 Task: Send an email with the signature Aiden Davis with the subject Reminder for a referral and the message I noticed that the project budget has been exceeded. Can you provide me with a breakdown of the additional expenses? from softage.10@softage.net to softage.2@softage.net and move the email from Sent Items to the folder Business continuity
Action: Mouse moved to (98, 107)
Screenshot: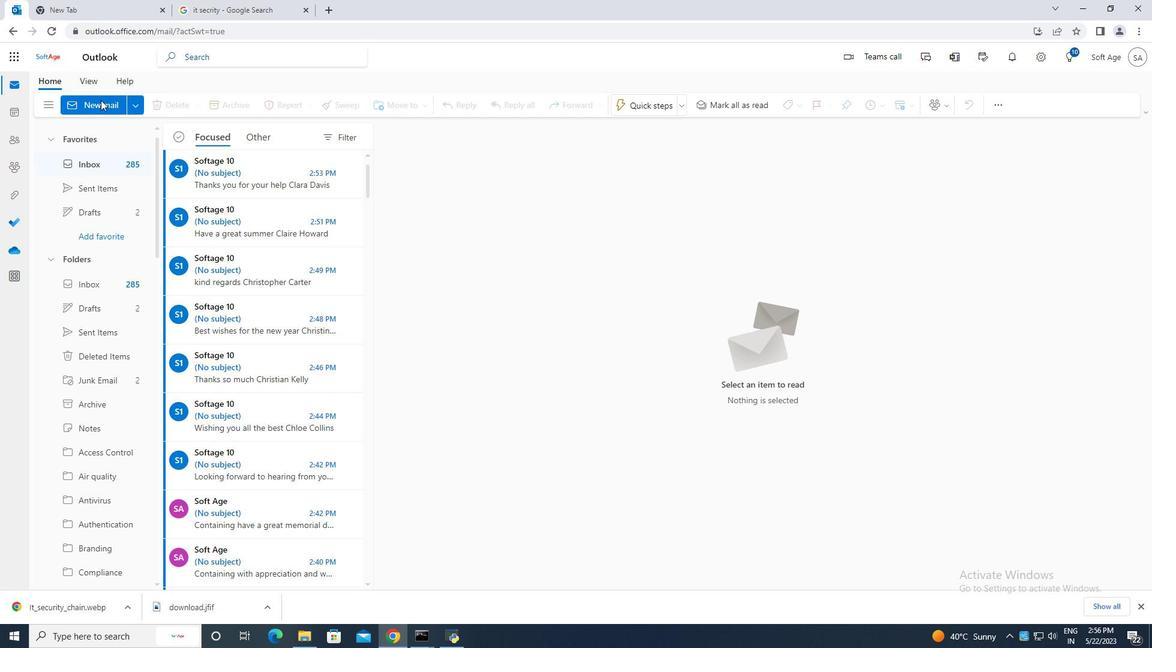 
Action: Mouse pressed left at (98, 107)
Screenshot: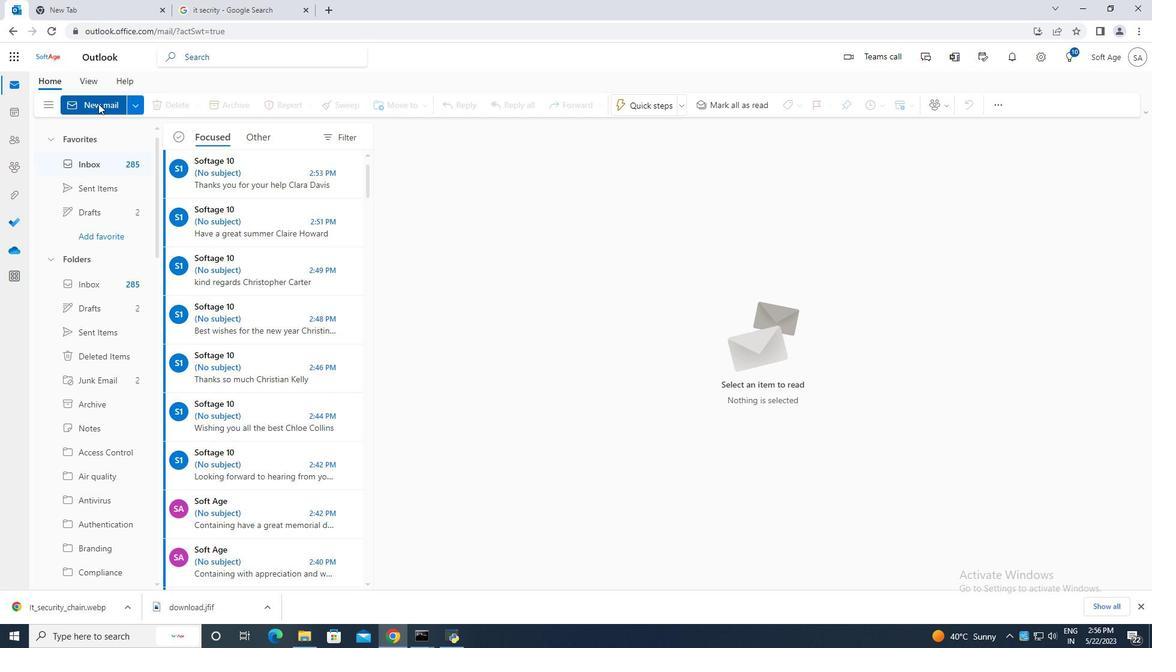 
Action: Mouse moved to (768, 107)
Screenshot: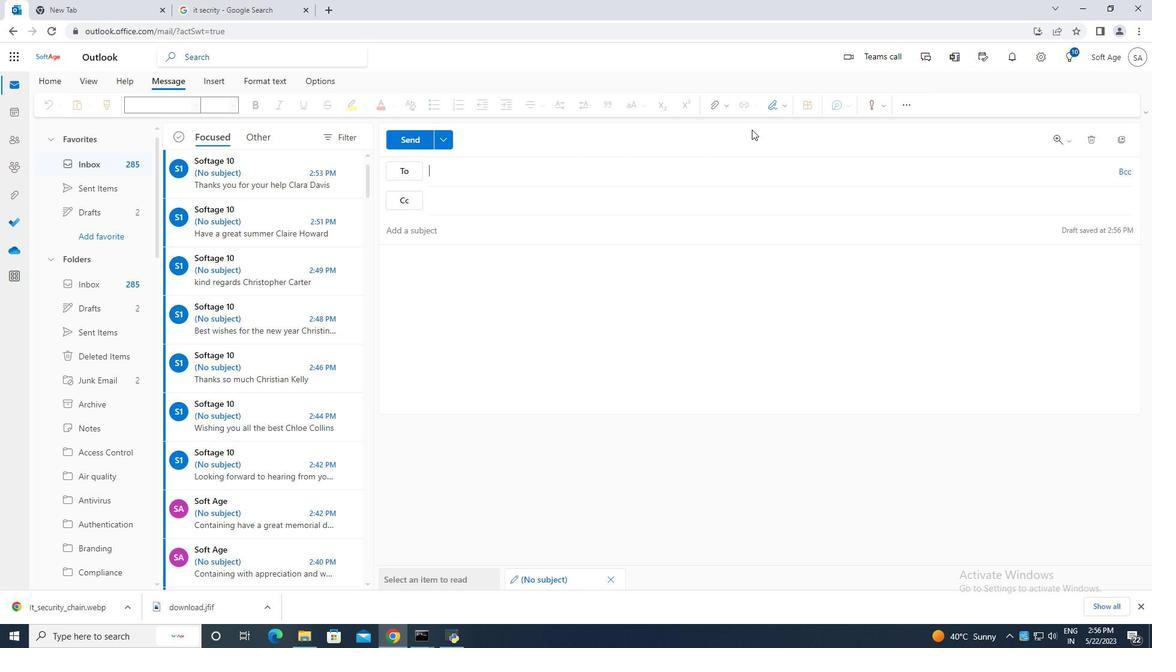 
Action: Mouse pressed left at (768, 107)
Screenshot: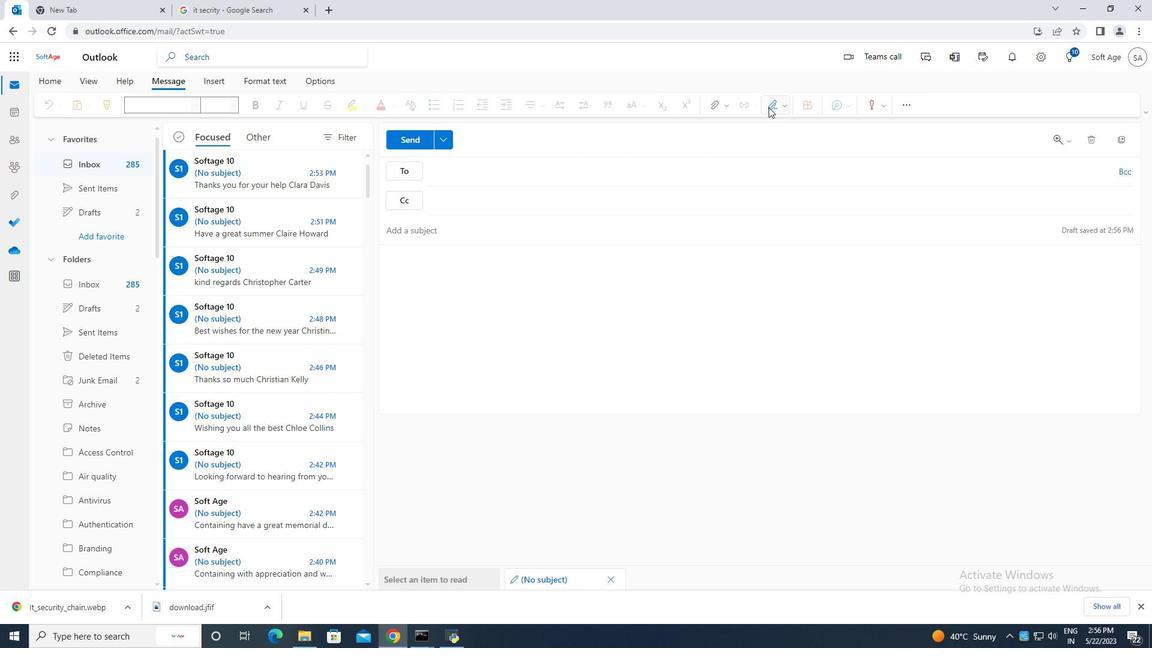 
Action: Mouse moved to (744, 154)
Screenshot: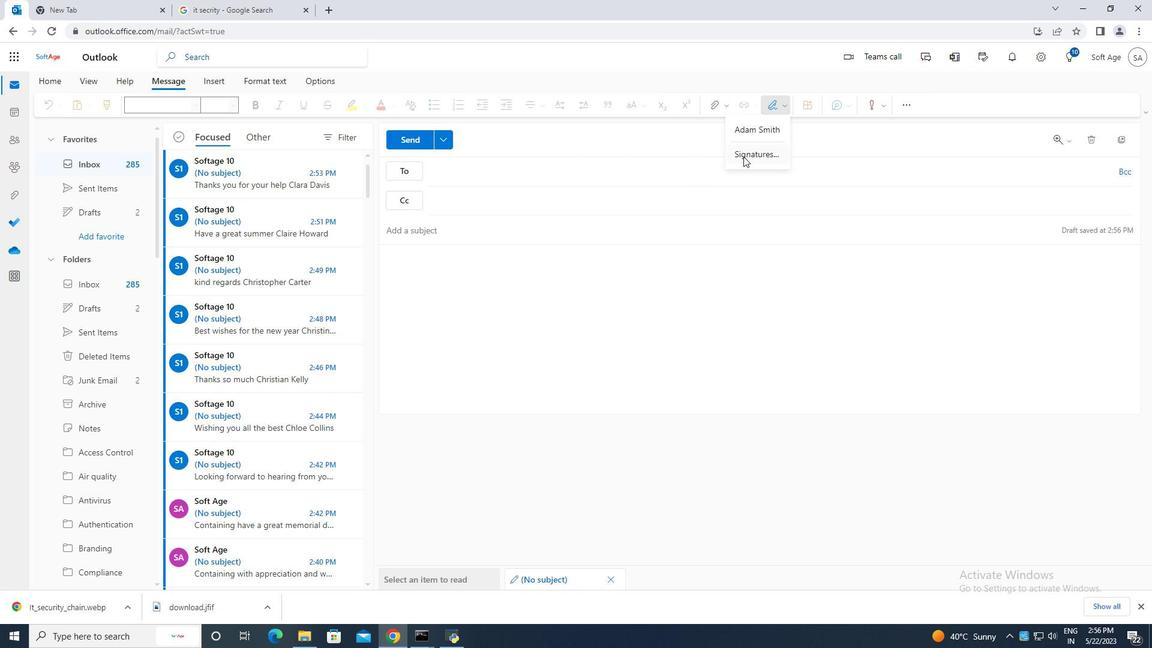 
Action: Mouse pressed left at (744, 154)
Screenshot: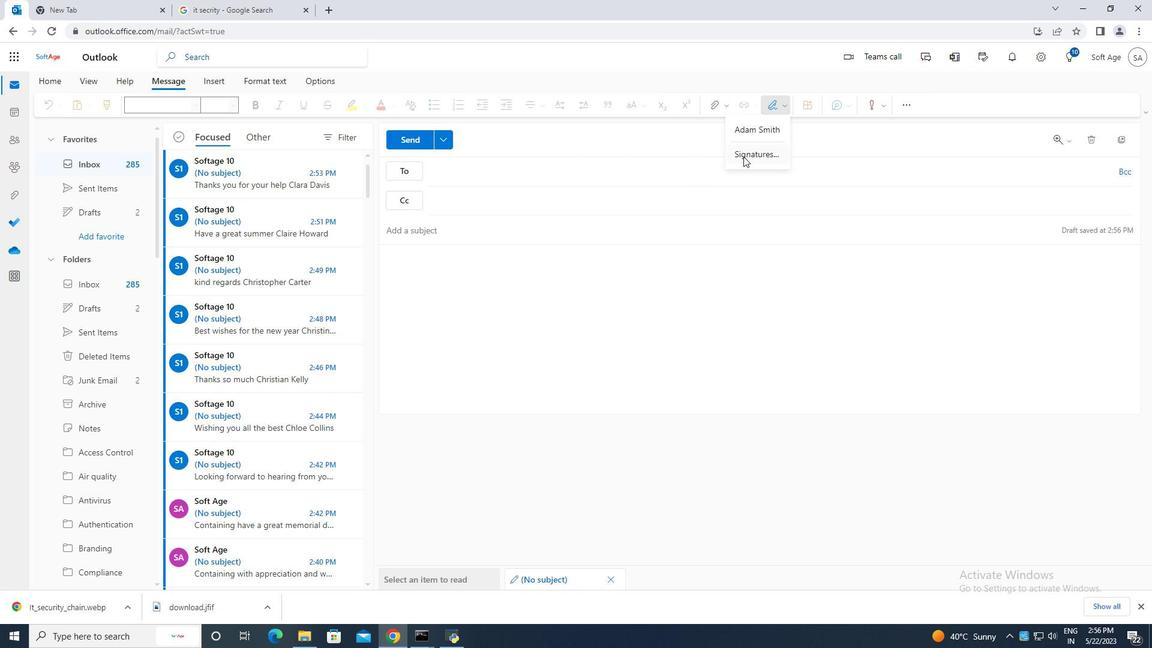 
Action: Mouse moved to (808, 196)
Screenshot: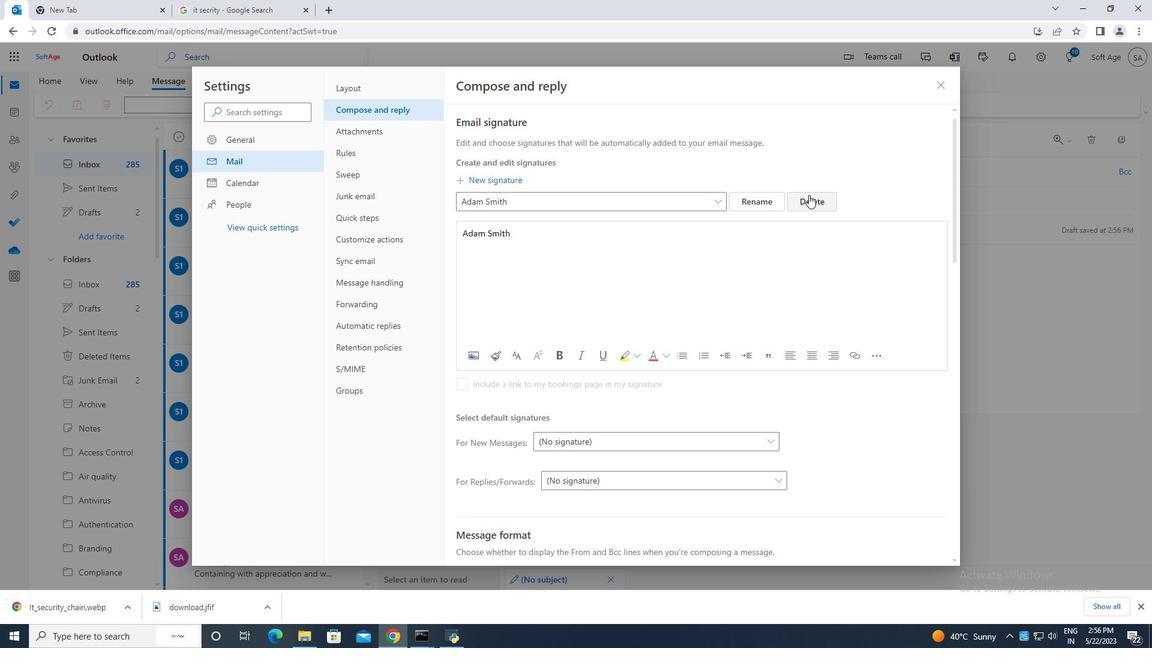 
Action: Mouse pressed left at (808, 196)
Screenshot: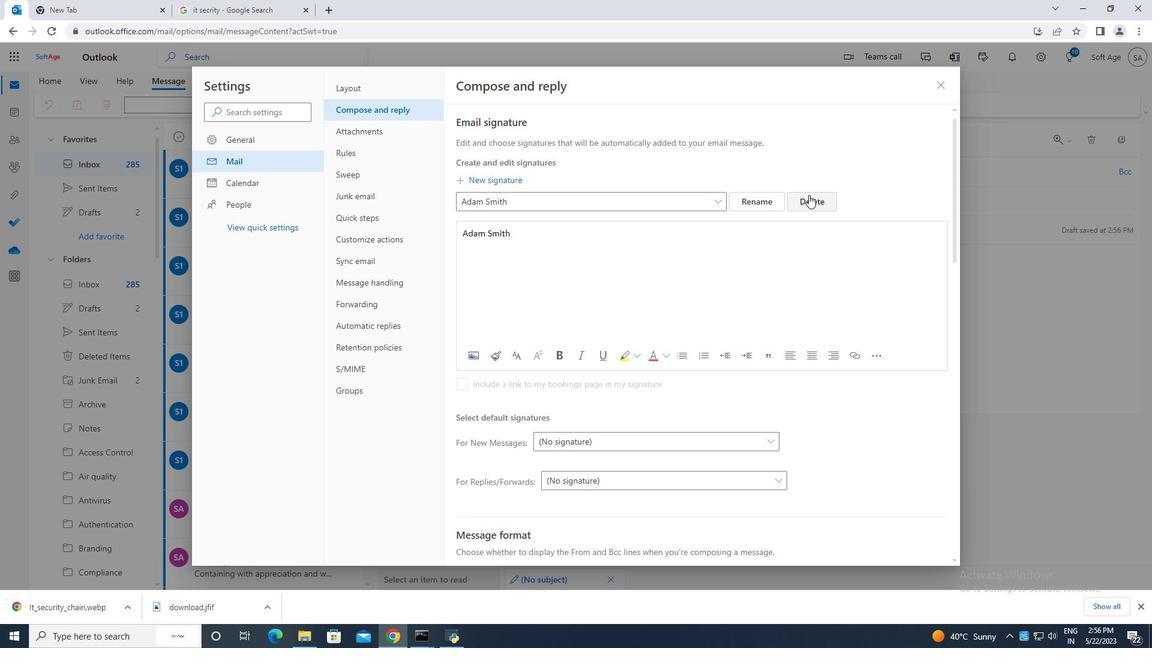 
Action: Mouse moved to (500, 205)
Screenshot: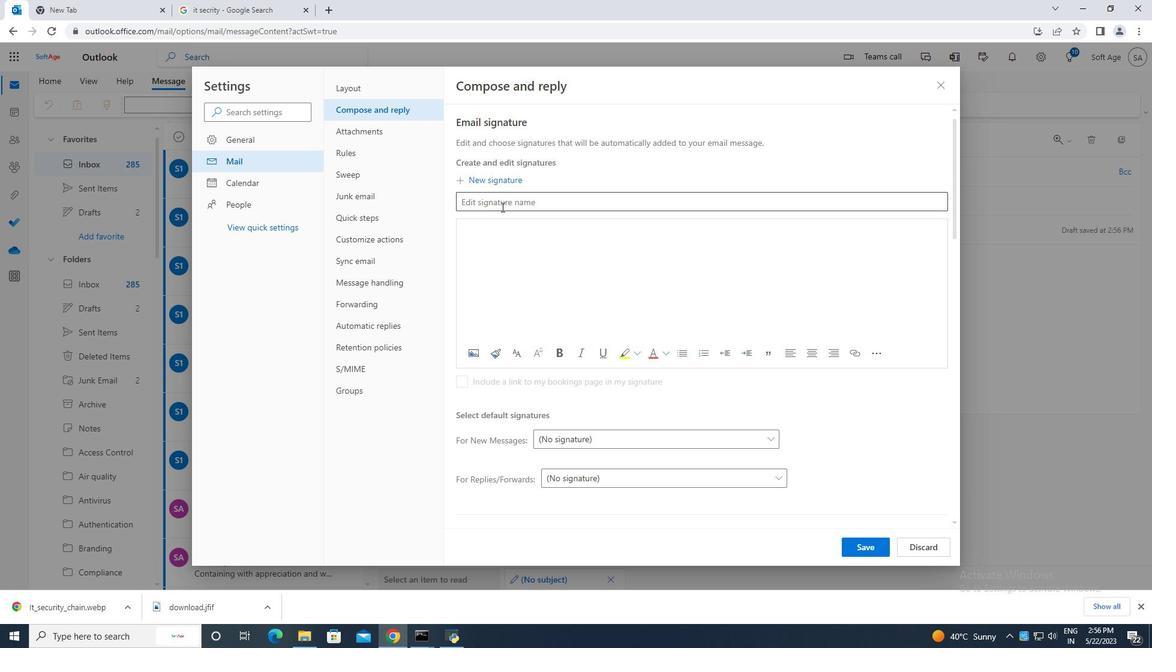 
Action: Mouse pressed left at (500, 205)
Screenshot: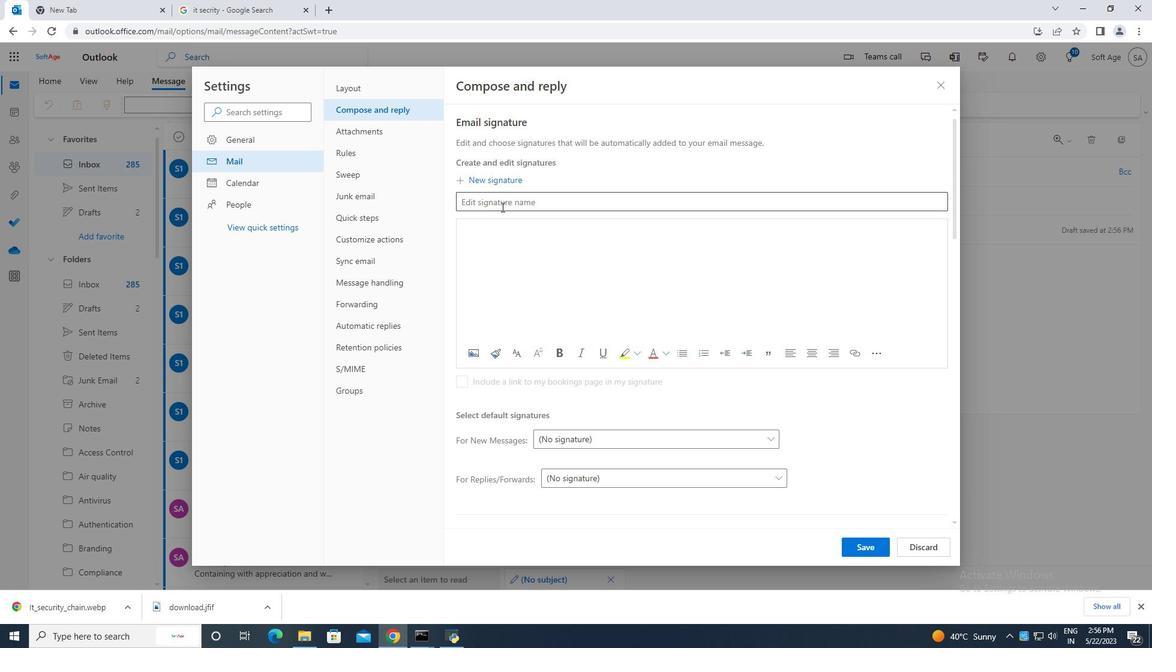 
Action: Mouse moved to (501, 202)
Screenshot: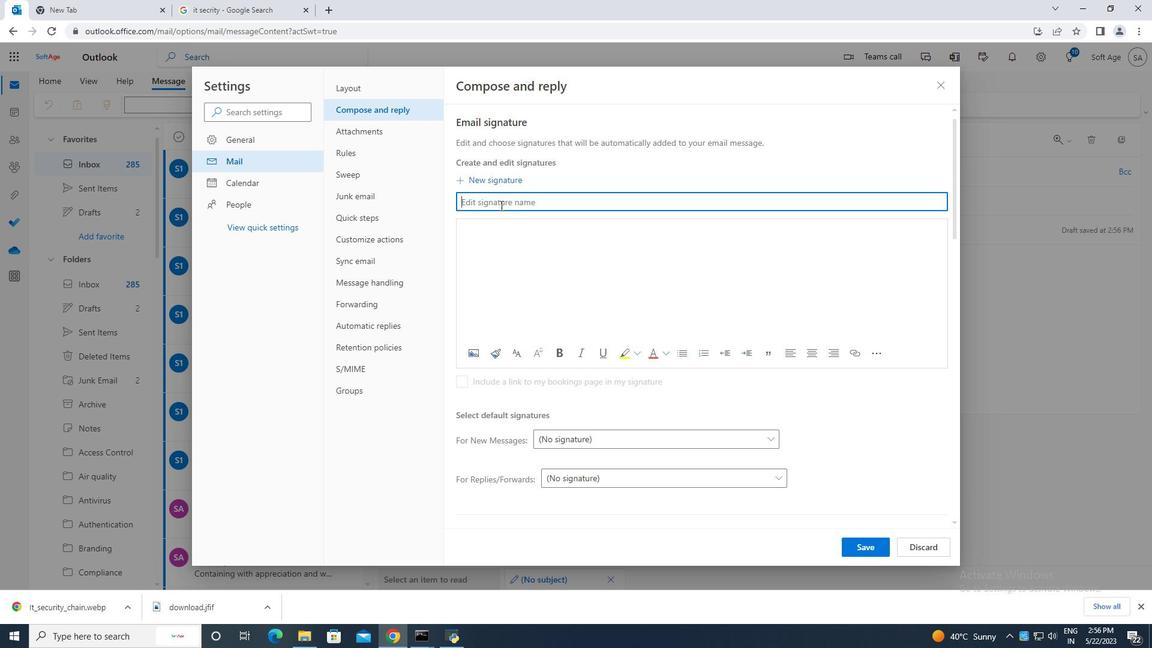 
Action: Key pressed <Key.caps_lock>A<Key.caps_lock>iden<Key.space><Key.caps_lock>D<Key.caps_lock>avis
Screenshot: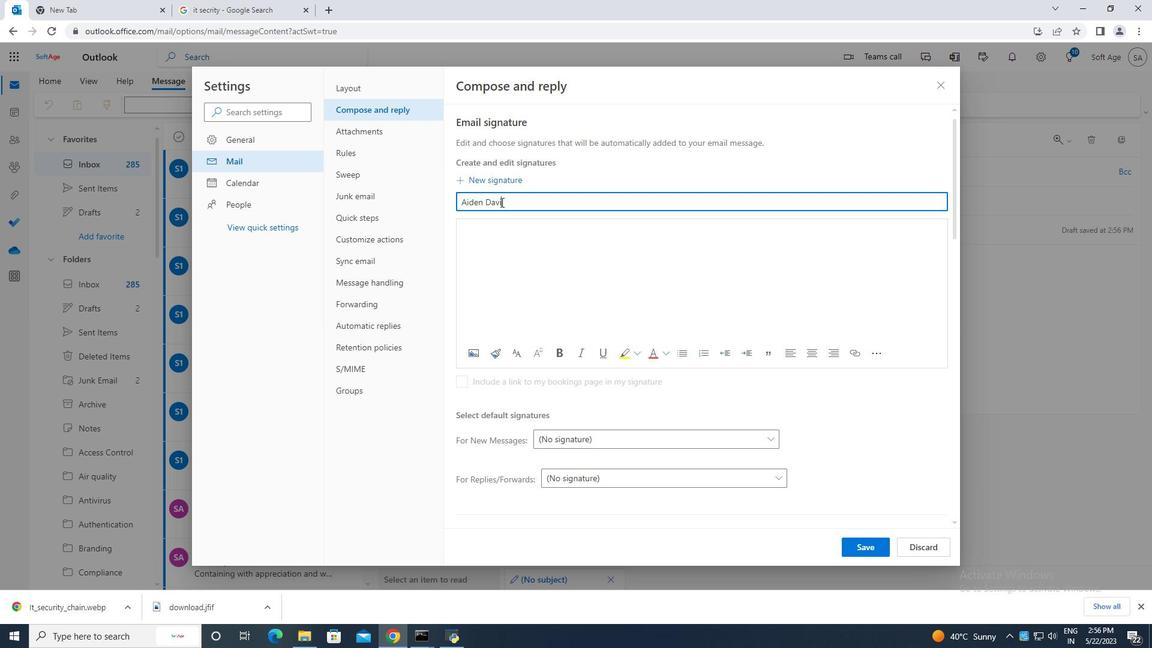 
Action: Mouse moved to (495, 232)
Screenshot: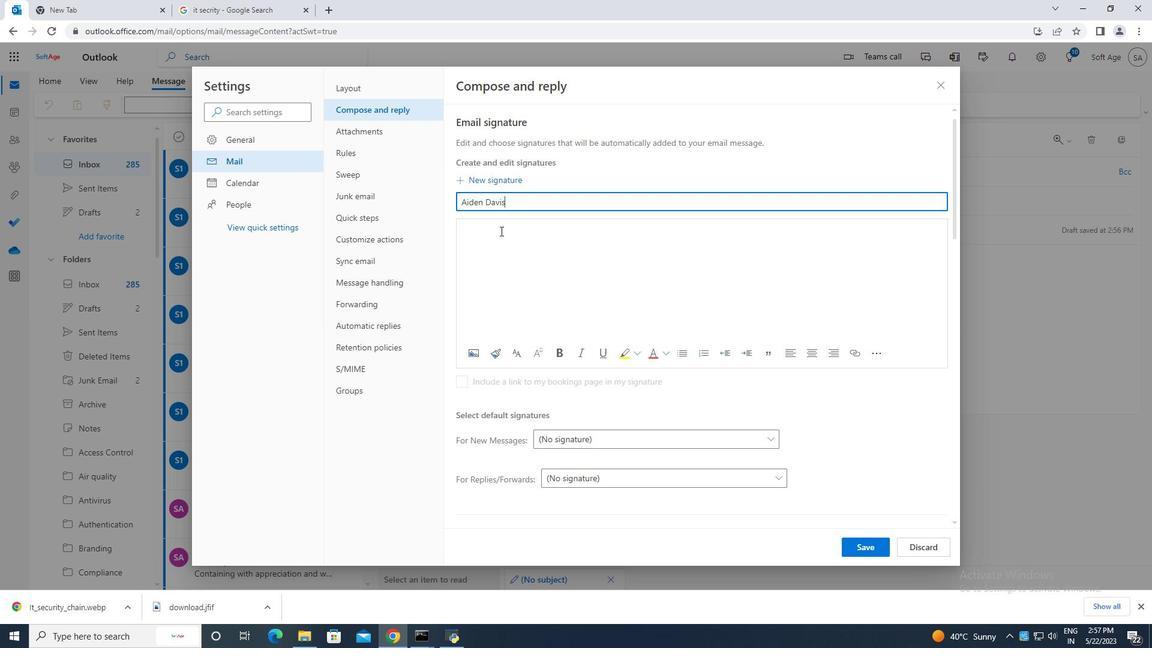 
Action: Mouse pressed left at (495, 232)
Screenshot: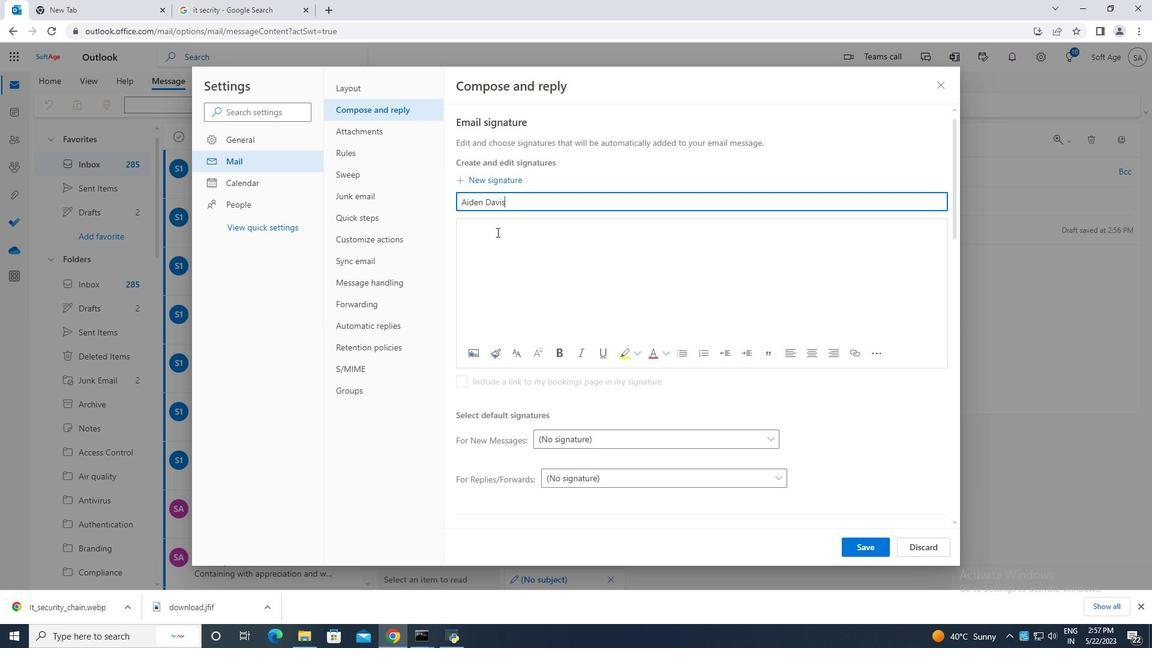 
Action: Mouse moved to (493, 230)
Screenshot: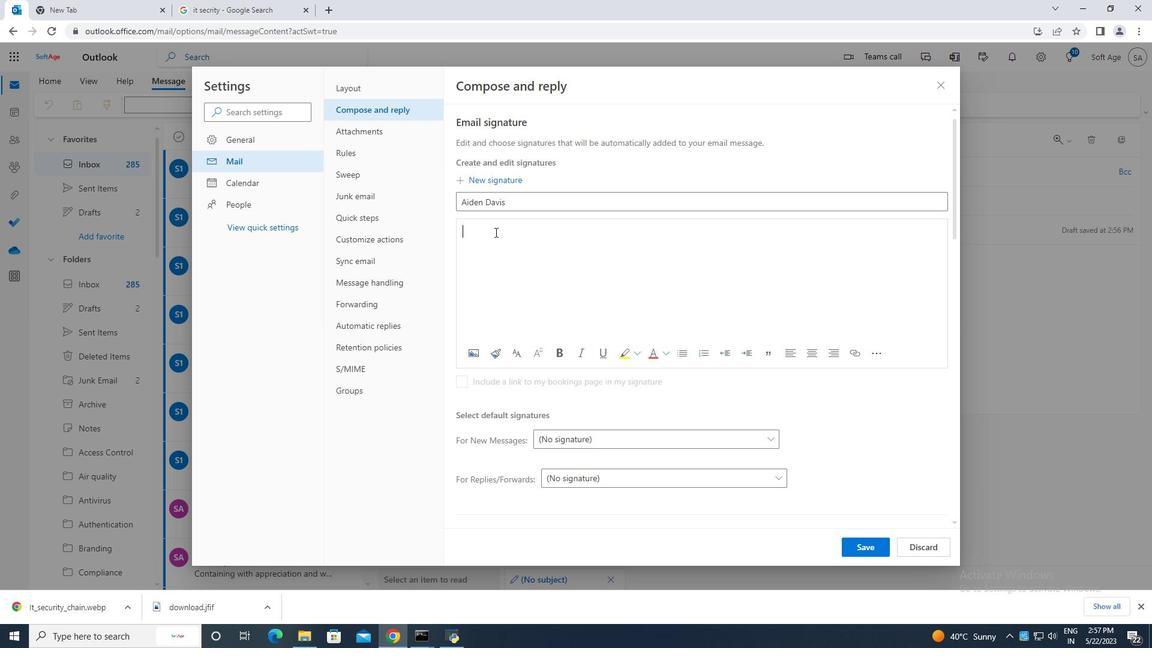 
Action: Key pressed <Key.caps_lock>A<Key.caps_lock>iden<Key.space><Key.caps_lock>D<Key.caps_lock>avis
Screenshot: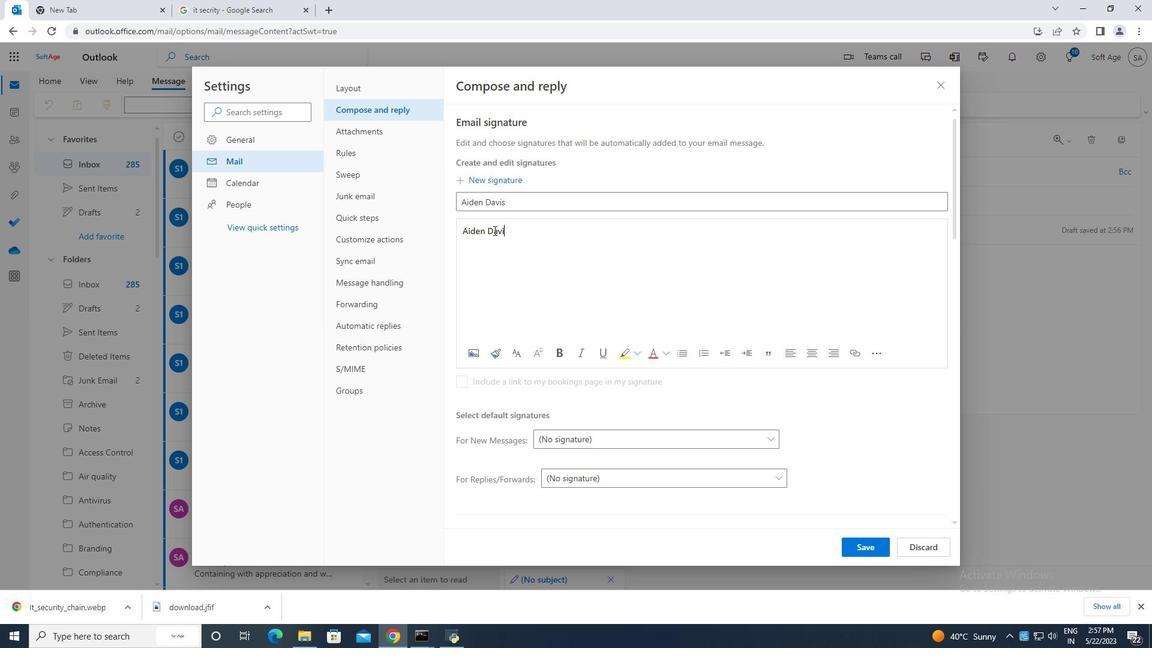 
Action: Mouse moved to (865, 544)
Screenshot: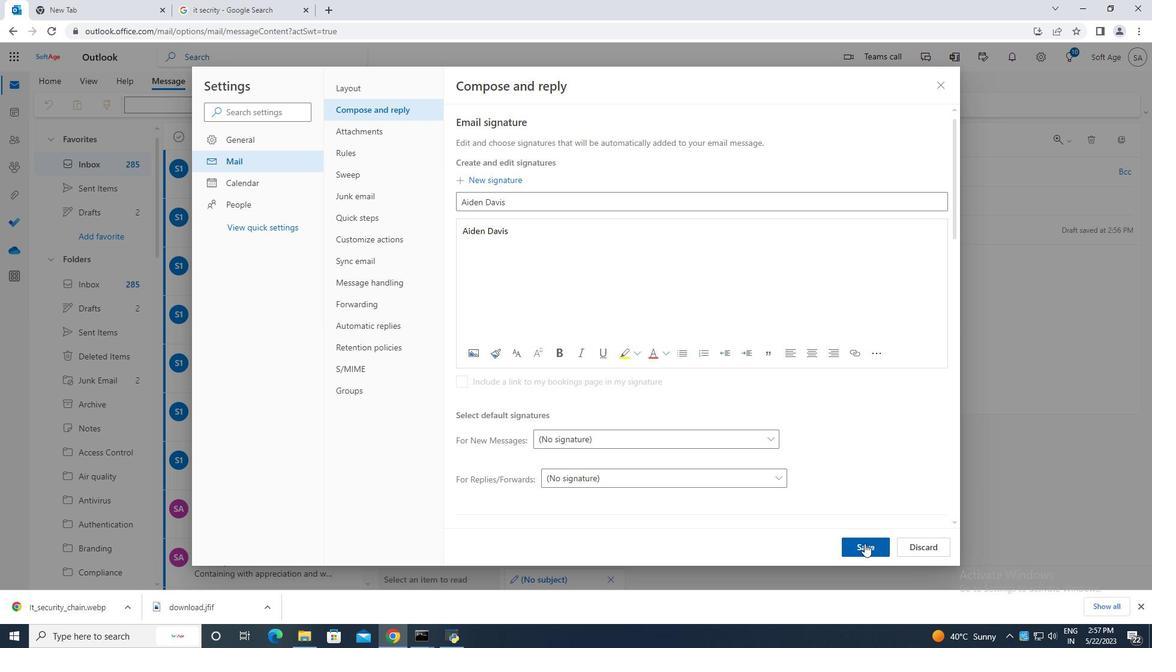 
Action: Mouse pressed left at (865, 544)
Screenshot: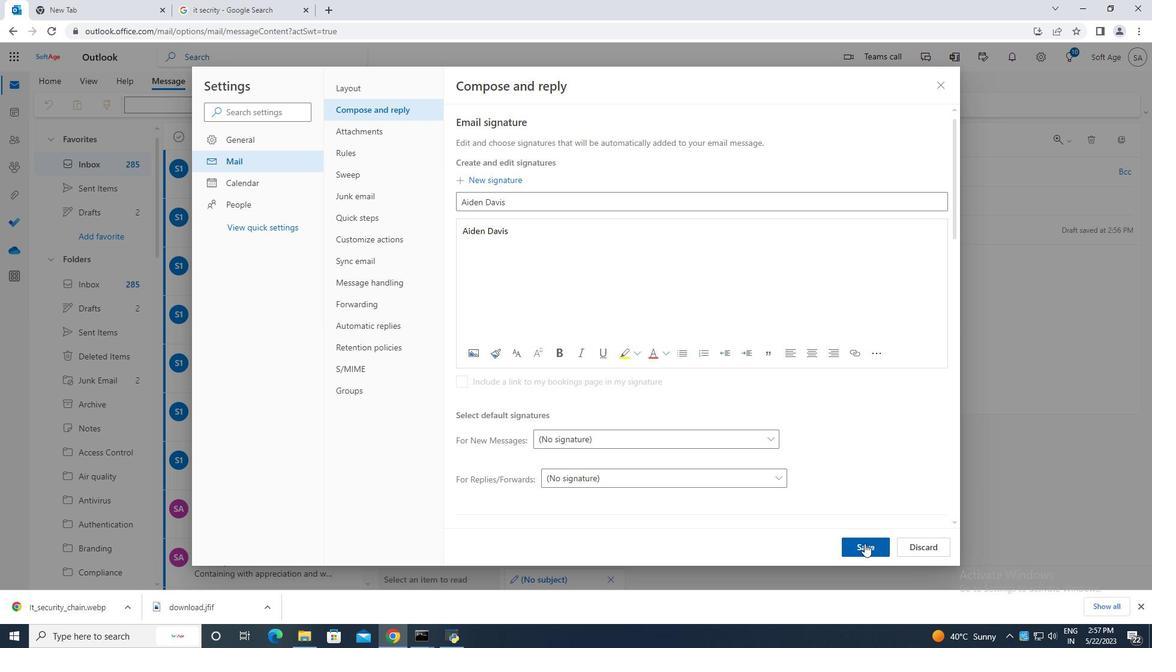 
Action: Mouse moved to (942, 83)
Screenshot: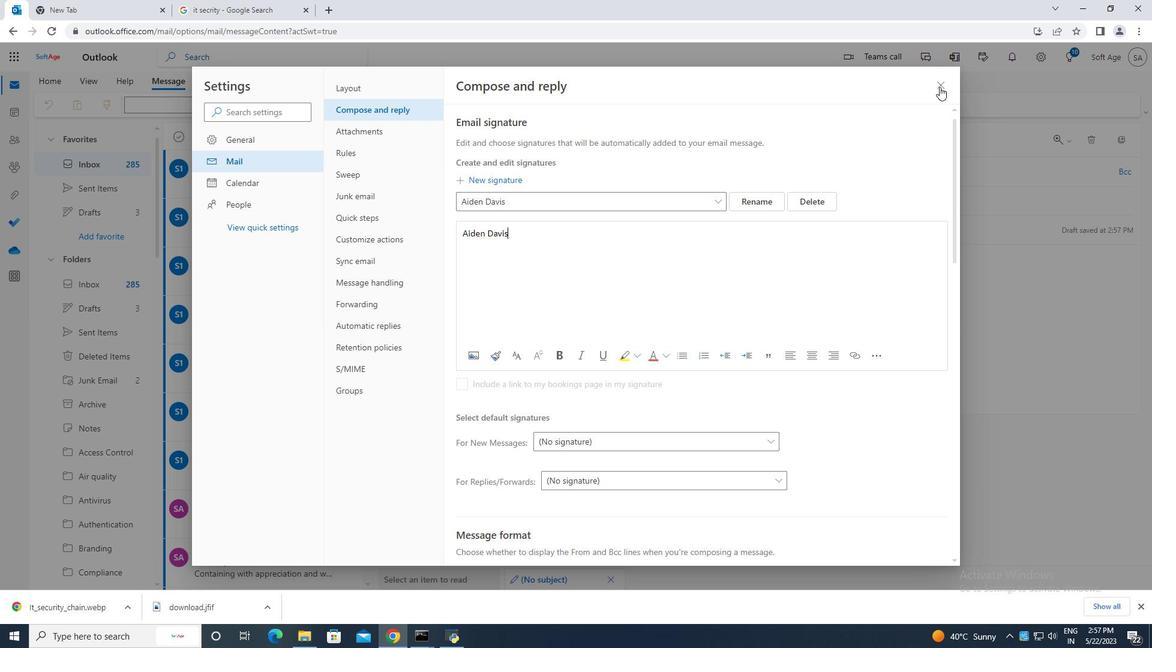 
Action: Mouse pressed left at (942, 83)
Screenshot: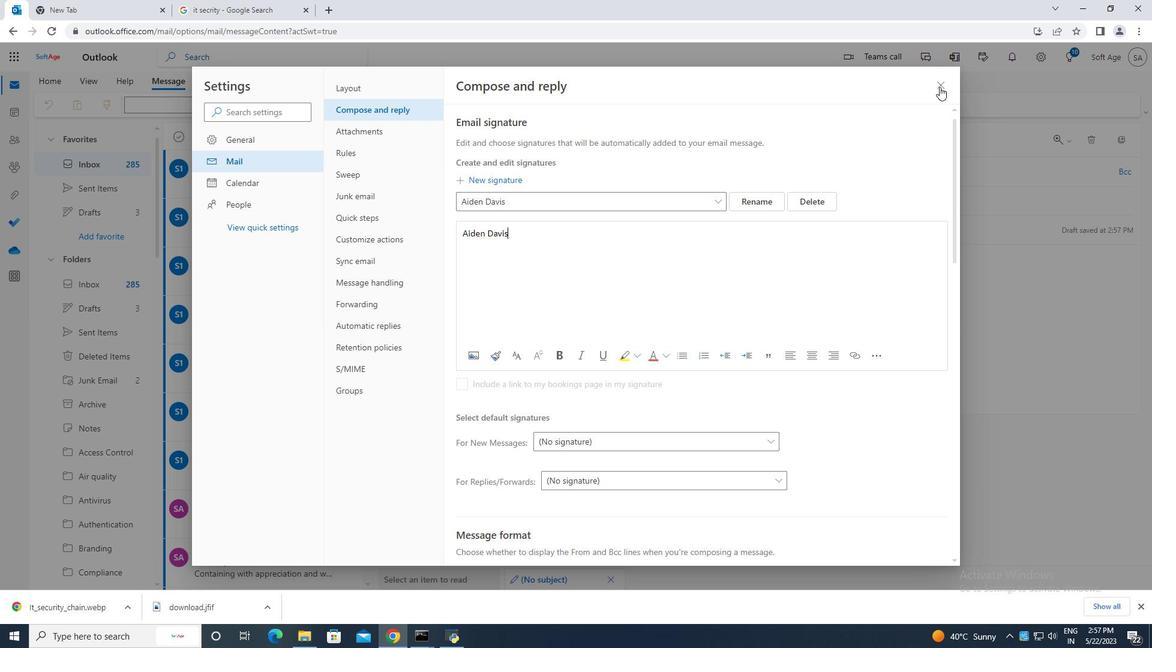 
Action: Mouse moved to (786, 105)
Screenshot: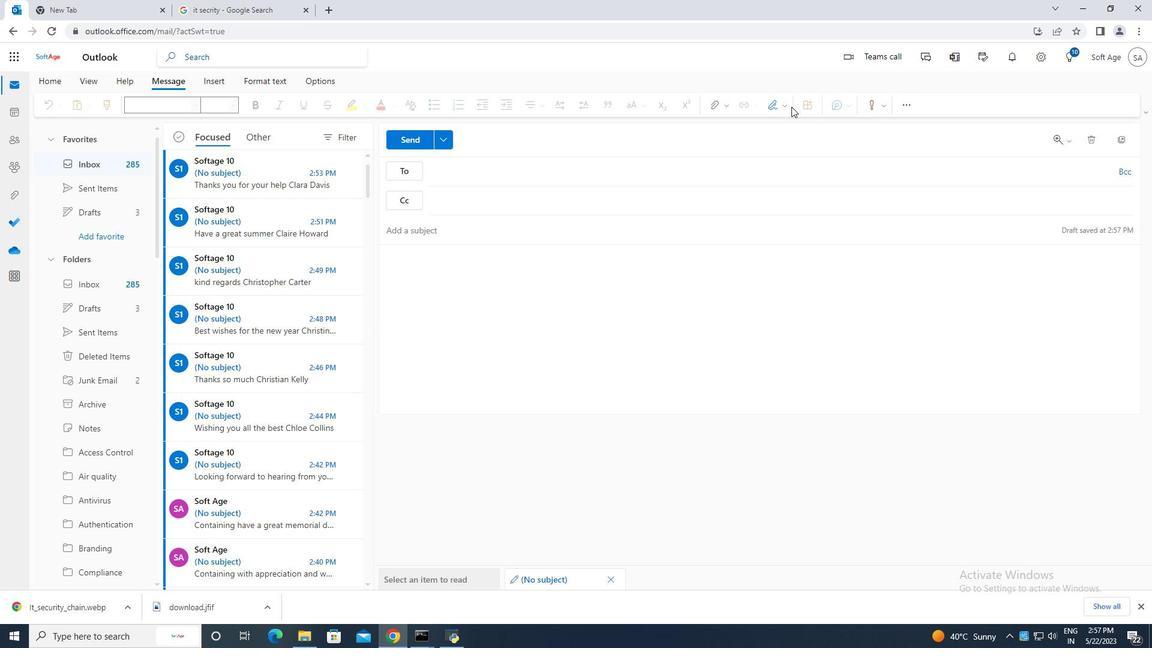 
Action: Mouse pressed left at (786, 105)
Screenshot: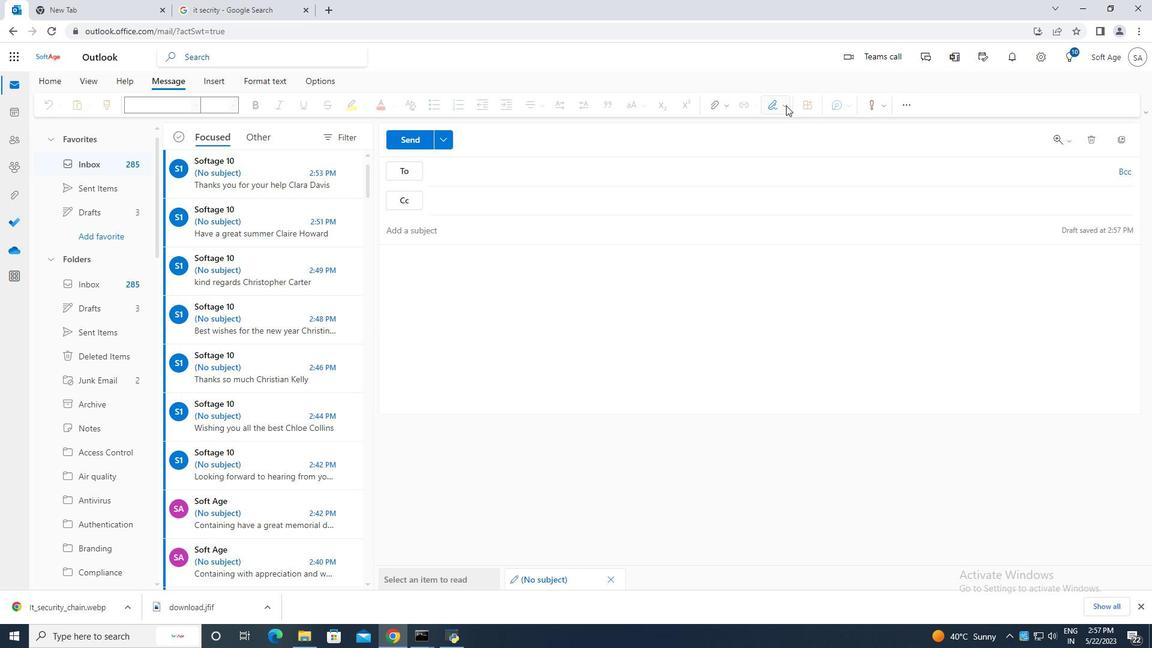 
Action: Mouse moved to (757, 131)
Screenshot: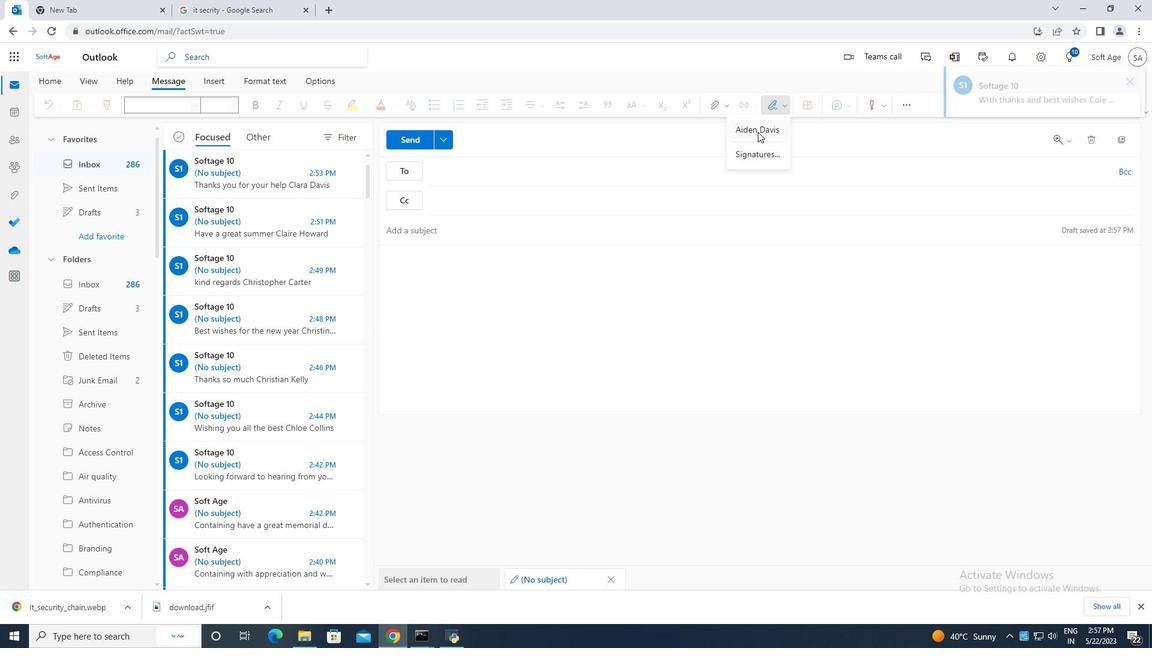 
Action: Mouse pressed left at (757, 131)
Screenshot: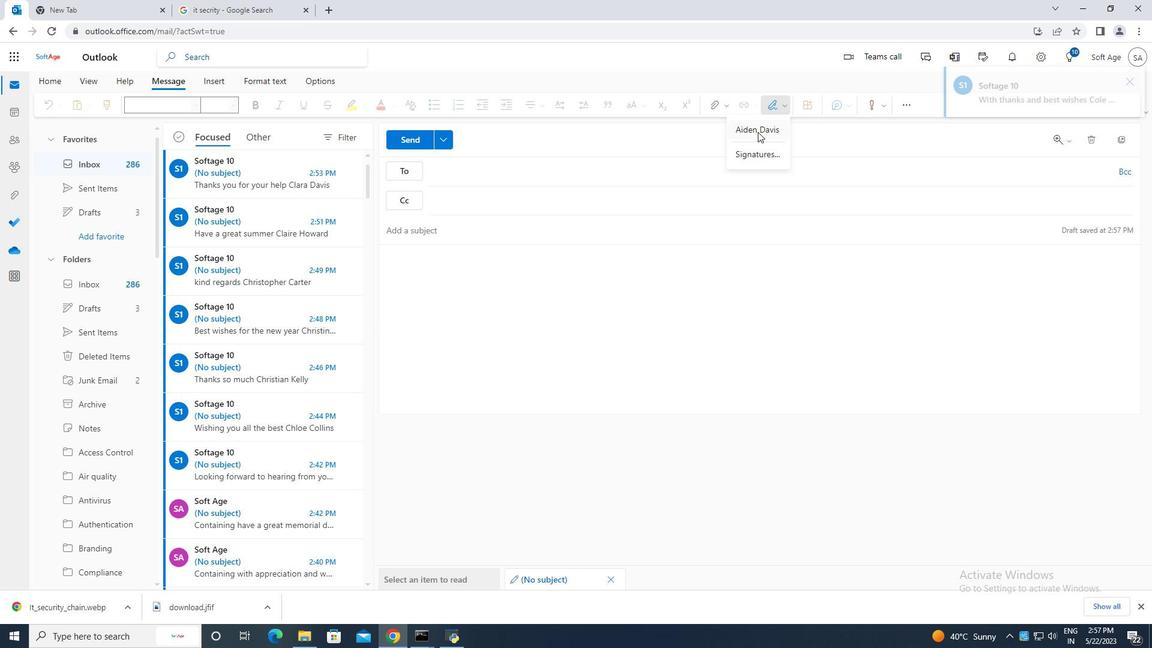 
Action: Mouse moved to (451, 228)
Screenshot: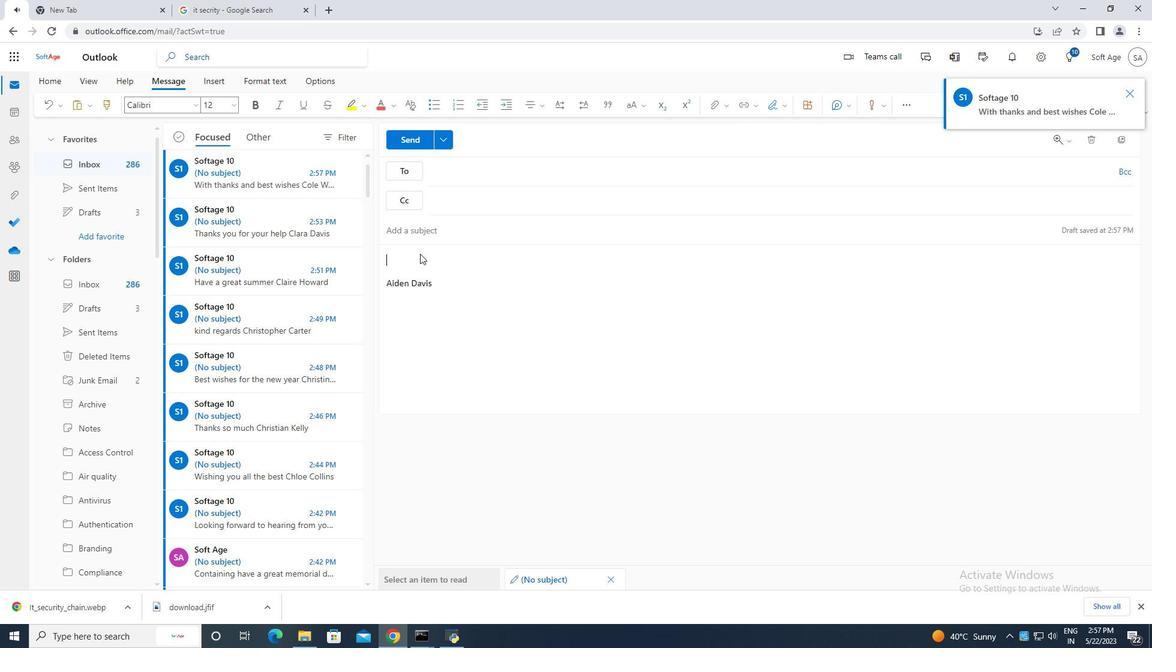 
Action: Mouse pressed left at (451, 228)
Screenshot: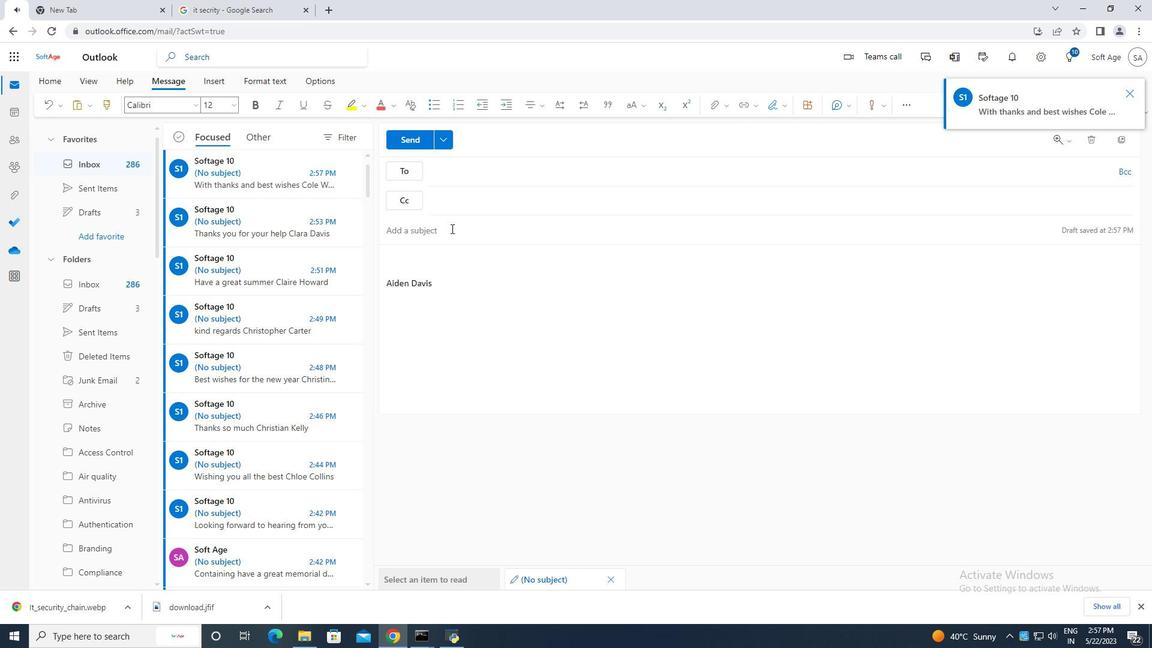 
Action: Mouse moved to (430, 232)
Screenshot: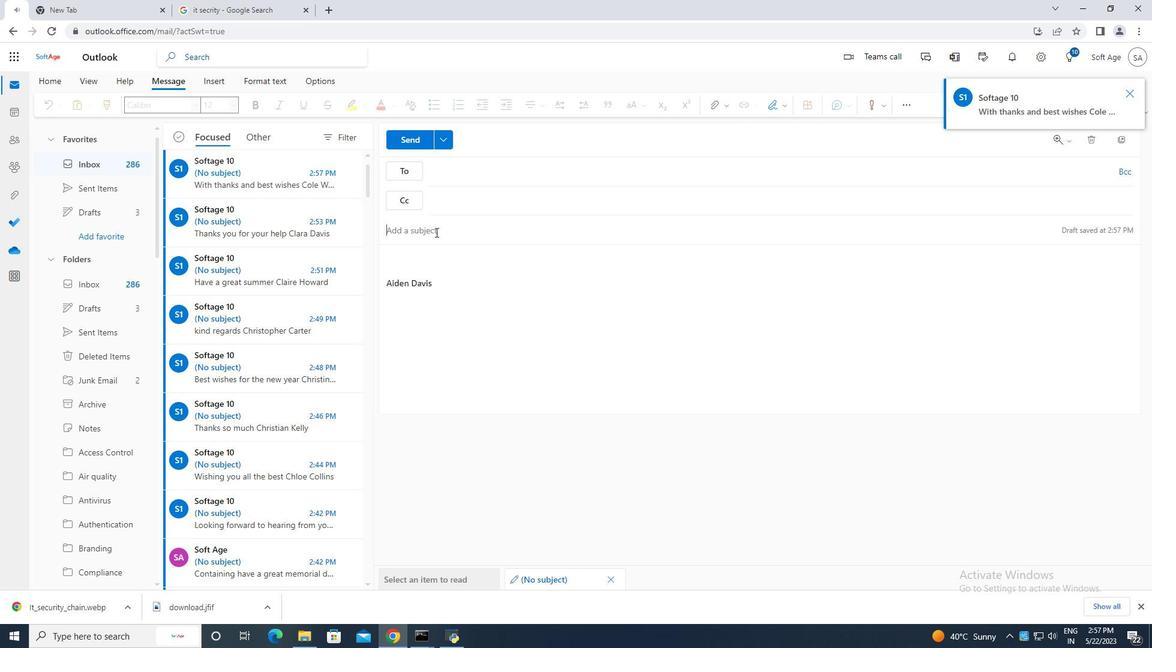 
Action: Key pressed <Key.caps_lock>R<Key.caps_lock>eminder<Key.space>for<Key.space>a<Key.space>referral<Key.space>
Screenshot: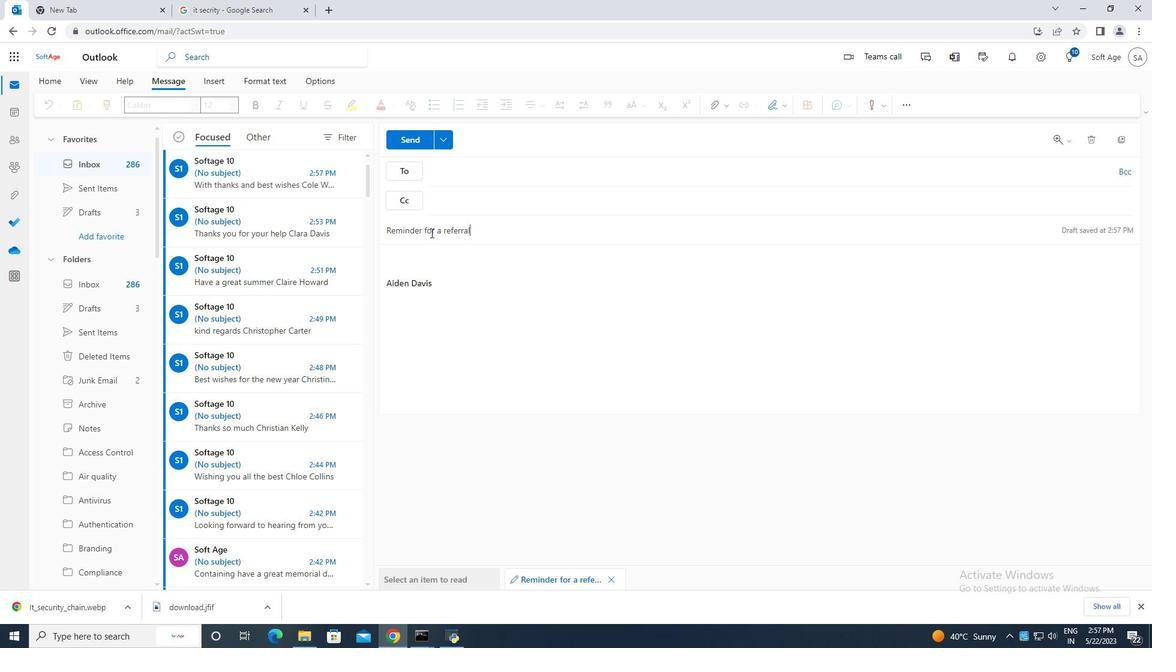 
Action: Mouse moved to (418, 250)
Screenshot: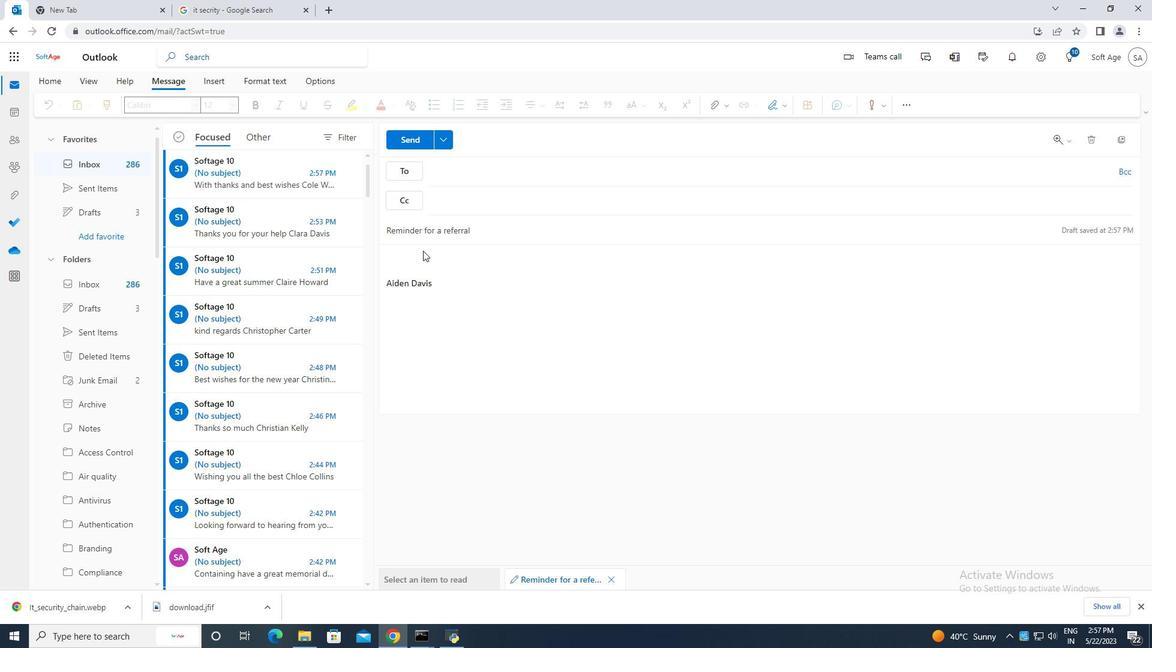 
Action: Mouse pressed left at (418, 250)
Screenshot: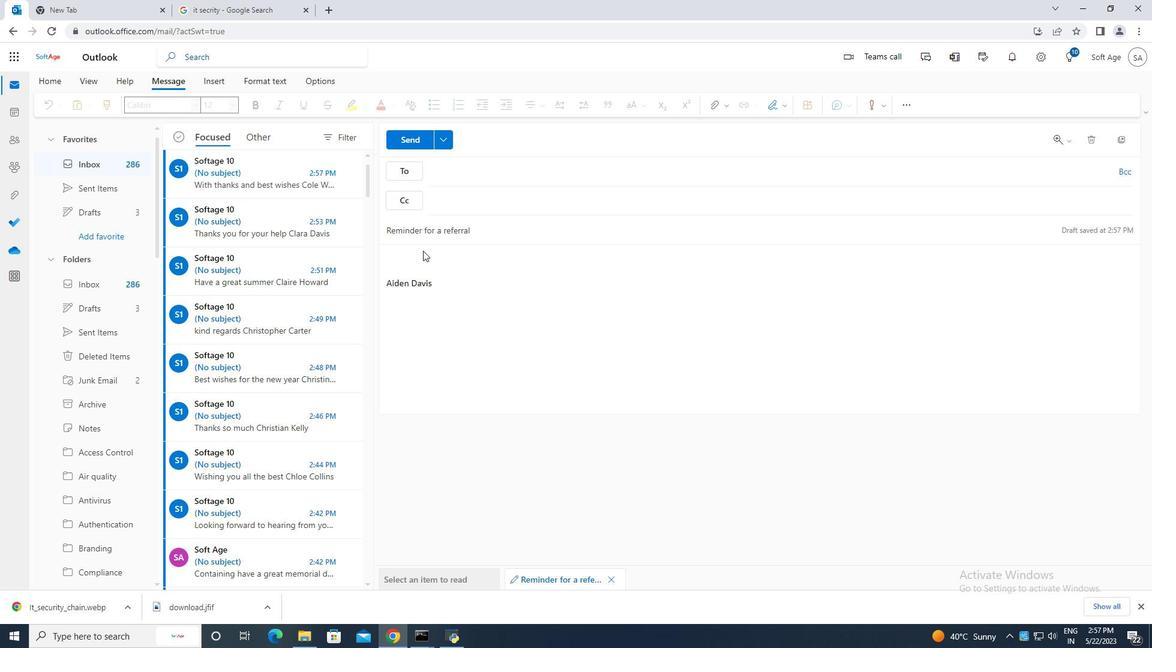 
Action: Mouse moved to (402, 259)
Screenshot: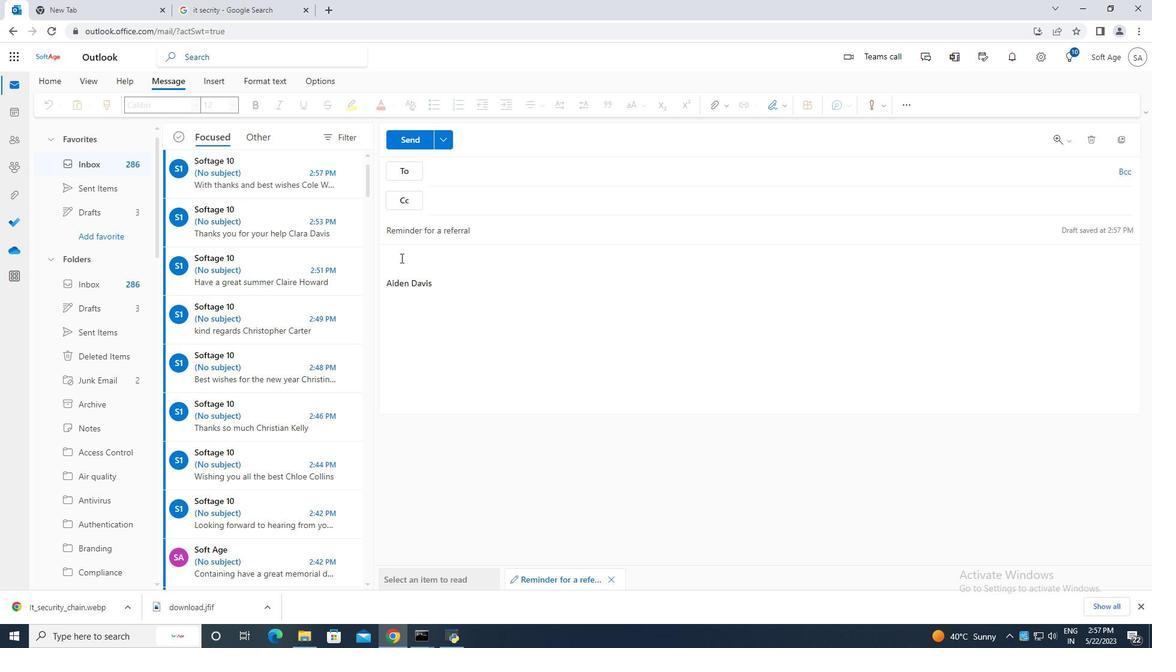 
Action: Mouse pressed left at (402, 259)
Screenshot: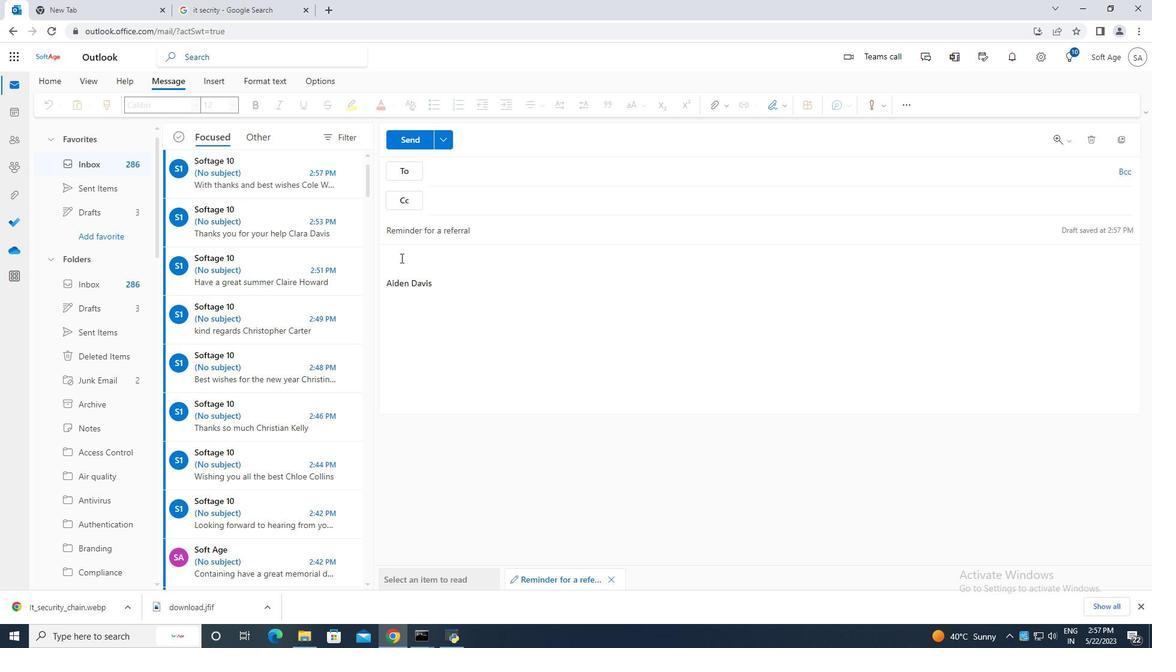 
Action: Key pressed <Key.caps_lock>I<Key.caps_lock><Key.space>noticed<Key.space>that<Key.space>the<Key.space>project<Key.space>budget<Key.space>has<Key.space>been<Key.space>exceeded.<Key.space><Key.caps_lock>C<Key.caps_lock>an<Key.space>you<Key.space>provis<Key.backspace>de<Key.space>mw<Key.backspace>e<Key.space>with<Key.space>a<Key.space>breakdown<Key.space>of<Key.space>the<Key.space>additional<Key.space>expenses.
Screenshot: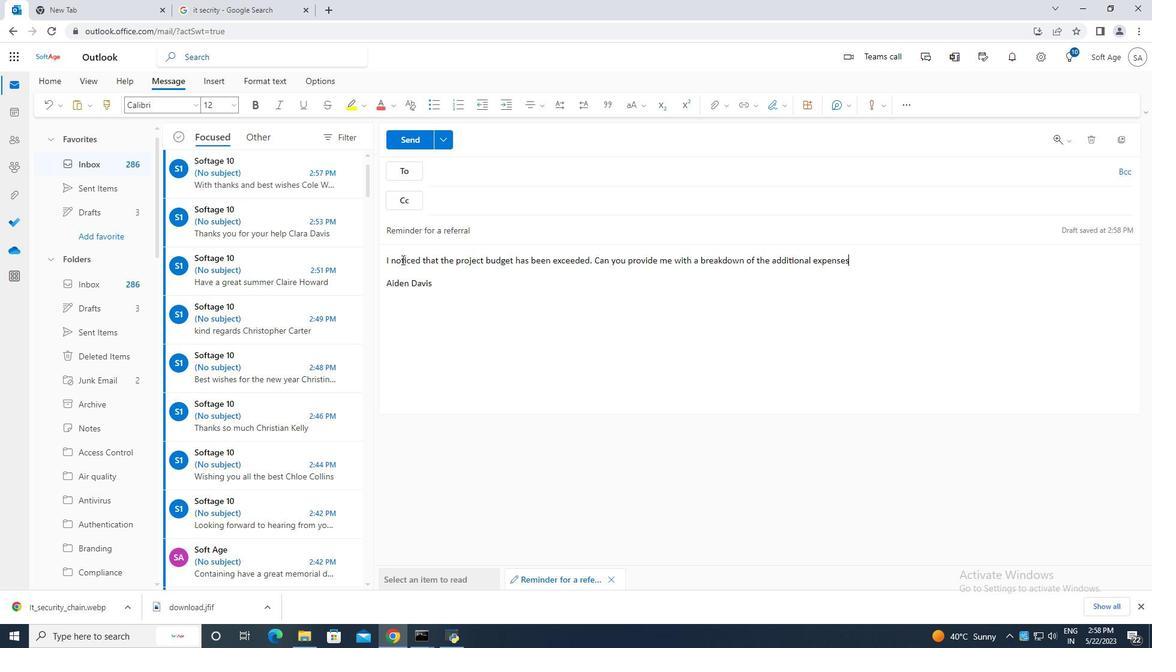 
Action: Mouse moved to (1134, 59)
Screenshot: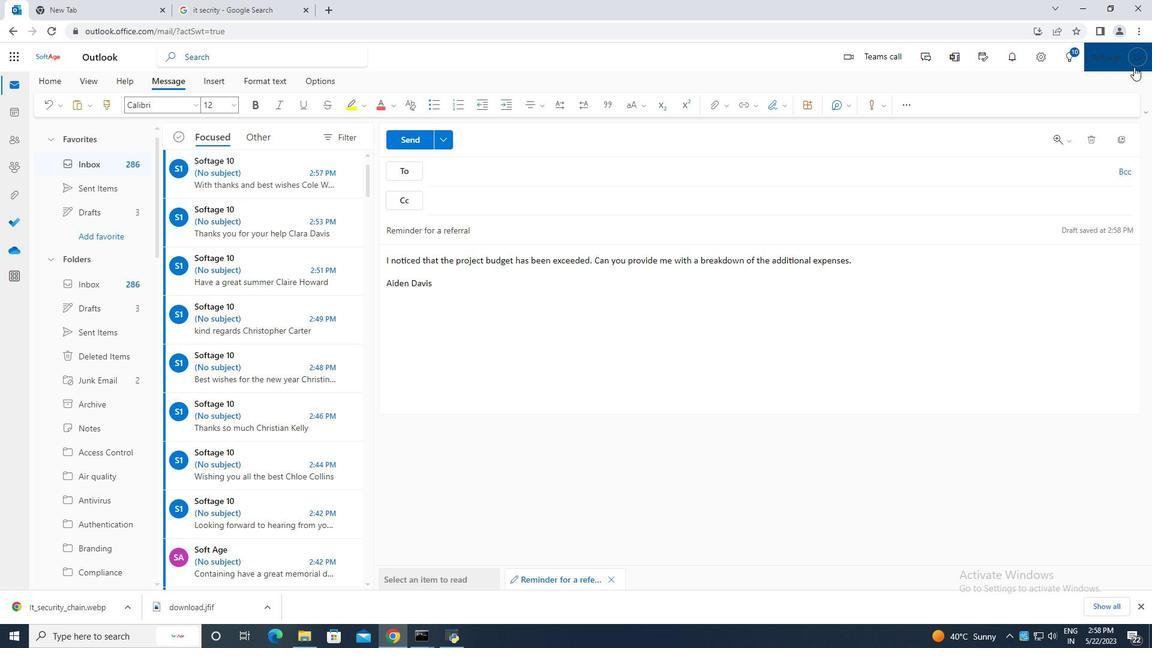 
Action: Mouse pressed left at (1134, 59)
Screenshot: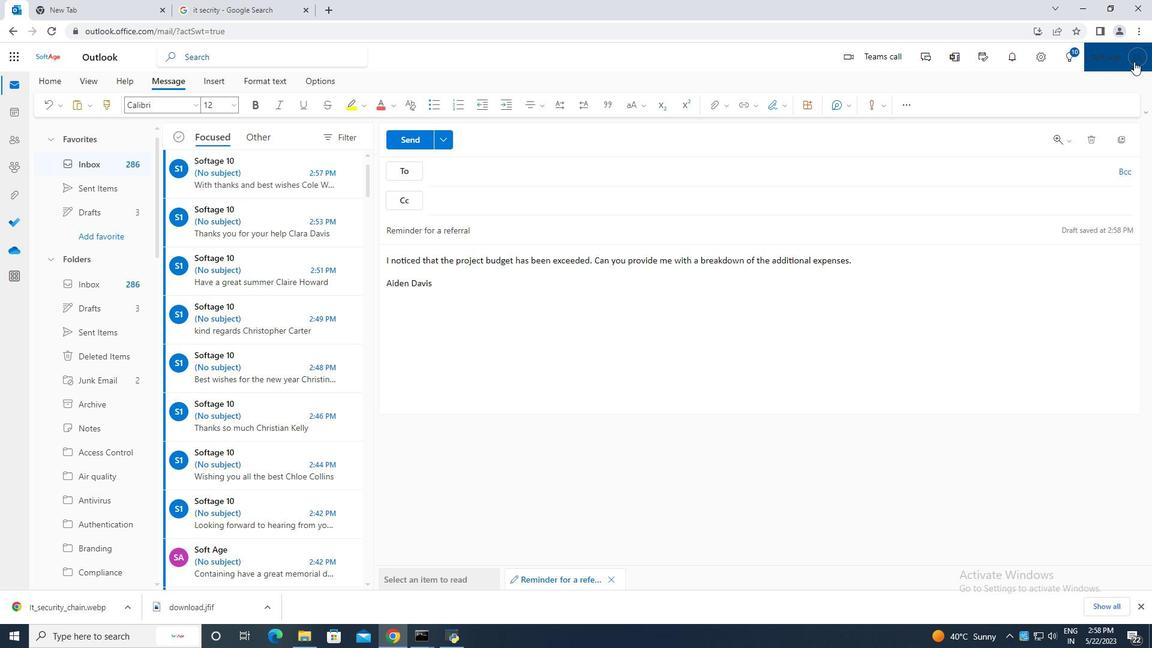 
Action: Mouse moved to (516, 356)
Screenshot: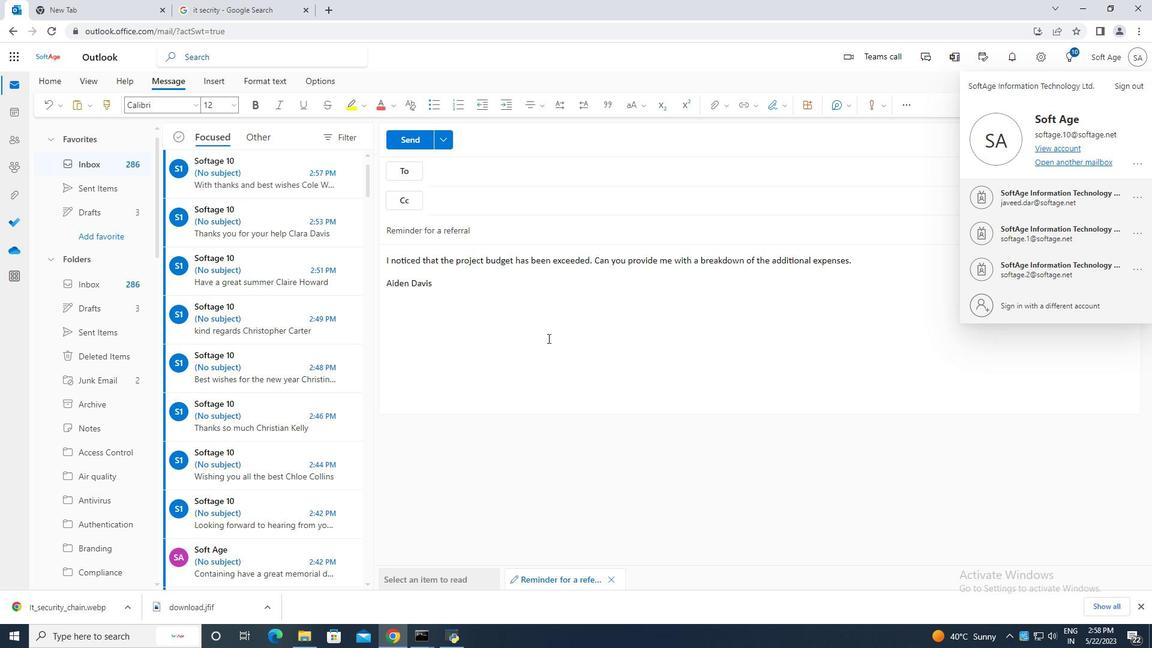 
Action: Mouse pressed left at (516, 356)
Screenshot: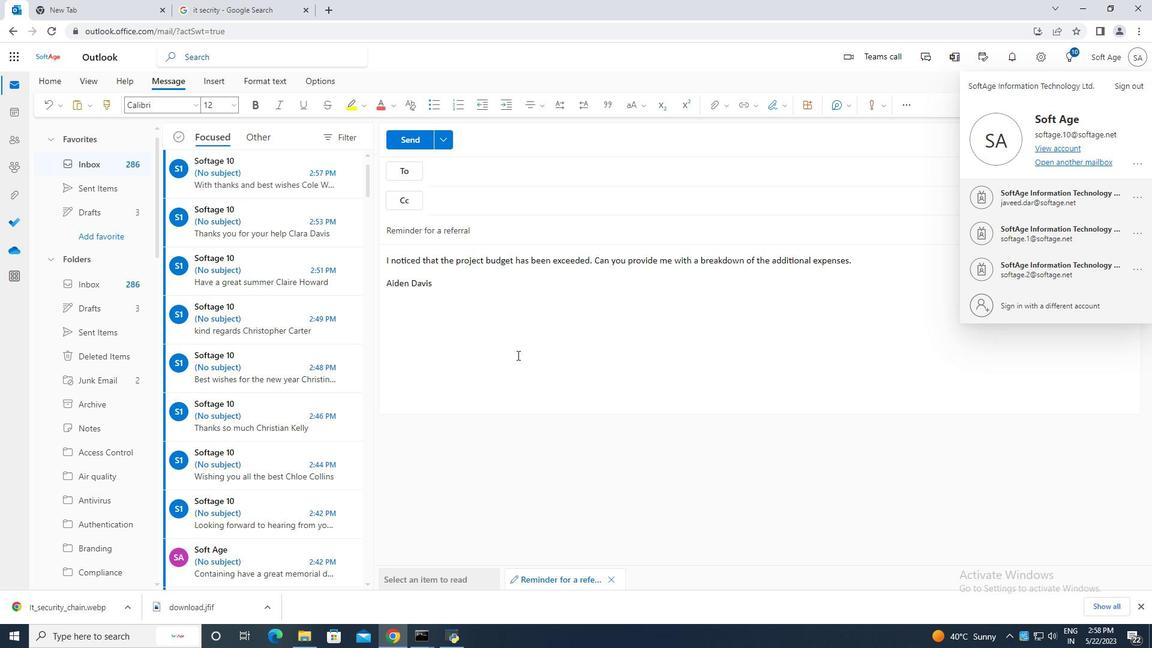 
Action: Mouse moved to (40, 526)
Screenshot: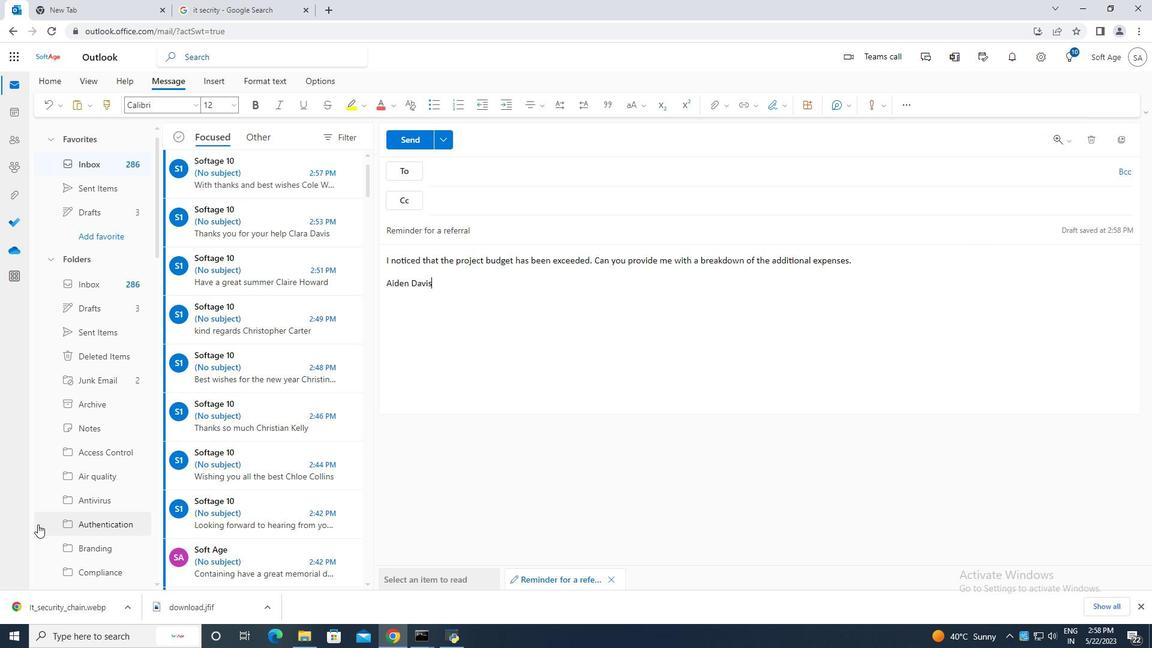 
Action: Mouse scrolled (40, 526) with delta (0, 0)
Screenshot: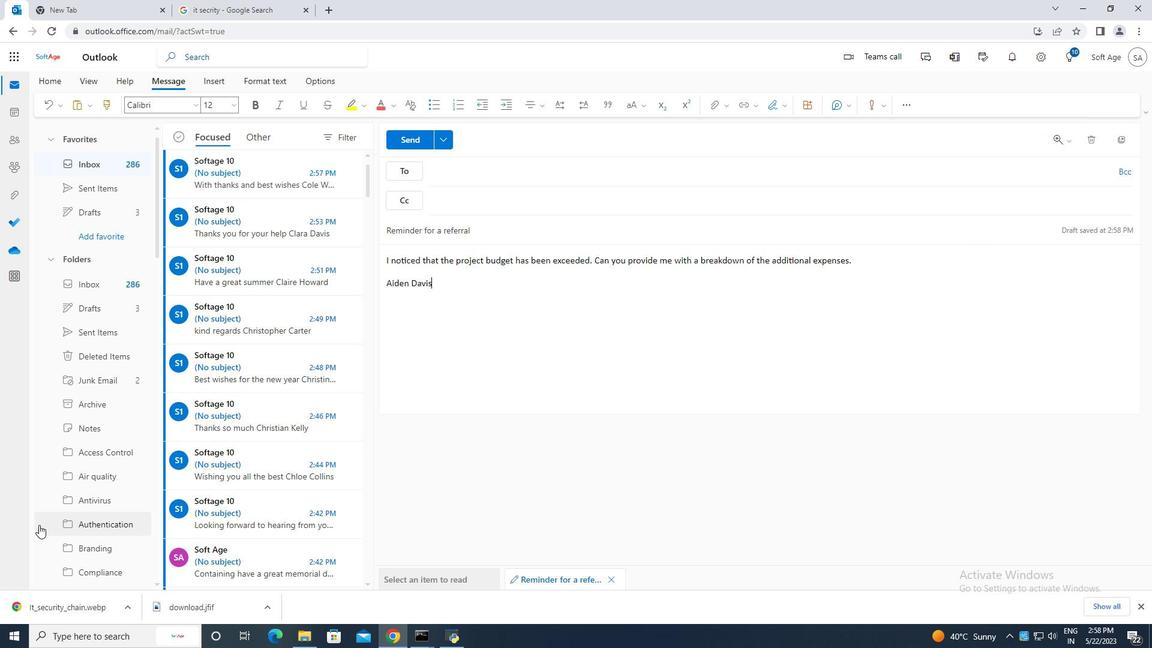 
Action: Mouse scrolled (40, 526) with delta (0, 0)
Screenshot: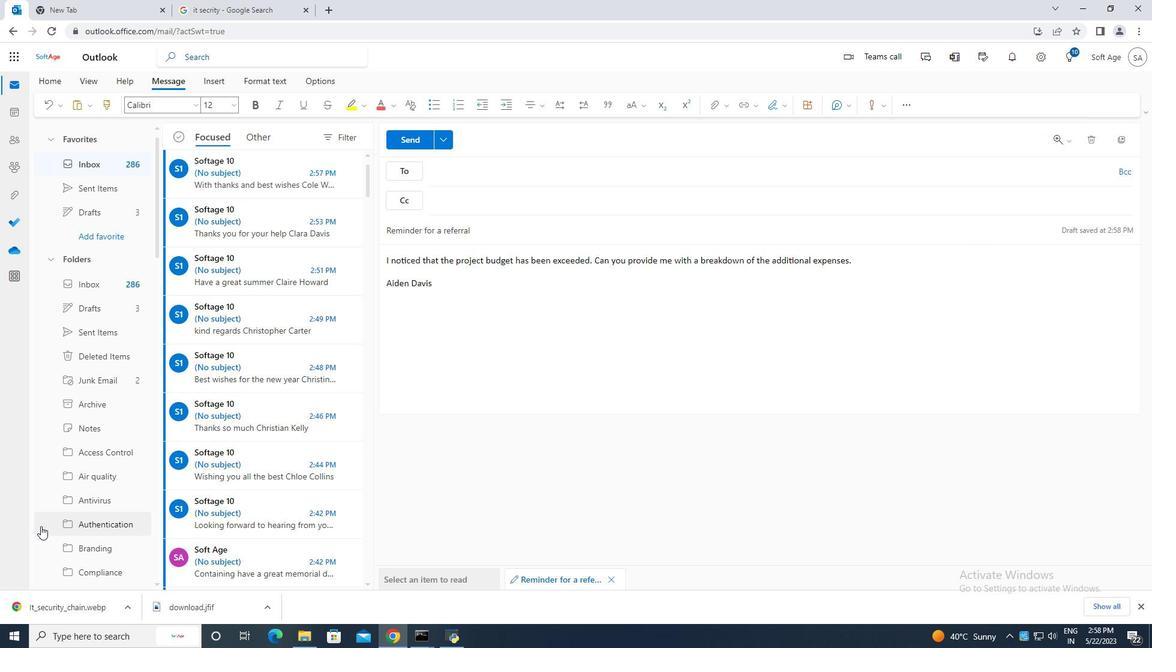 
Action: Mouse moved to (84, 543)
Screenshot: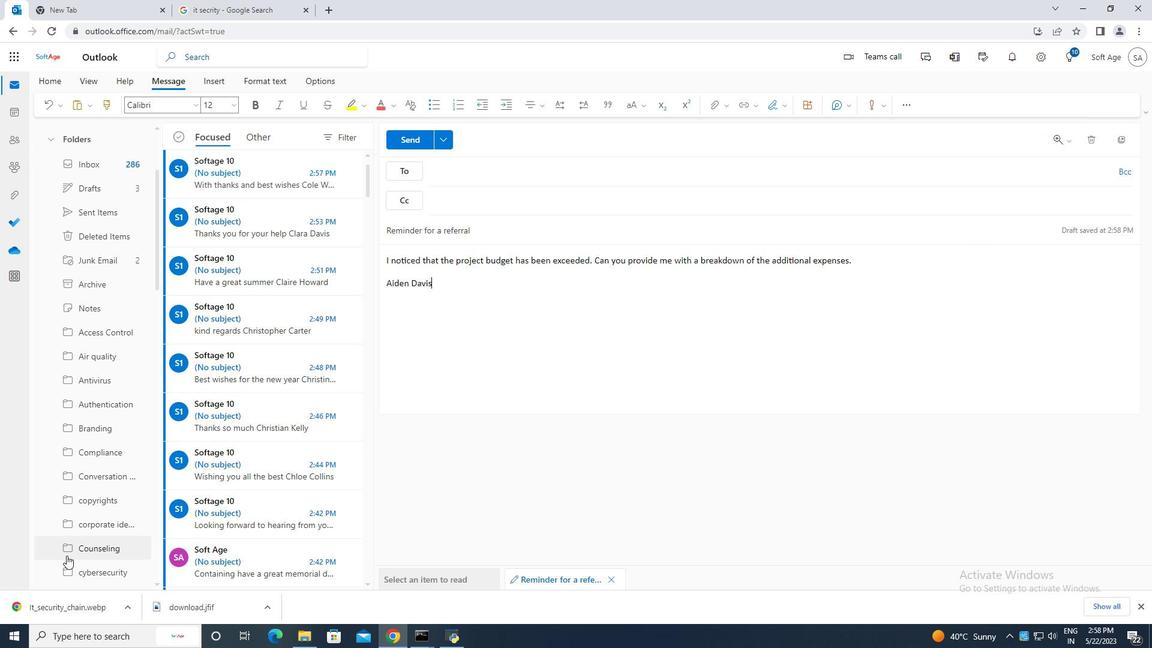 
Action: Mouse scrolled (84, 542) with delta (0, 0)
Screenshot: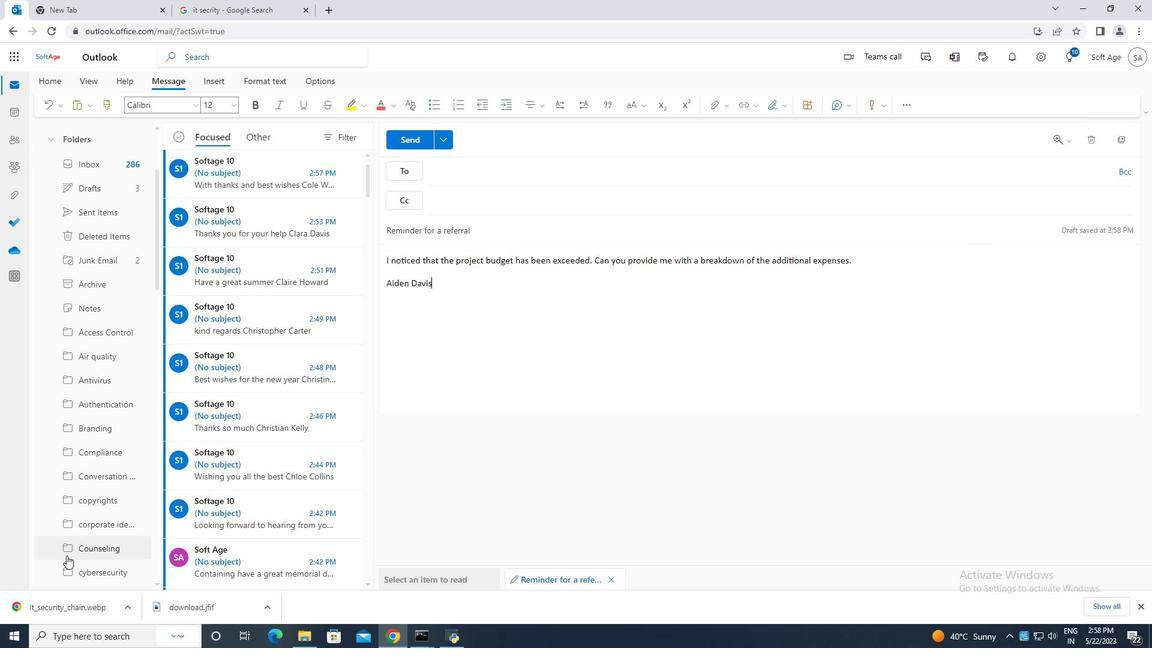 
Action: Mouse scrolled (84, 542) with delta (0, 0)
Screenshot: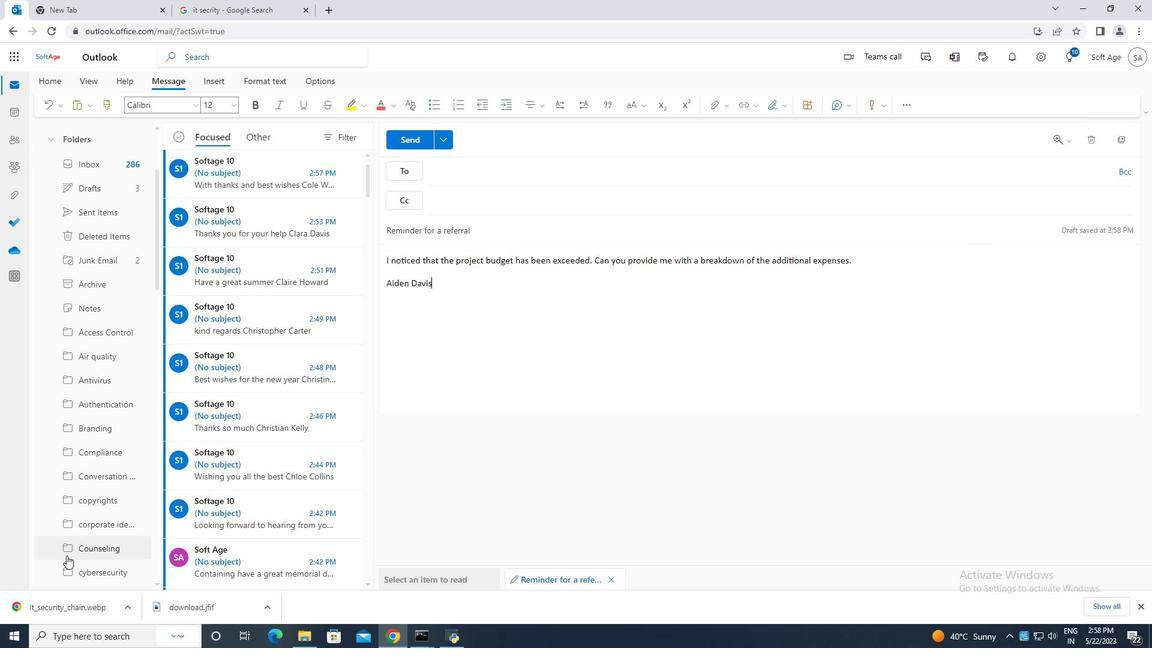 
Action: Mouse scrolled (84, 542) with delta (0, 0)
Screenshot: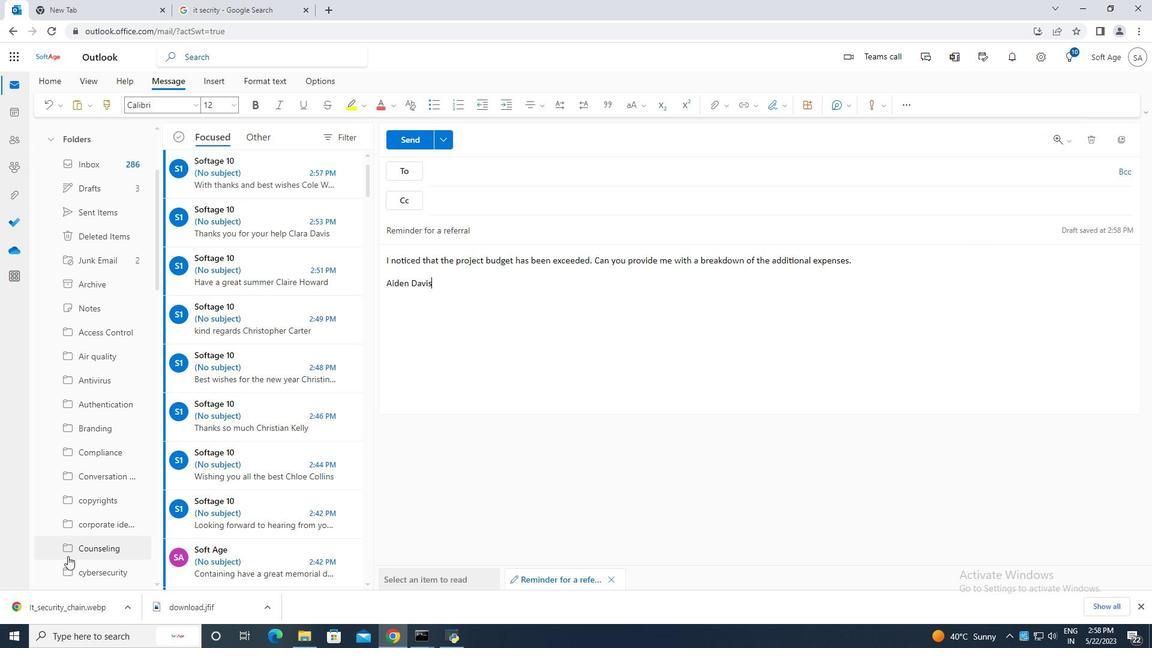
Action: Mouse moved to (84, 540)
Screenshot: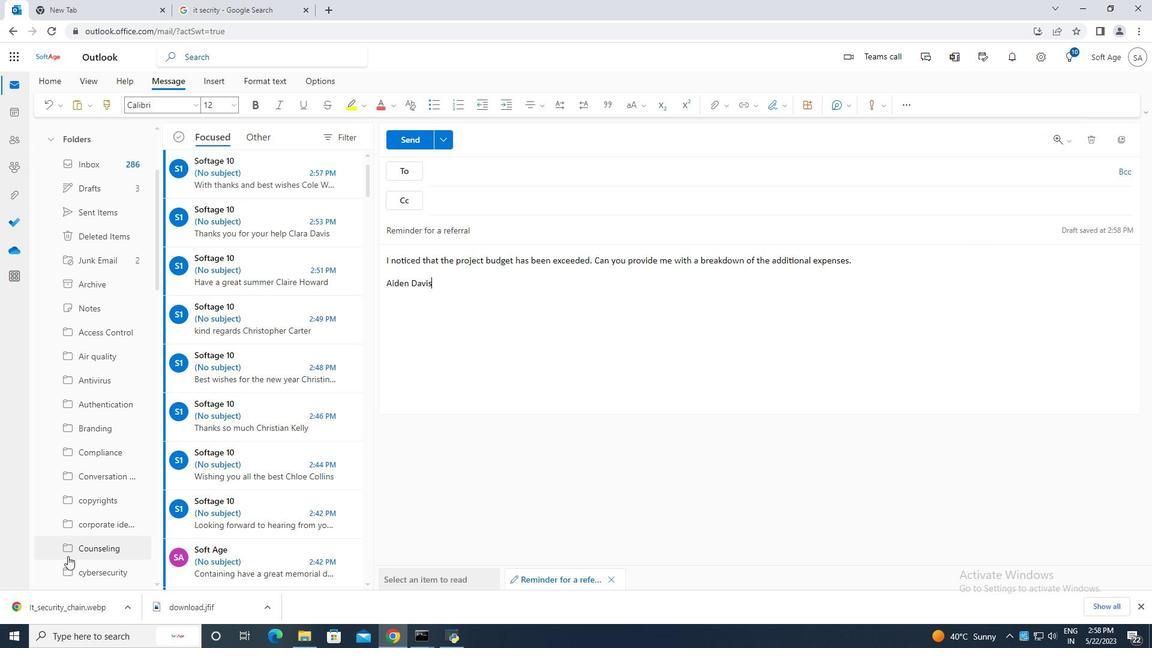 
Action: Mouse scrolled (84, 540) with delta (0, 0)
Screenshot: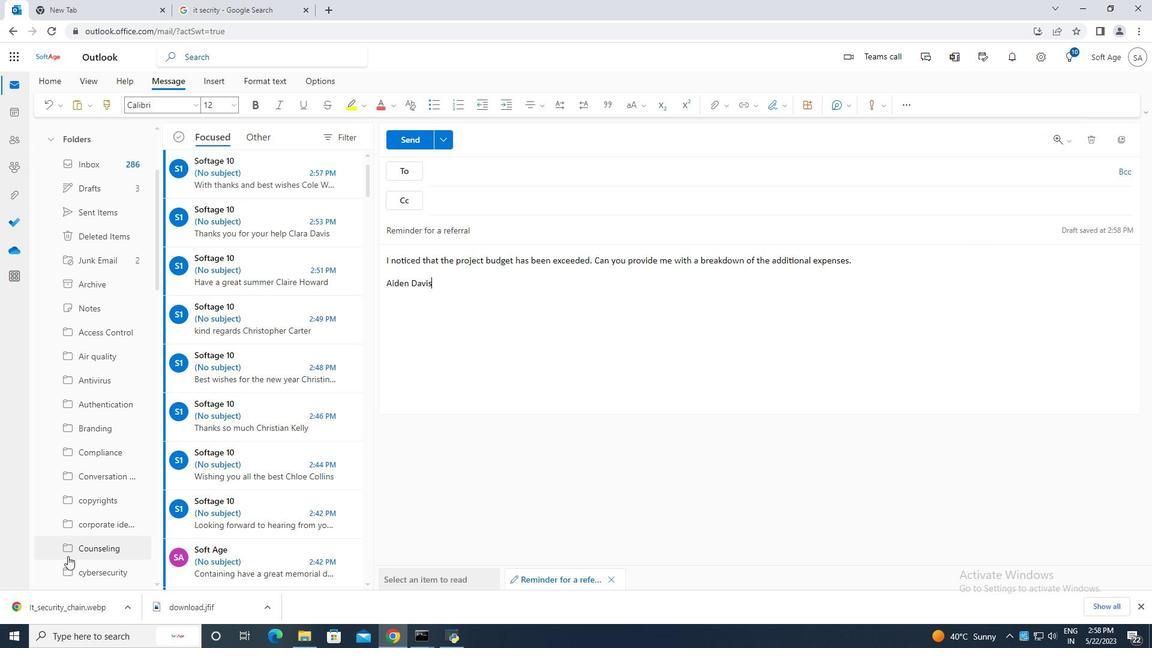 
Action: Mouse moved to (84, 538)
Screenshot: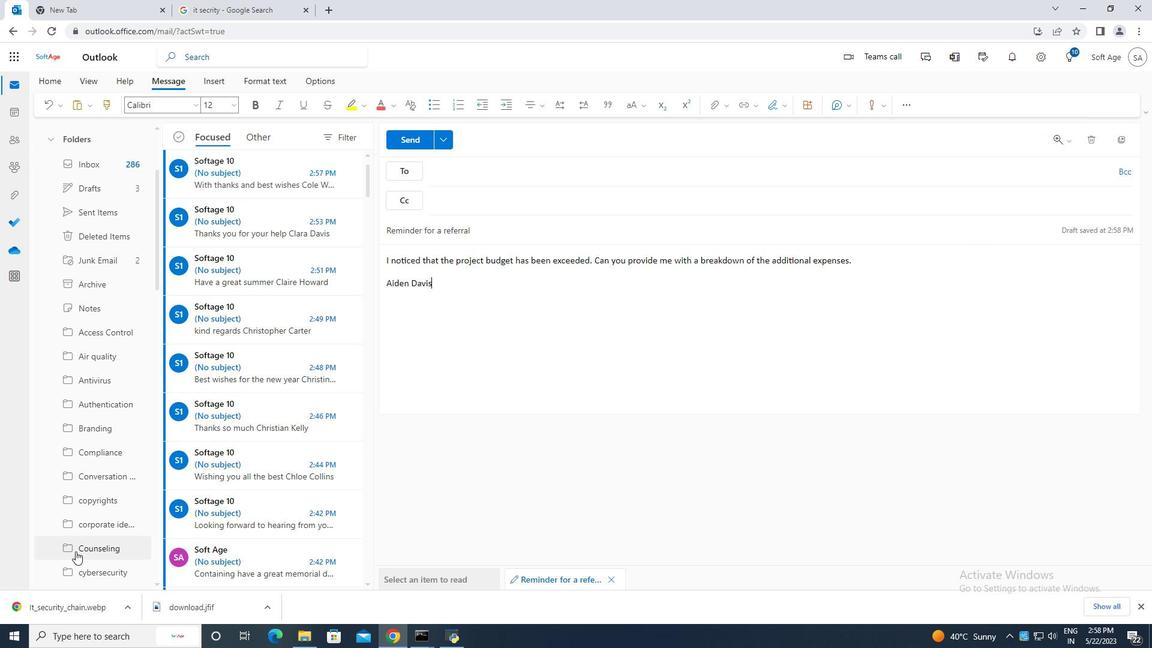 
Action: Mouse scrolled (84, 538) with delta (0, 0)
Screenshot: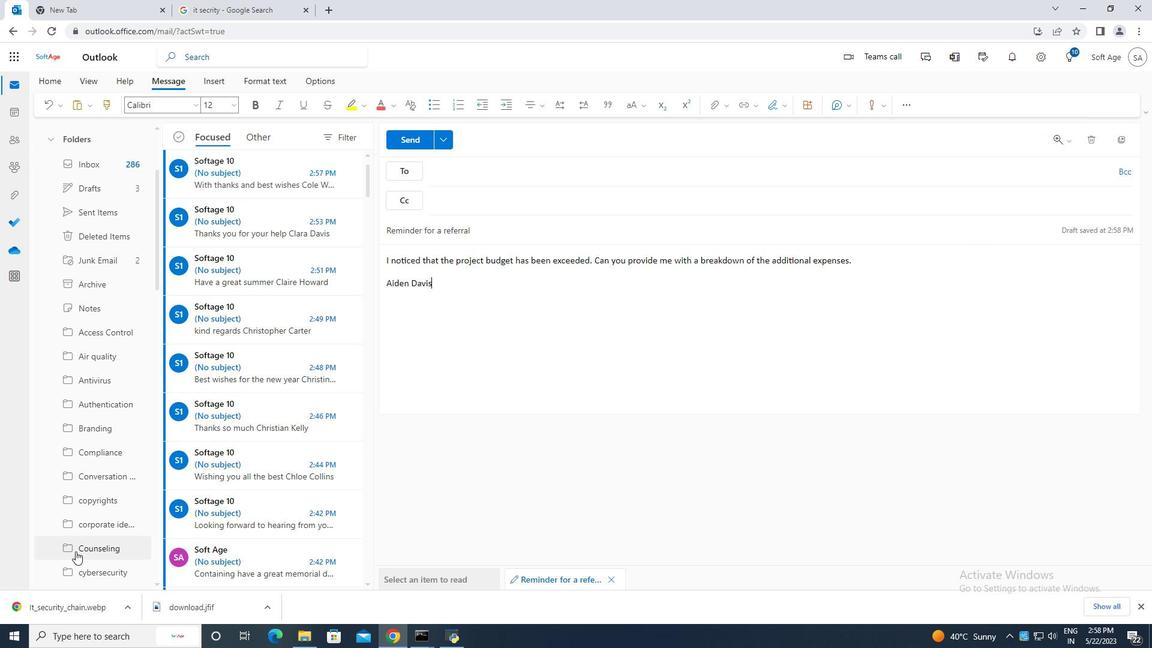 
Action: Mouse moved to (83, 534)
Screenshot: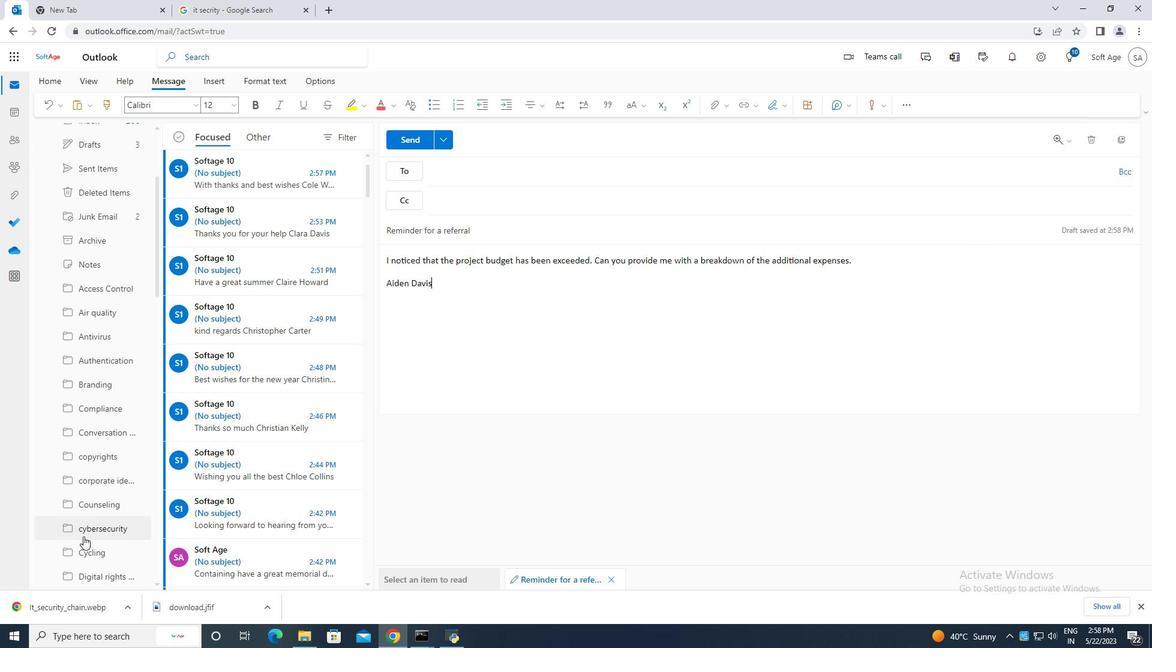
Action: Mouse scrolled (83, 533) with delta (0, 0)
Screenshot: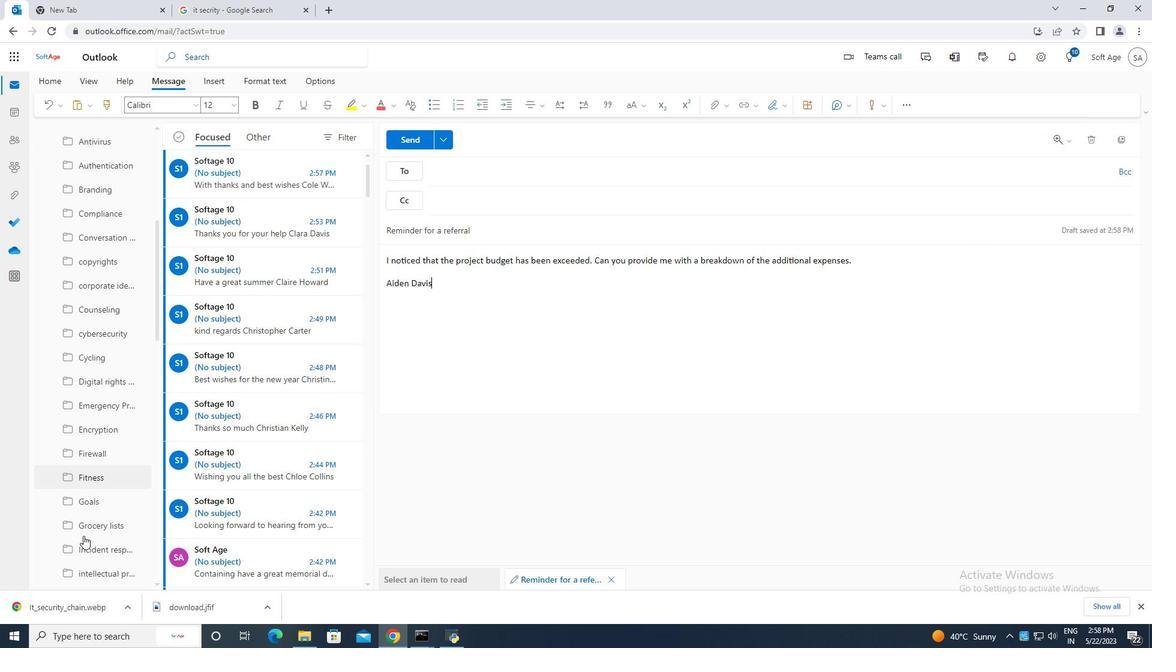 
Action: Mouse scrolled (83, 533) with delta (0, 0)
Screenshot: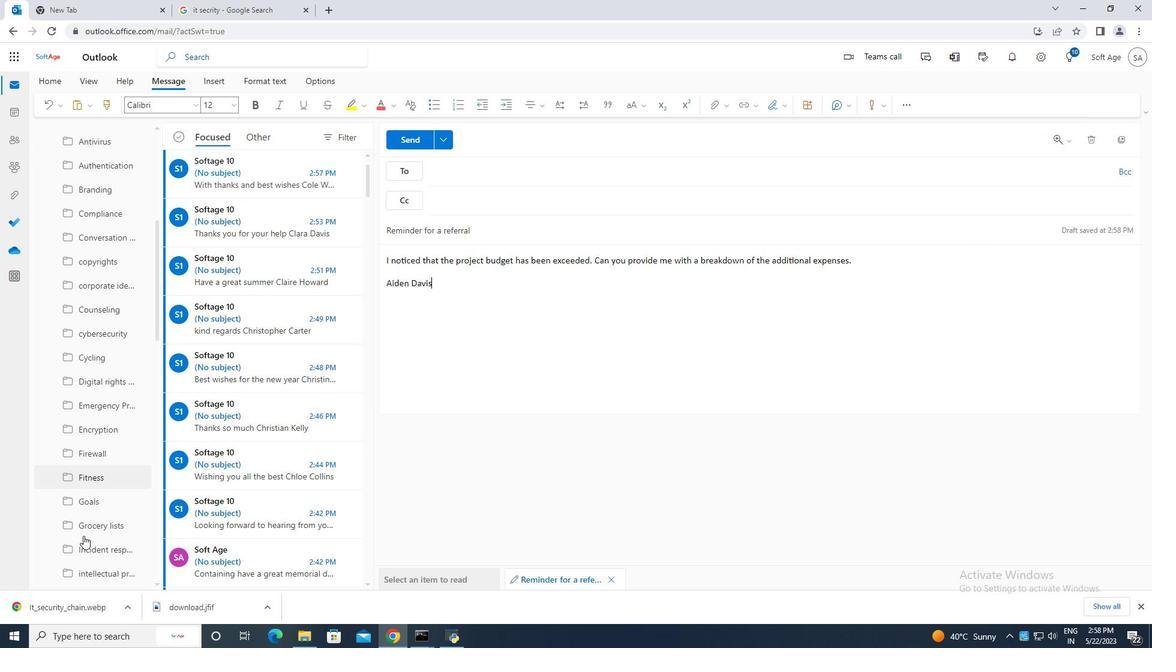 
Action: Mouse scrolled (83, 533) with delta (0, 0)
Screenshot: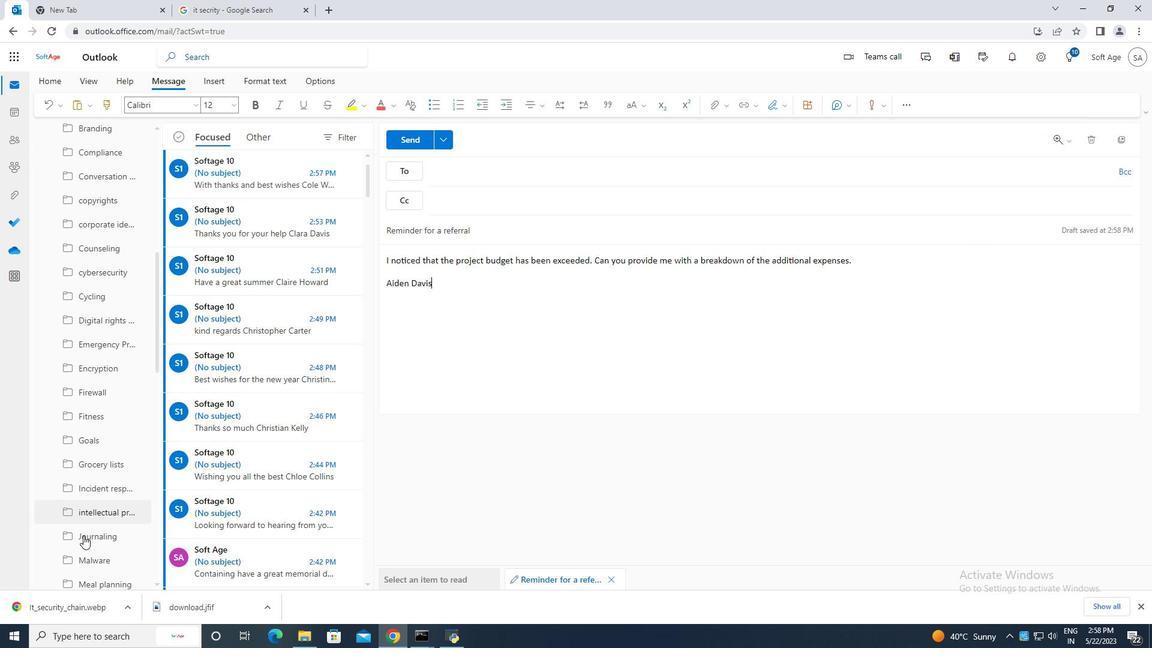 
Action: Mouse scrolled (83, 533) with delta (0, 0)
Screenshot: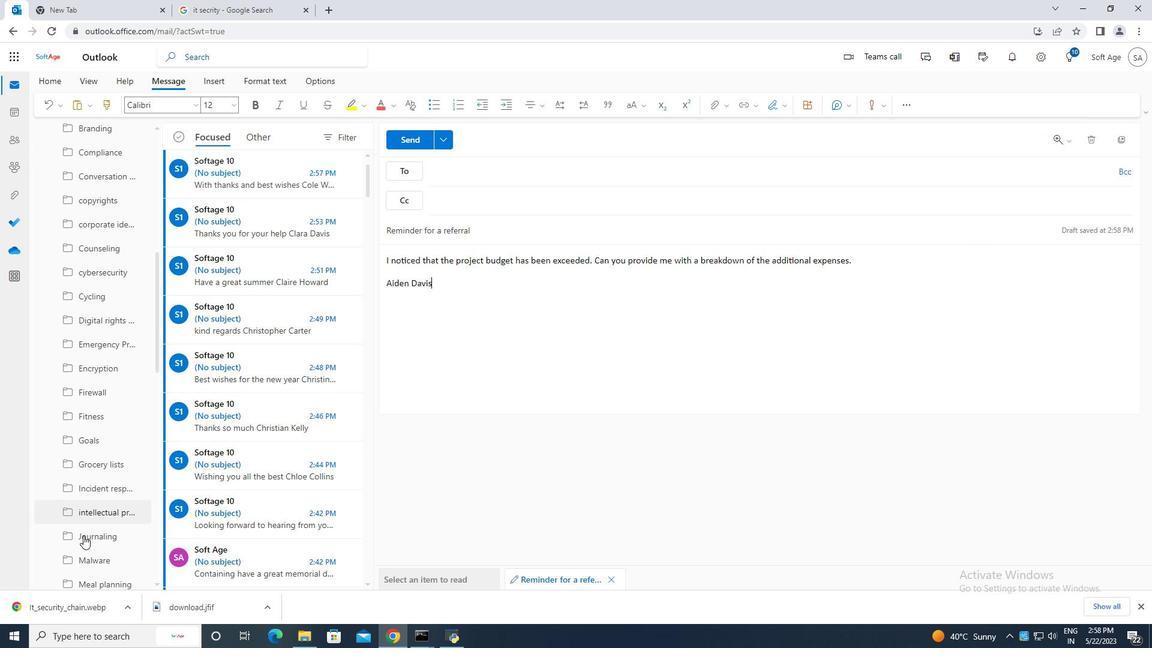 
Action: Mouse scrolled (83, 533) with delta (0, 0)
Screenshot: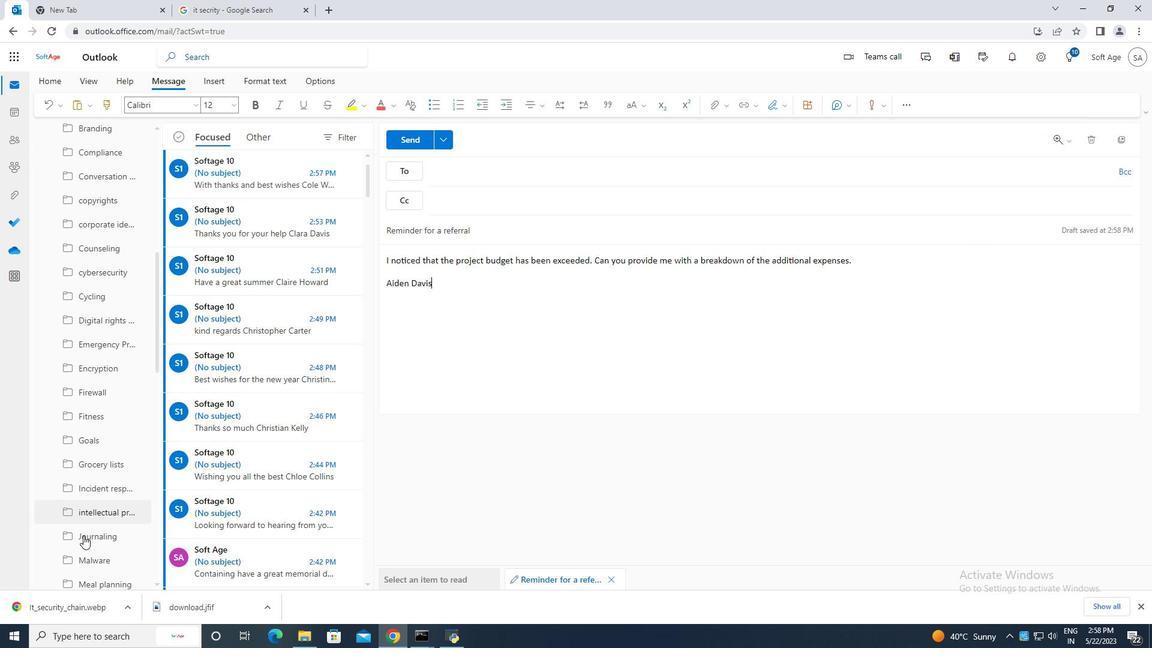 
Action: Mouse scrolled (83, 533) with delta (0, 0)
Screenshot: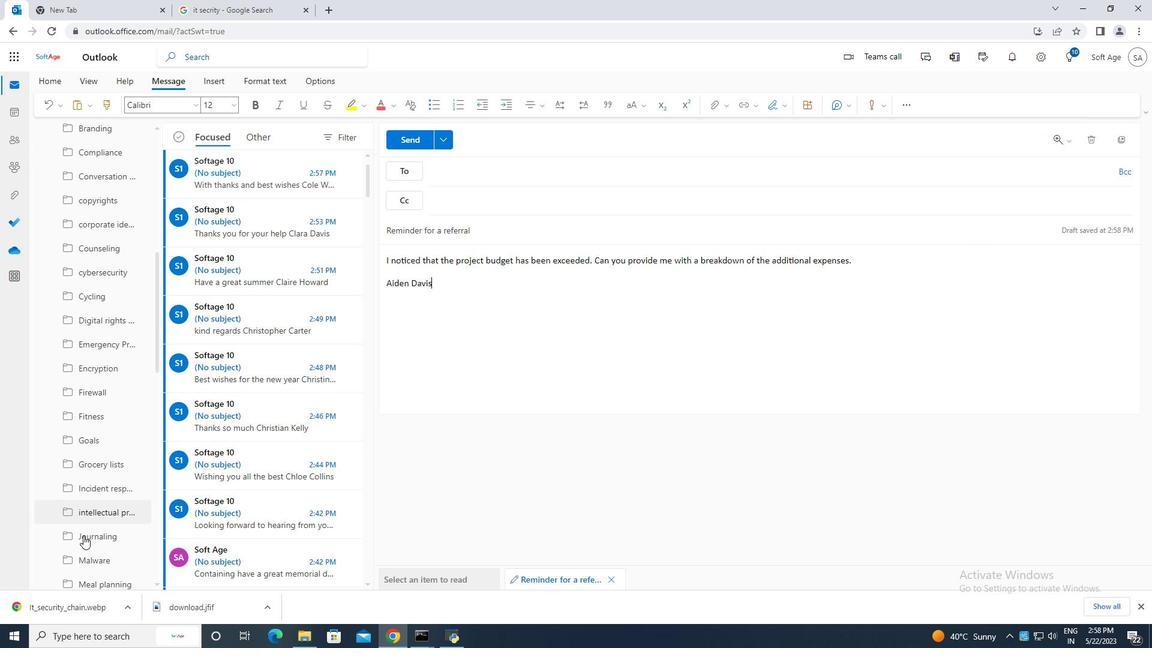 
Action: Mouse moved to (86, 535)
Screenshot: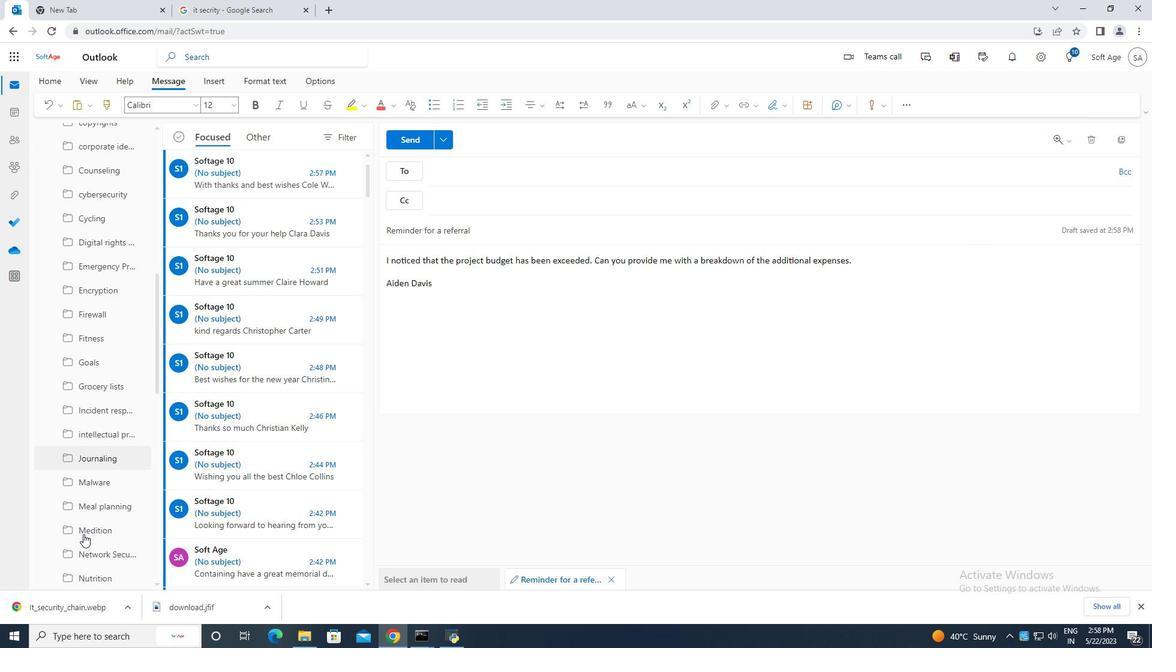 
Action: Mouse scrolled (86, 534) with delta (0, 0)
Screenshot: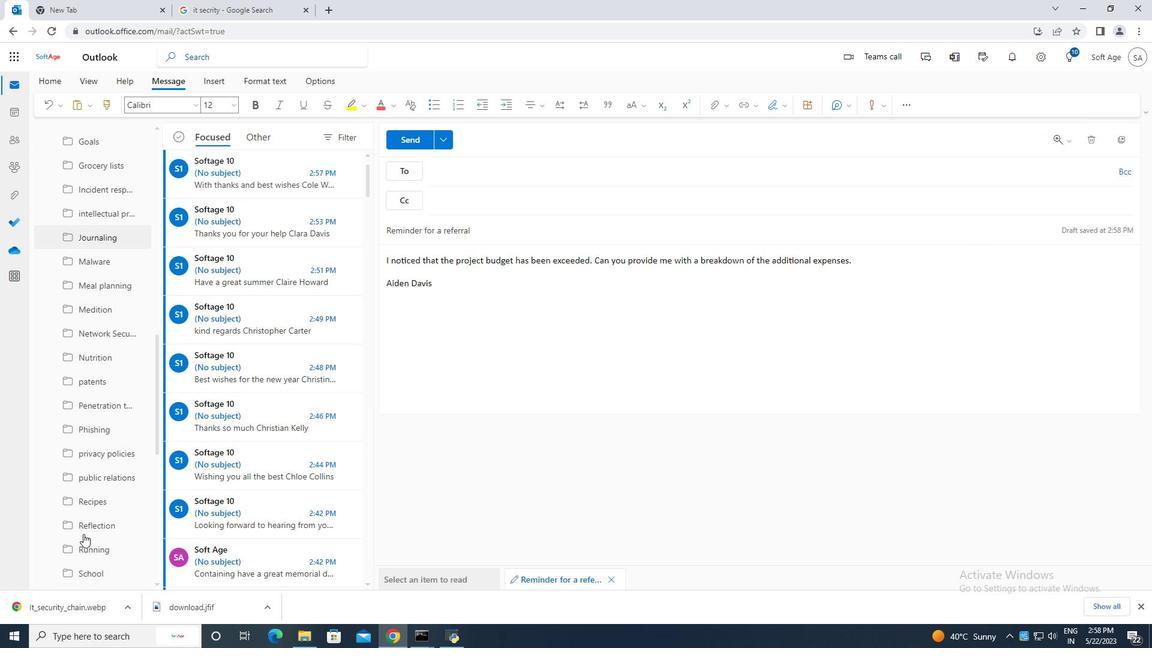 
Action: Mouse scrolled (86, 534) with delta (0, 0)
Screenshot: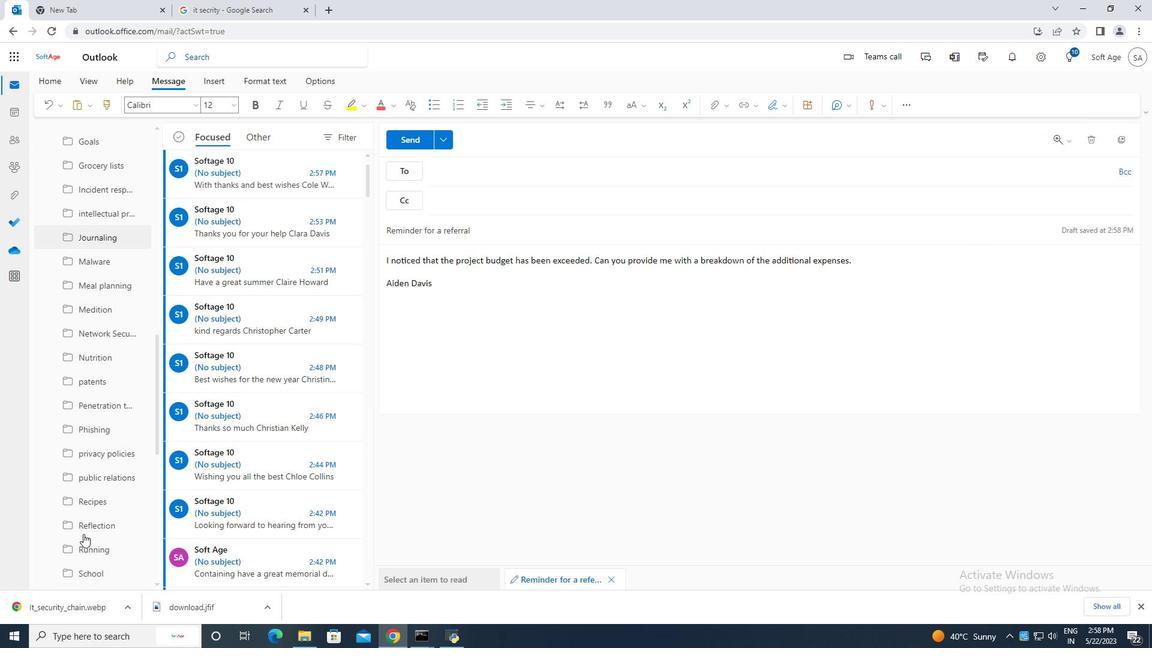 
Action: Mouse scrolled (86, 534) with delta (0, 0)
Screenshot: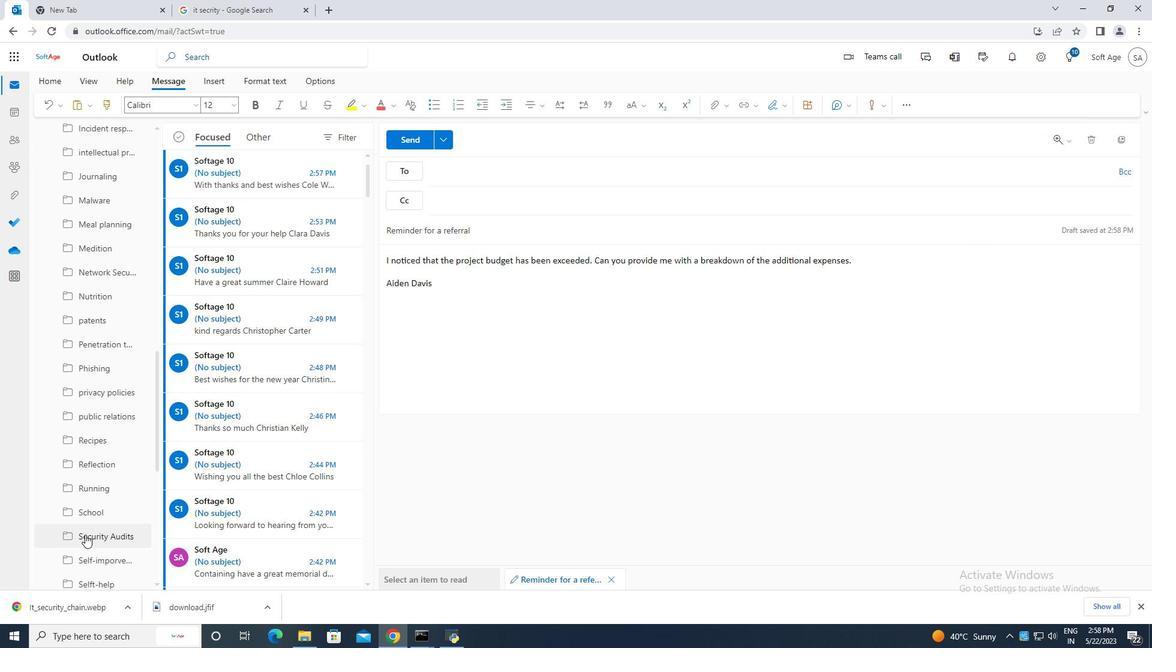 
Action: Mouse scrolled (86, 534) with delta (0, 0)
Screenshot: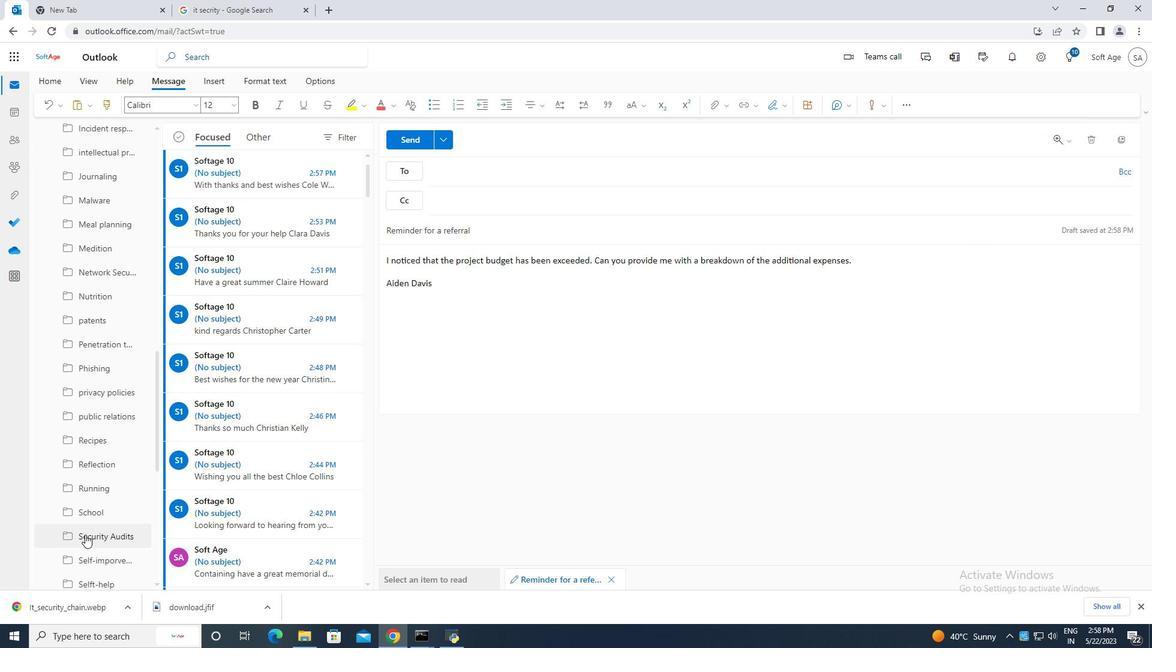 
Action: Mouse moved to (88, 535)
Screenshot: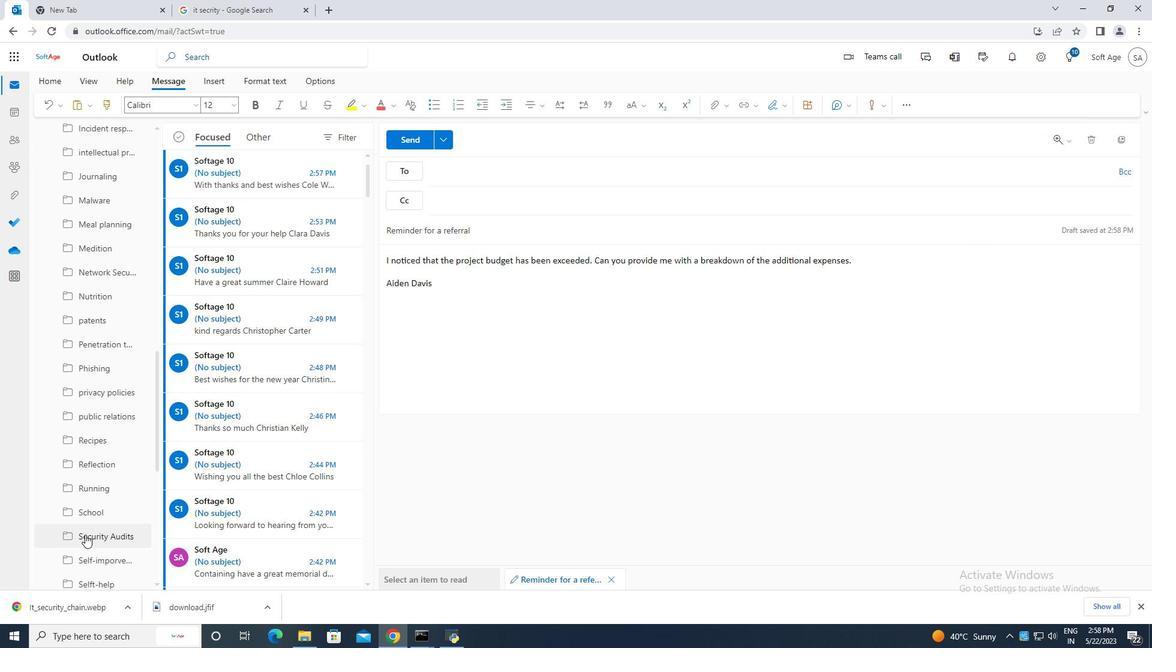 
Action: Mouse scrolled (88, 535) with delta (0, 0)
Screenshot: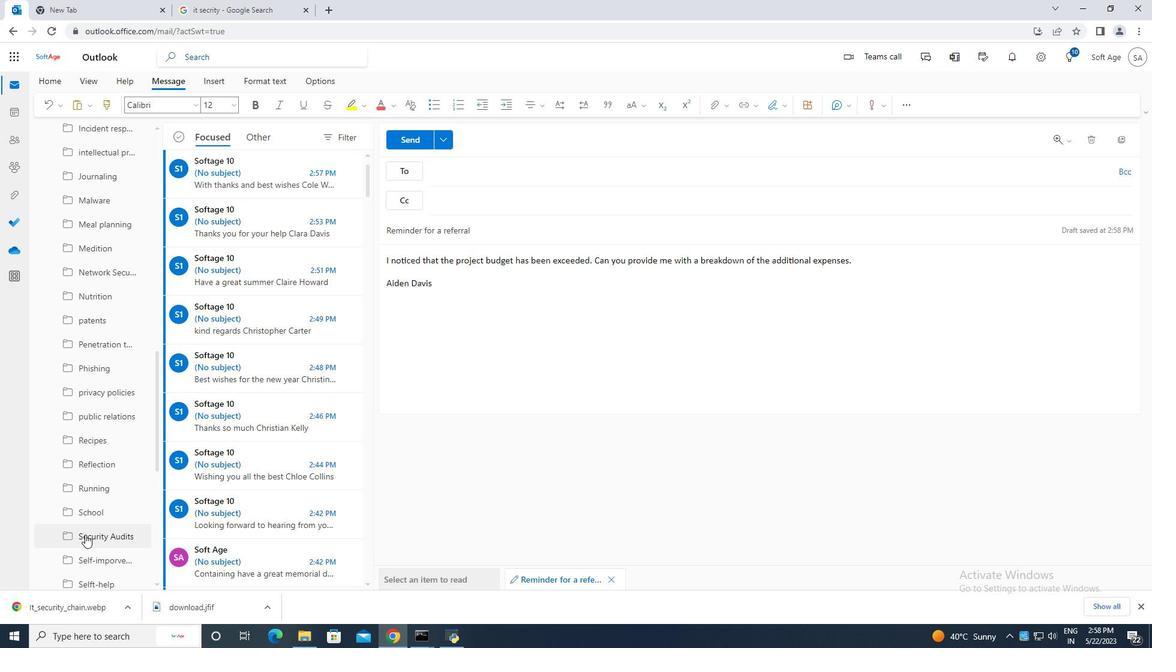 
Action: Mouse moved to (90, 537)
Screenshot: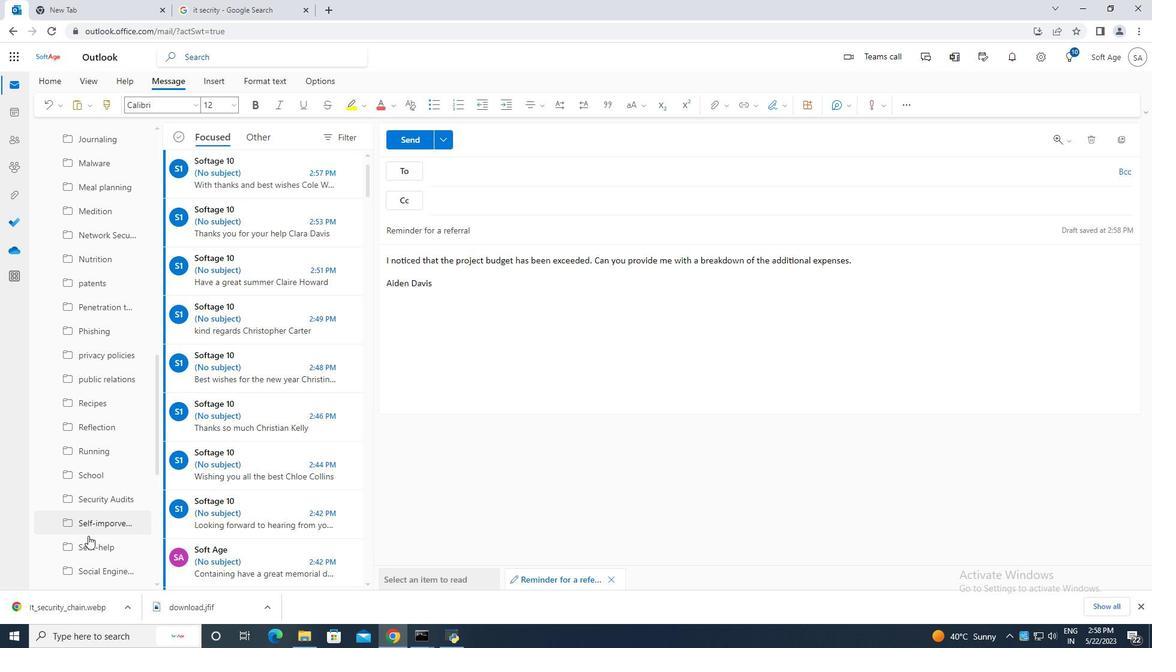 
Action: Mouse scrolled (90, 536) with delta (0, 0)
Screenshot: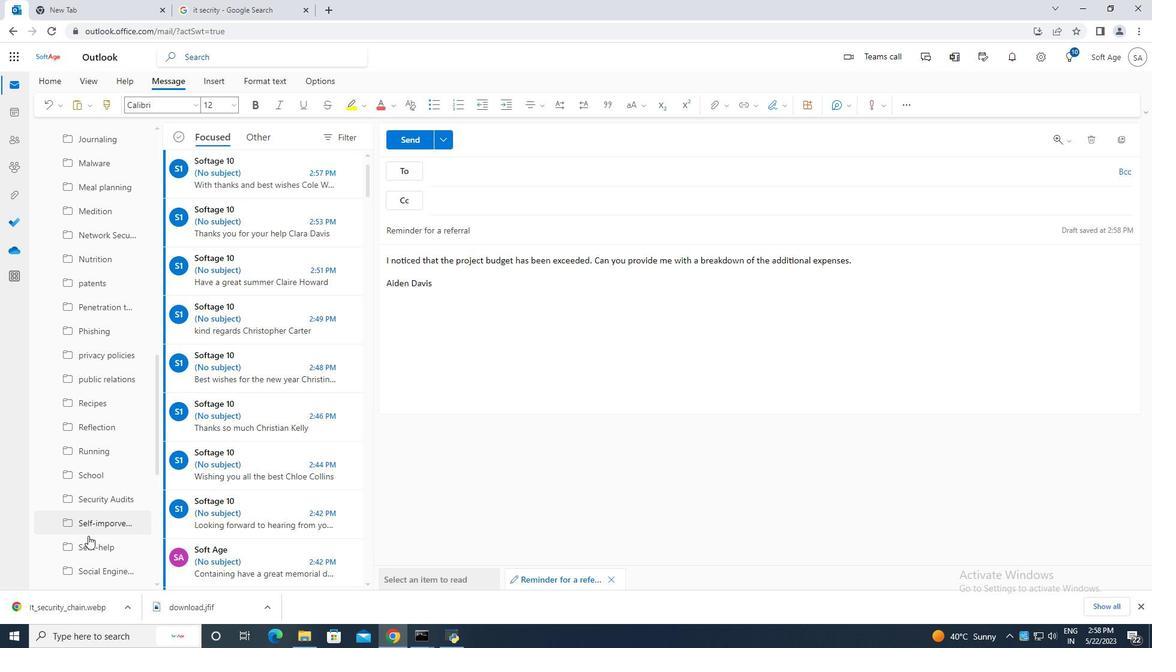 
Action: Mouse scrolled (90, 536) with delta (0, 0)
Screenshot: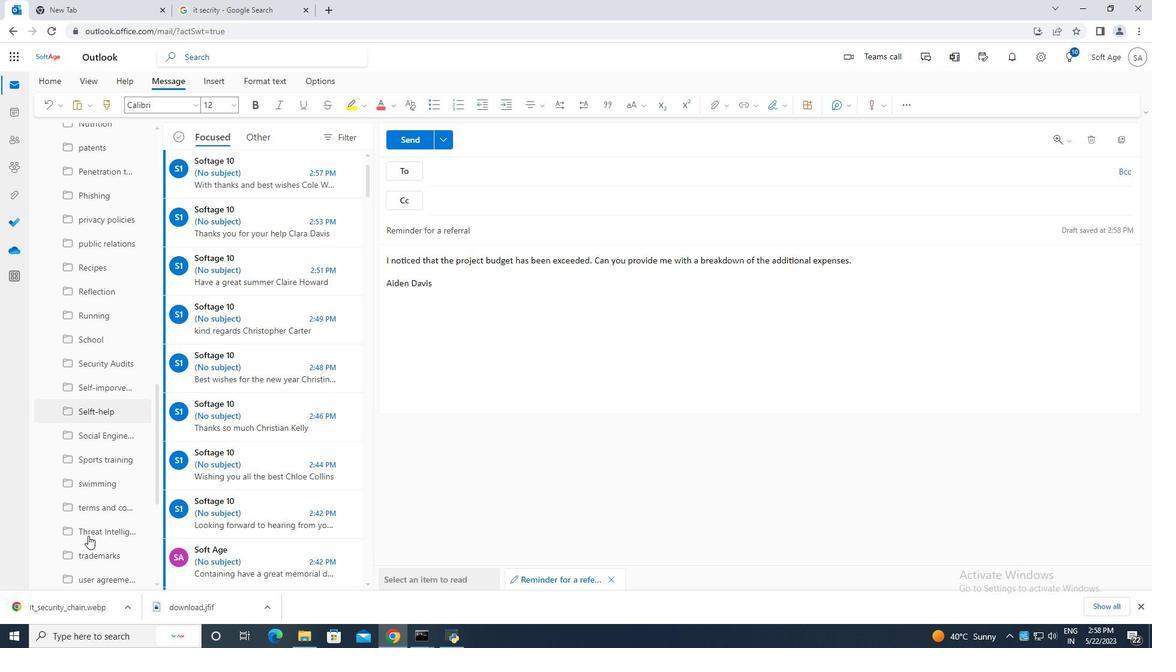 
Action: Mouse scrolled (90, 536) with delta (0, 0)
Screenshot: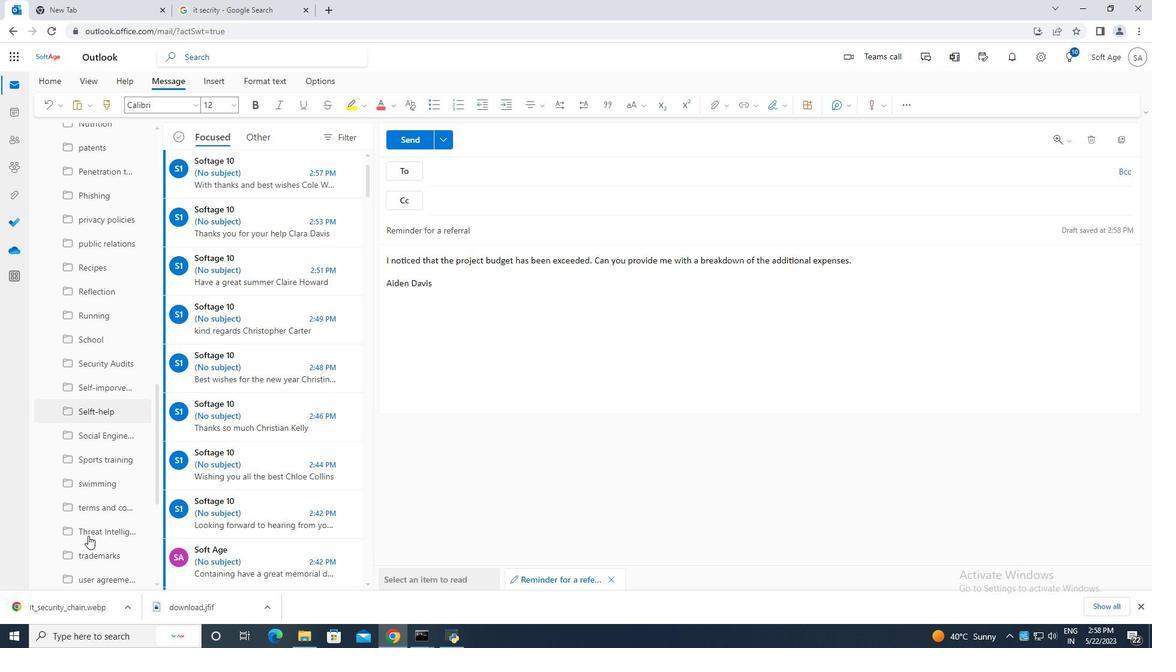 
Action: Mouse scrolled (90, 536) with delta (0, 0)
Screenshot: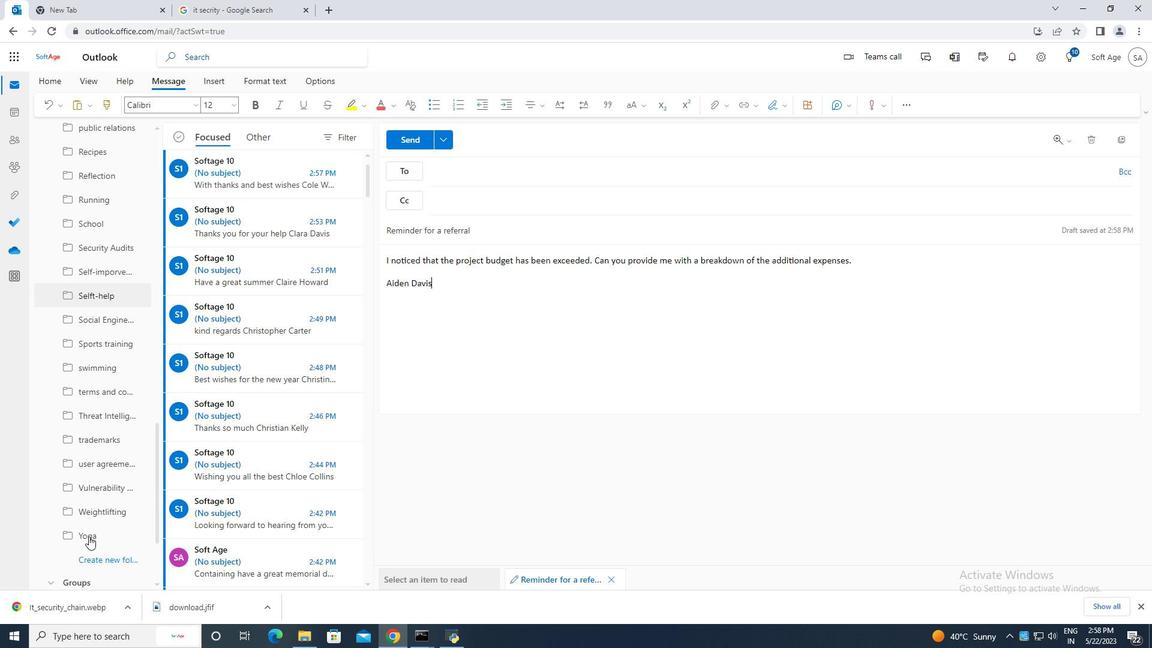 
Action: Mouse scrolled (90, 536) with delta (0, 0)
Screenshot: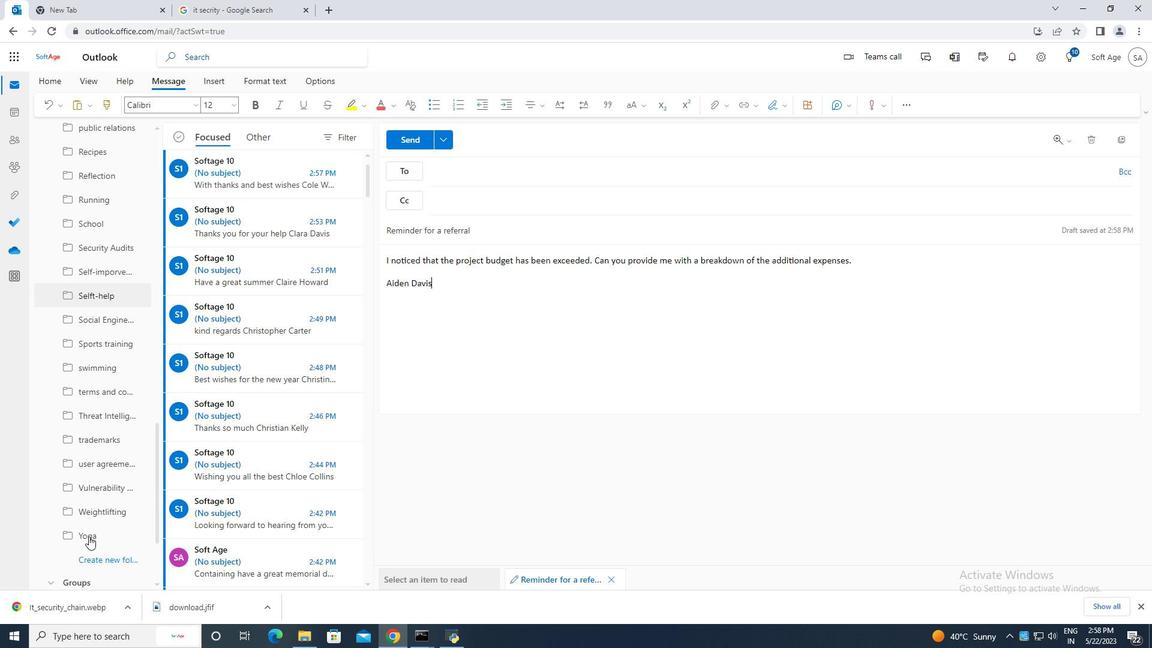 
Action: Mouse moved to (90, 537)
Screenshot: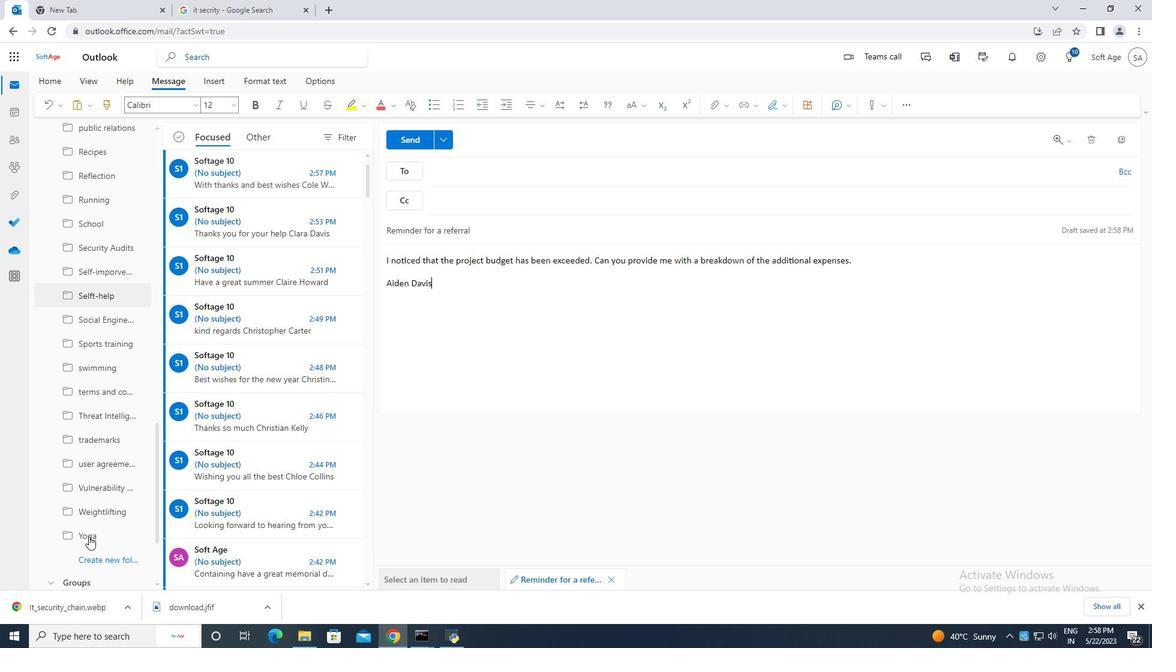 
Action: Mouse scrolled (90, 537) with delta (0, 0)
Screenshot: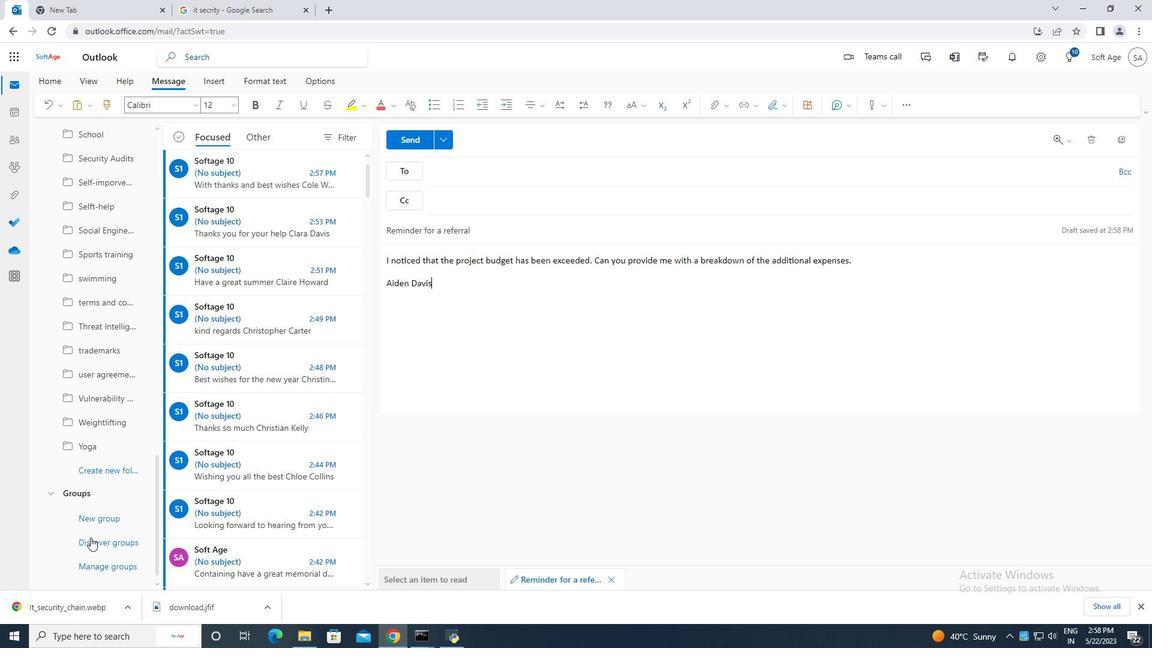
Action: Mouse scrolled (90, 537) with delta (0, 0)
Screenshot: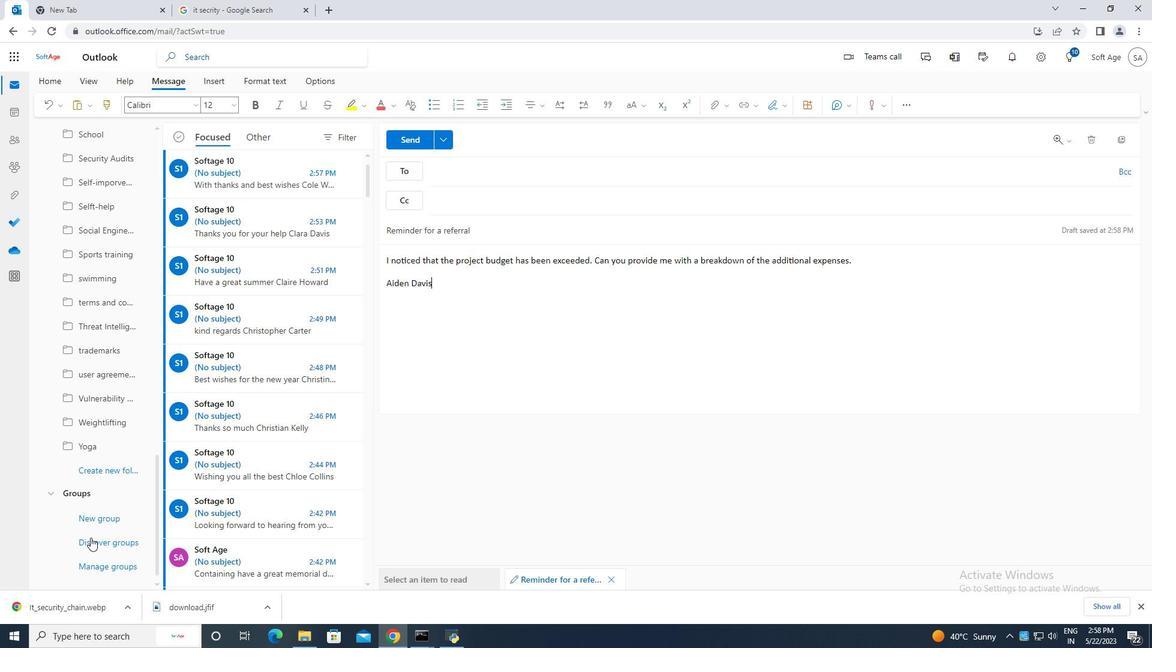 
Action: Mouse scrolled (90, 537) with delta (0, 0)
Screenshot: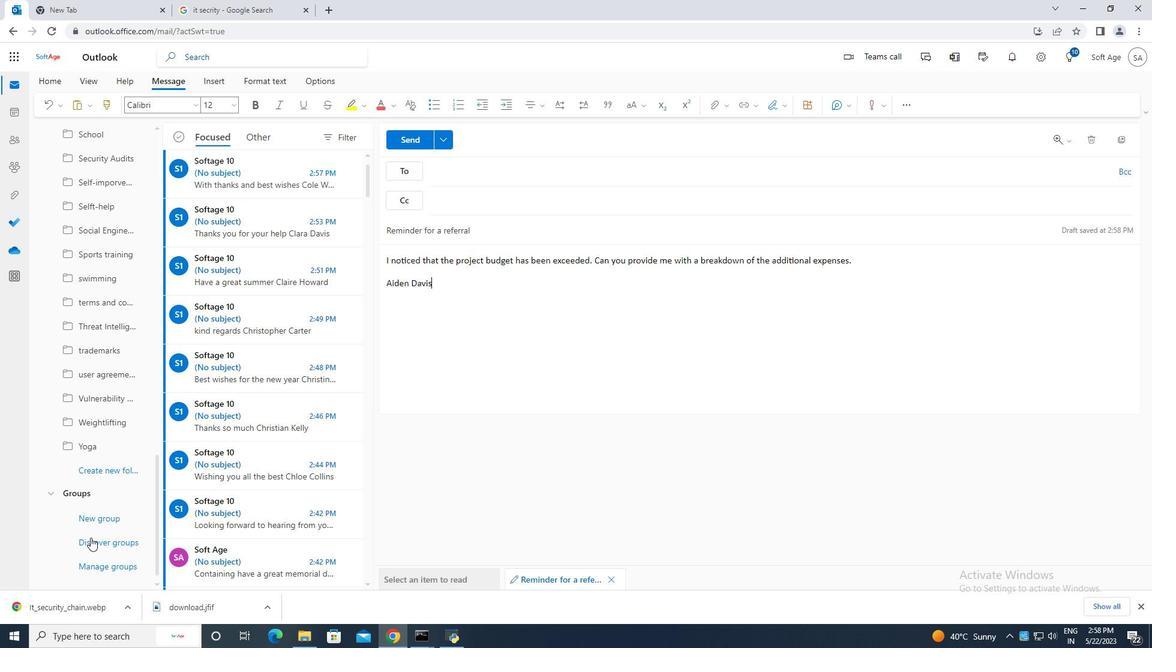 
Action: Mouse scrolled (90, 537) with delta (0, 0)
Screenshot: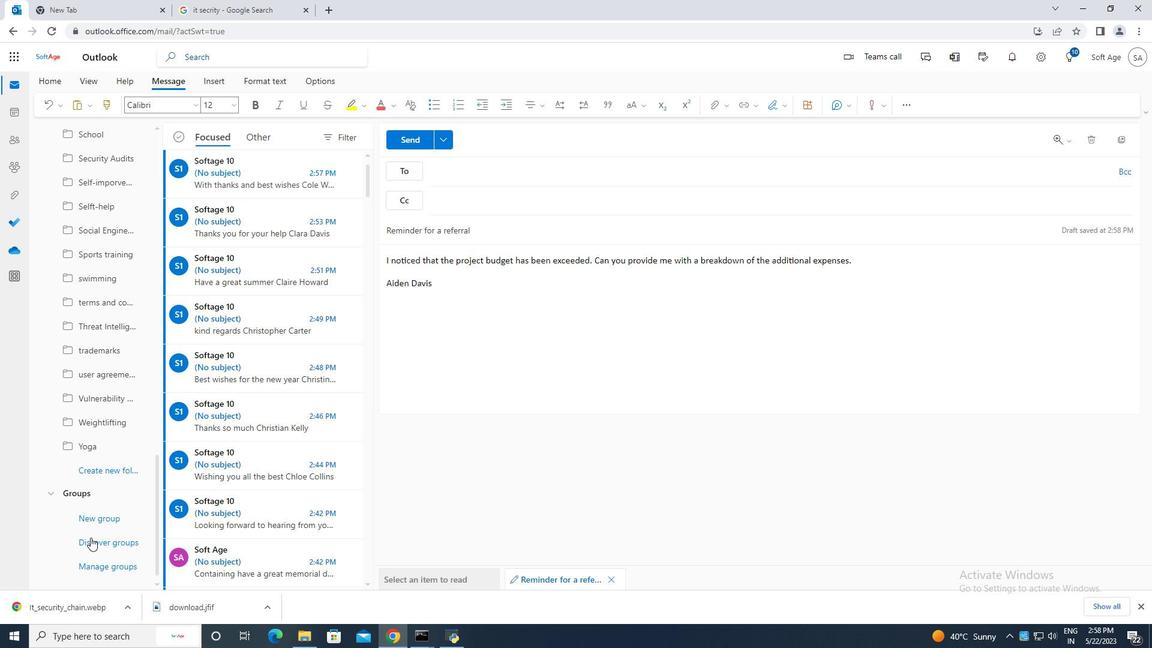 
Action: Mouse scrolled (90, 537) with delta (0, 0)
Screenshot: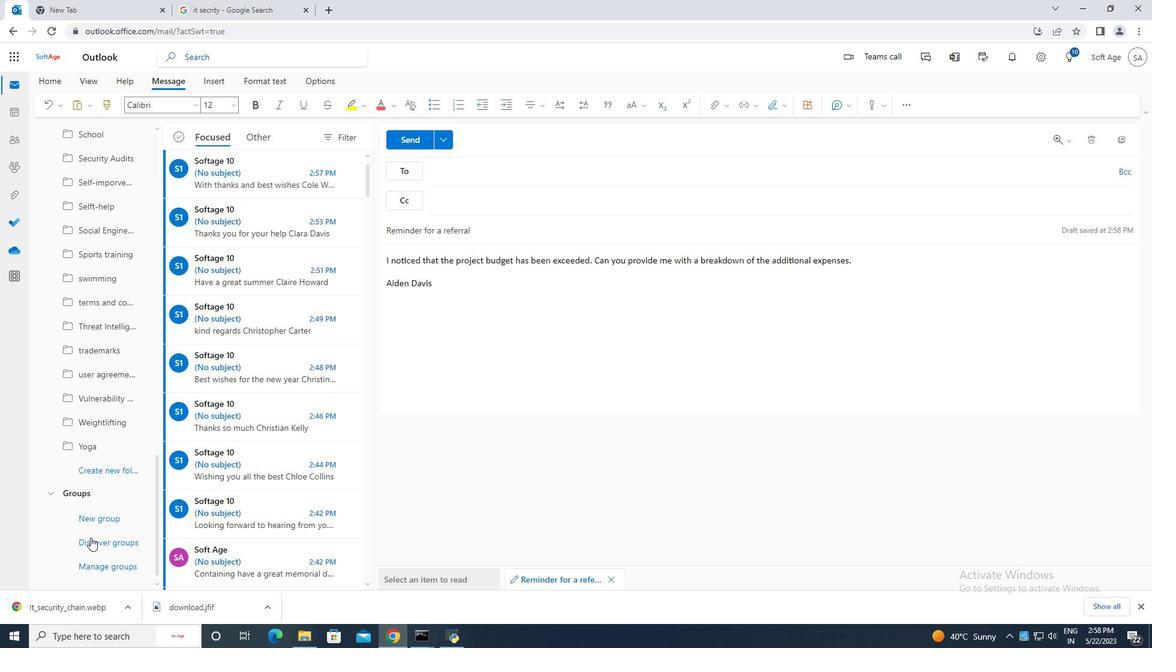 
Action: Mouse moved to (105, 469)
Screenshot: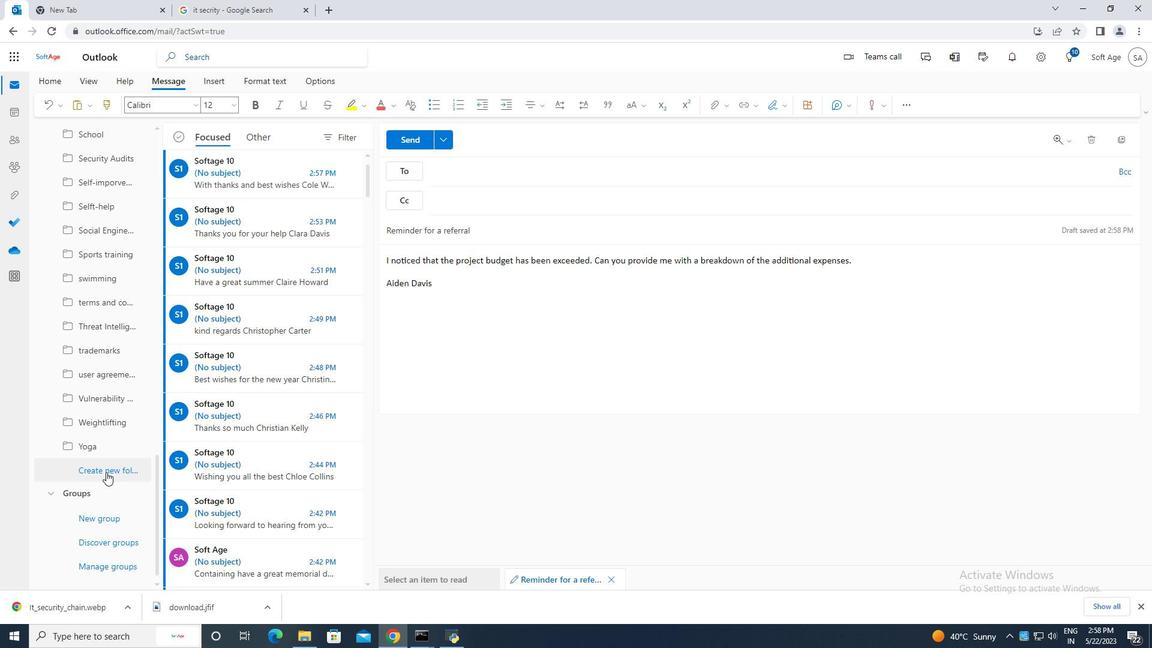 
Action: Mouse pressed left at (105, 469)
Screenshot: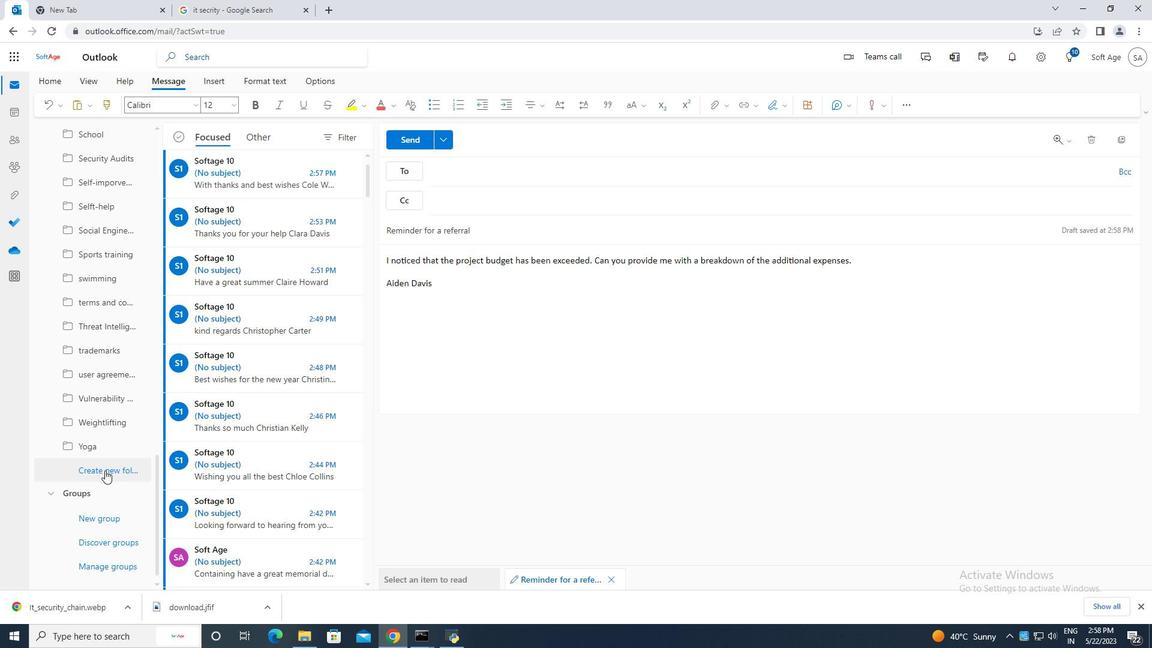 
Action: Mouse moved to (81, 475)
Screenshot: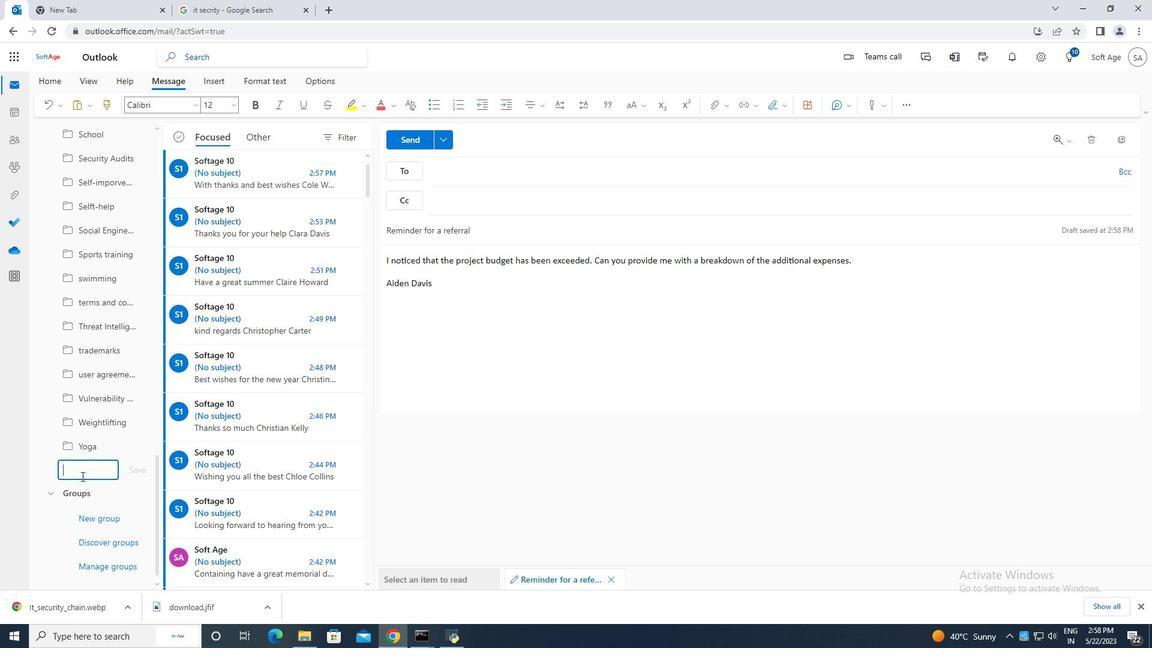 
Action: Key pressed <Key.caps_lock>B<Key.caps_lock>usiness<Key.space><Key.caps_lock>C<Key.caps_lock>ontinuity
Screenshot: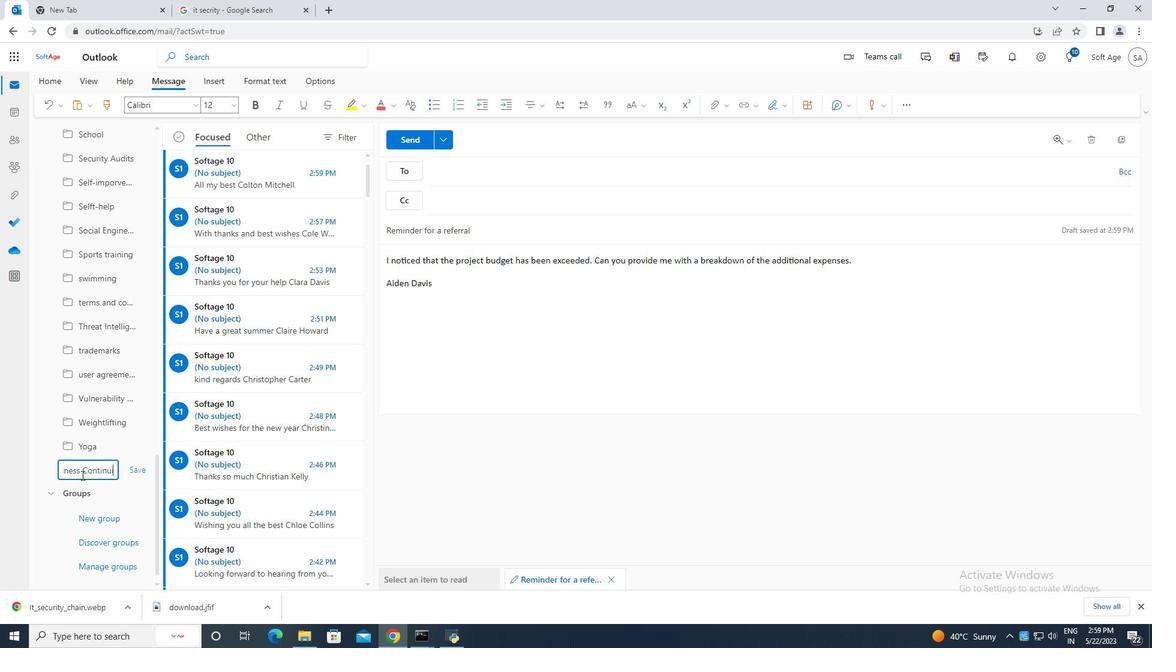 
Action: Mouse moved to (143, 467)
Screenshot: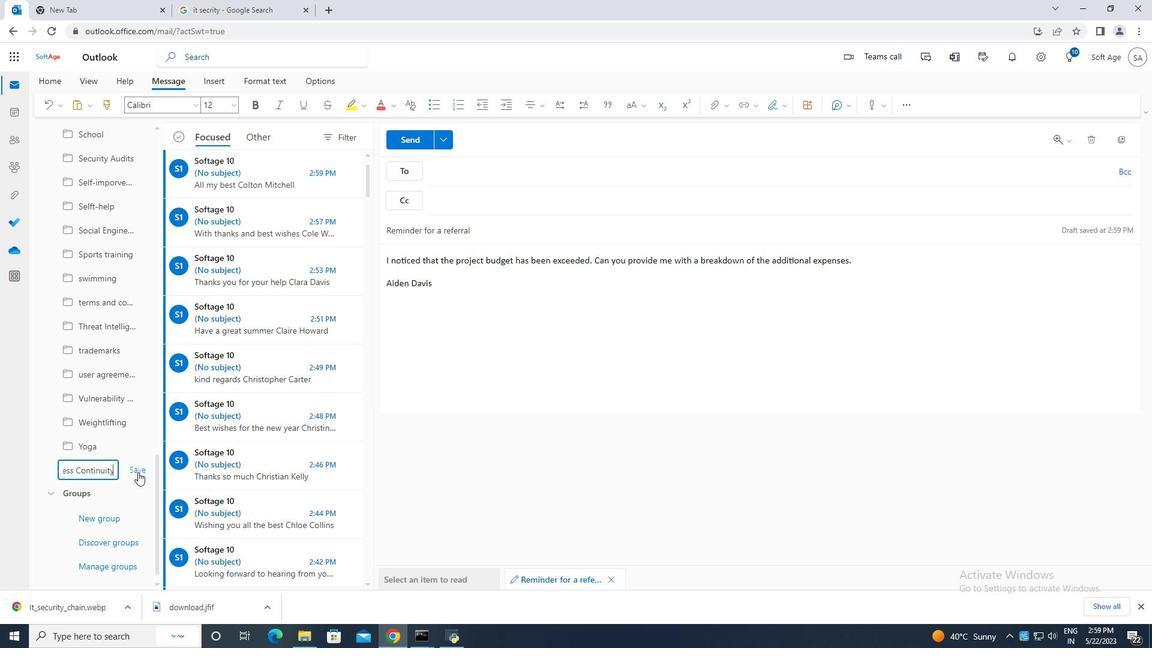 
Action: Mouse pressed left at (143, 467)
Screenshot: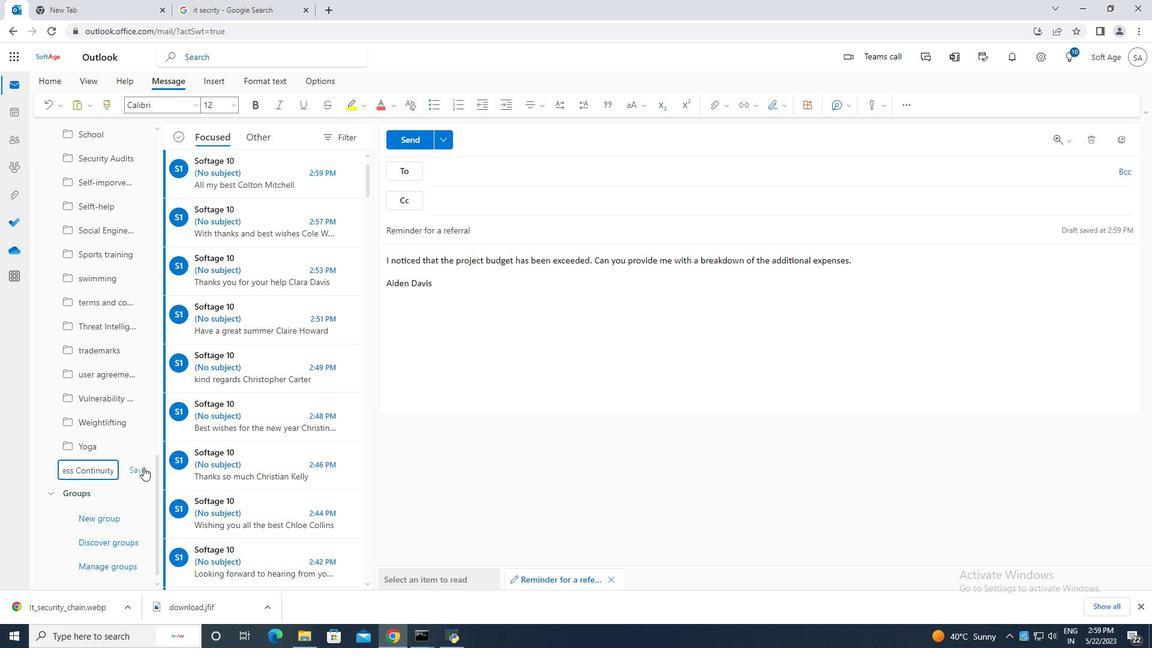 
Action: Mouse moved to (620, 348)
Screenshot: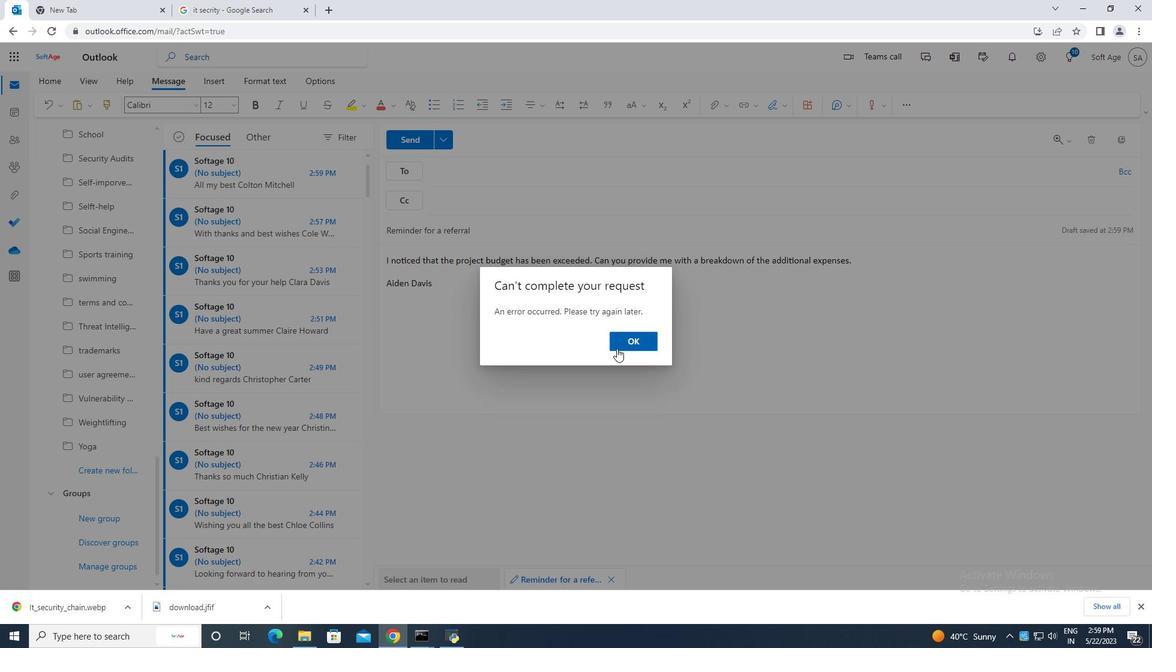 
Action: Mouse pressed left at (620, 348)
Screenshot: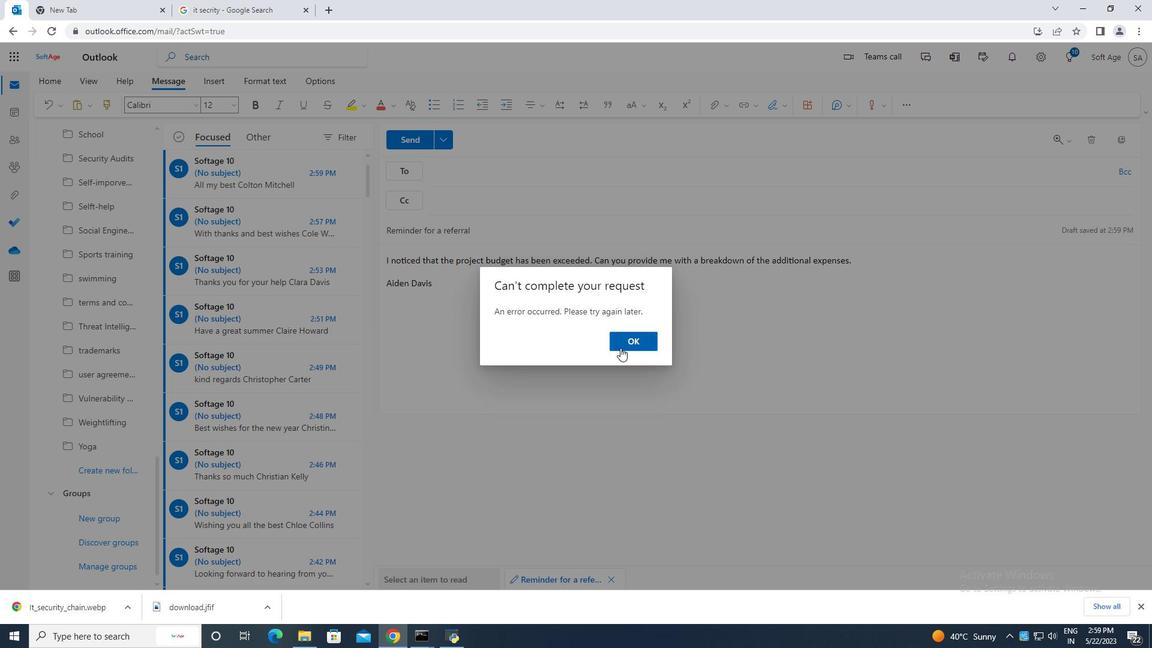 
Action: Mouse moved to (91, 498)
Screenshot: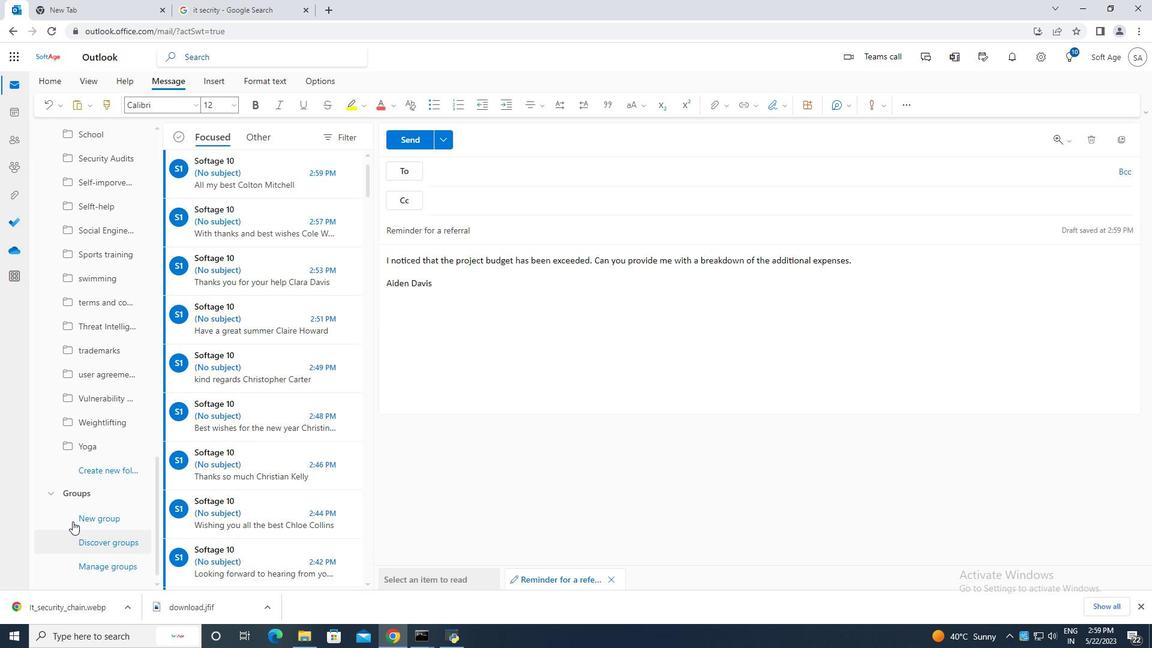 
Action: Mouse scrolled (91, 497) with delta (0, 0)
Screenshot: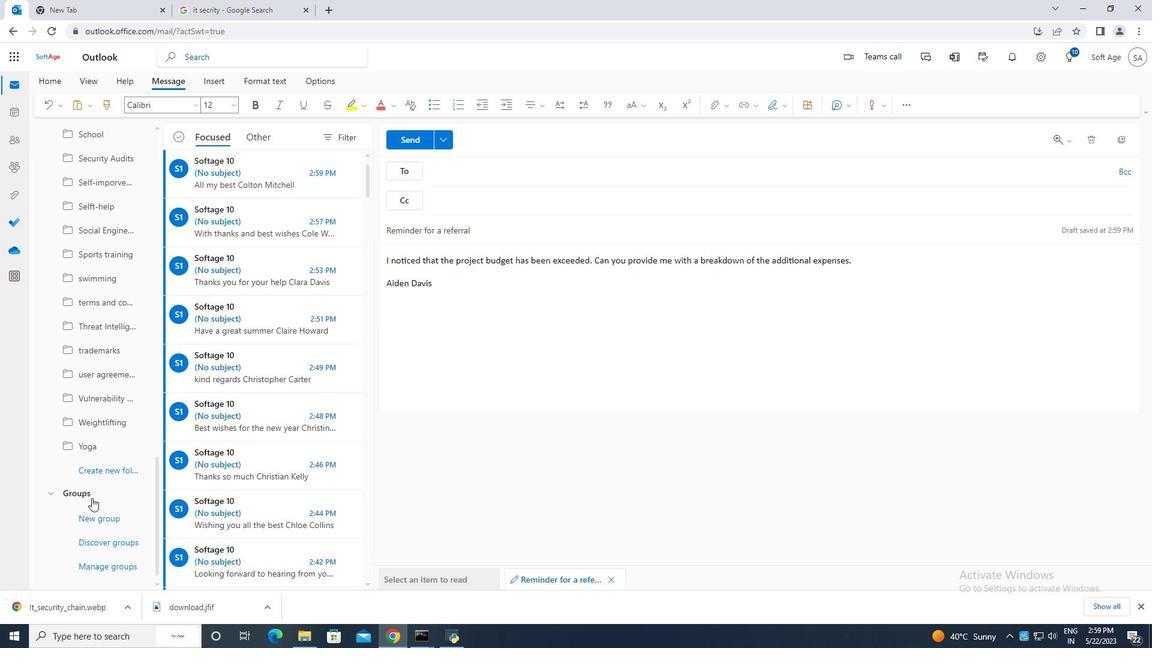 
Action: Mouse scrolled (91, 497) with delta (0, 0)
Screenshot: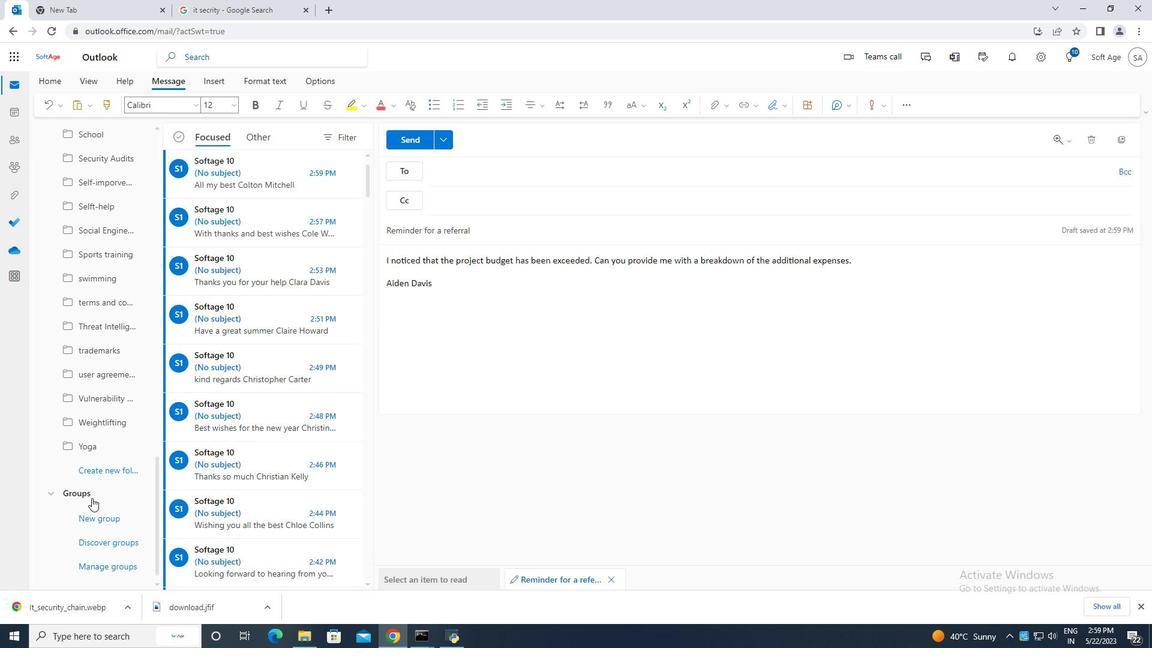 
Action: Mouse moved to (115, 469)
Screenshot: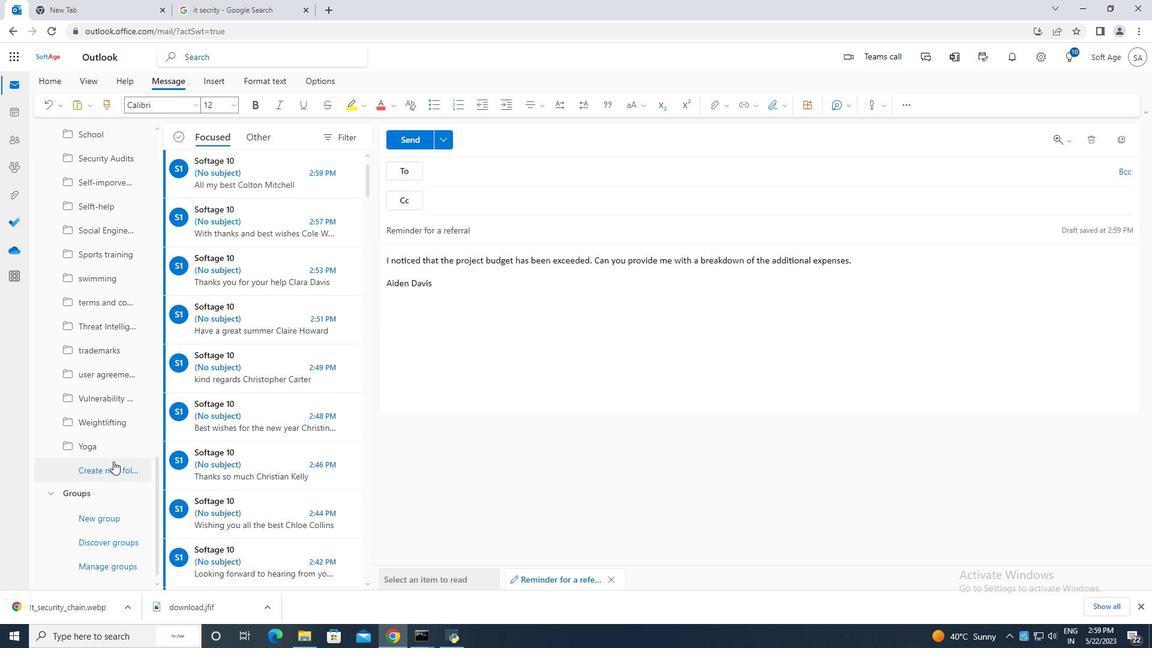 
Action: Mouse pressed left at (115, 469)
Screenshot: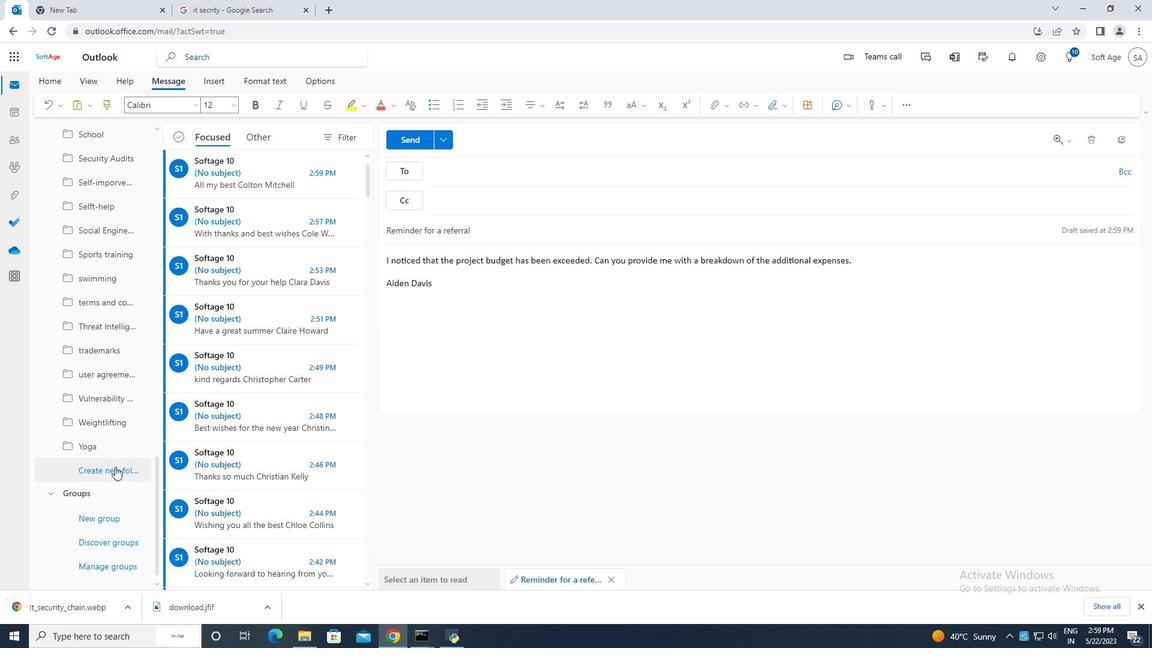 
Action: Mouse moved to (96, 471)
Screenshot: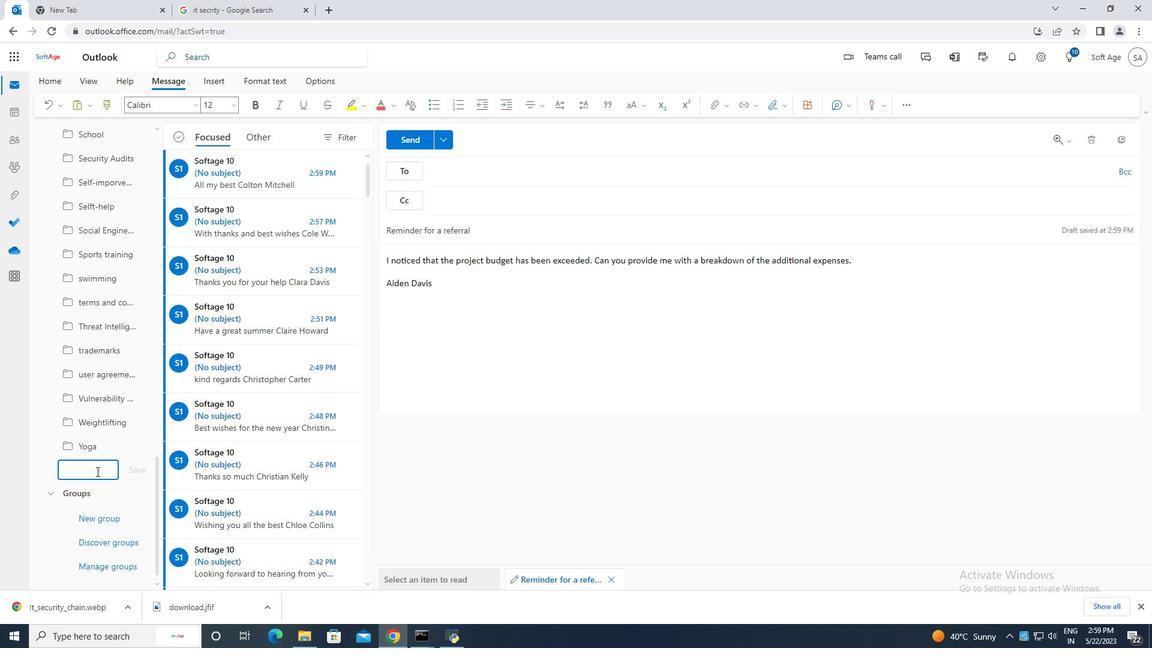 
Action: Key pressed <Key.caps_lock>B<Key.caps_lock>usiness<Key.space><Key.caps_lock>C<Key.caps_lock>ontinuity
Screenshot: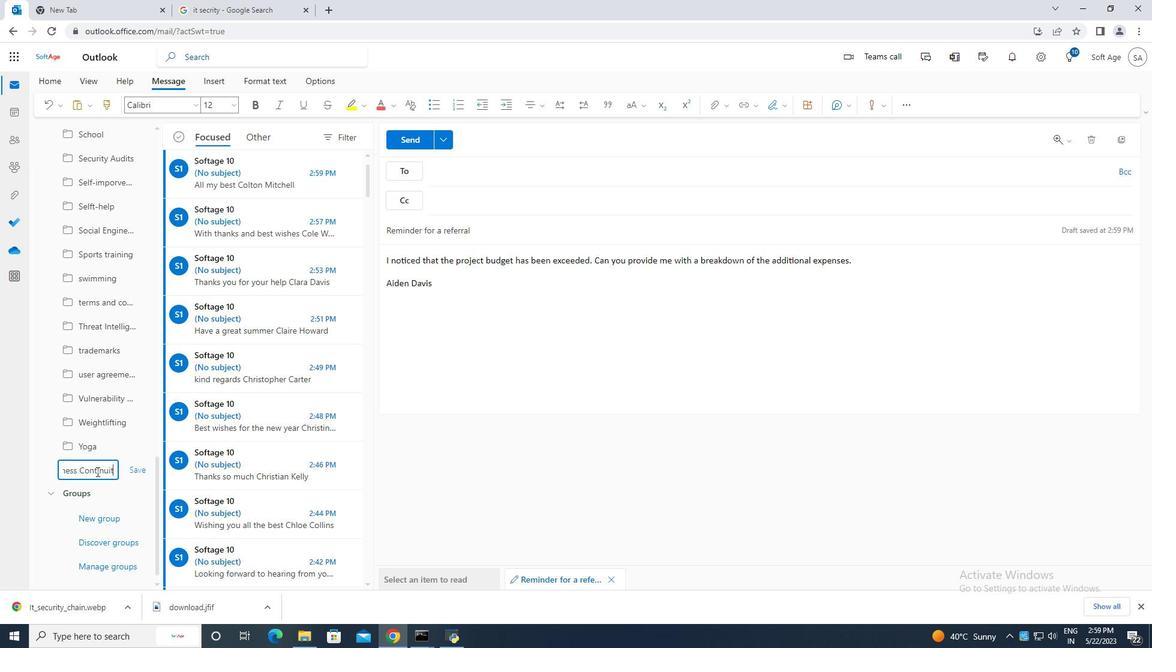 
Action: Mouse moved to (138, 467)
Screenshot: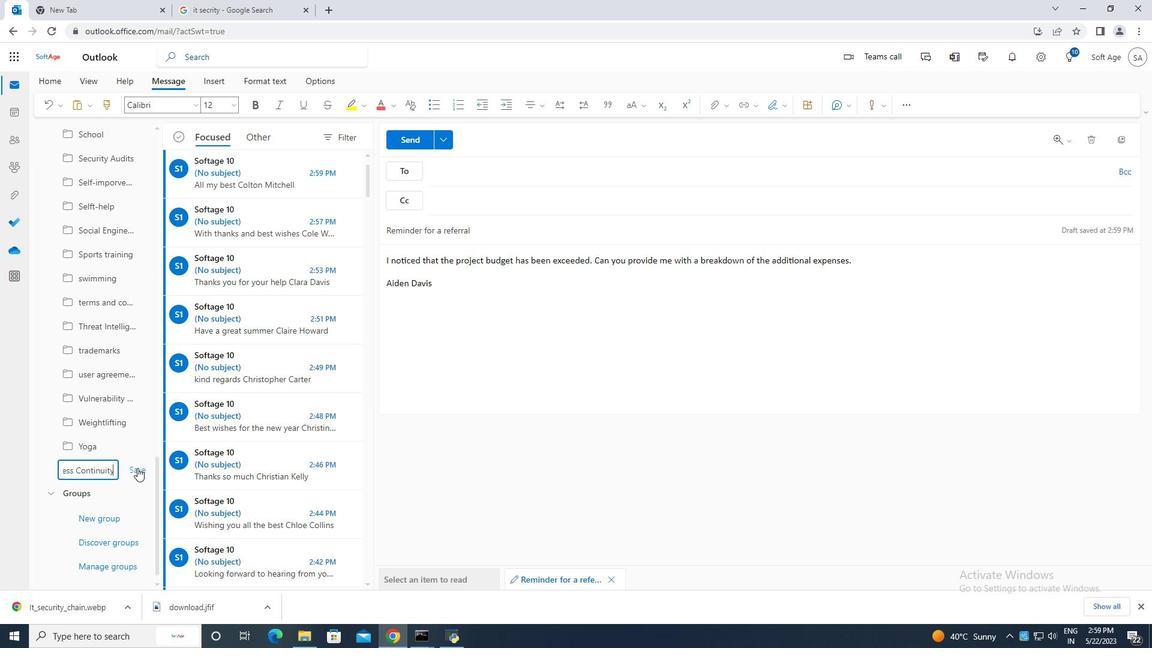
Action: Mouse pressed left at (138, 467)
Screenshot: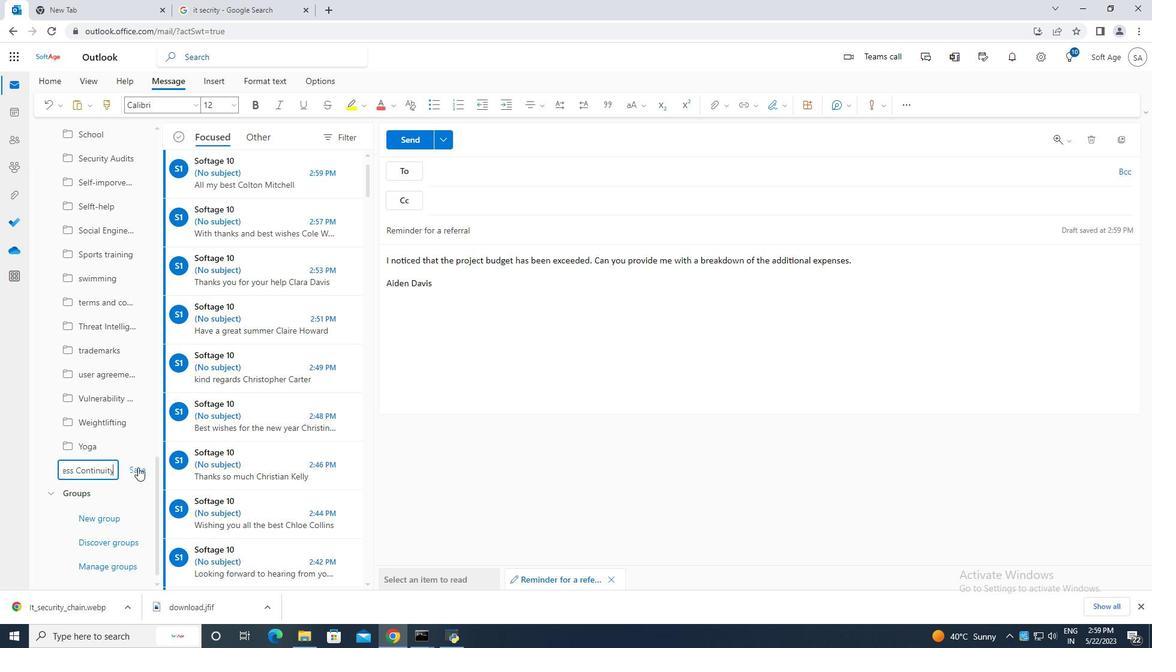 
Action: Mouse moved to (649, 349)
Screenshot: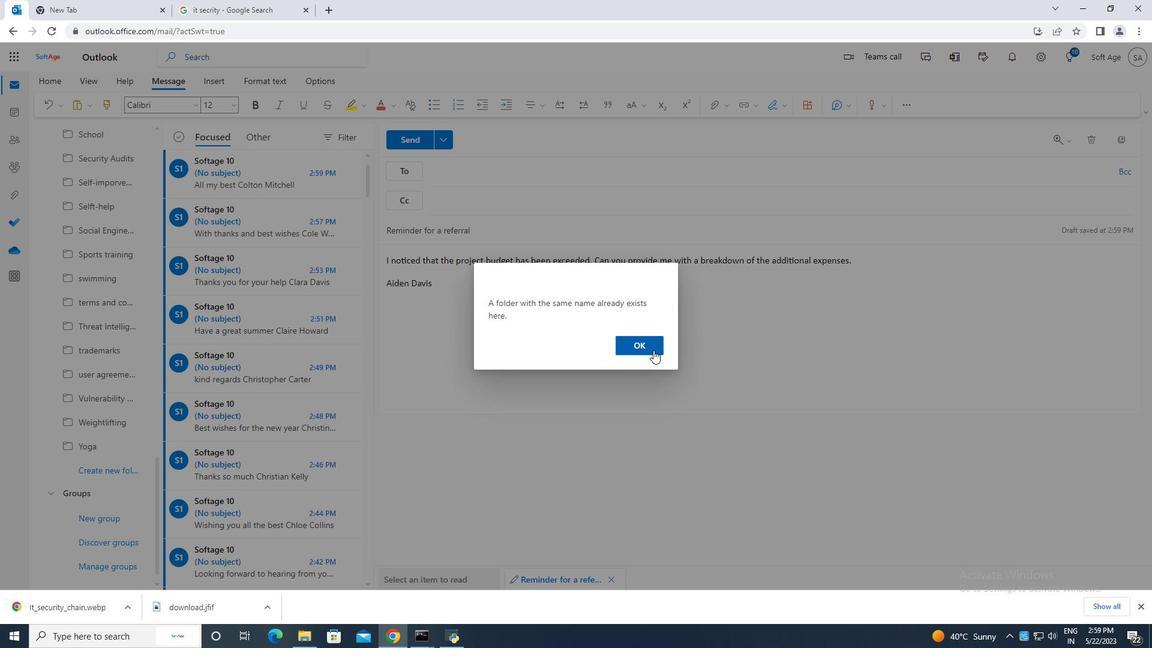 
Action: Mouse pressed left at (649, 349)
Screenshot: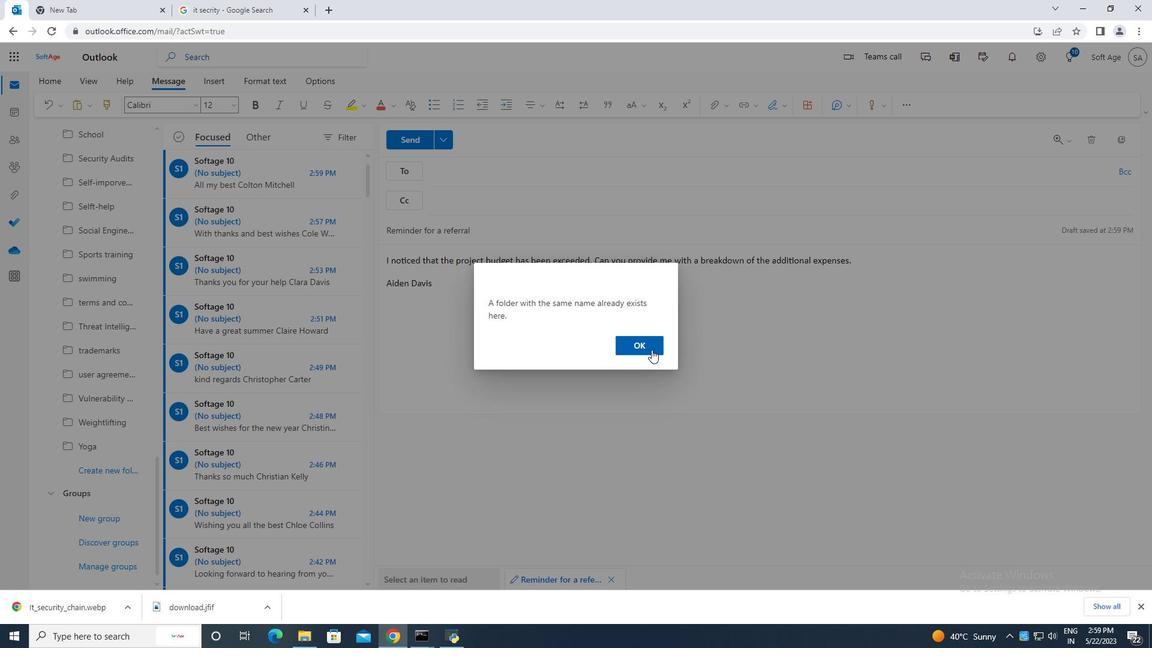 
Action: Mouse moved to (484, 177)
Screenshot: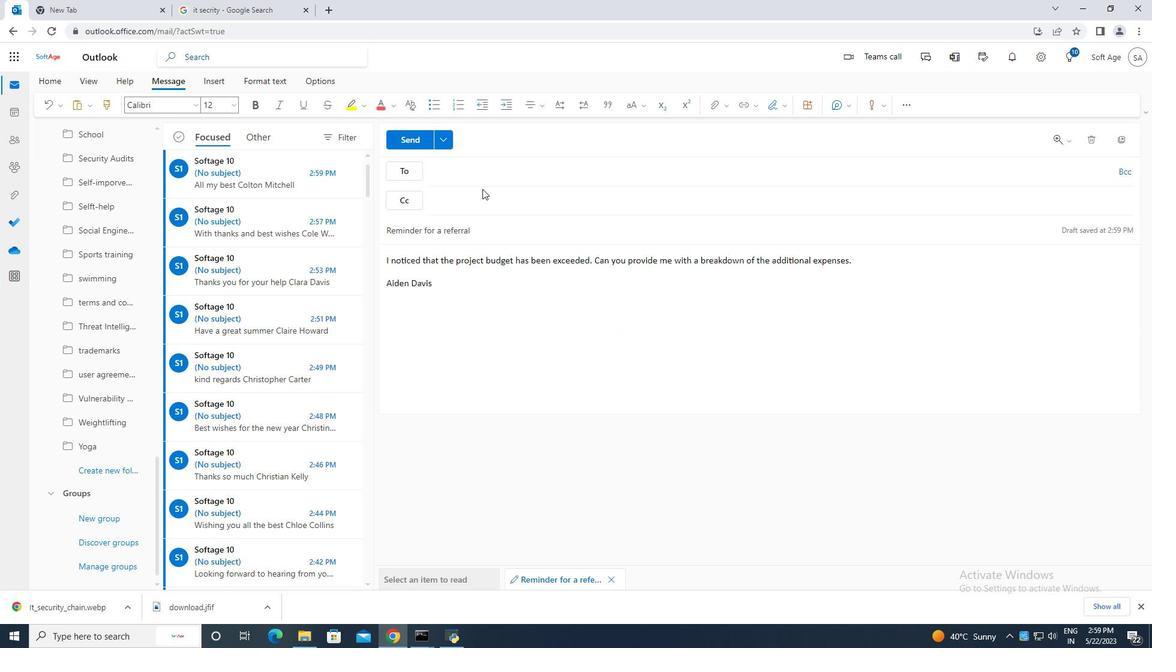 
Action: Mouse pressed left at (484, 177)
Screenshot: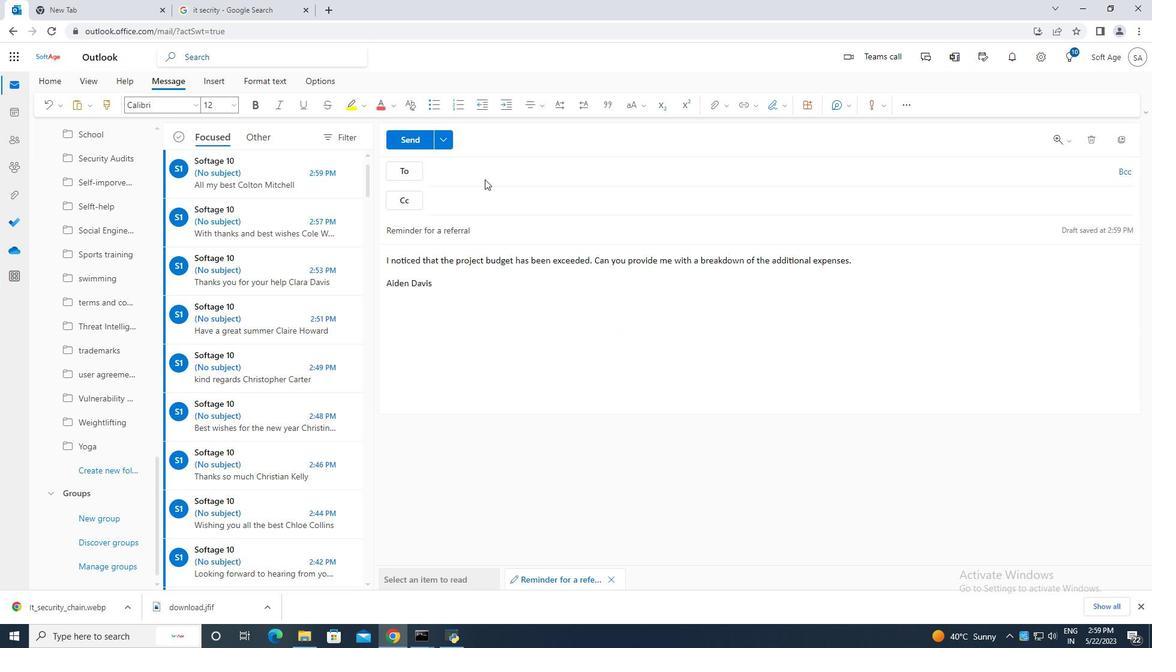 
Action: Mouse moved to (485, 177)
Screenshot: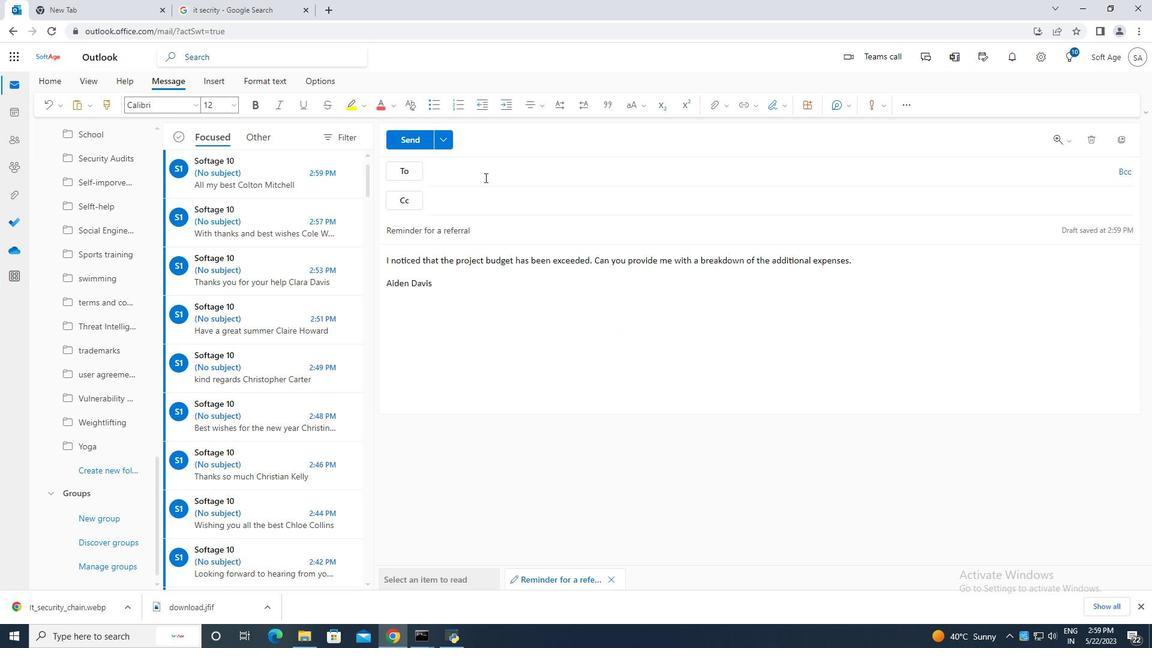 
Action: Key pressed softage.2
Screenshot: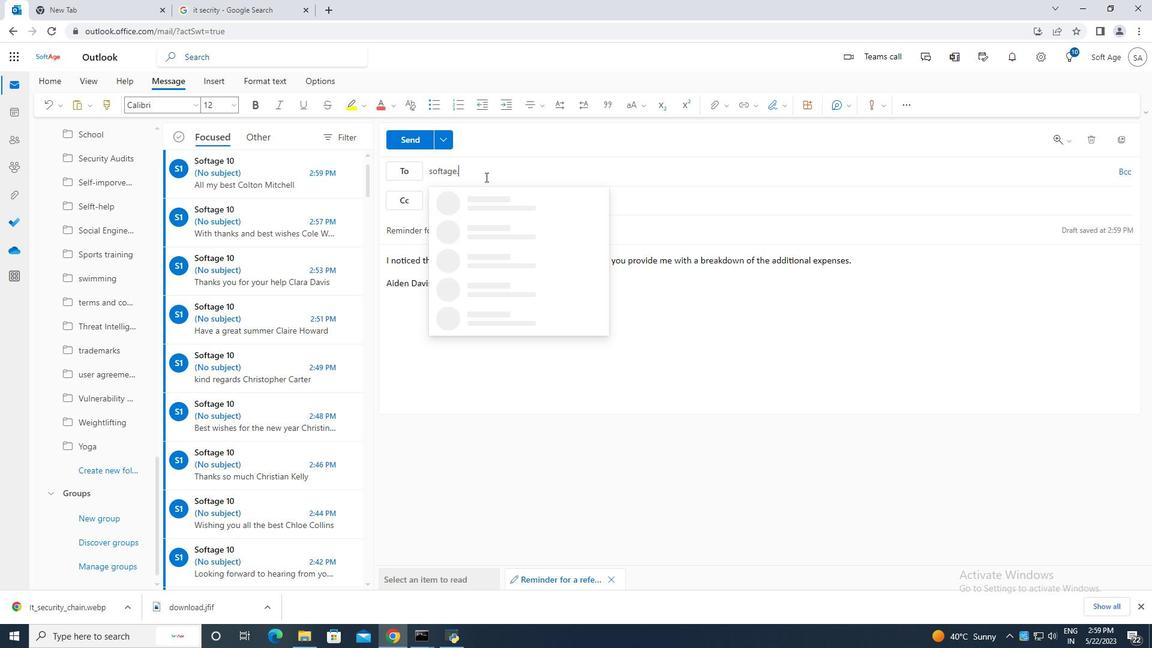 
Action: Mouse moved to (560, 207)
Screenshot: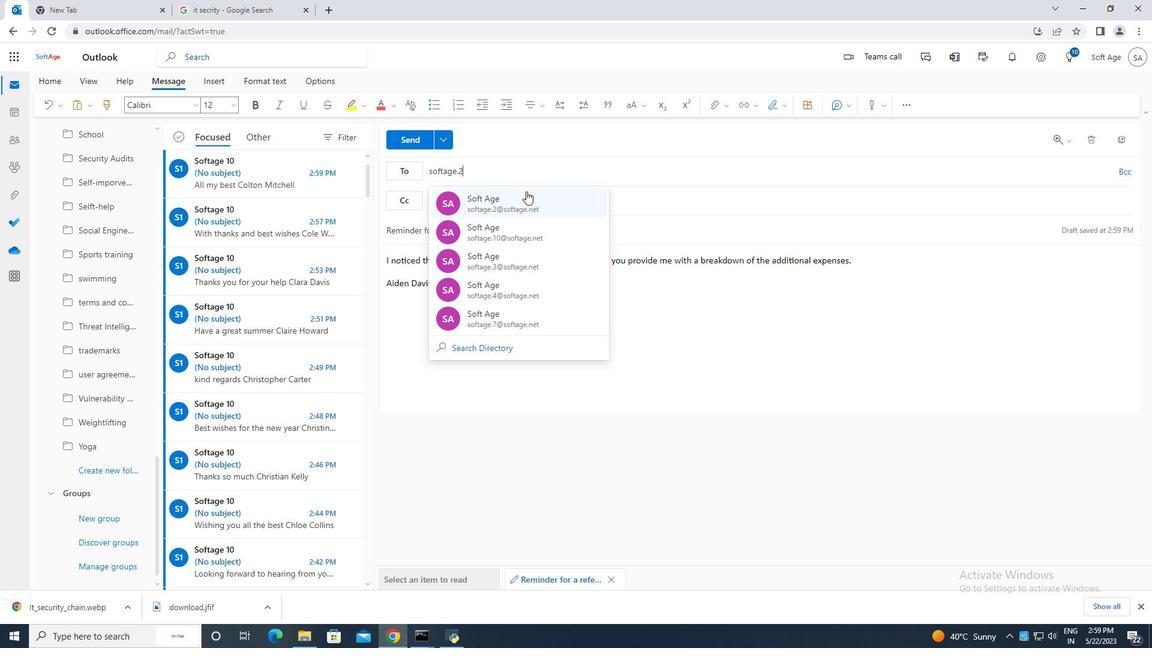 
Action: Mouse pressed left at (560, 207)
Screenshot: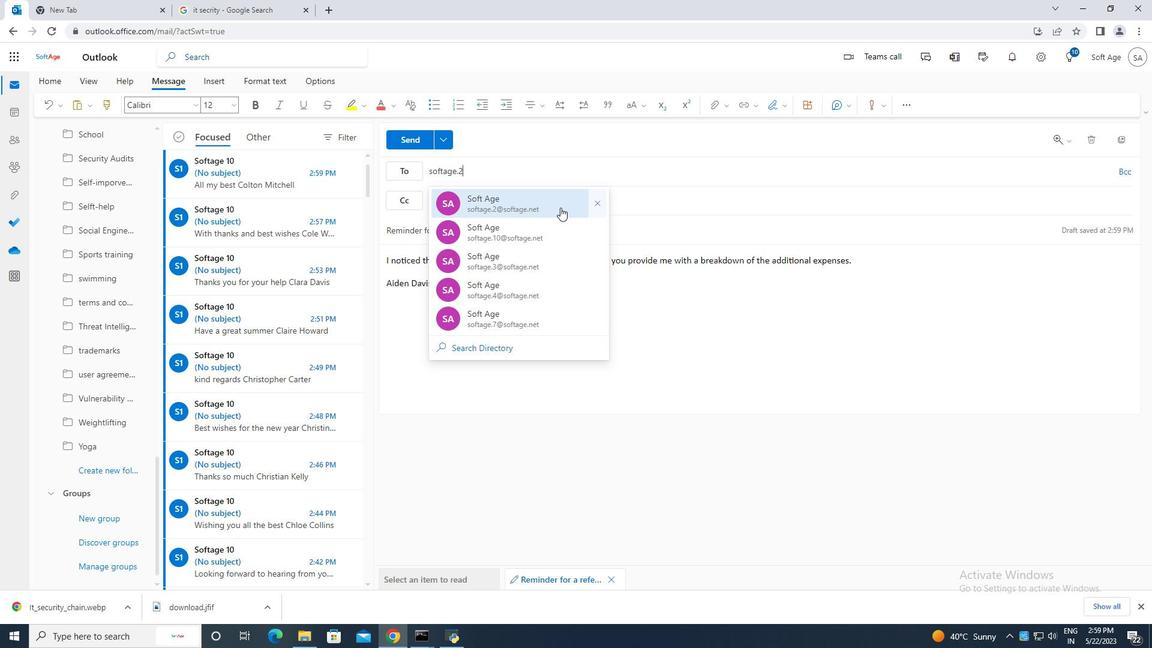 
Action: Mouse moved to (416, 138)
Screenshot: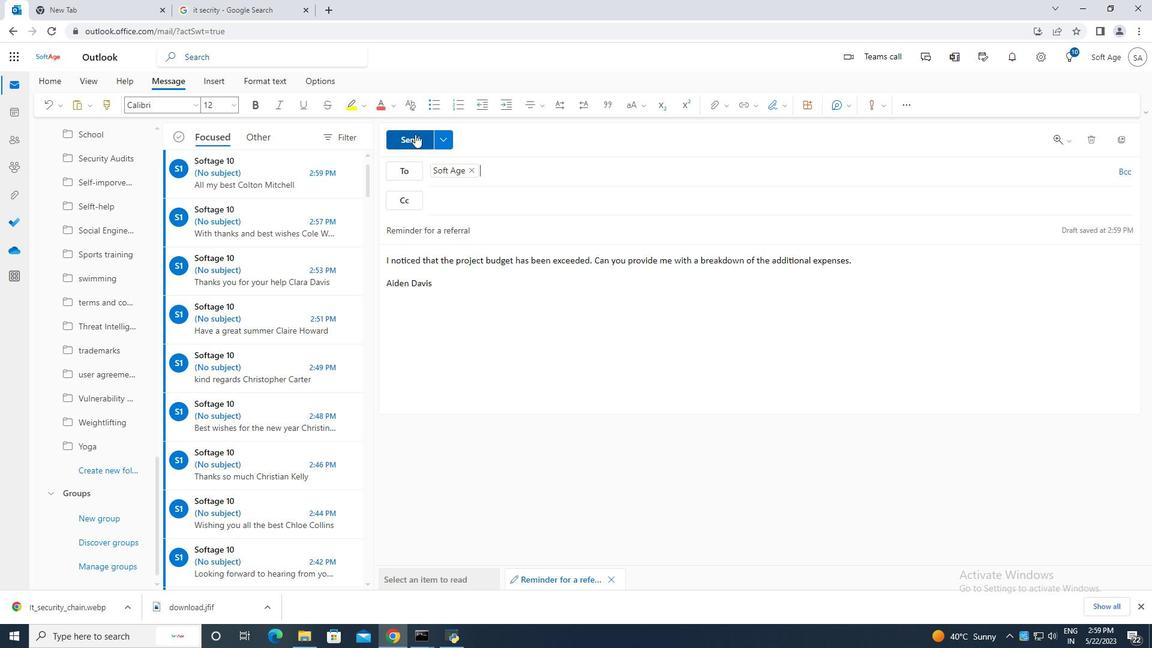 
Action: Mouse pressed left at (416, 138)
Screenshot: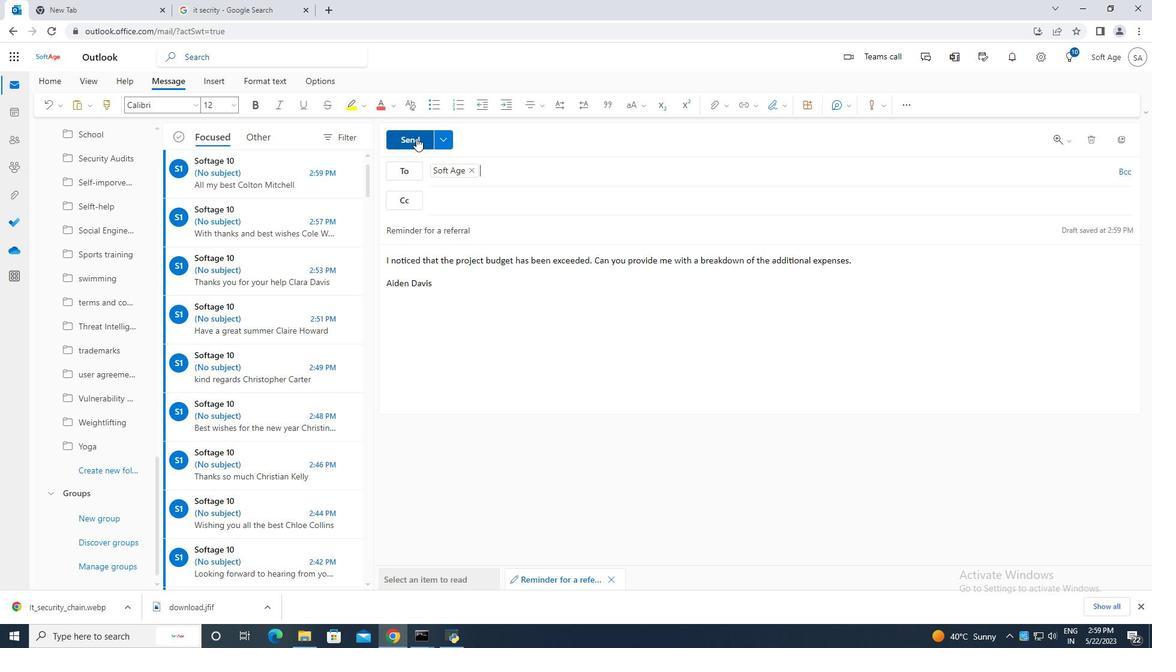 
Action: Mouse moved to (106, 204)
Screenshot: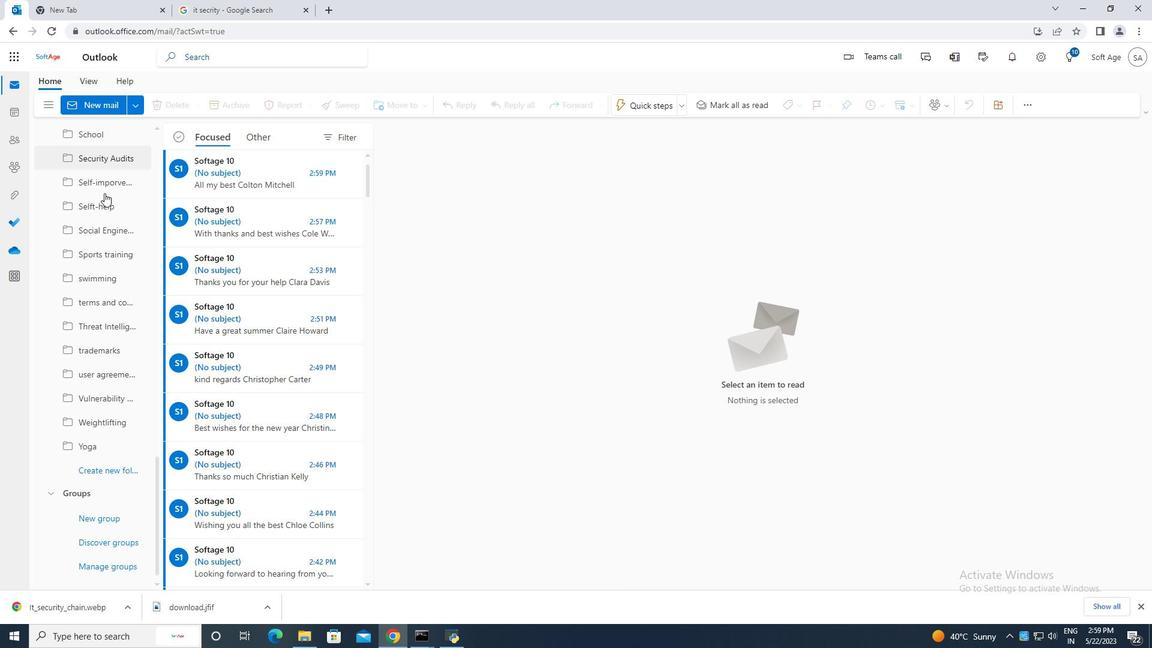 
Action: Mouse scrolled (106, 204) with delta (0, 0)
Screenshot: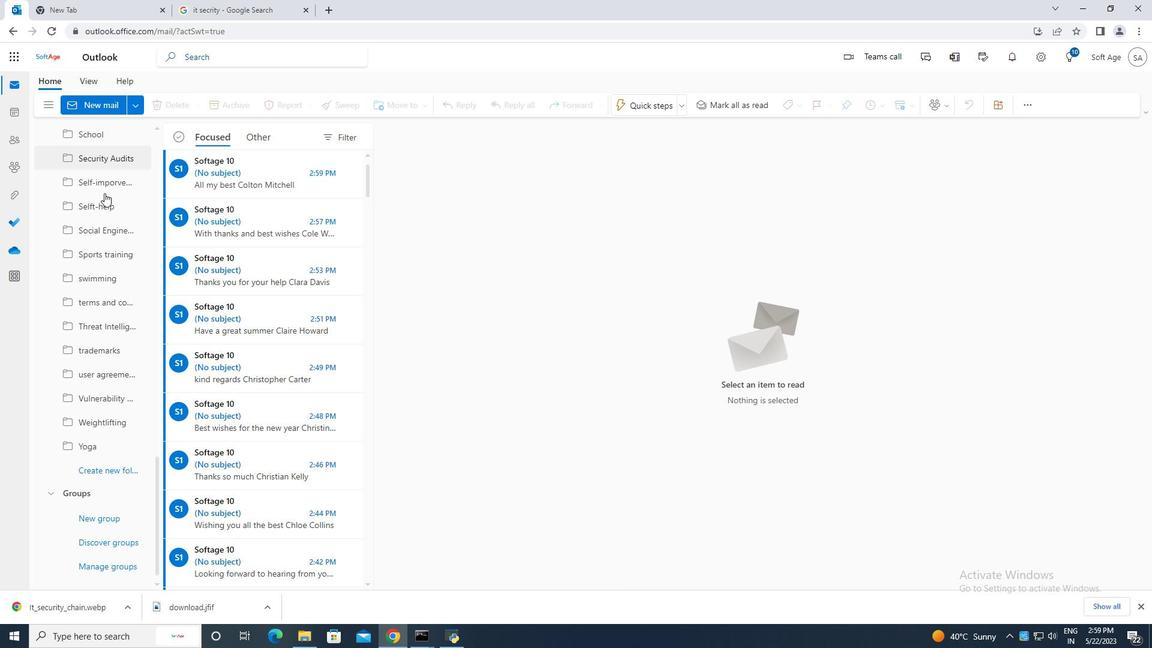 
Action: Mouse moved to (105, 203)
Screenshot: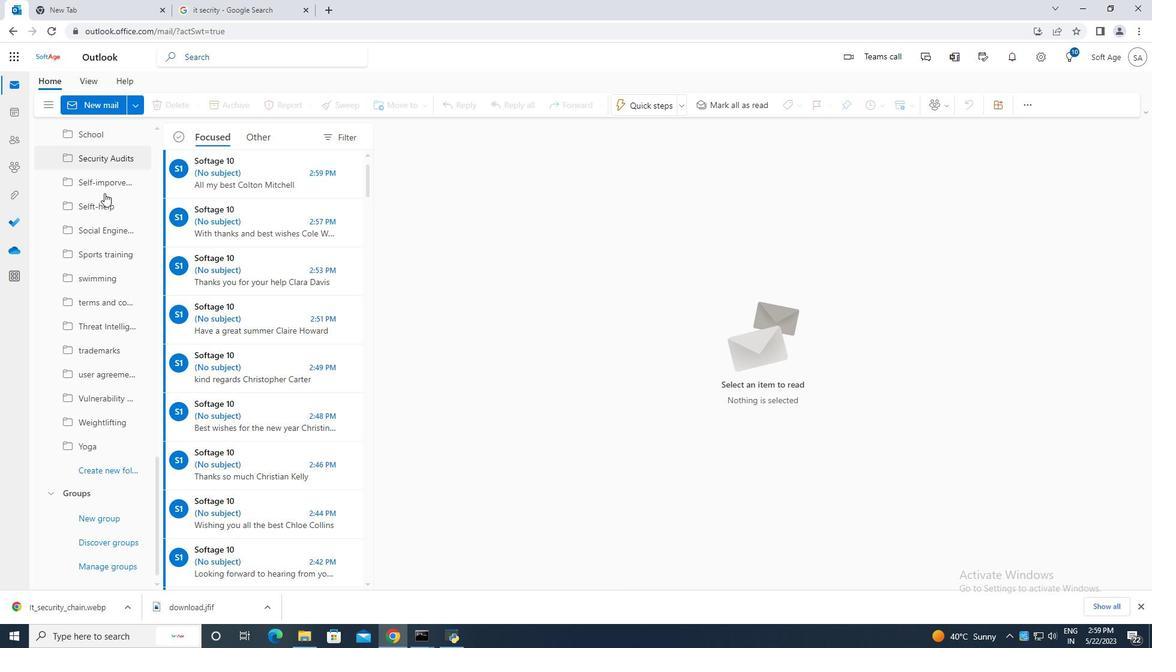 
Action: Mouse scrolled (105, 204) with delta (0, 0)
Screenshot: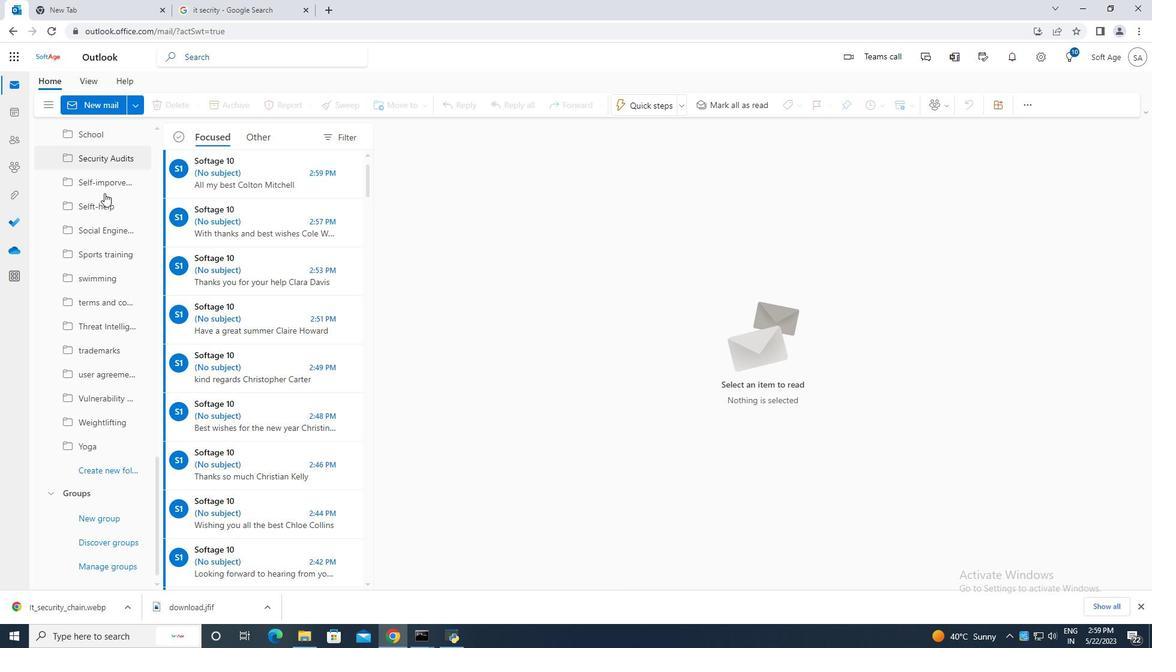 
Action: Mouse moved to (105, 203)
Screenshot: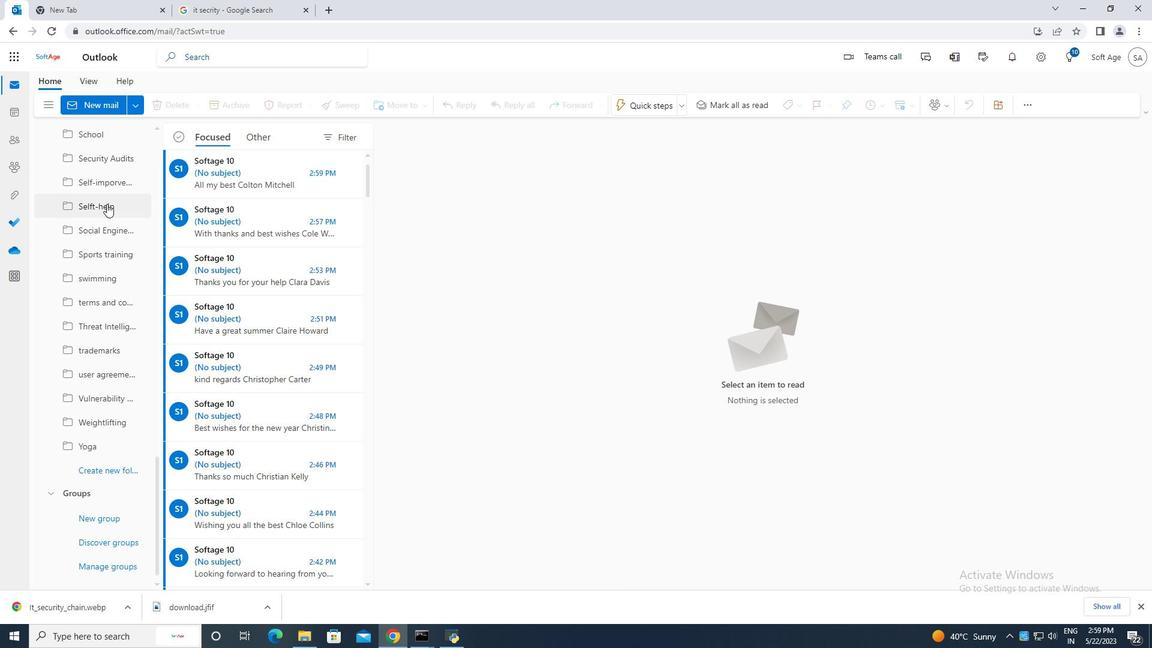 
Action: Mouse scrolled (105, 204) with delta (0, 0)
Screenshot: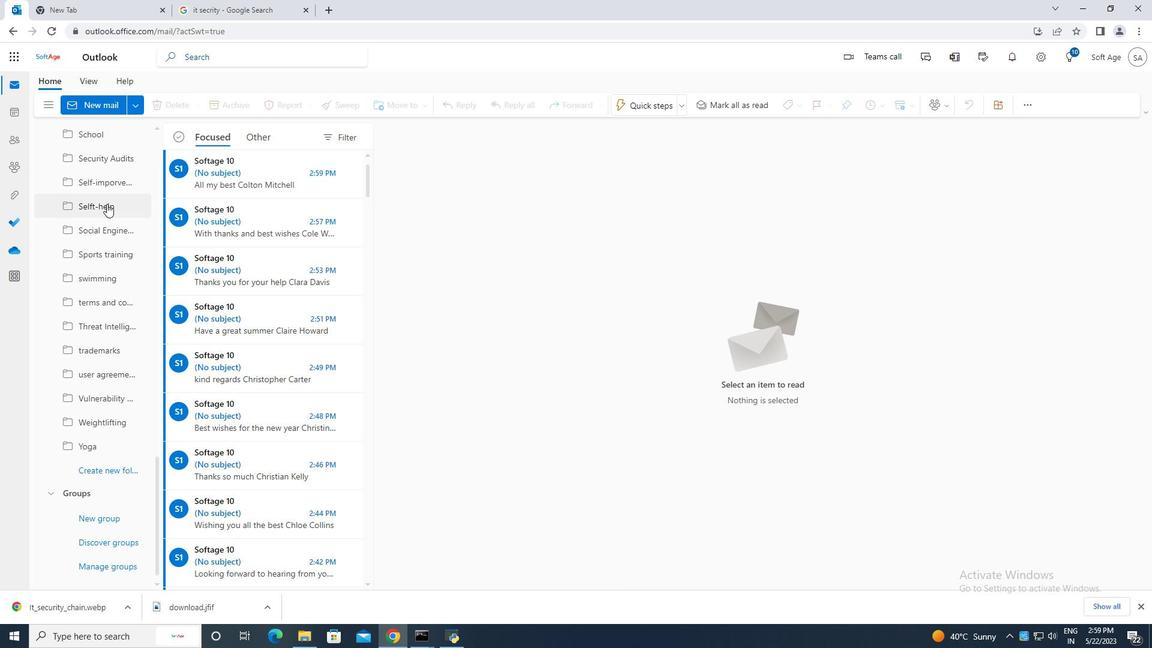 
Action: Mouse moved to (104, 203)
Screenshot: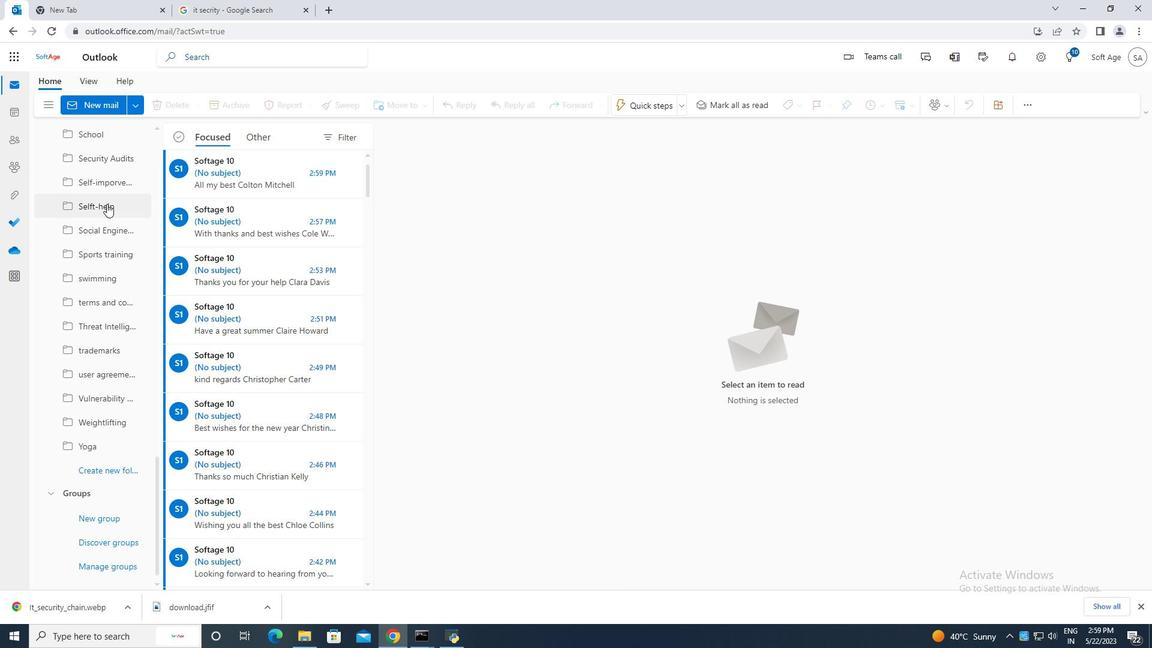 
Action: Mouse scrolled (104, 204) with delta (0, 0)
Screenshot: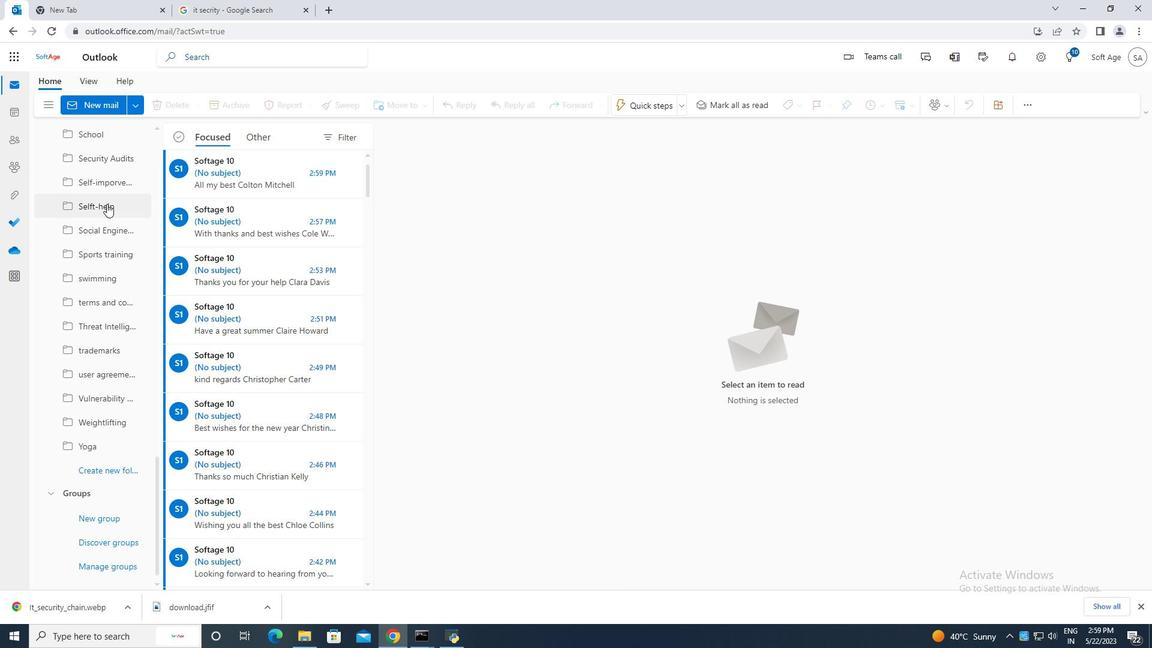 
Action: Mouse moved to (104, 202)
Screenshot: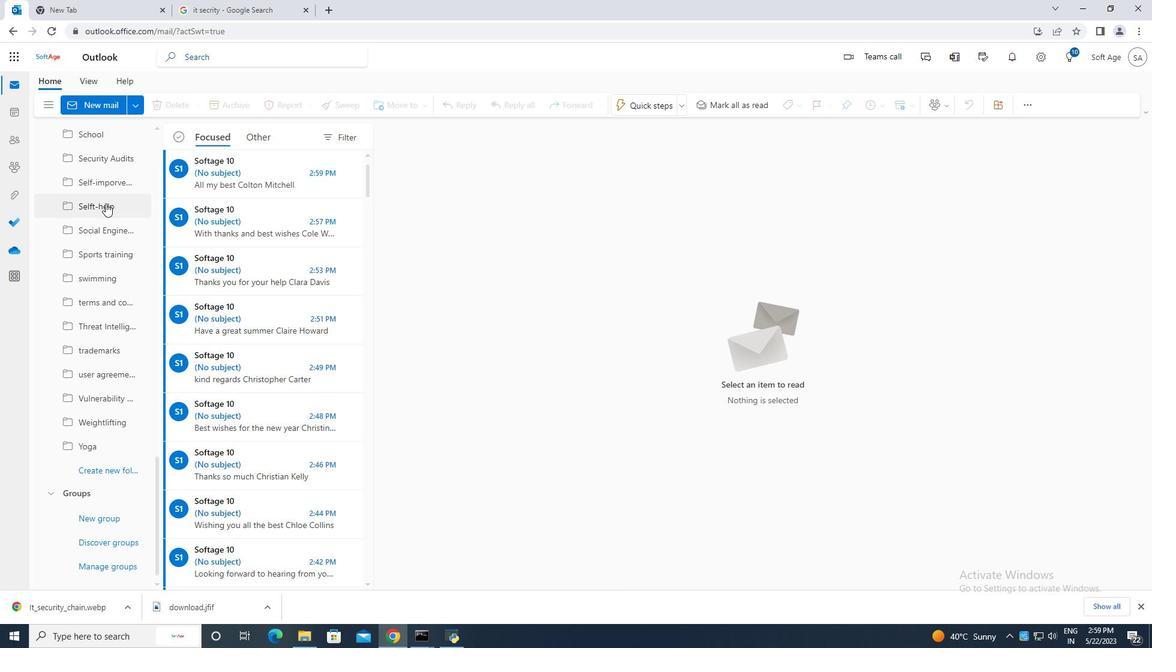 
Action: Mouse scrolled (104, 203) with delta (0, 0)
Screenshot: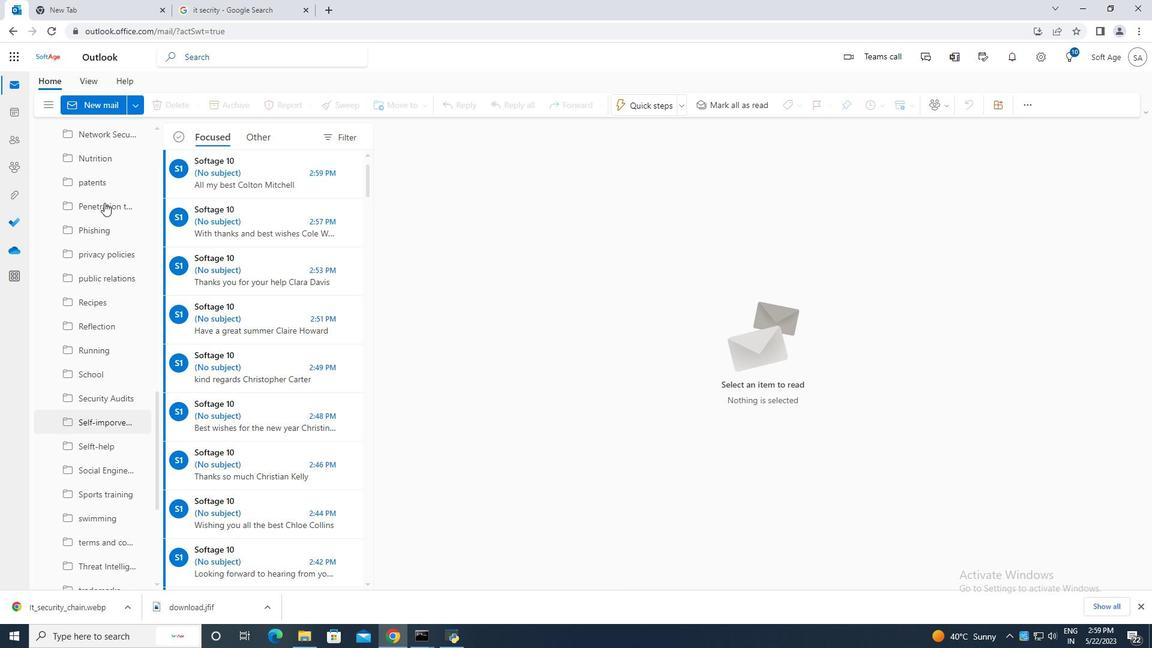 
Action: Mouse scrolled (104, 203) with delta (0, 0)
Screenshot: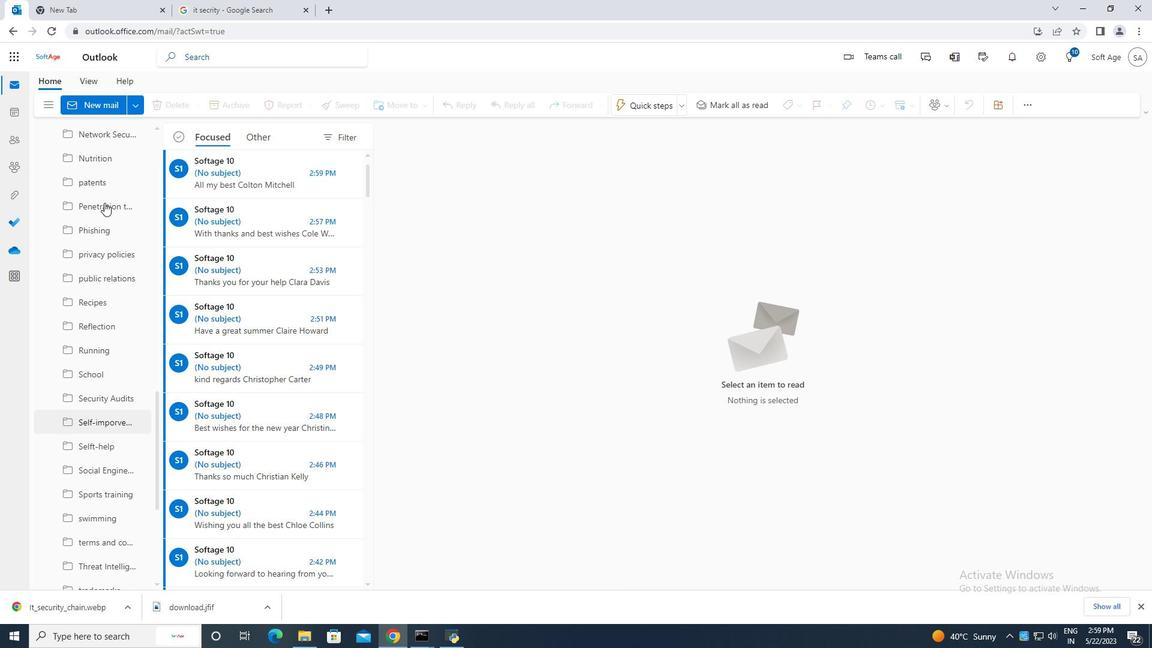
Action: Mouse scrolled (104, 203) with delta (0, 0)
Screenshot: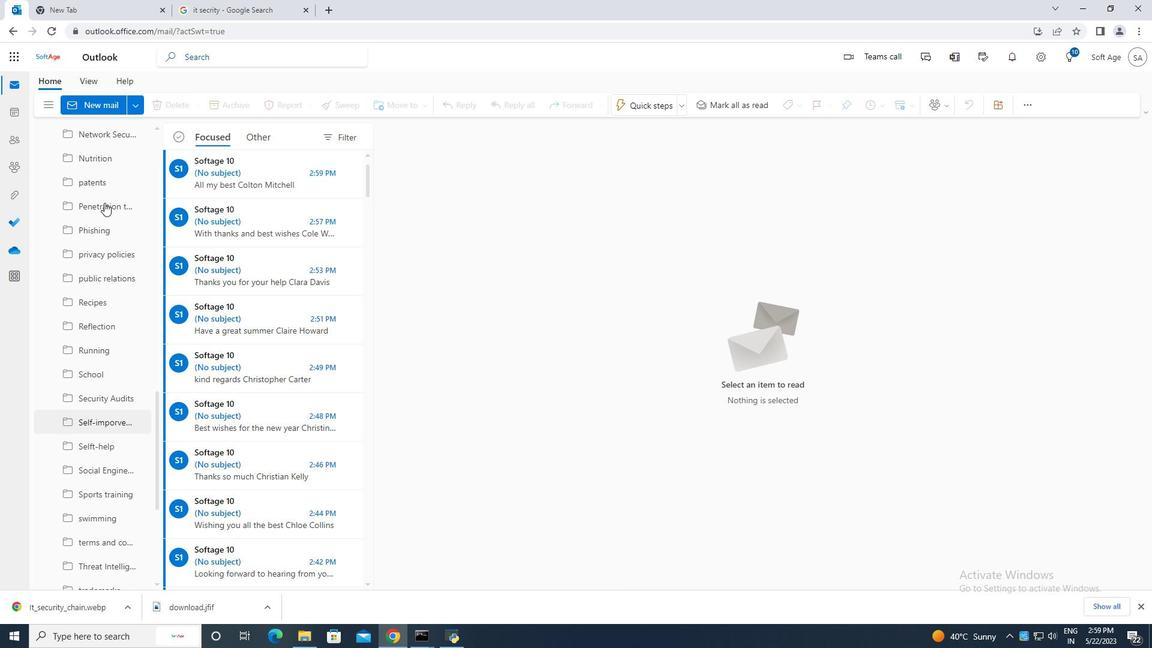 
Action: Mouse scrolled (104, 203) with delta (0, 0)
Screenshot: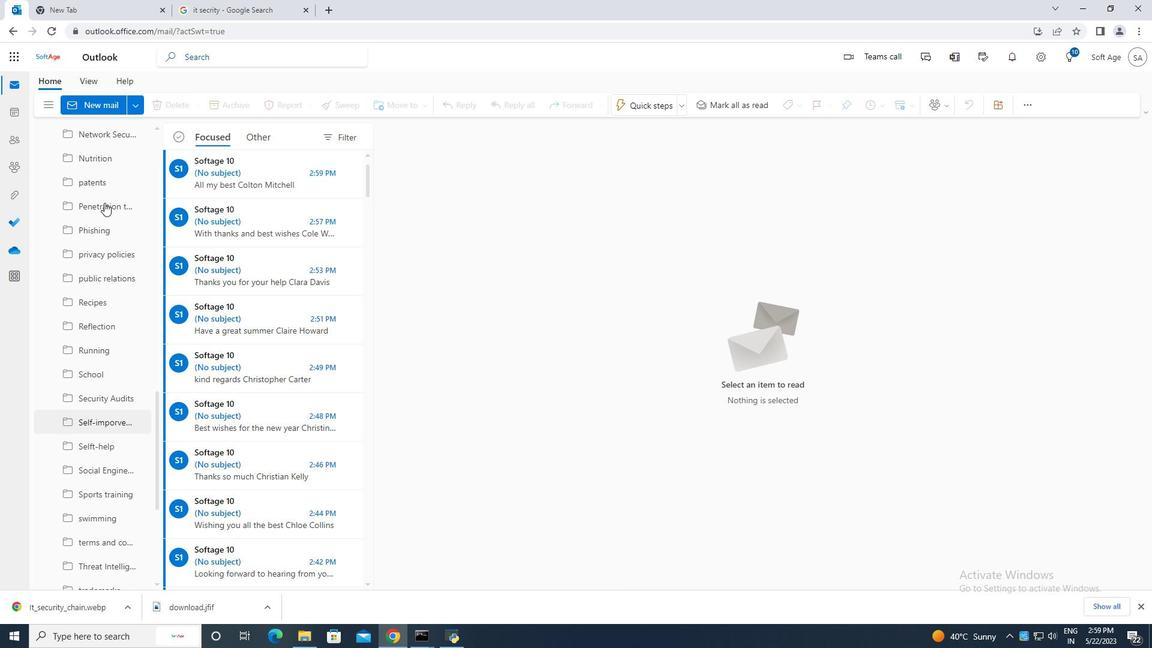 
Action: Mouse scrolled (104, 203) with delta (0, 0)
Screenshot: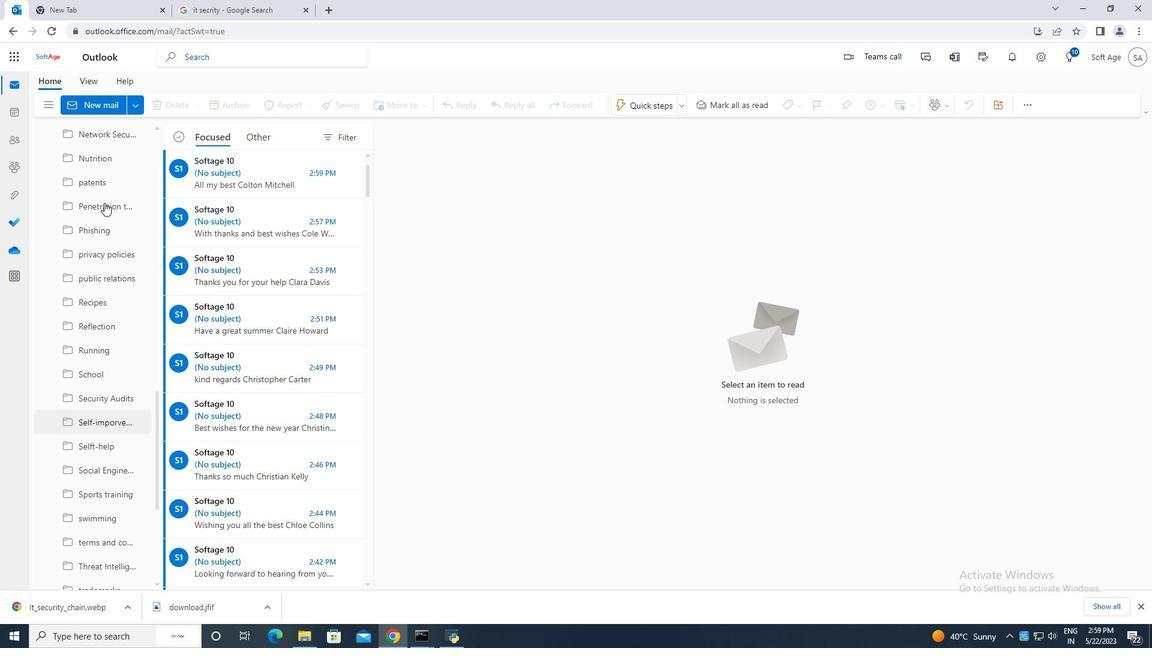 
Action: Mouse scrolled (104, 203) with delta (0, 0)
Screenshot: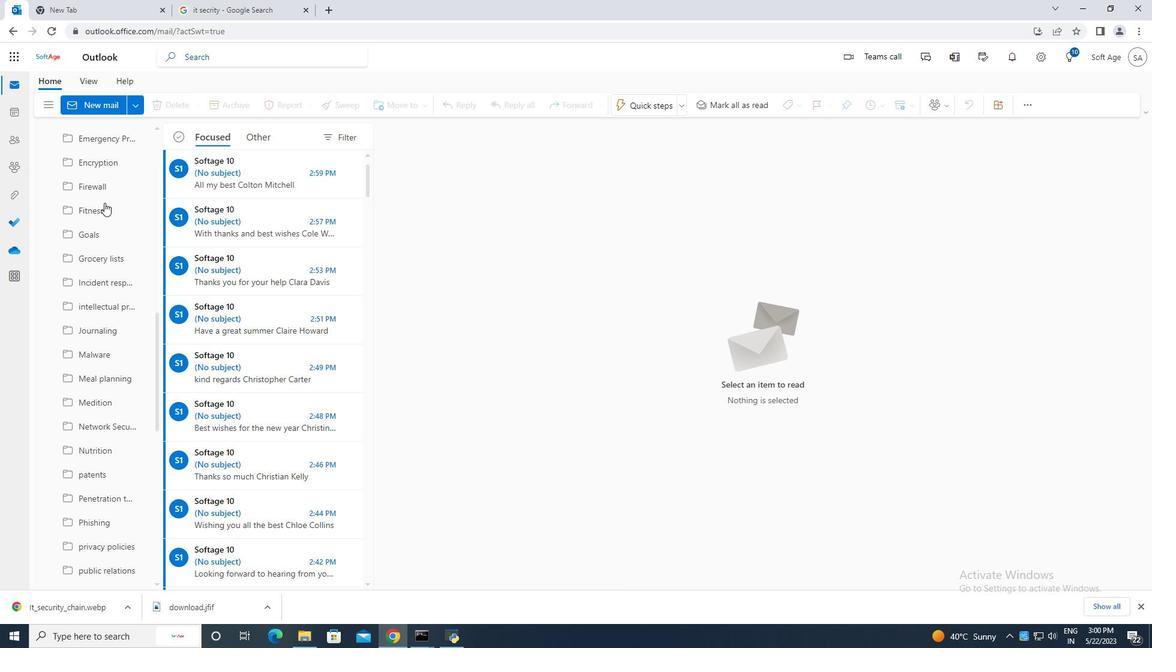 
Action: Mouse scrolled (104, 203) with delta (0, 0)
Screenshot: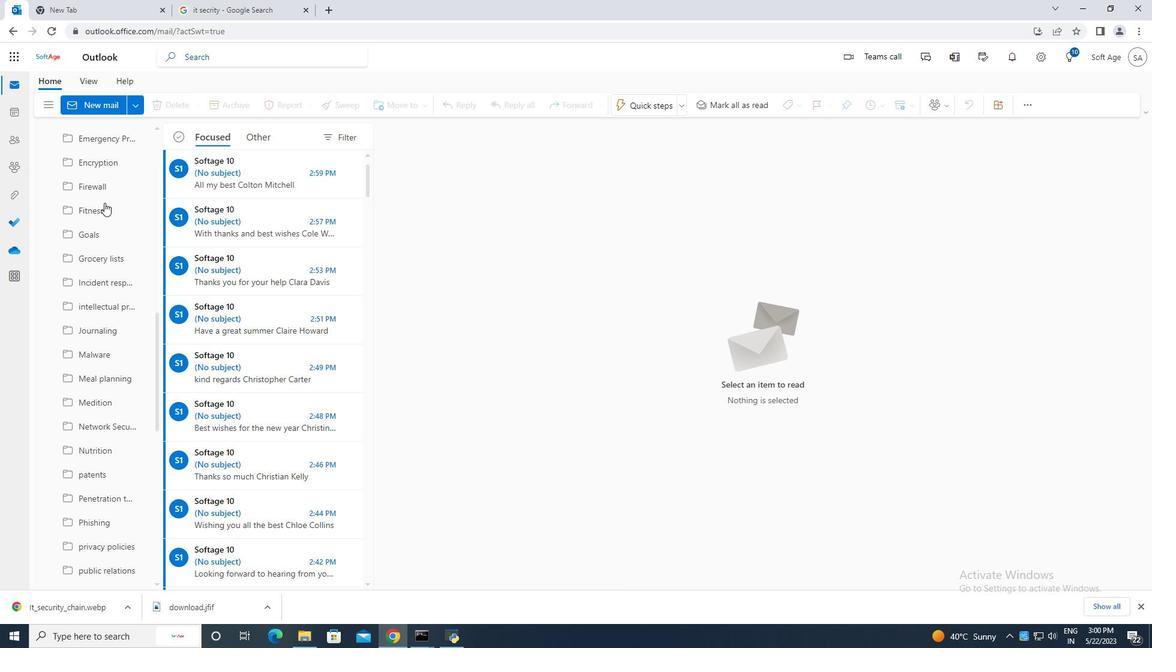 
Action: Mouse scrolled (104, 203) with delta (0, 0)
Screenshot: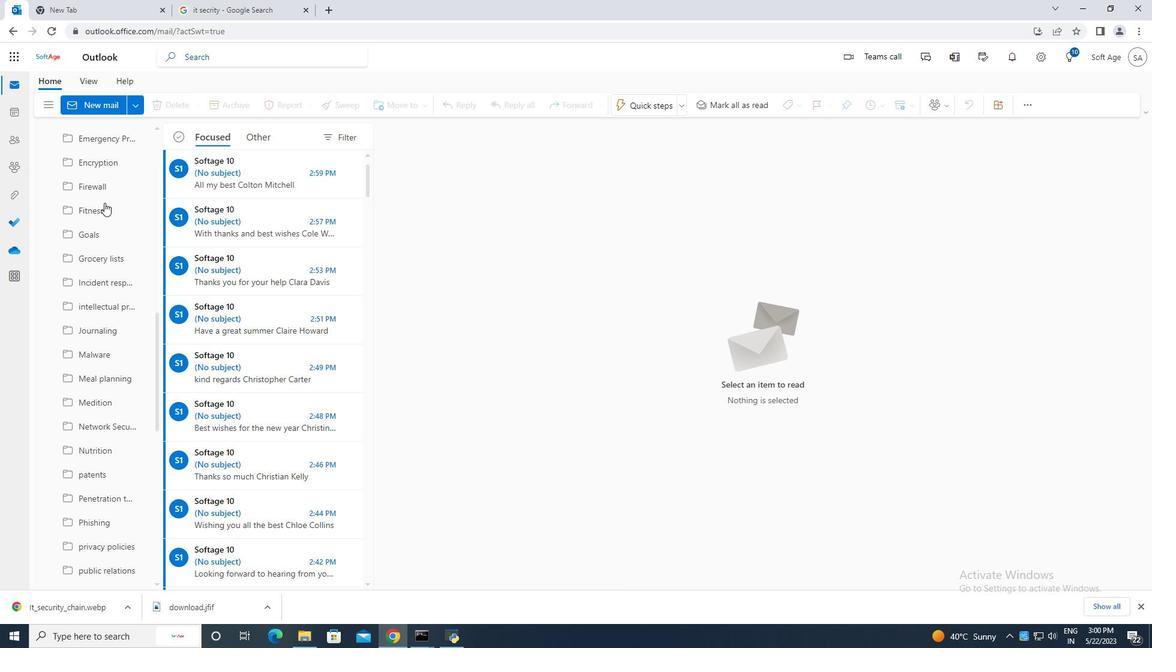 
Action: Mouse scrolled (104, 203) with delta (0, 0)
Screenshot: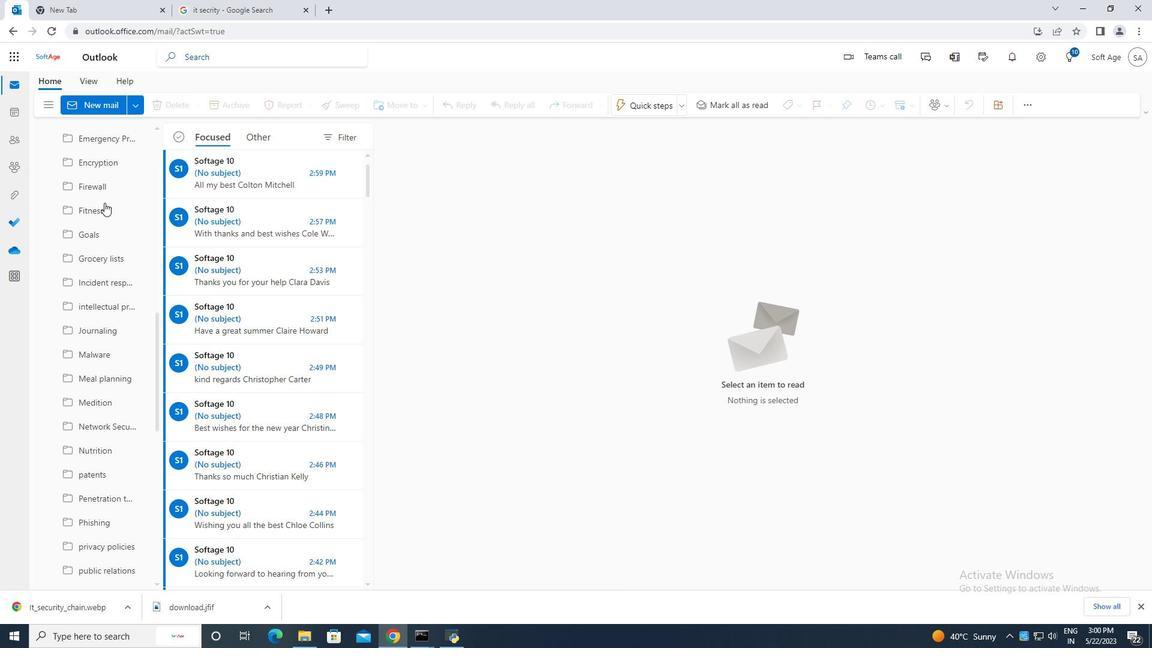 
Action: Mouse scrolled (104, 203) with delta (0, 0)
Screenshot: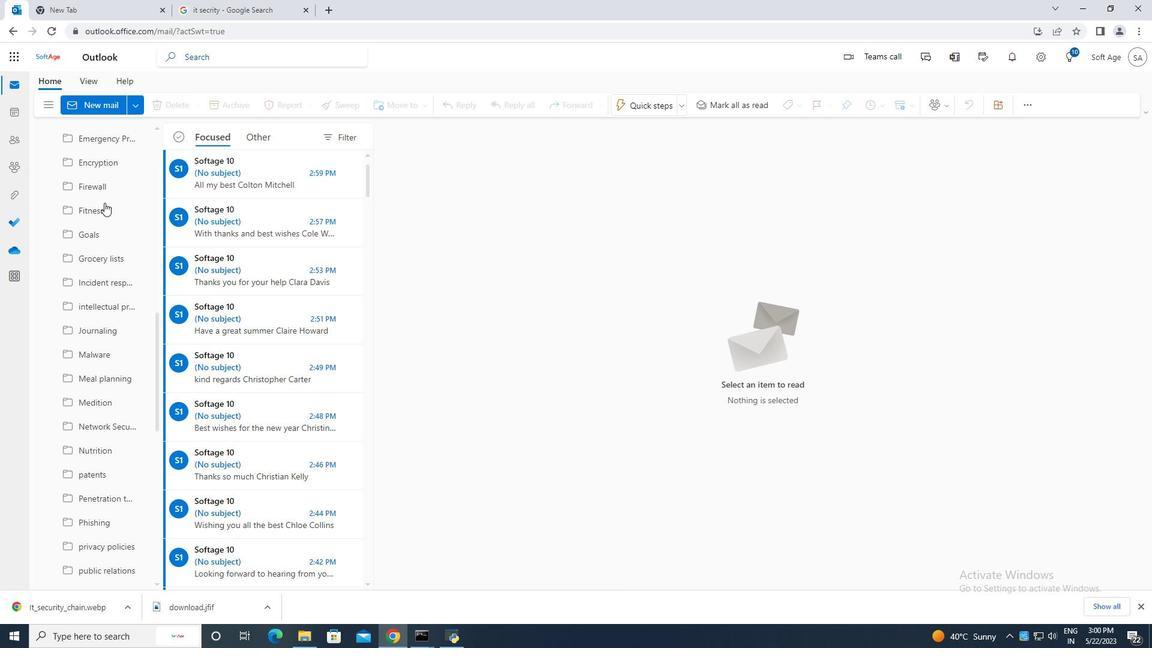 
Action: Mouse scrolled (104, 203) with delta (0, 0)
Screenshot: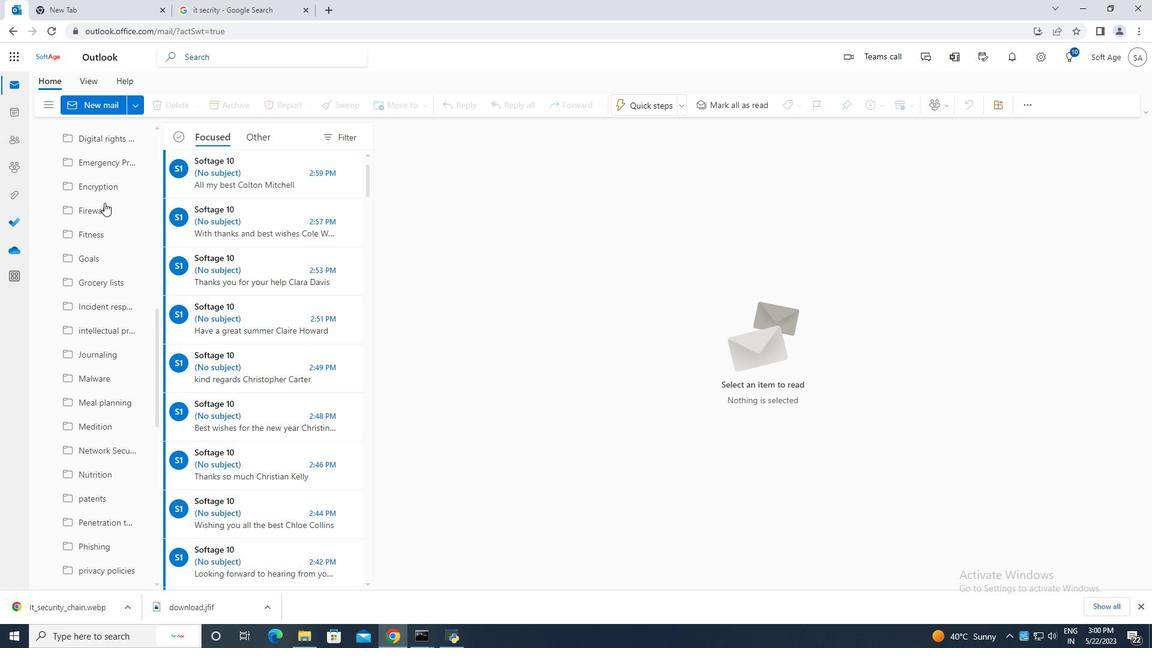 
Action: Mouse scrolled (104, 203) with delta (0, 0)
Screenshot: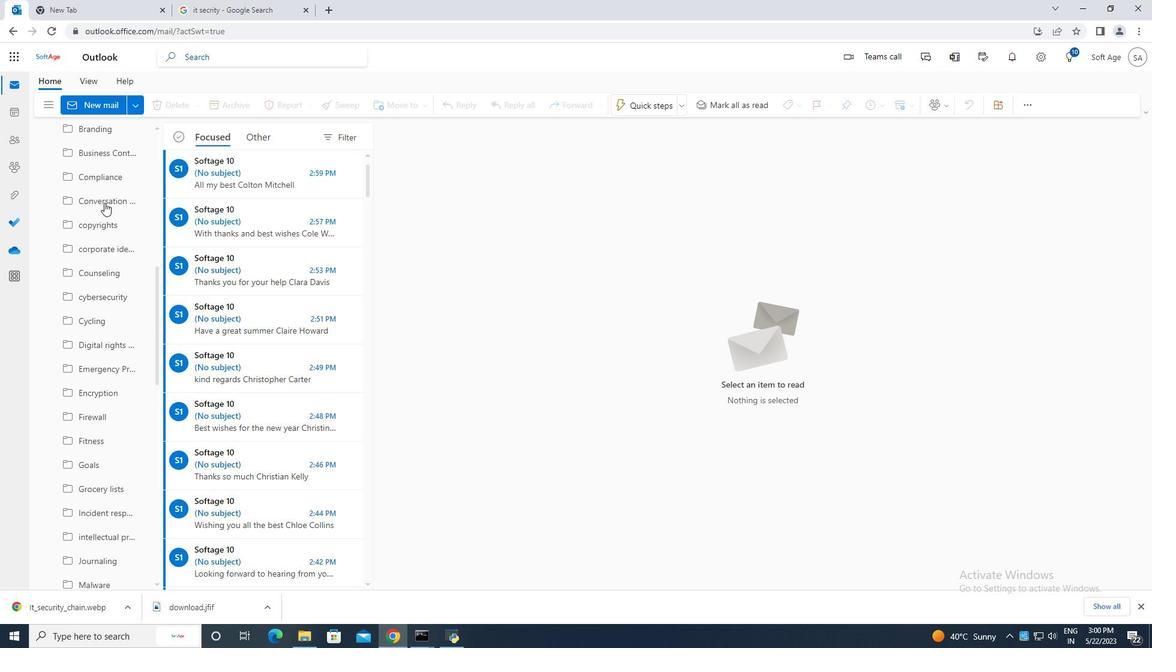 
Action: Mouse scrolled (104, 203) with delta (0, 0)
Screenshot: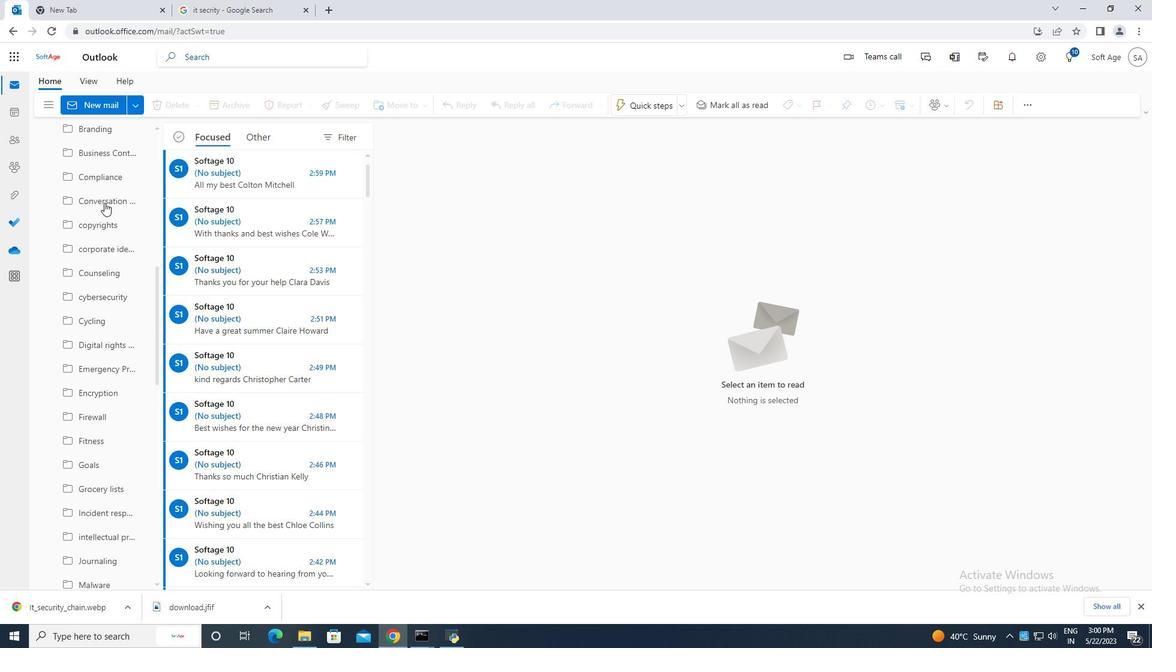 
Action: Mouse scrolled (104, 203) with delta (0, 0)
Screenshot: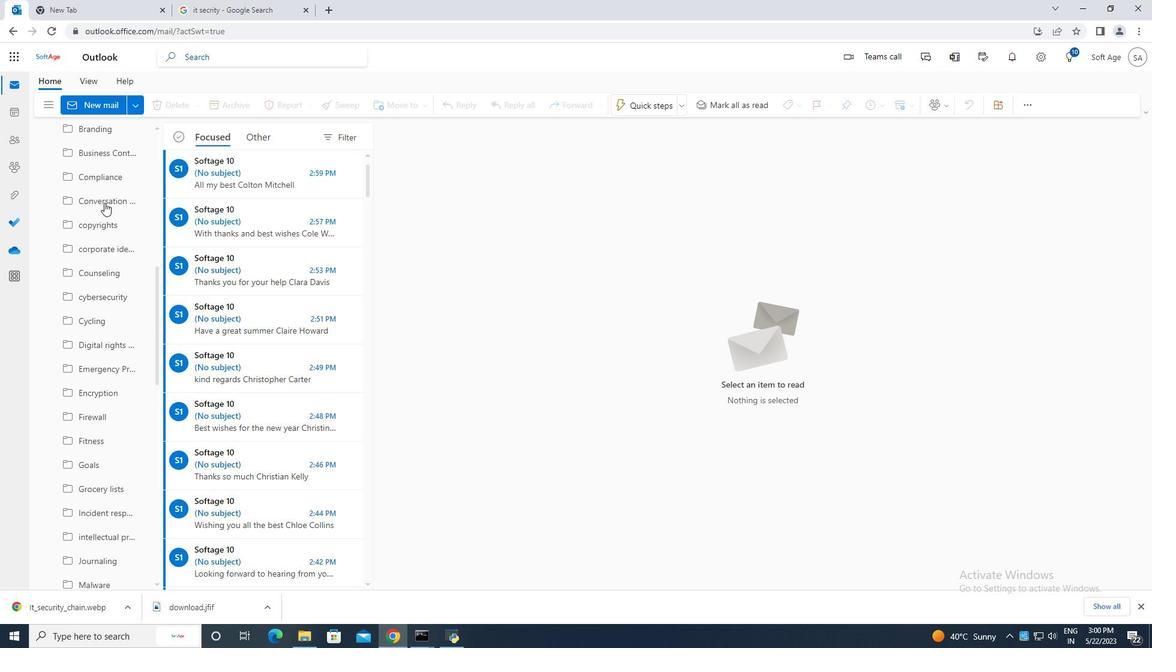 
Action: Mouse scrolled (104, 203) with delta (0, 0)
Screenshot: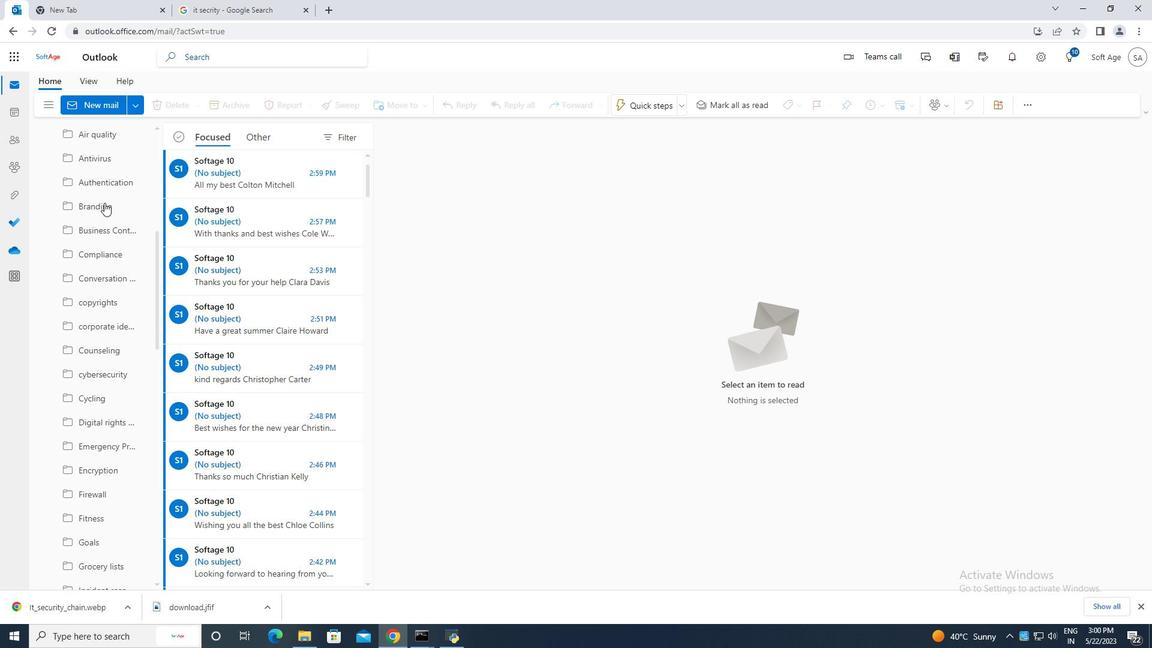 
Action: Mouse scrolled (104, 203) with delta (0, 0)
Screenshot: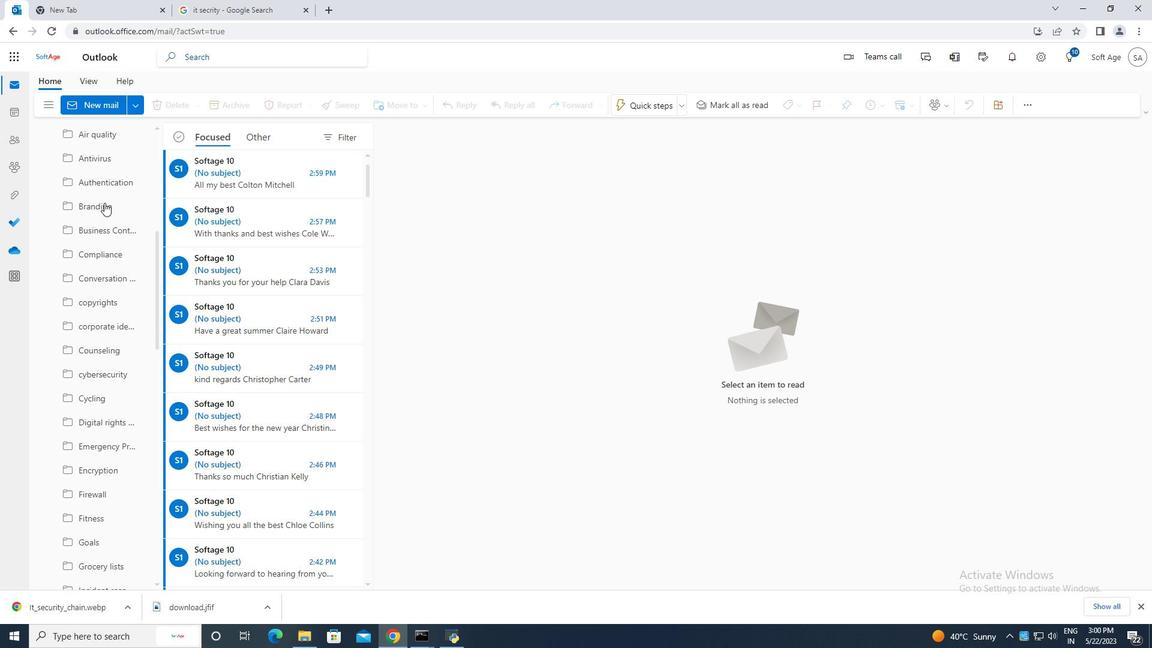 
Action: Mouse scrolled (104, 203) with delta (0, 0)
Screenshot: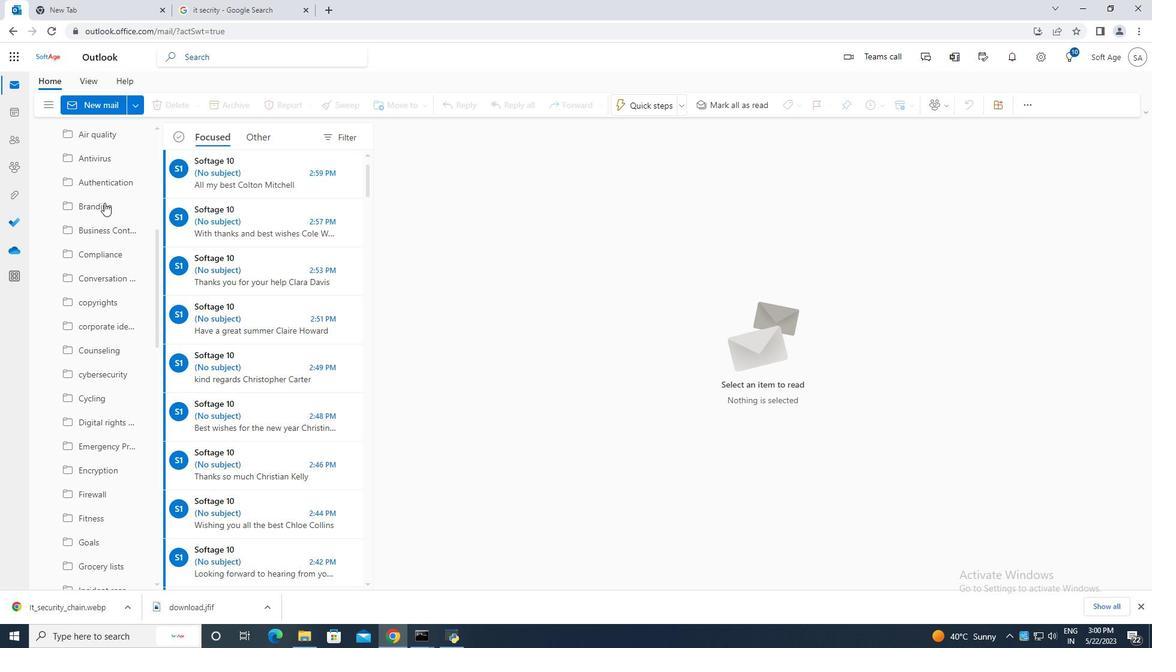 
Action: Mouse scrolled (104, 203) with delta (0, 0)
Screenshot: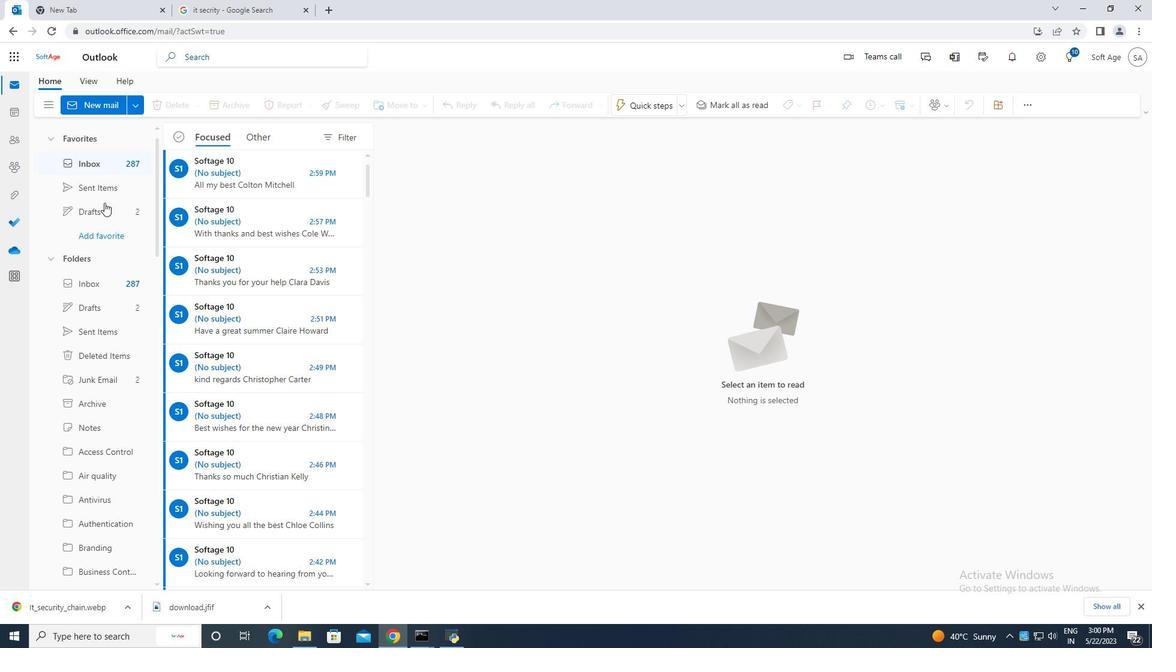 
Action: Mouse scrolled (104, 203) with delta (0, 0)
Screenshot: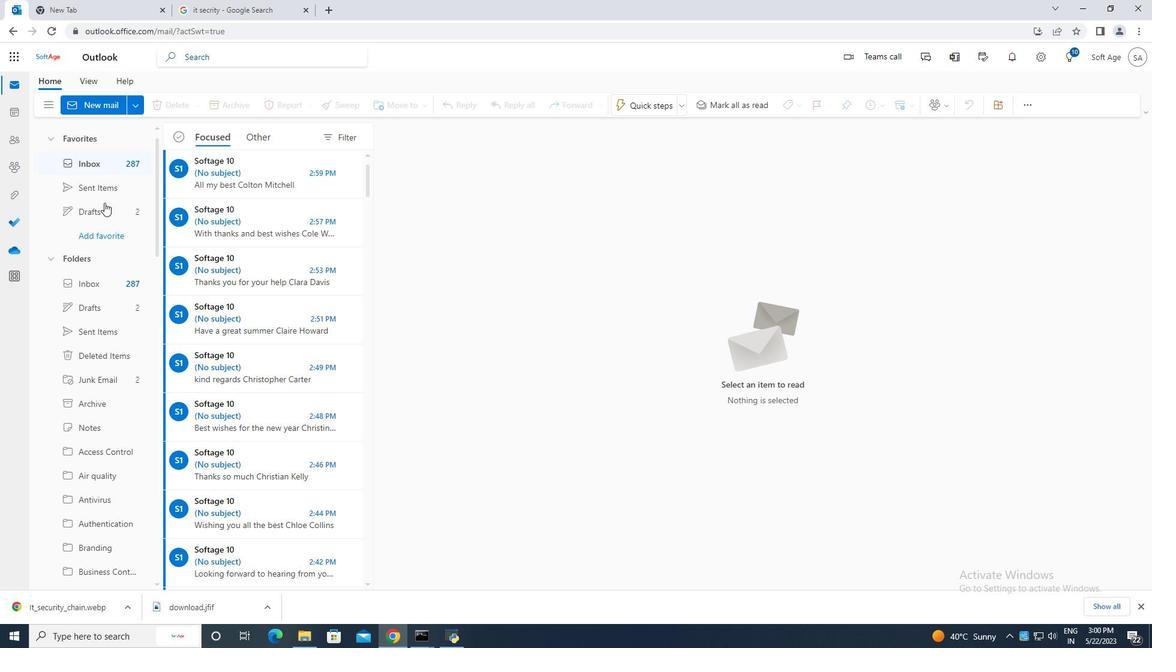 
Action: Mouse scrolled (104, 203) with delta (0, 0)
Screenshot: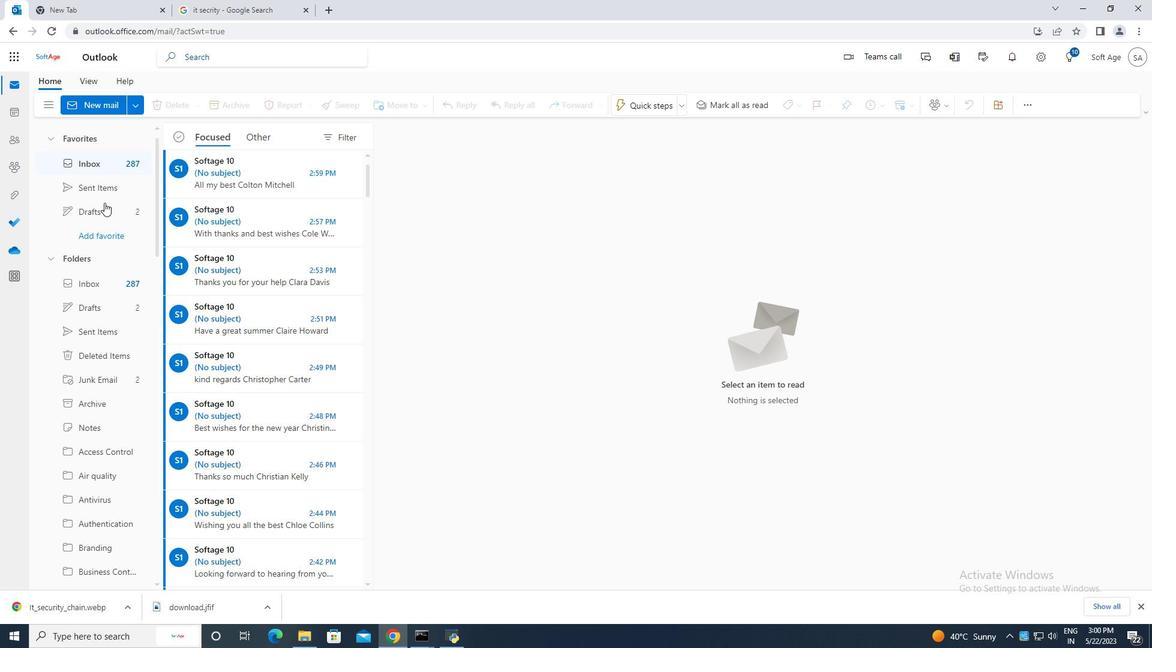 
Action: Mouse scrolled (104, 203) with delta (0, 0)
Screenshot: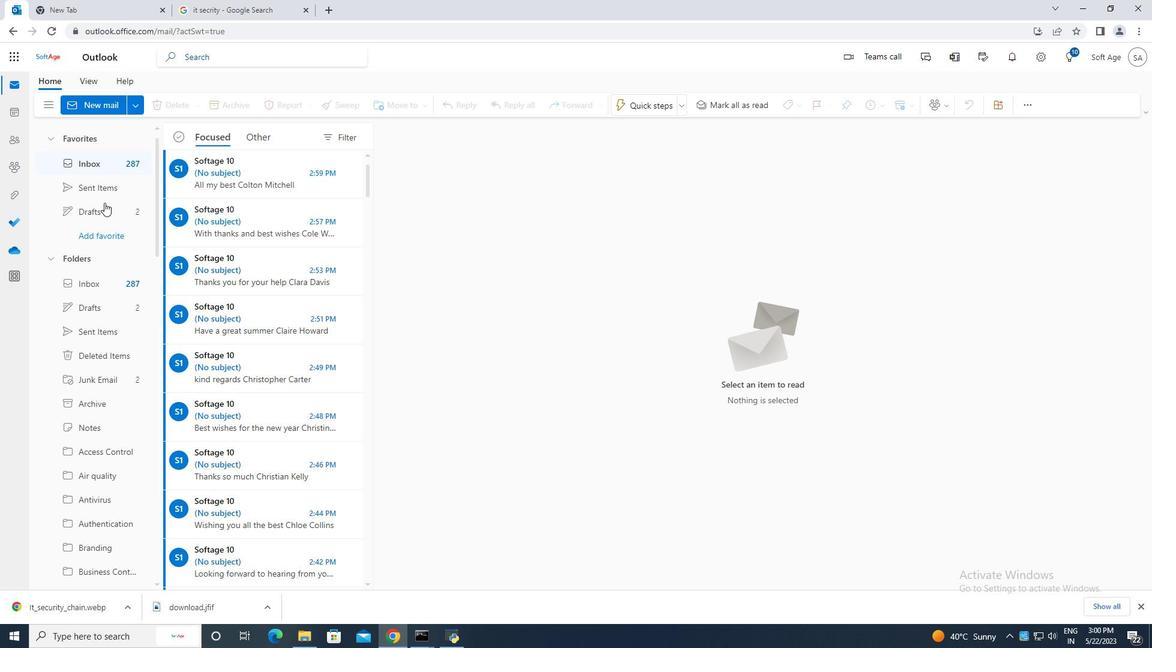 
Action: Mouse scrolled (104, 203) with delta (0, 0)
Screenshot: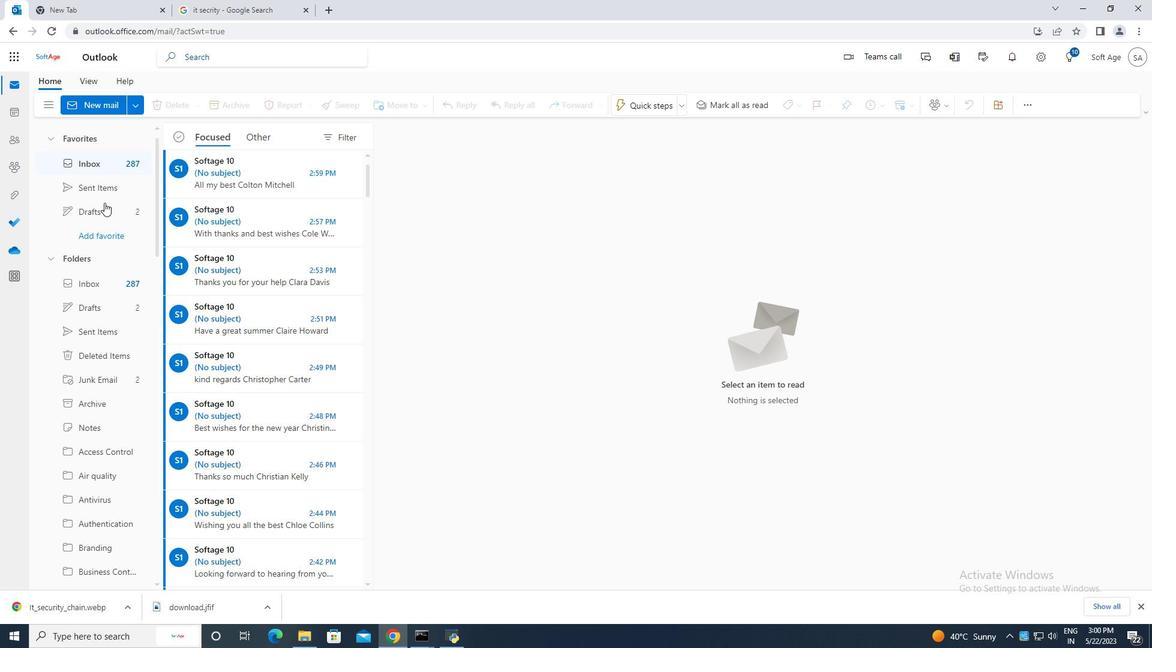 
Action: Mouse scrolled (104, 203) with delta (0, 0)
Screenshot: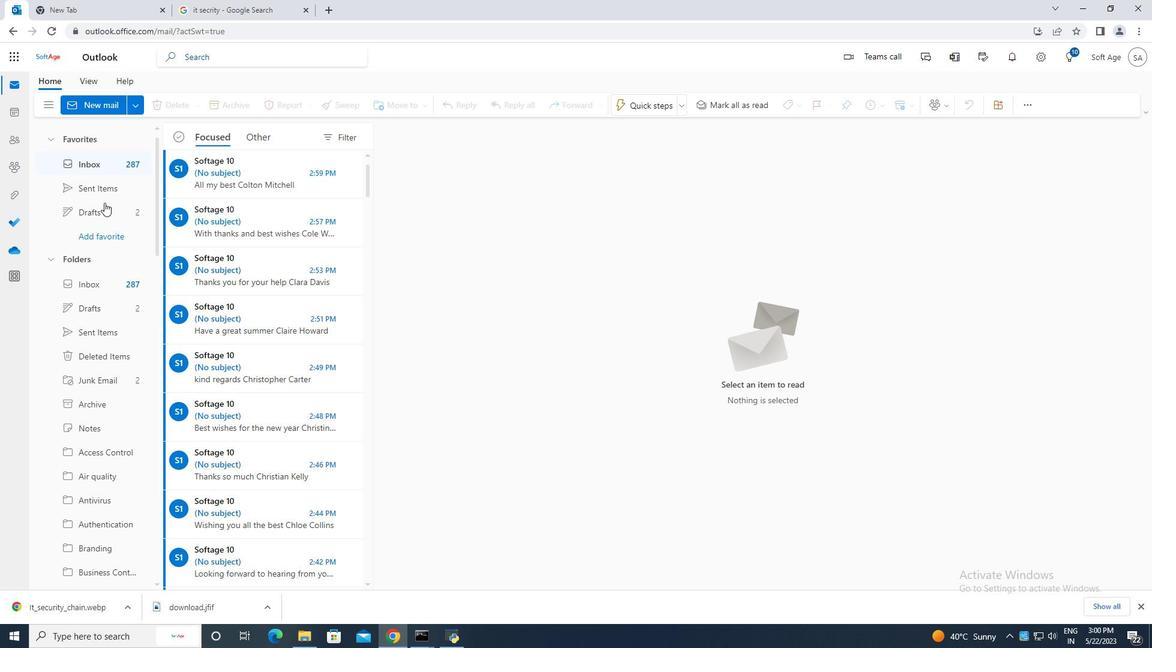 
Action: Mouse moved to (115, 162)
Screenshot: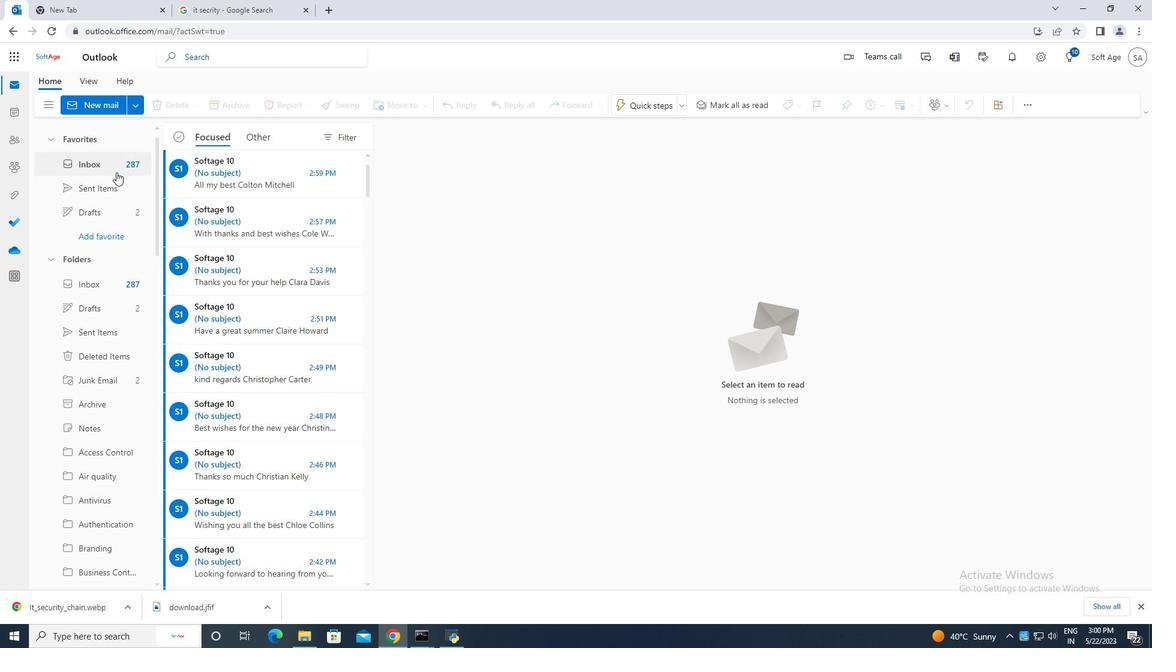
Action: Mouse pressed left at (115, 162)
Screenshot: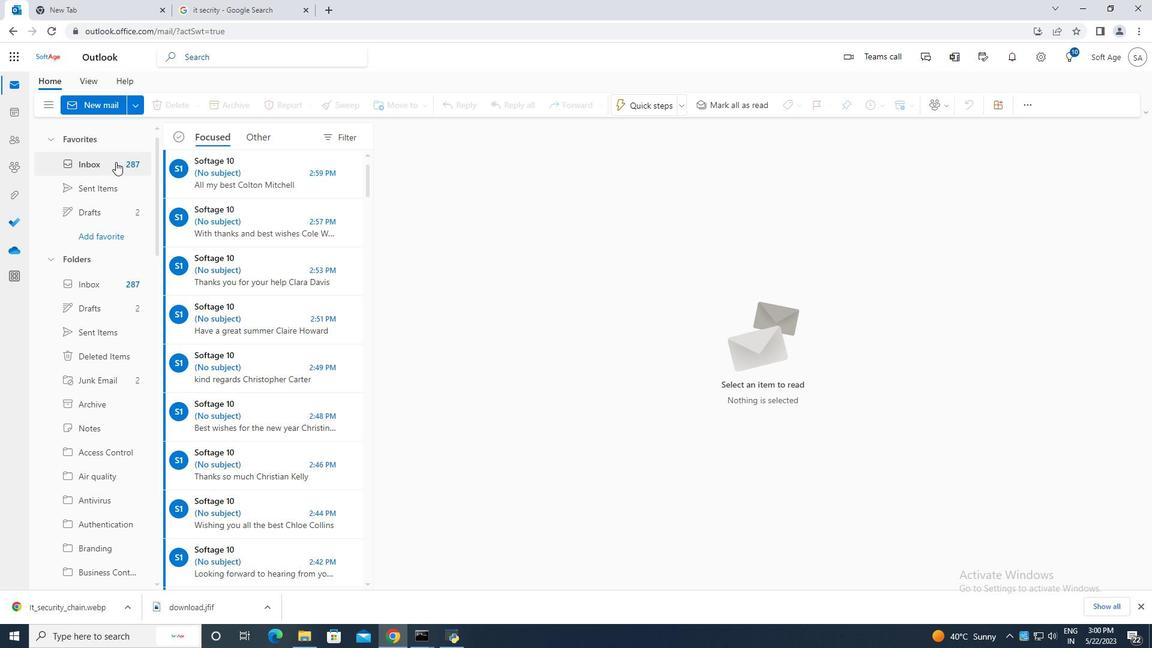 
Action: Mouse moved to (106, 168)
Screenshot: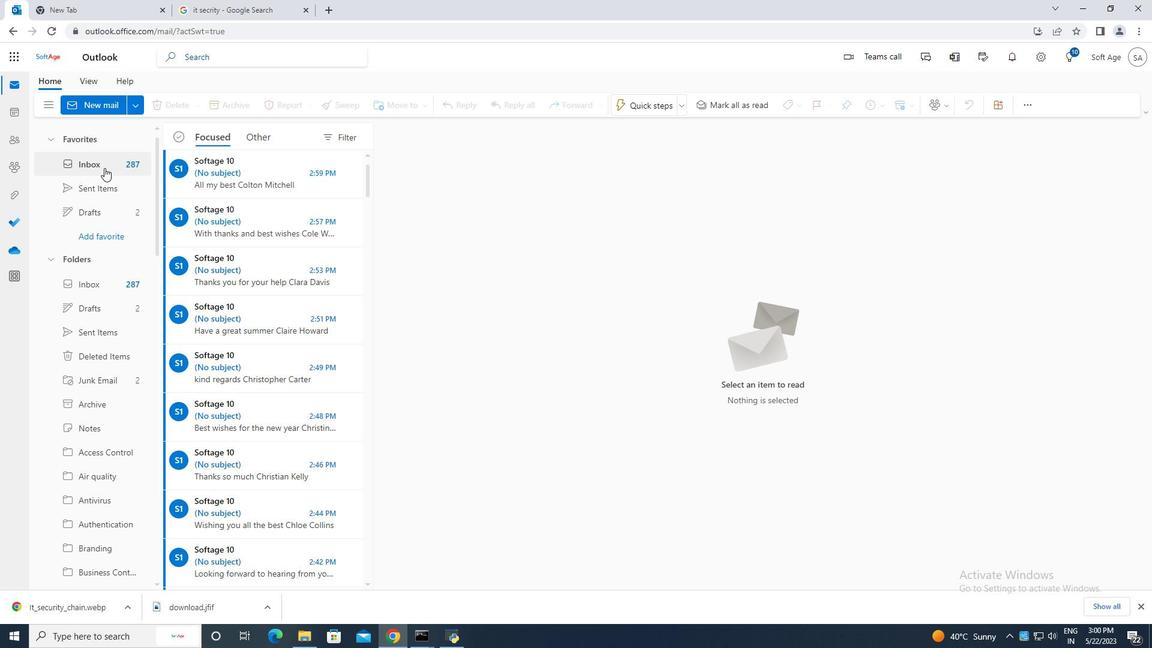 
Action: Mouse pressed left at (106, 168)
Screenshot: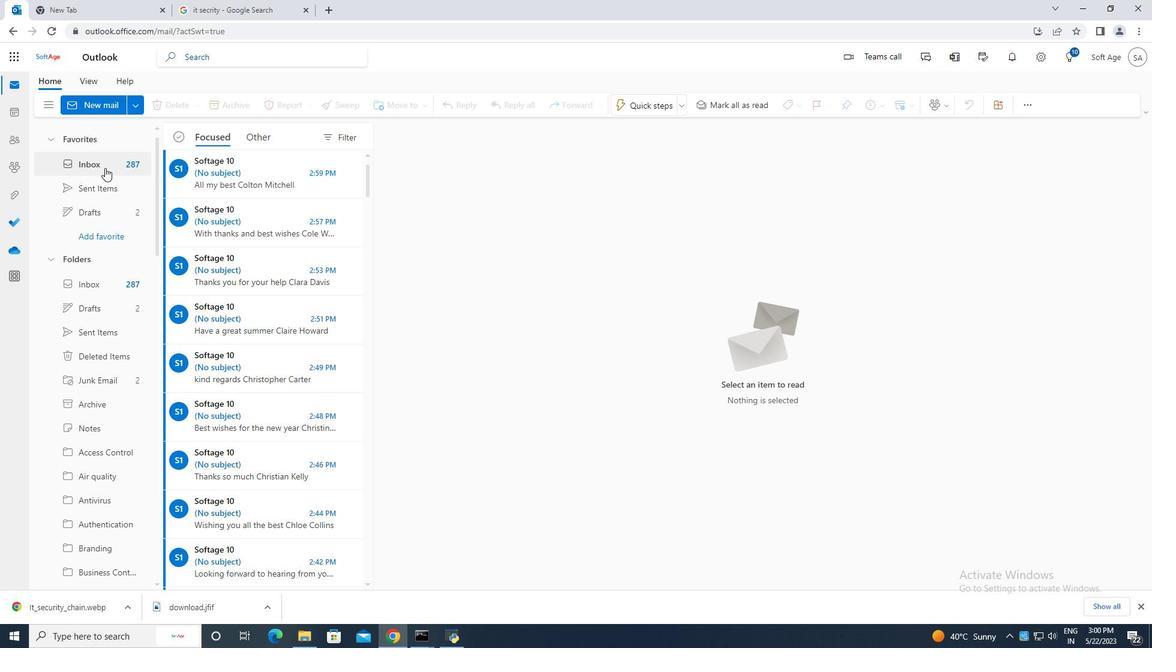 
Action: Mouse moved to (112, 166)
Screenshot: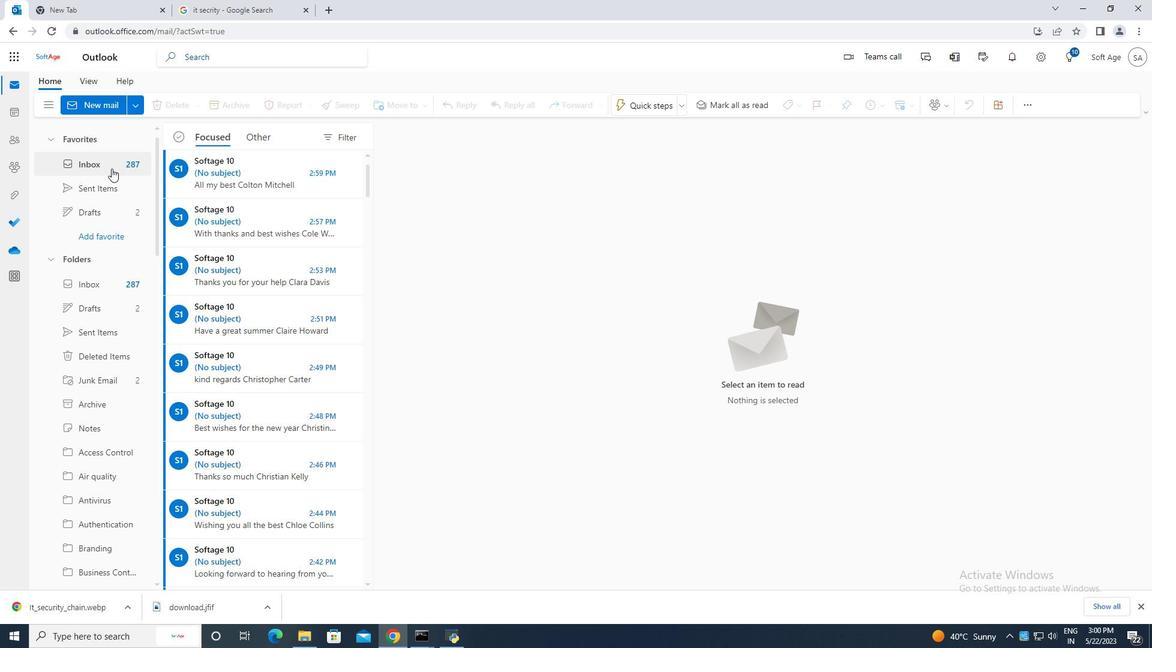 
Action: Mouse pressed left at (112, 166)
Screenshot: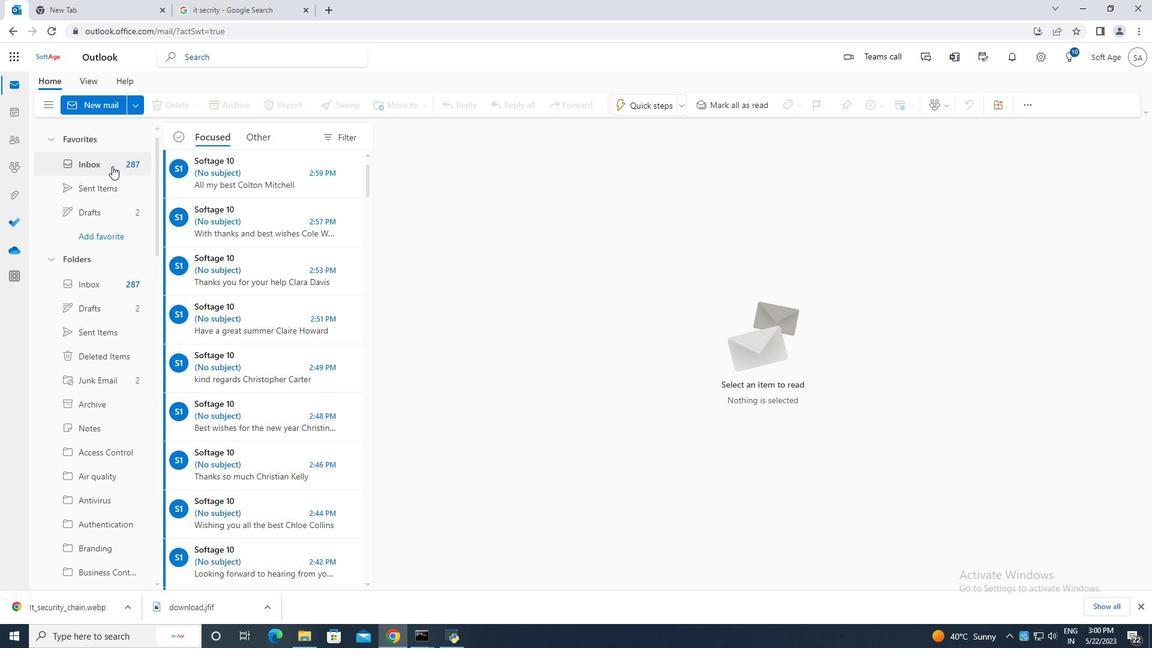 
Action: Mouse pressed left at (112, 166)
Screenshot: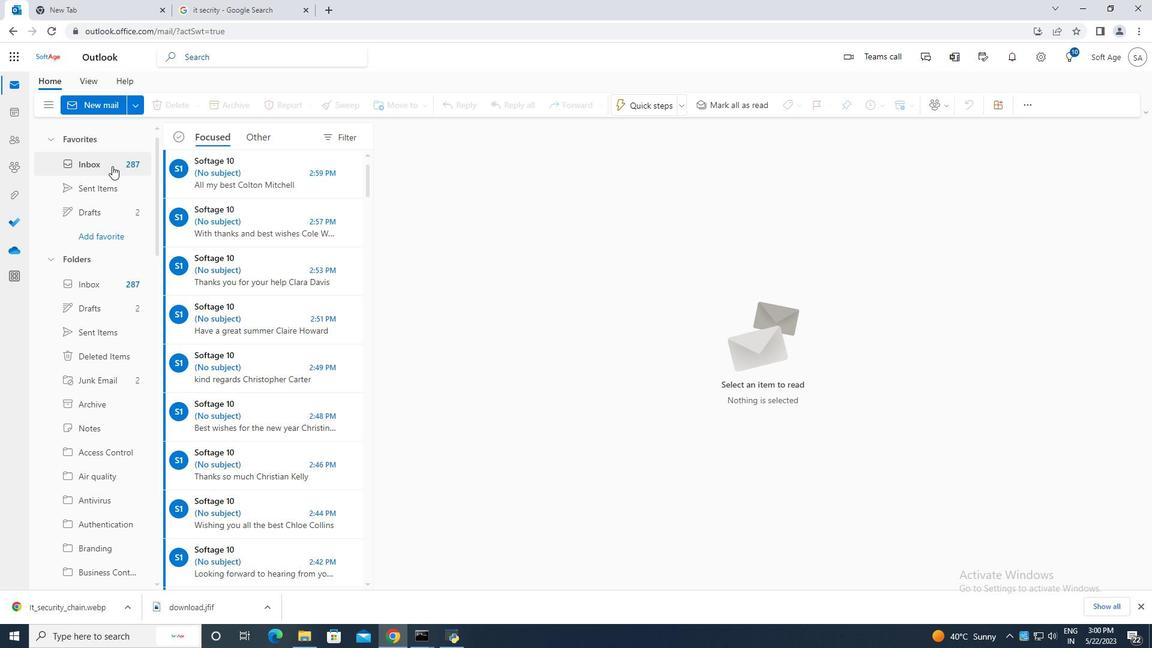 
Action: Mouse pressed left at (112, 166)
Screenshot: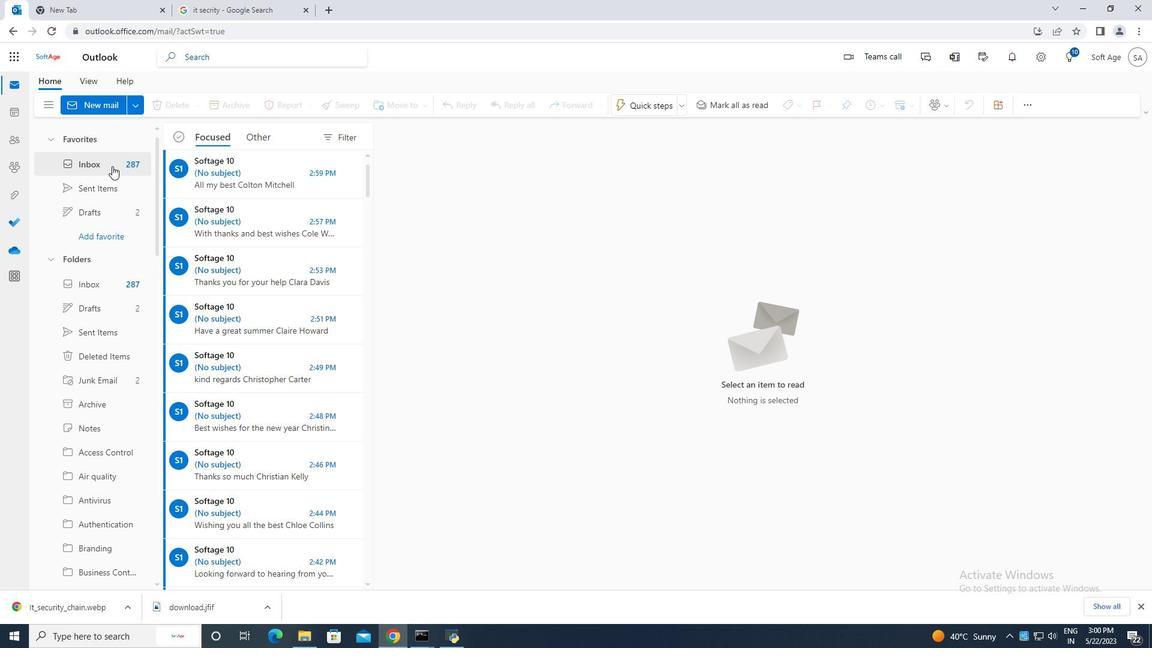 
Action: Mouse moved to (213, 207)
Screenshot: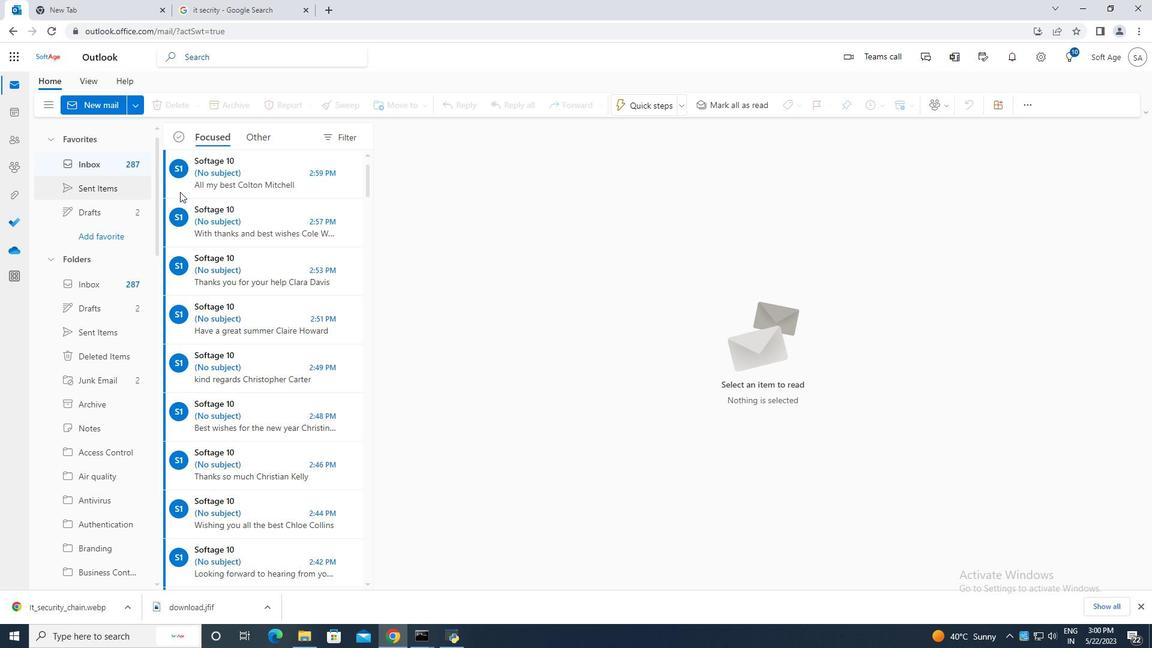 
Action: Mouse scrolled (213, 208) with delta (0, 0)
Screenshot: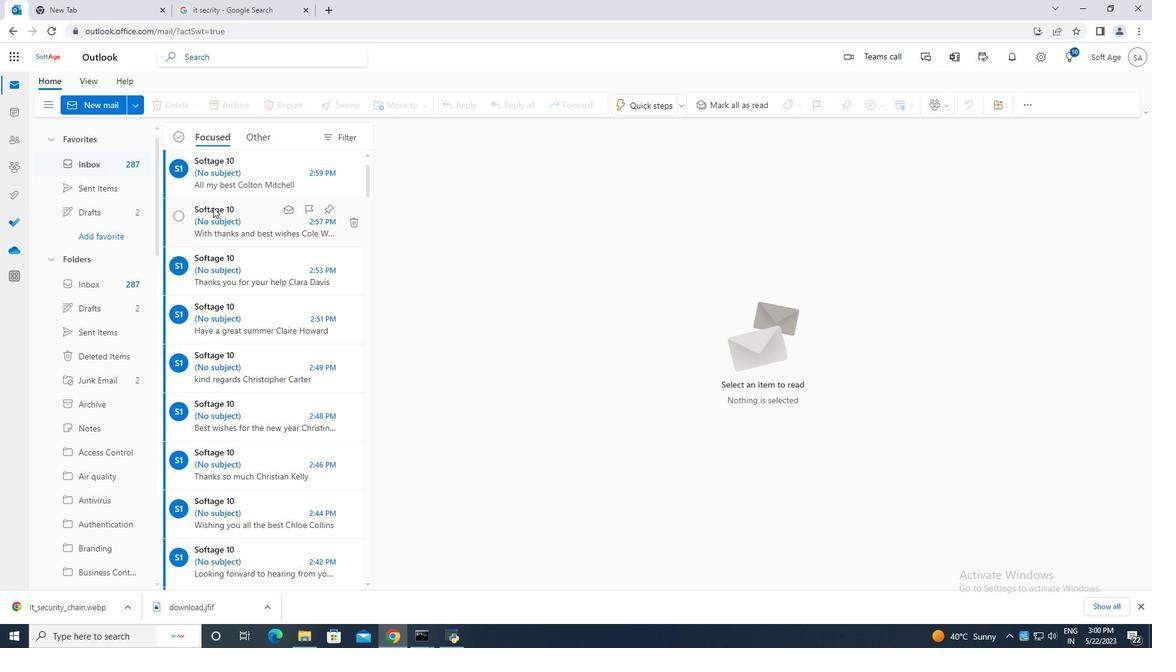 
Action: Mouse moved to (213, 207)
Screenshot: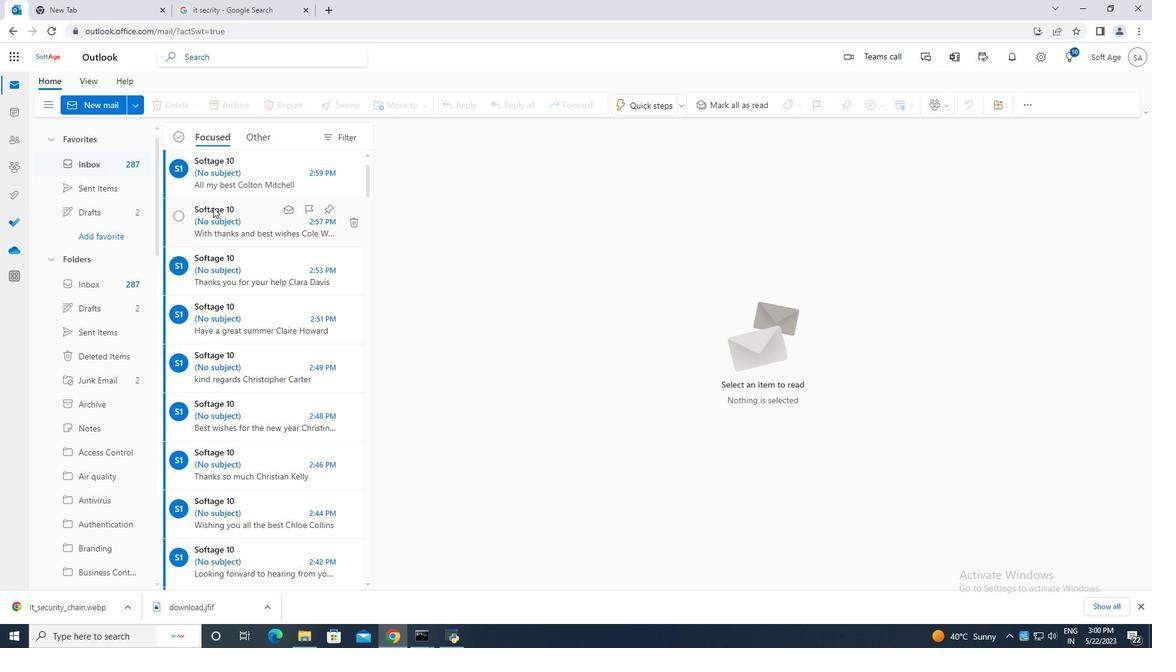 
Action: Mouse scrolled (213, 208) with delta (0, 0)
Screenshot: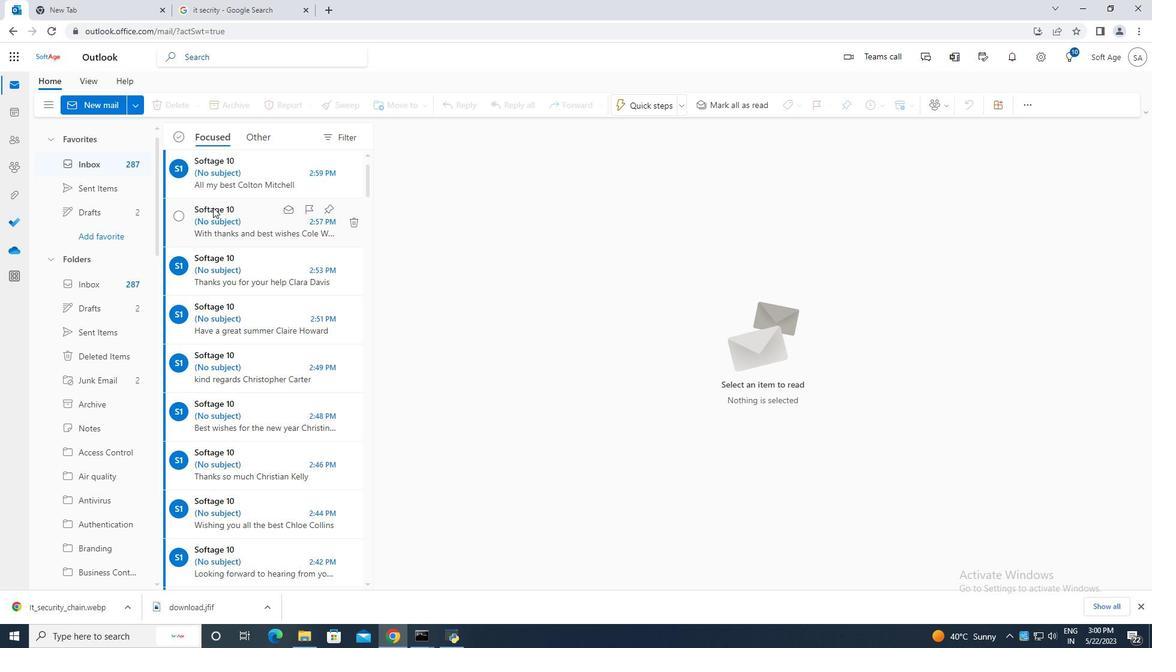 
Action: Mouse moved to (110, 169)
Screenshot: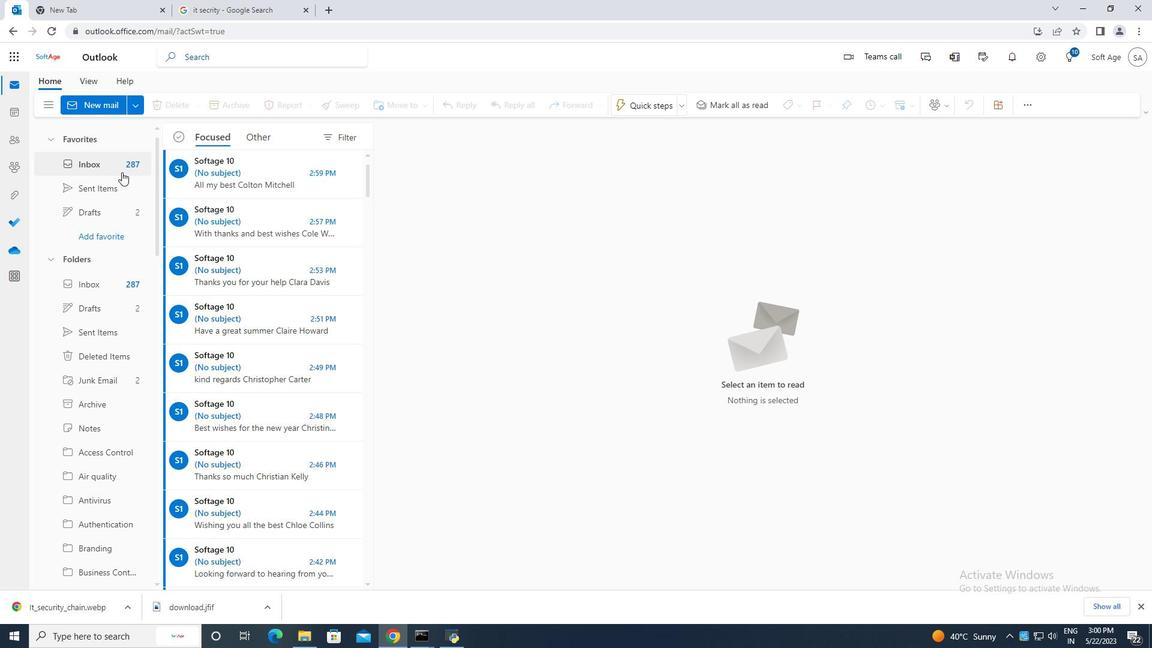 
Action: Mouse pressed left at (110, 169)
Screenshot: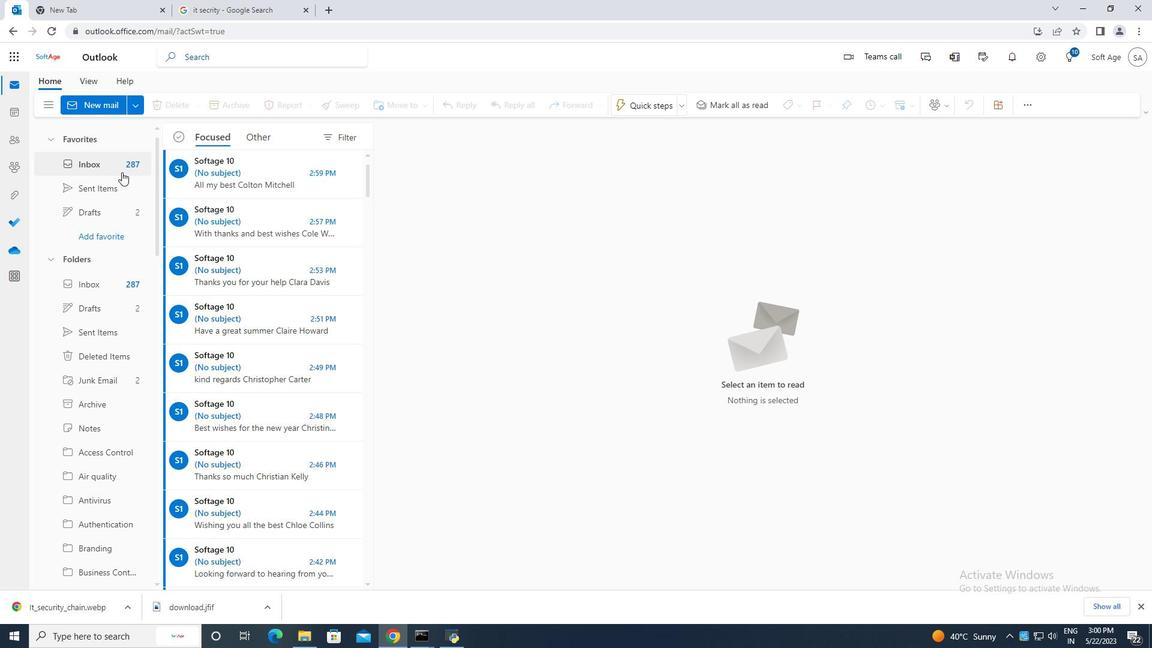 
Action: Mouse moved to (108, 168)
Screenshot: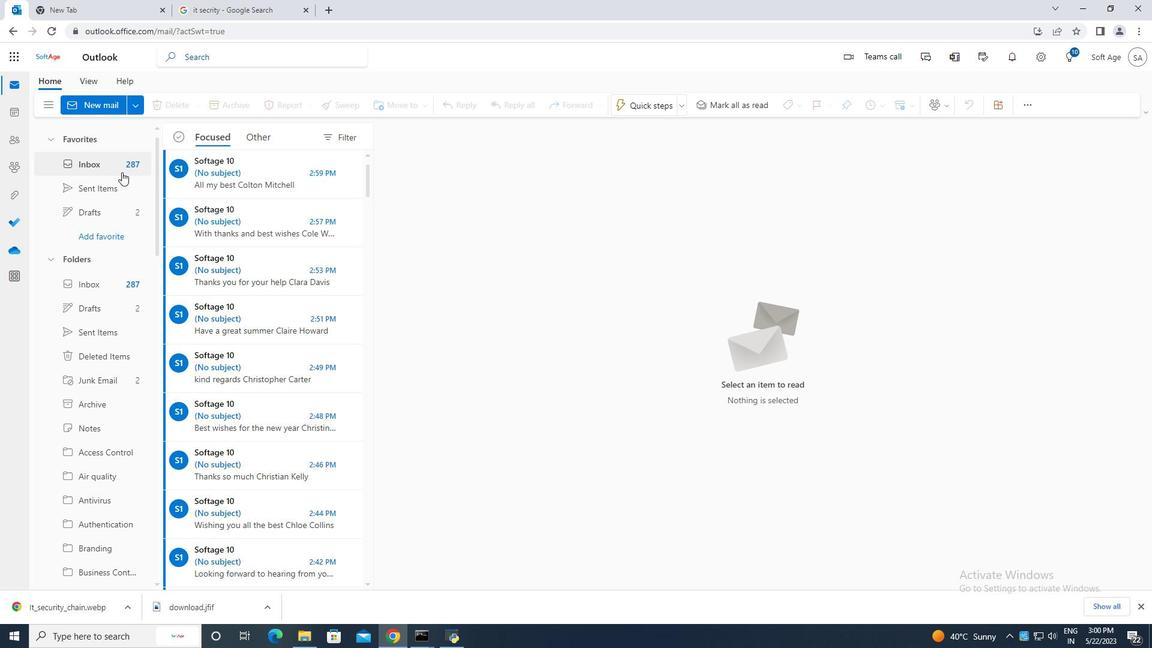 
Action: Mouse pressed left at (108, 168)
Screenshot: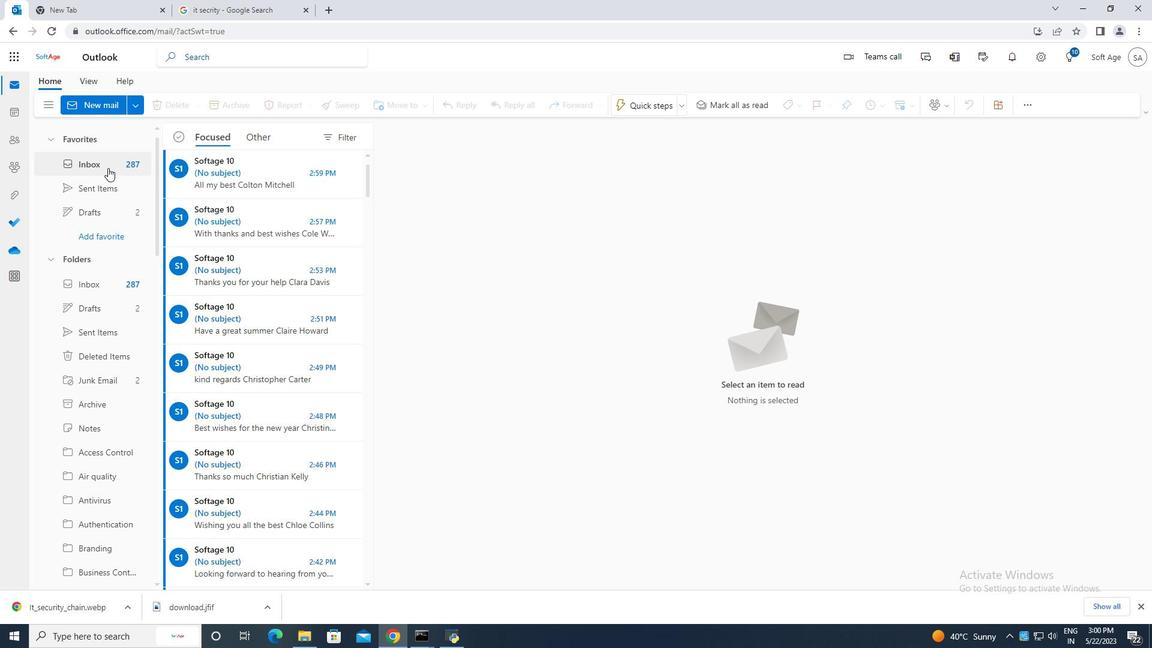 
Action: Mouse moved to (122, 237)
Screenshot: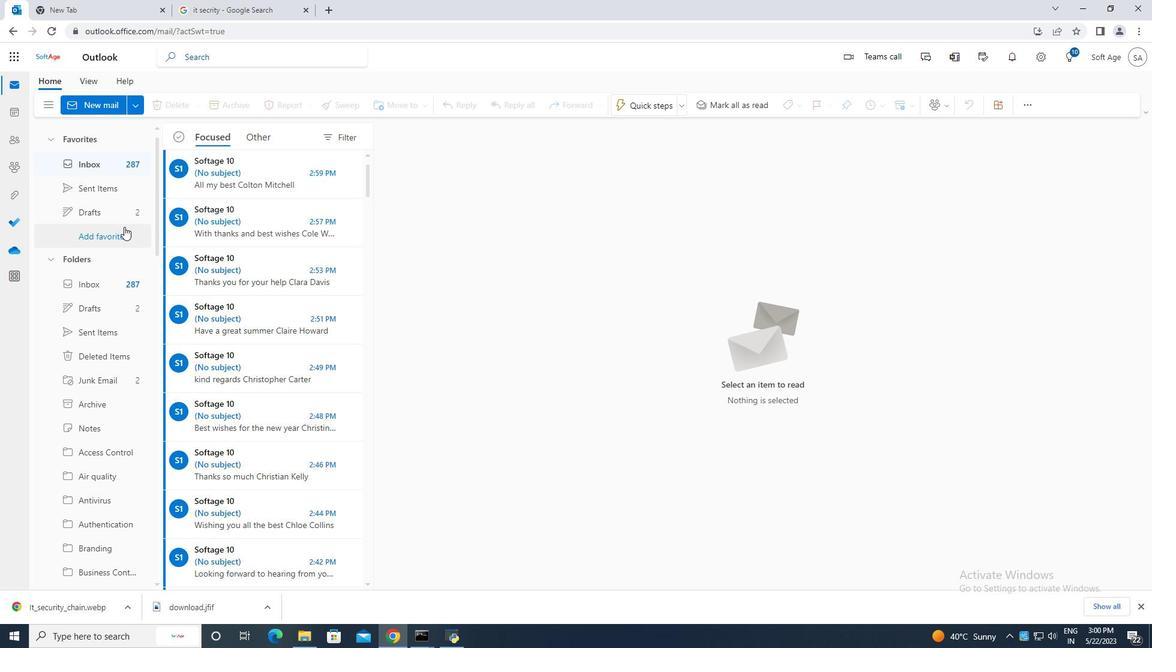 
Action: Mouse scrolled (122, 237) with delta (0, 0)
Screenshot: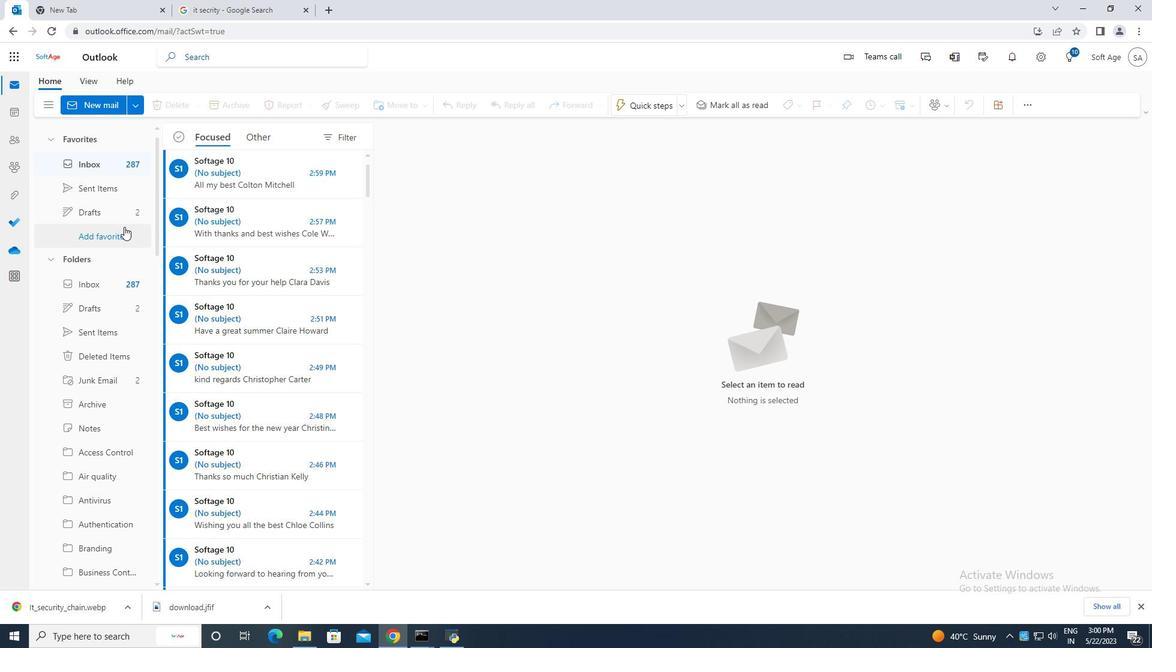 
Action: Mouse moved to (103, 227)
Screenshot: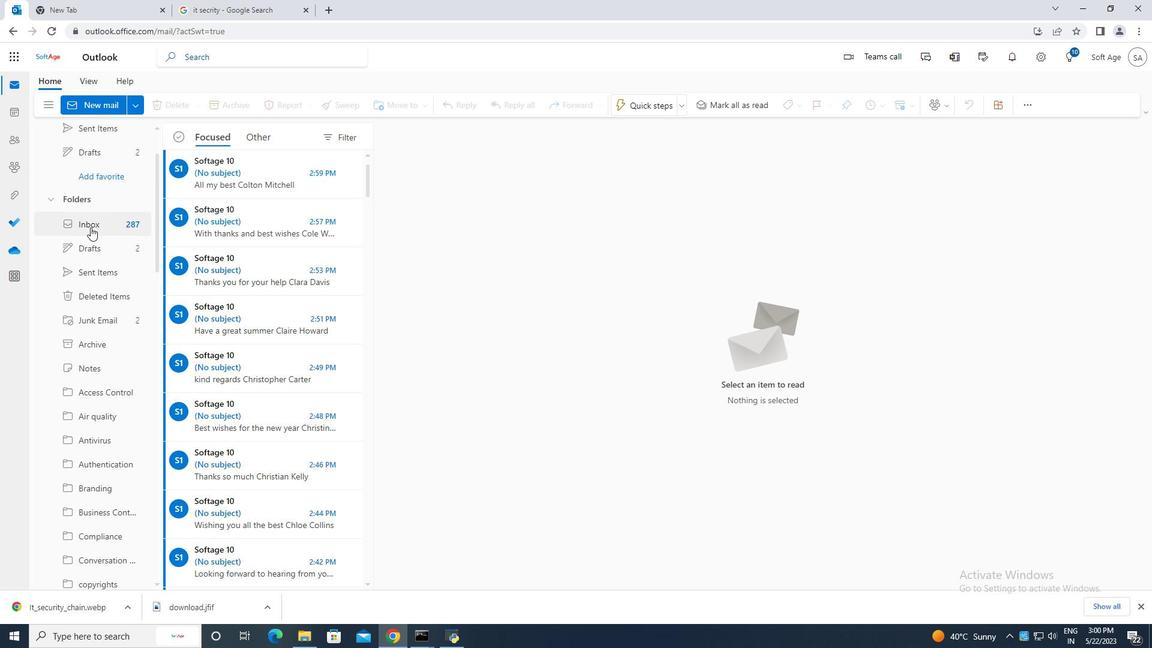 
Action: Mouse pressed left at (103, 227)
Screenshot: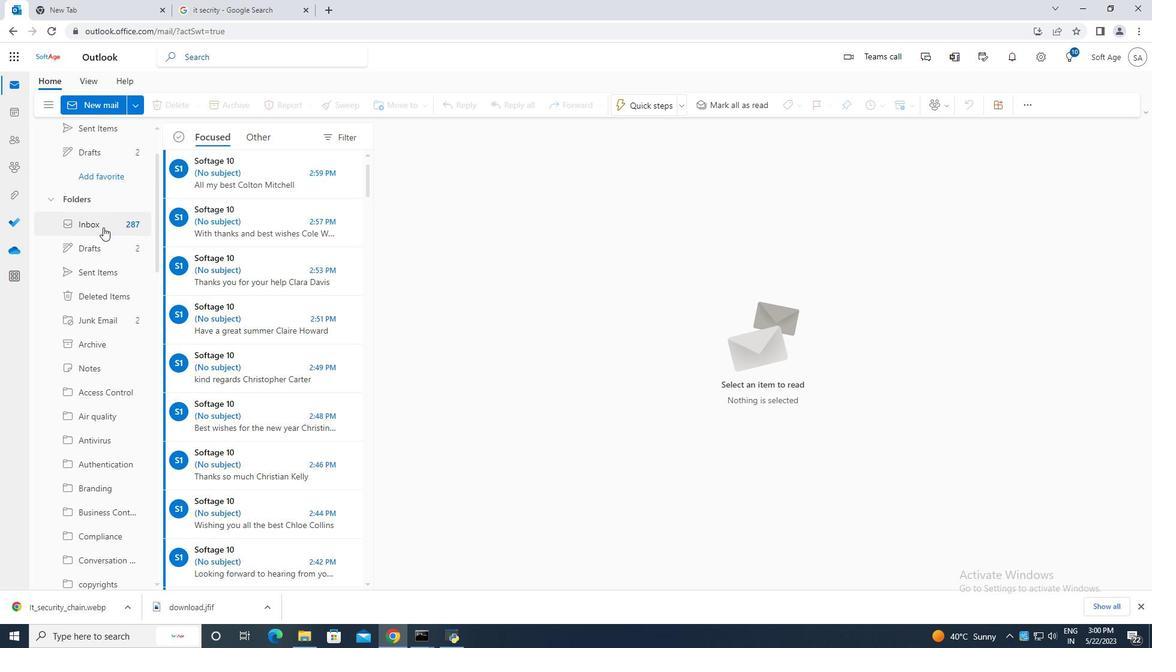 
Action: Mouse moved to (127, 297)
Screenshot: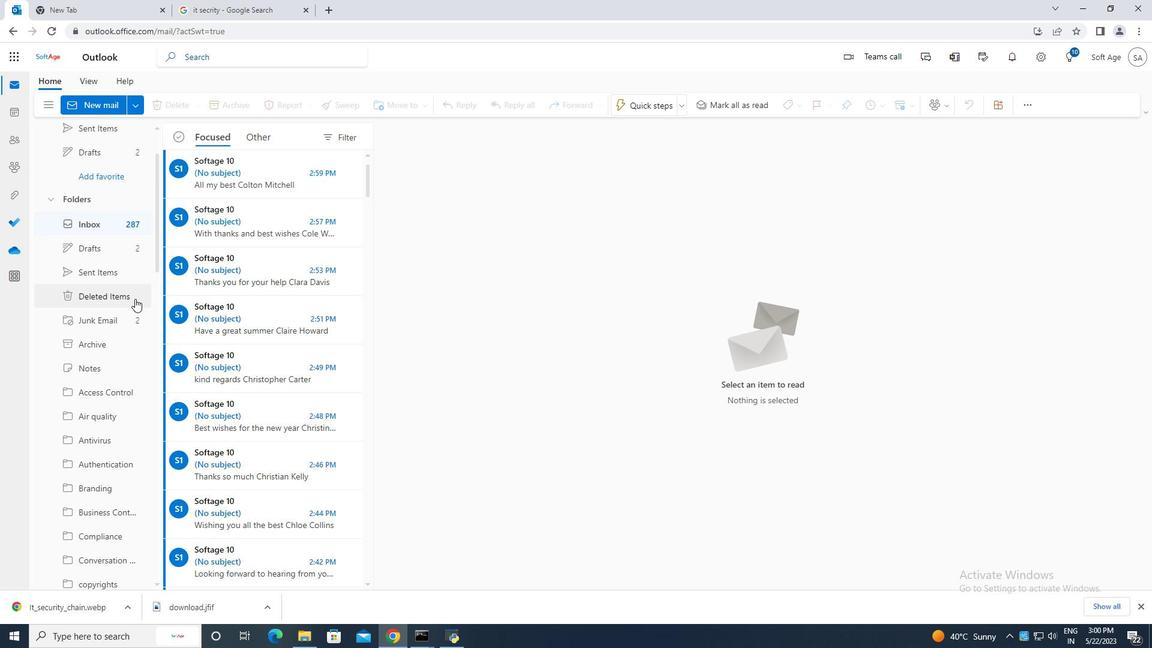 
Action: Mouse scrolled (127, 297) with delta (0, 0)
Screenshot: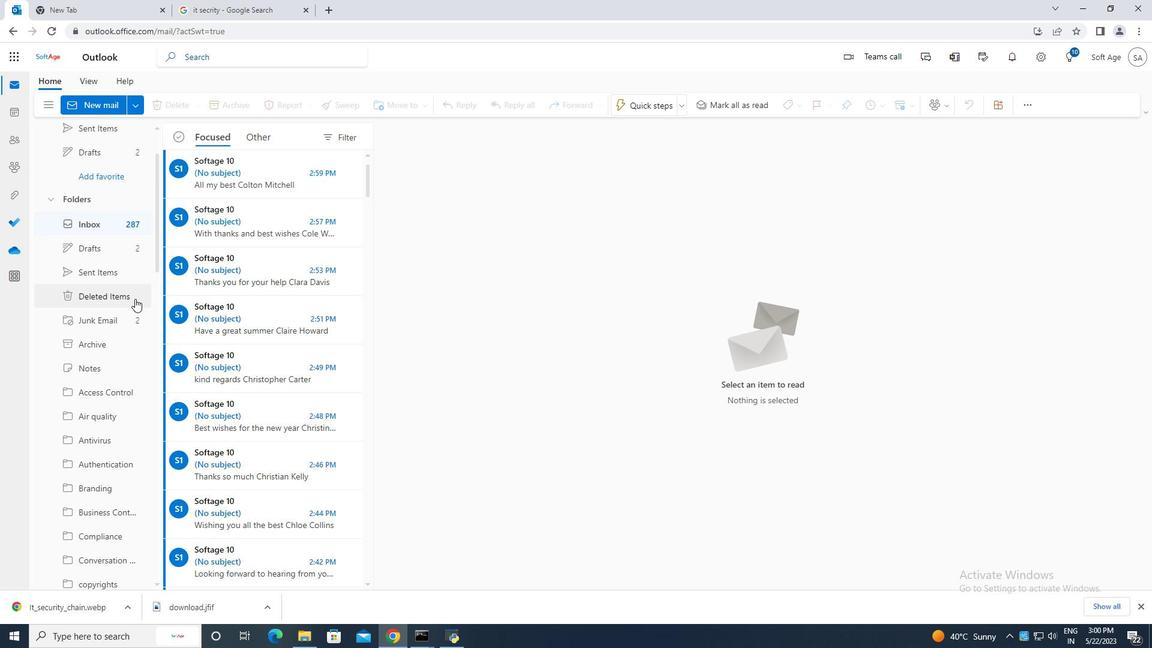 
Action: Mouse moved to (126, 297)
Screenshot: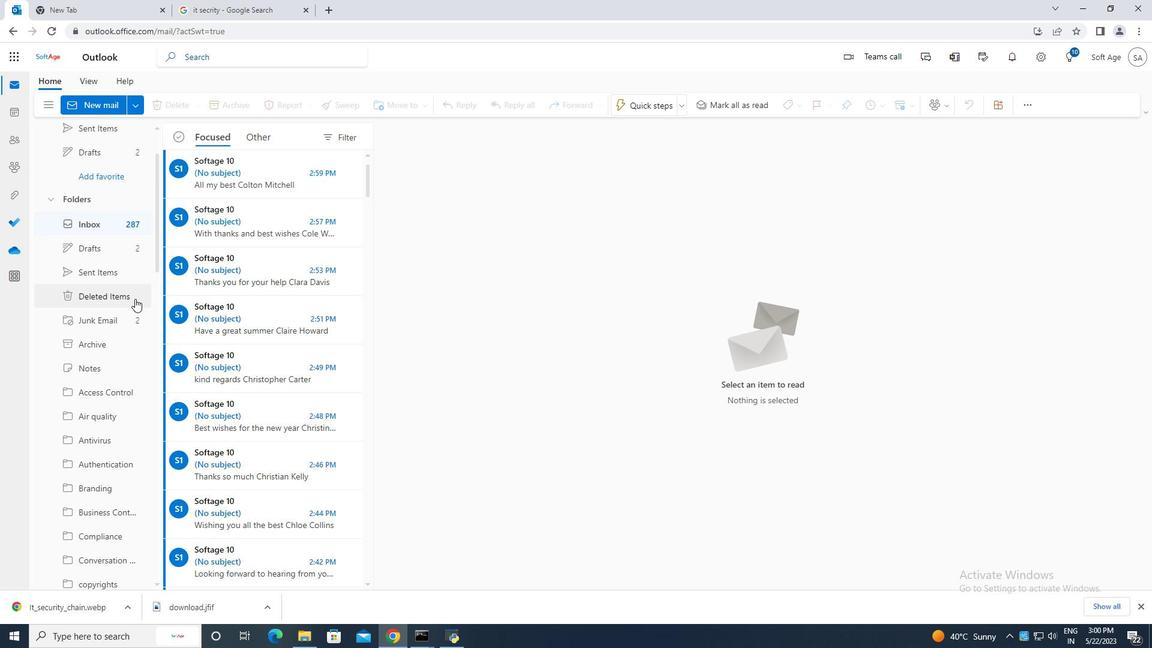 
Action: Mouse scrolled (126, 297) with delta (0, 0)
Screenshot: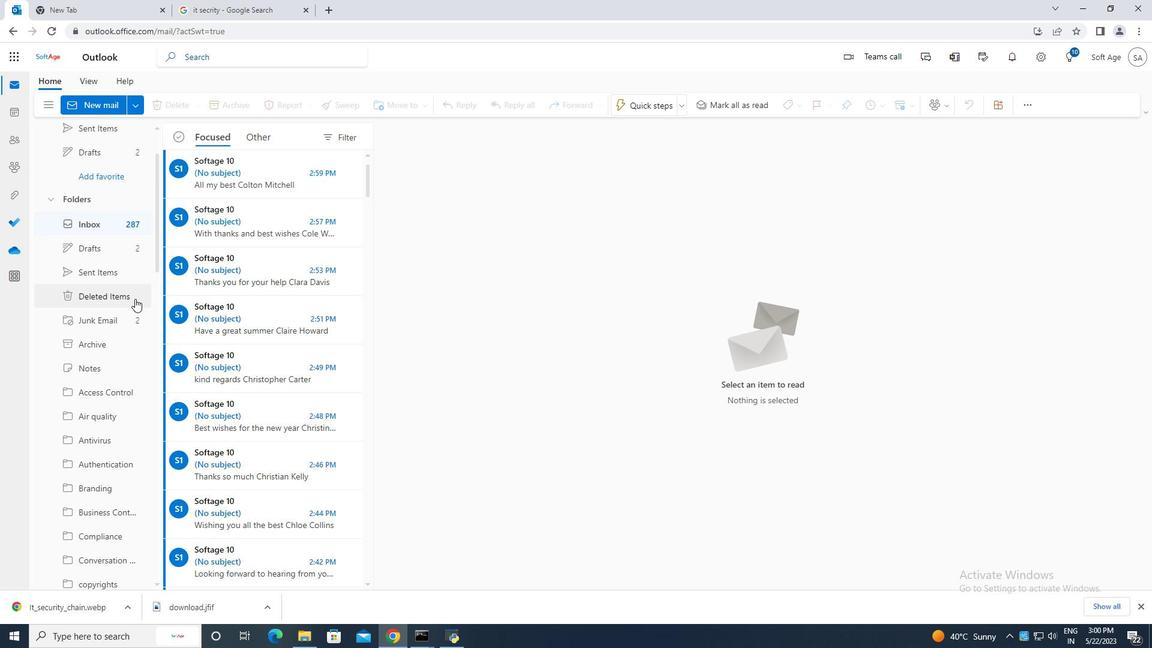 
Action: Mouse scrolled (126, 297) with delta (0, 0)
Screenshot: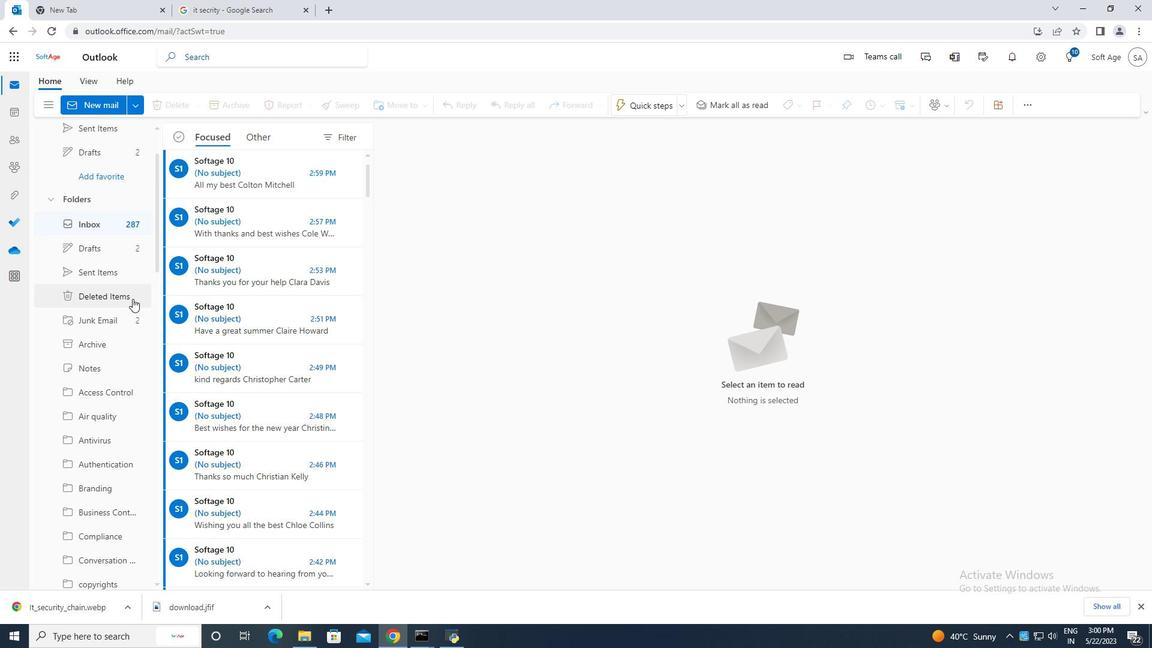 
Action: Mouse moved to (122, 294)
Screenshot: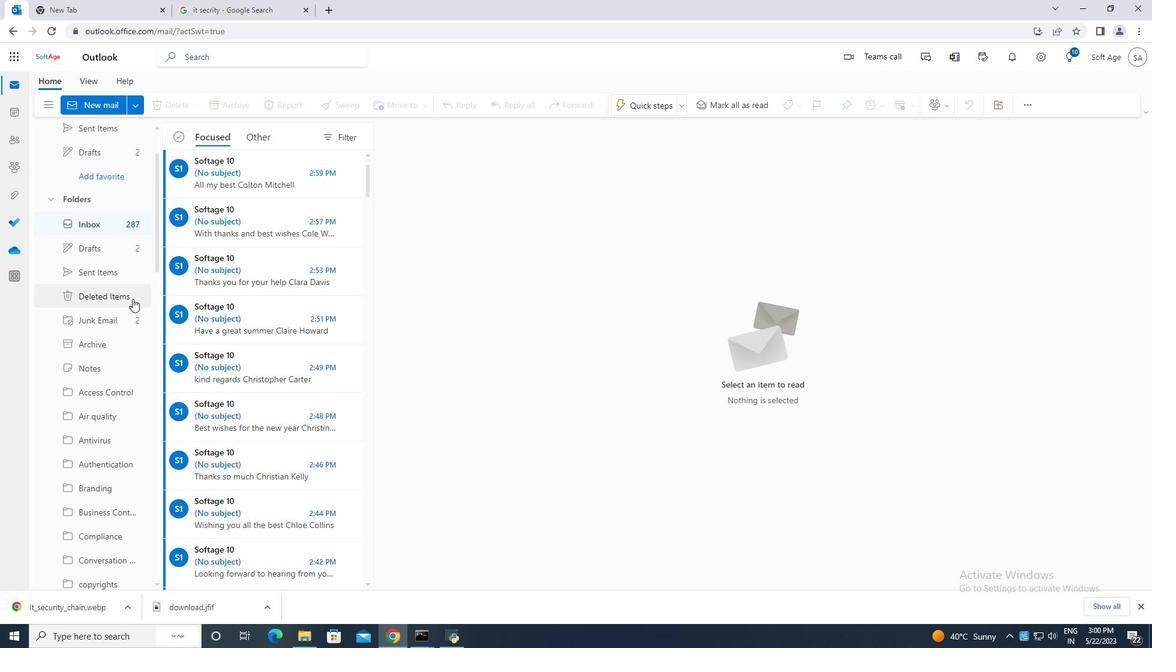 
Action: Mouse scrolled (122, 295) with delta (0, 0)
Screenshot: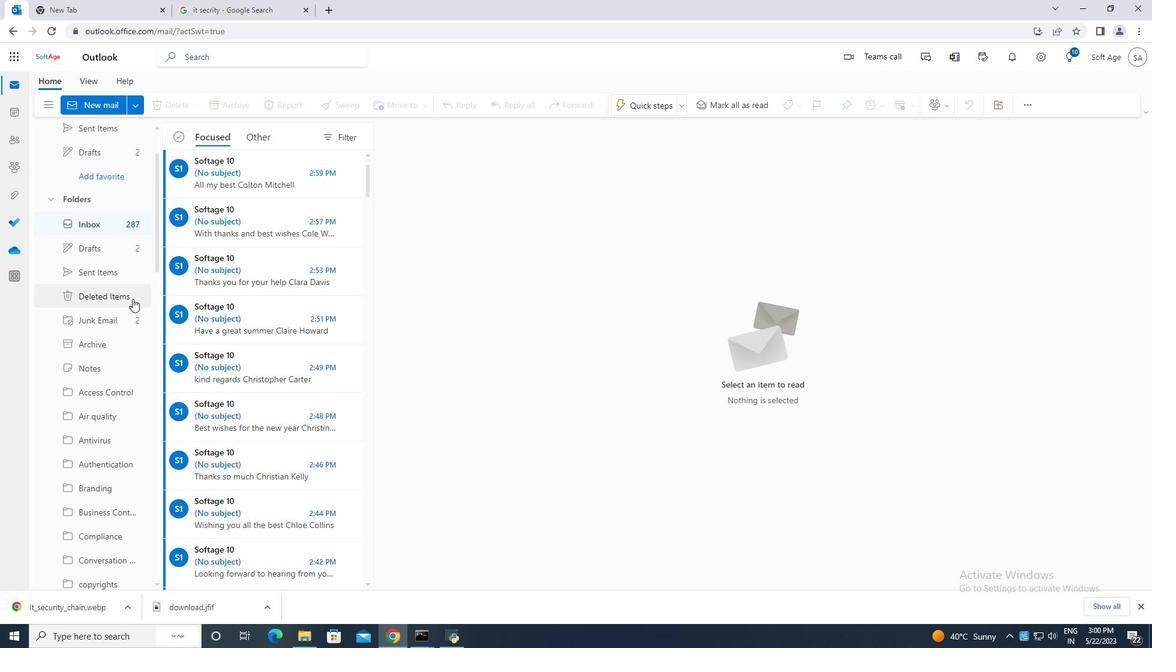 
Action: Mouse moved to (111, 289)
Screenshot: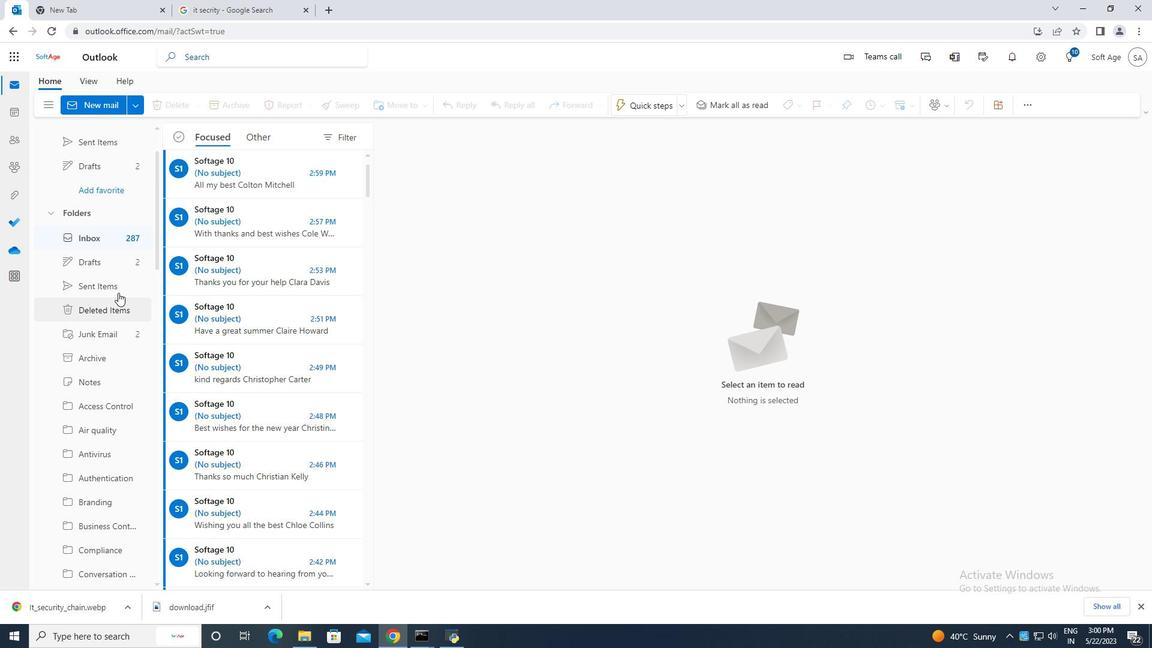 
Action: Mouse scrolled (111, 289) with delta (0, 0)
Screenshot: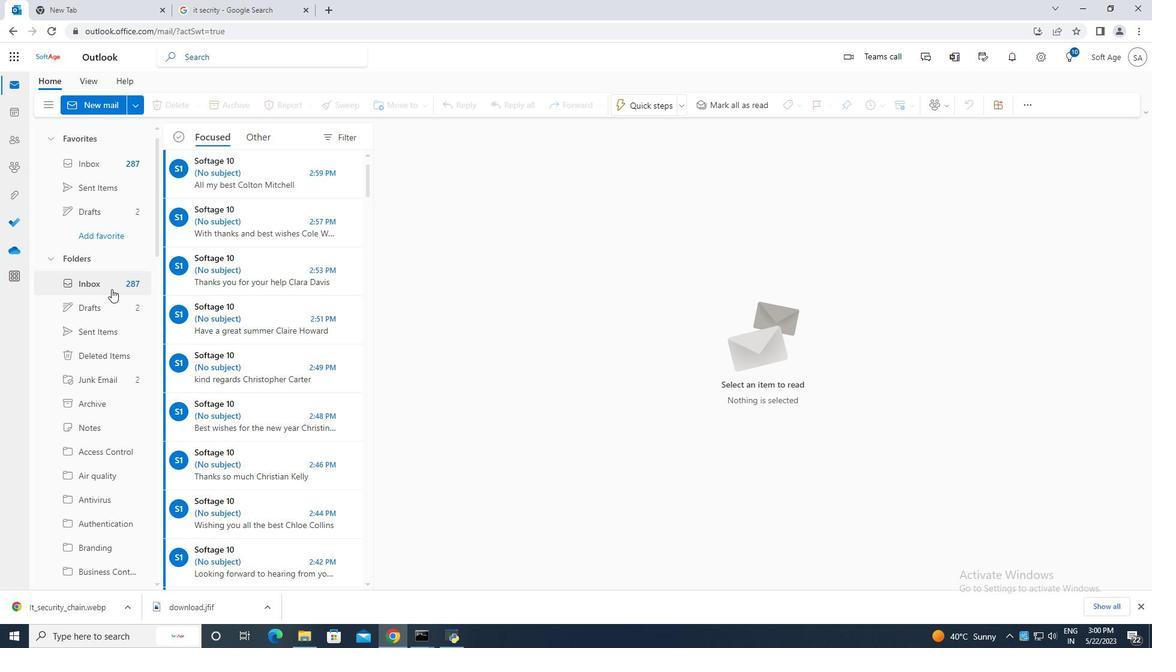 
Action: Mouse scrolled (111, 289) with delta (0, 0)
Screenshot: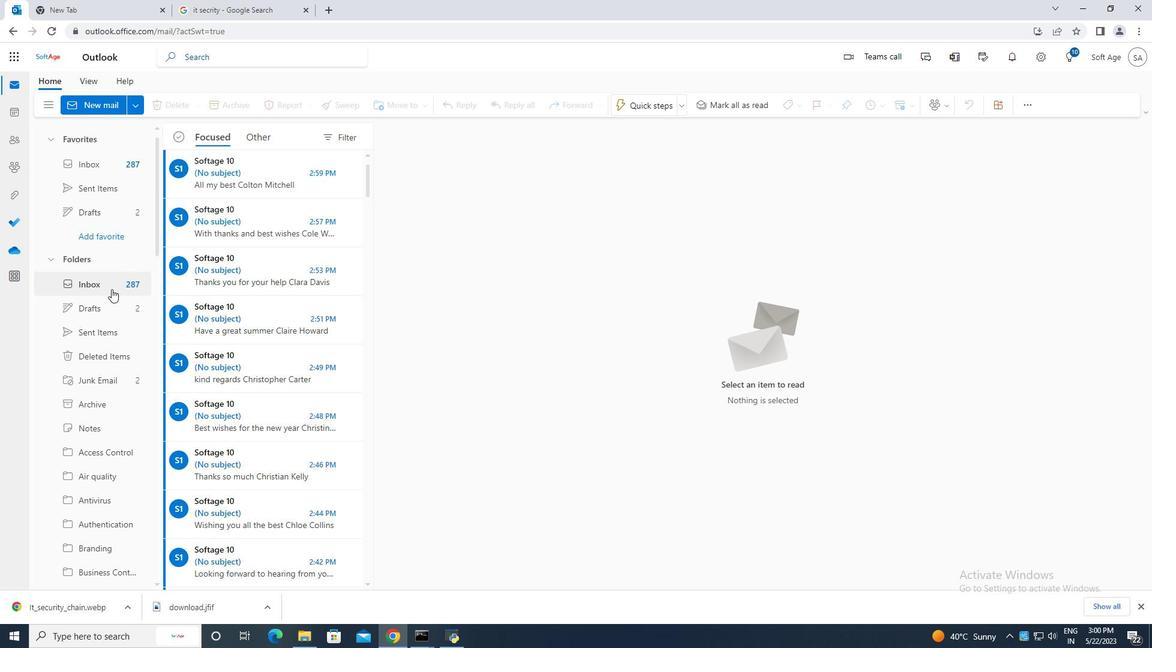 
Action: Mouse scrolled (111, 289) with delta (0, 0)
Screenshot: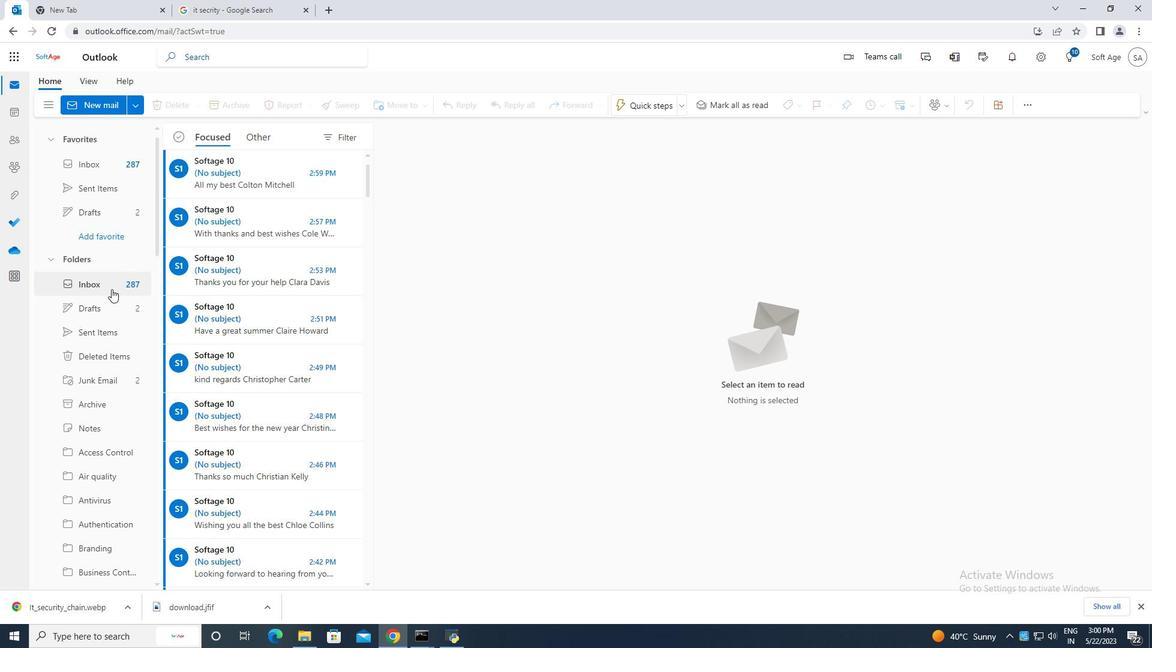 
Action: Mouse scrolled (111, 289) with delta (0, 0)
Screenshot: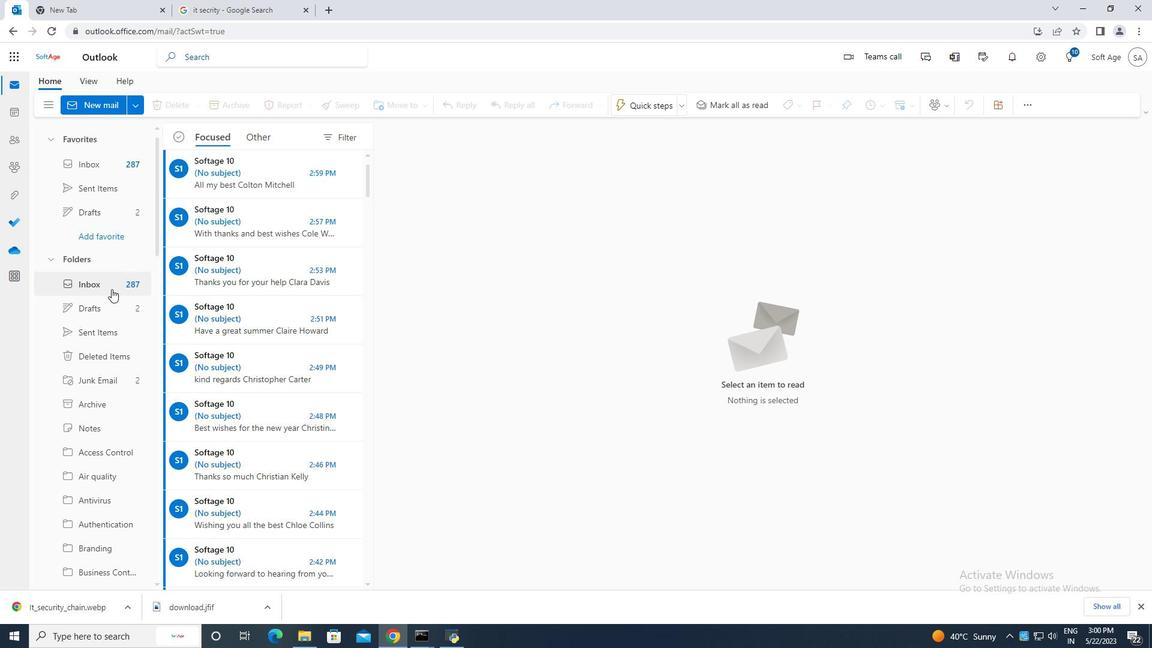 
Action: Mouse moved to (96, 160)
Screenshot: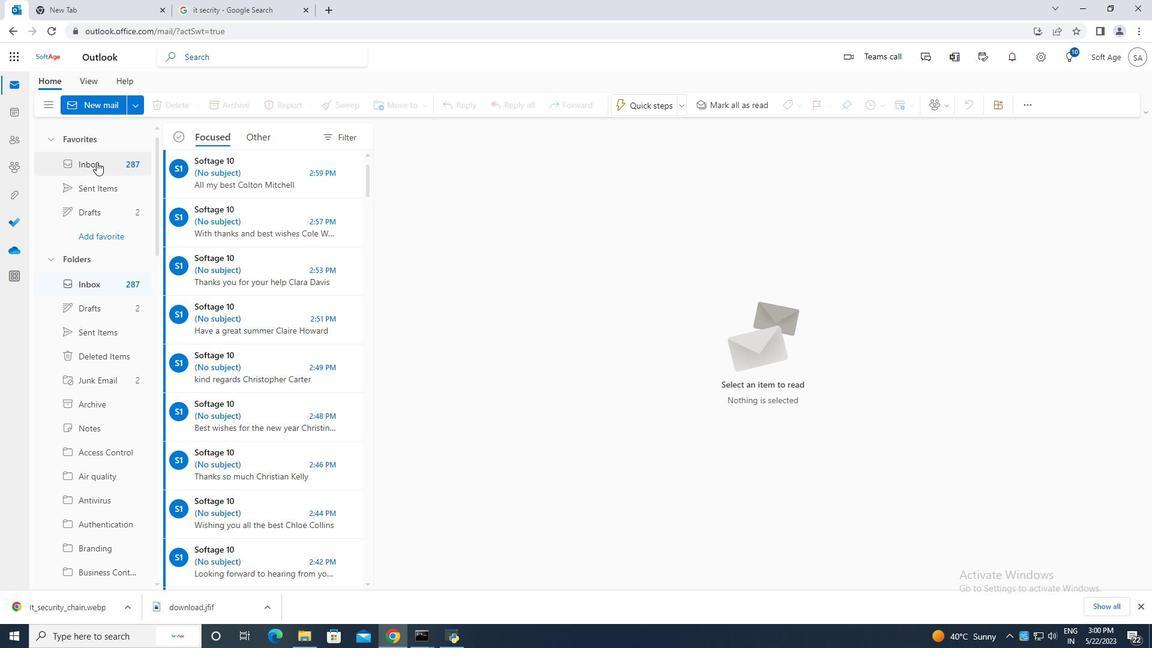 
Action: Mouse pressed left at (96, 160)
Screenshot: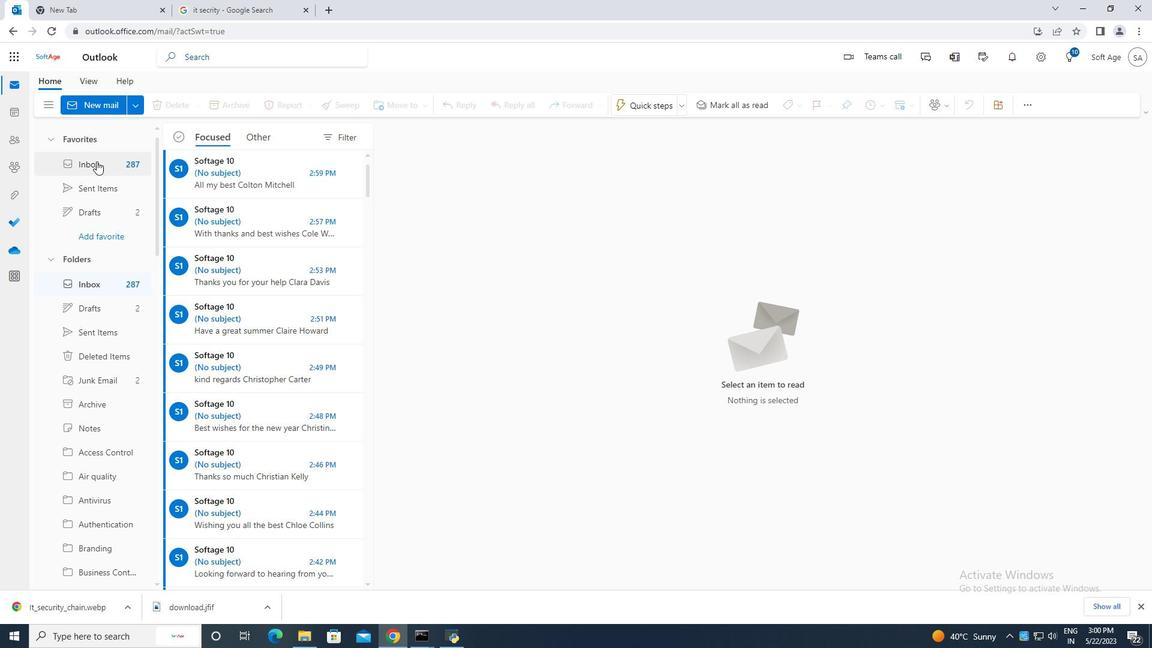 
Action: Mouse pressed left at (96, 160)
Screenshot: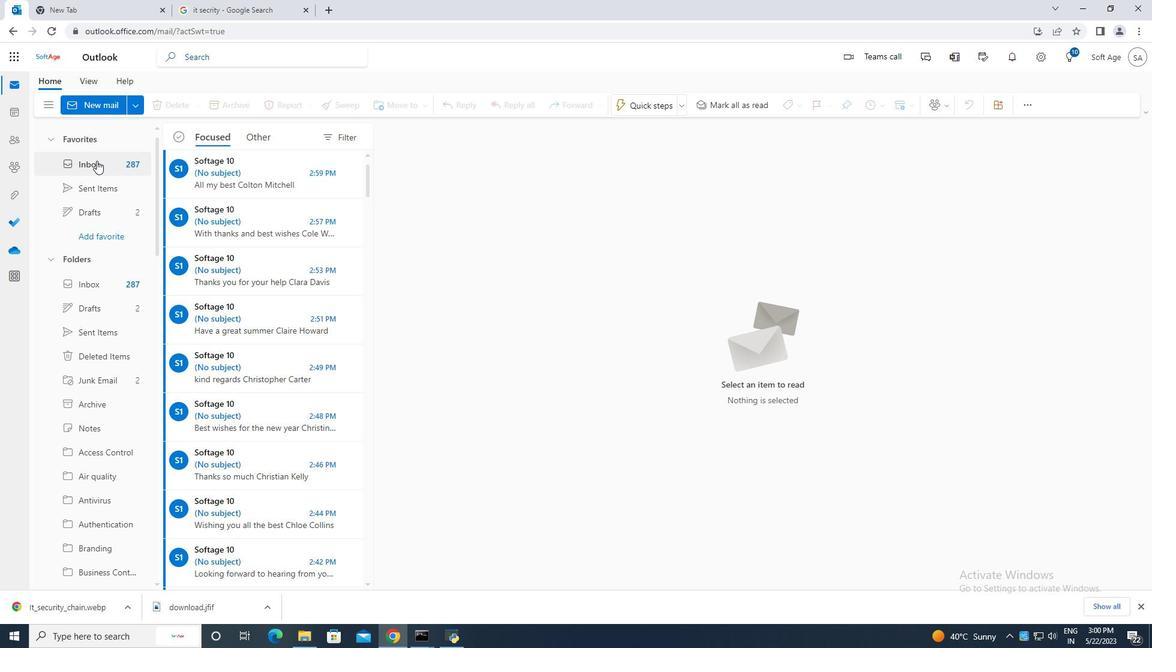 
Action: Mouse moved to (111, 196)
Screenshot: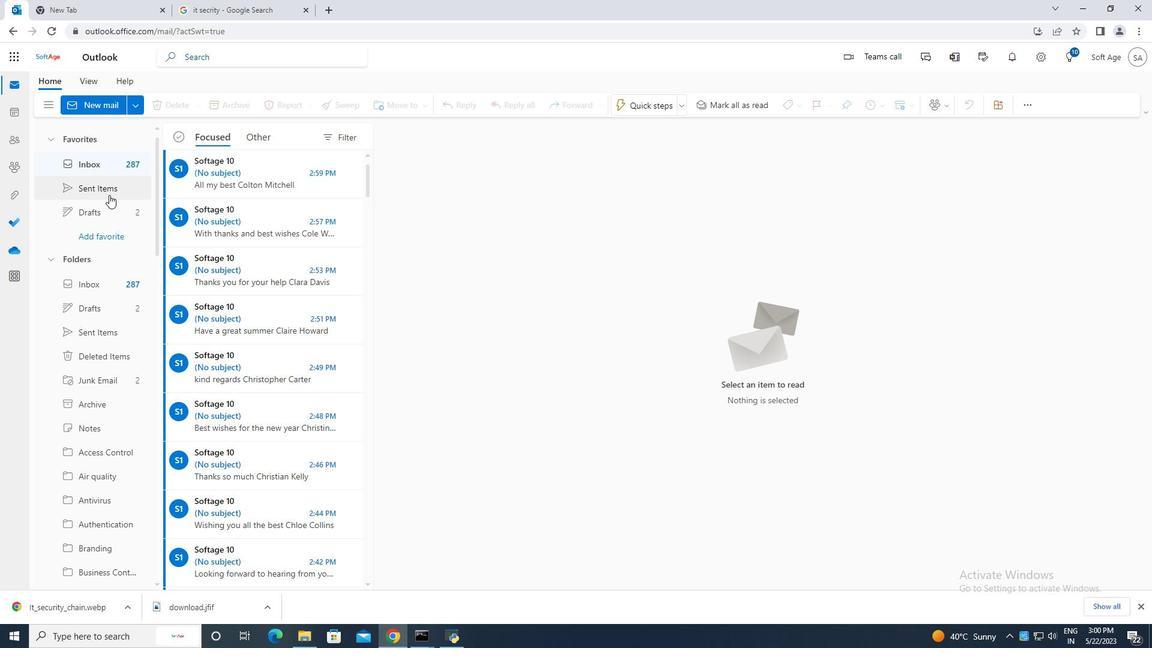 
Action: Mouse pressed left at (111, 196)
Screenshot: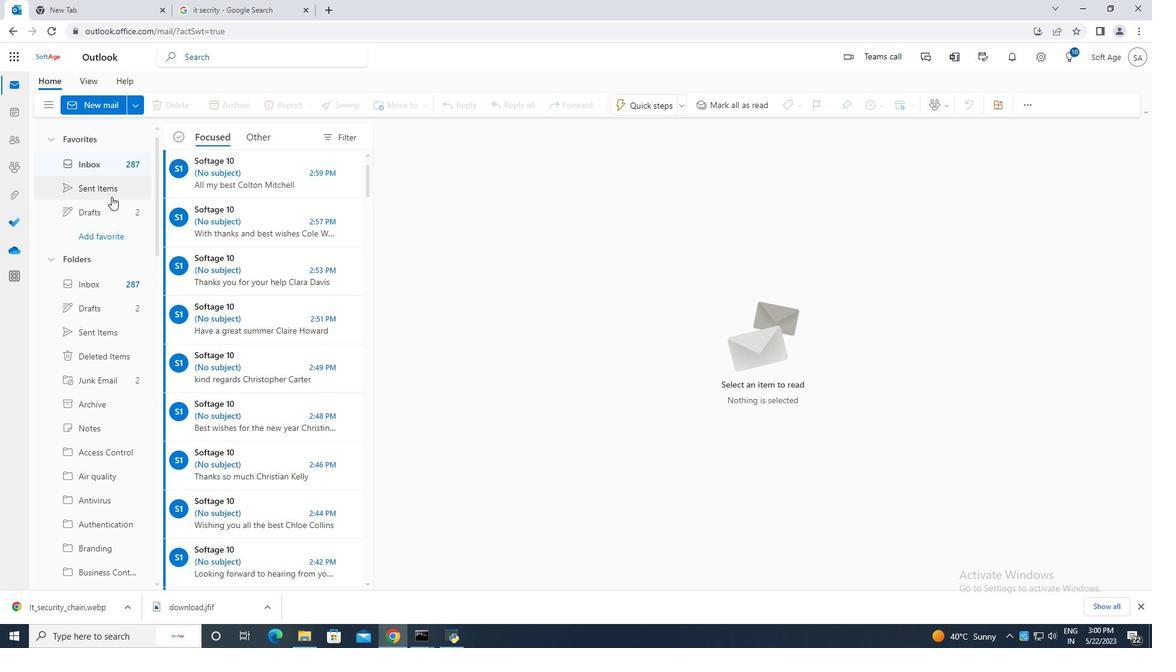 
Action: Mouse moved to (177, 189)
Screenshot: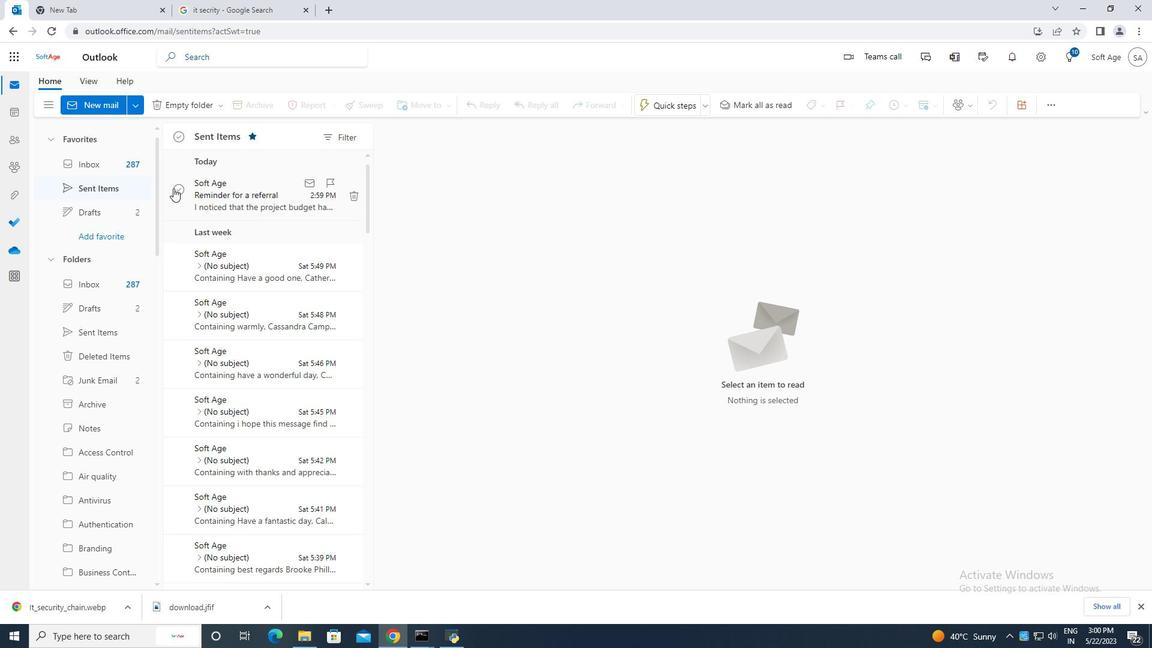 
Action: Mouse pressed left at (177, 189)
Screenshot: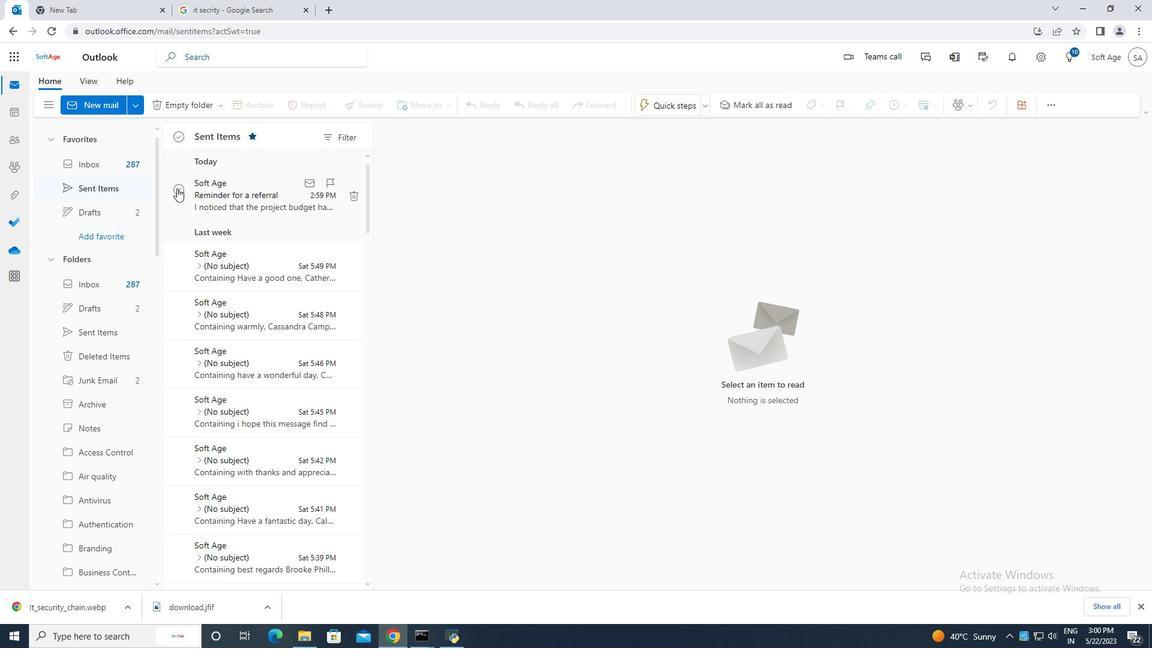
Action: Mouse moved to (408, 106)
Screenshot: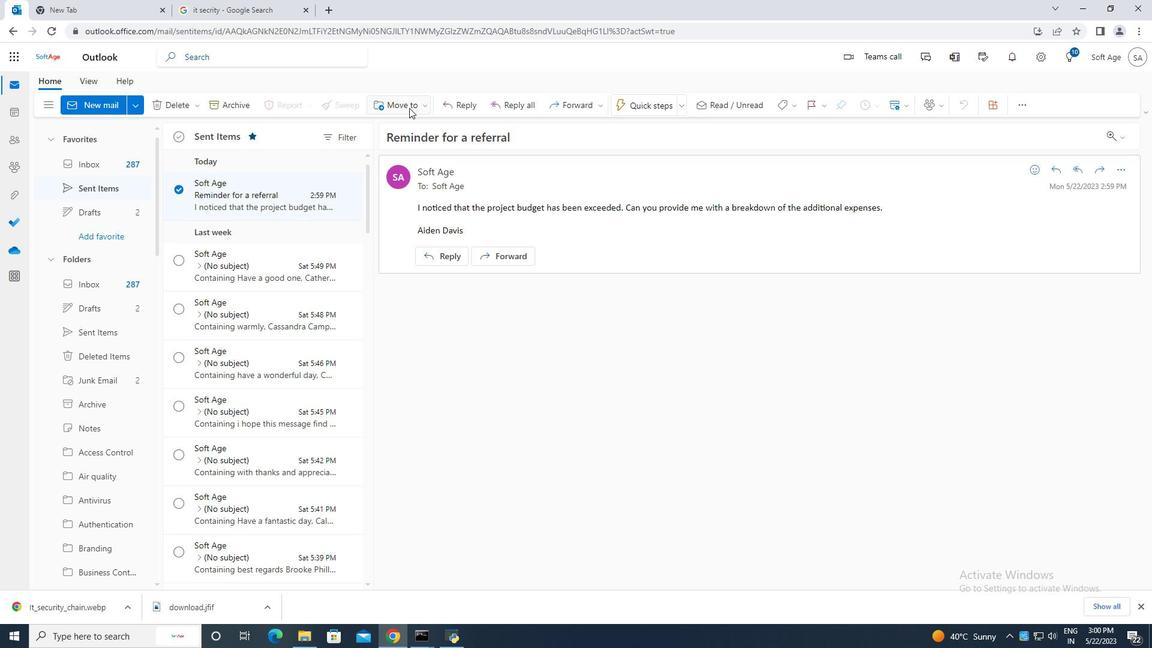
Action: Mouse pressed left at (408, 106)
Screenshot: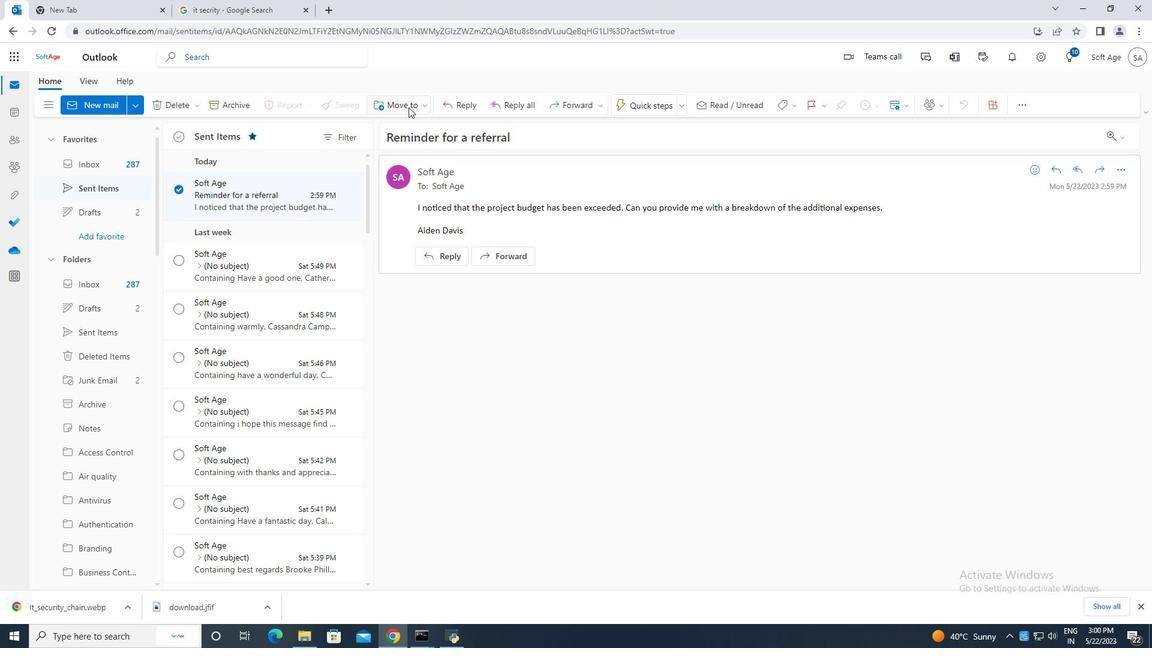 
Action: Mouse moved to (421, 127)
Screenshot: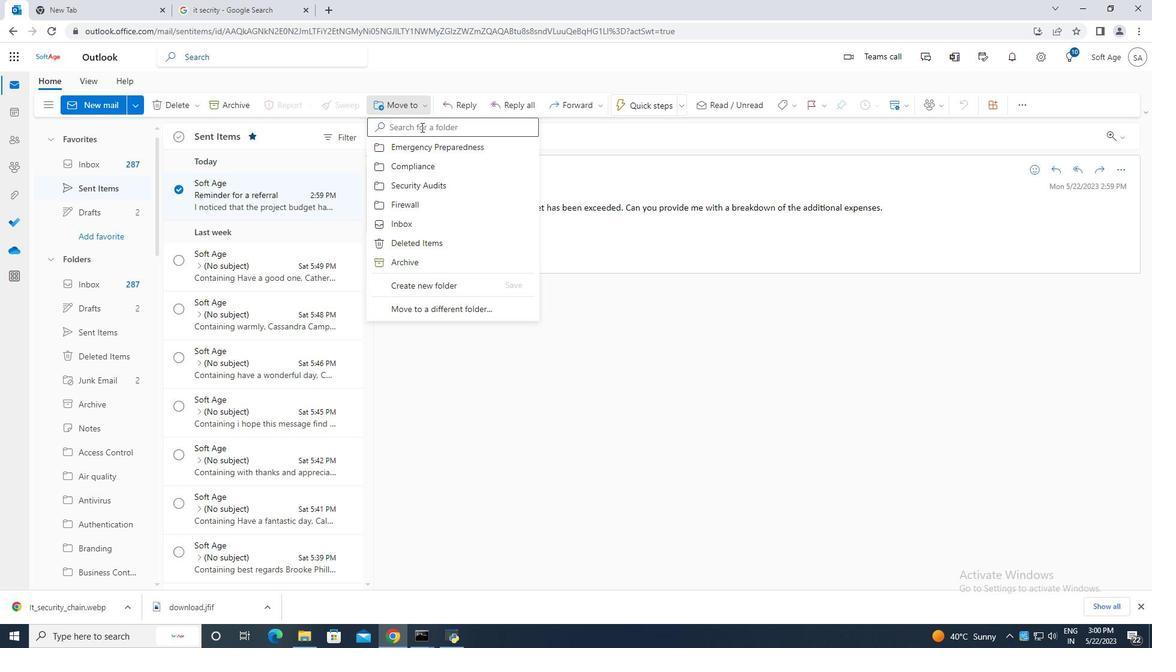 
Action: Mouse pressed left at (421, 127)
Screenshot: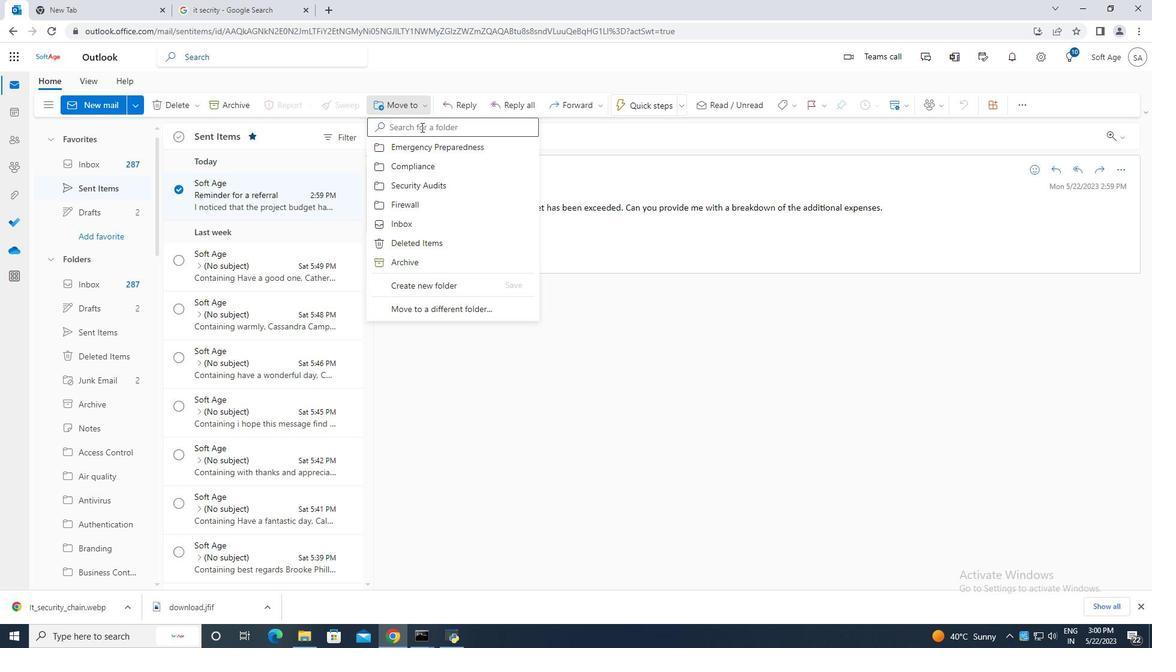 
Action: Mouse moved to (423, 128)
Screenshot: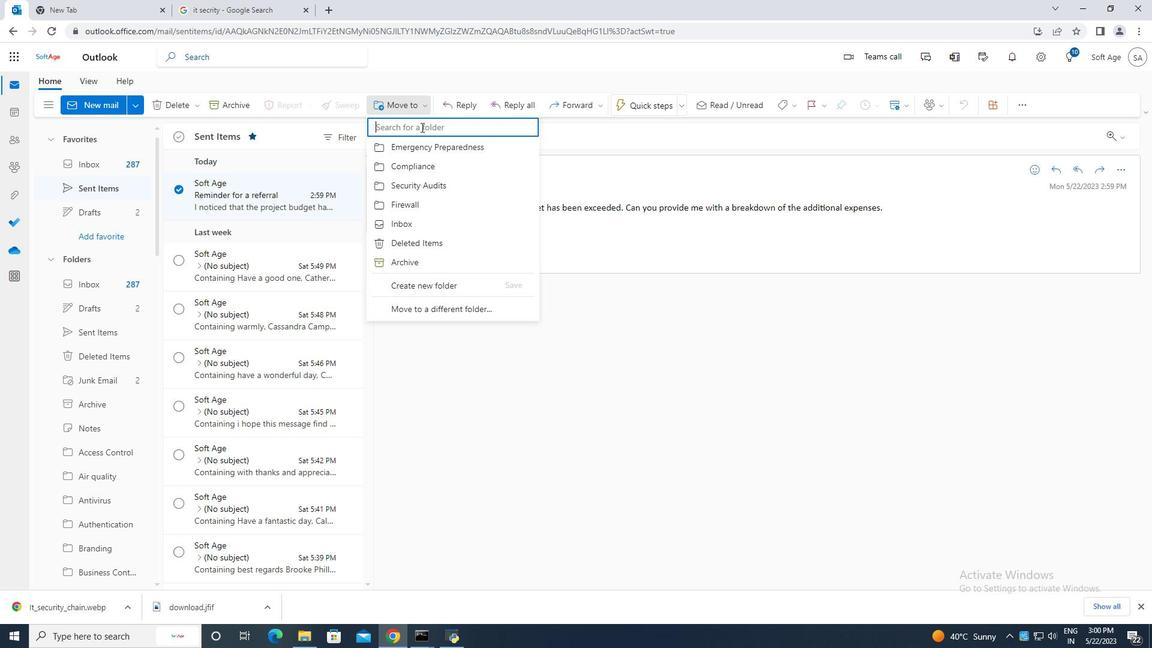 
Action: Key pressed <Key.caps_lock>B<Key.caps_lock>usiness
Screenshot: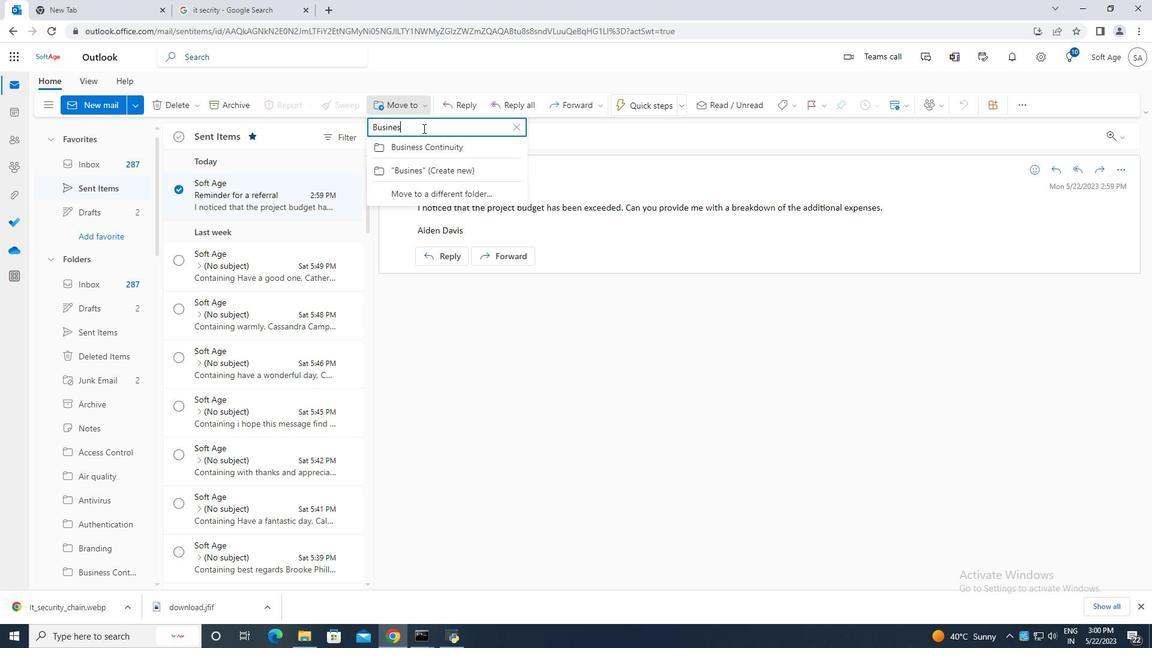 
Action: Mouse moved to (451, 147)
Screenshot: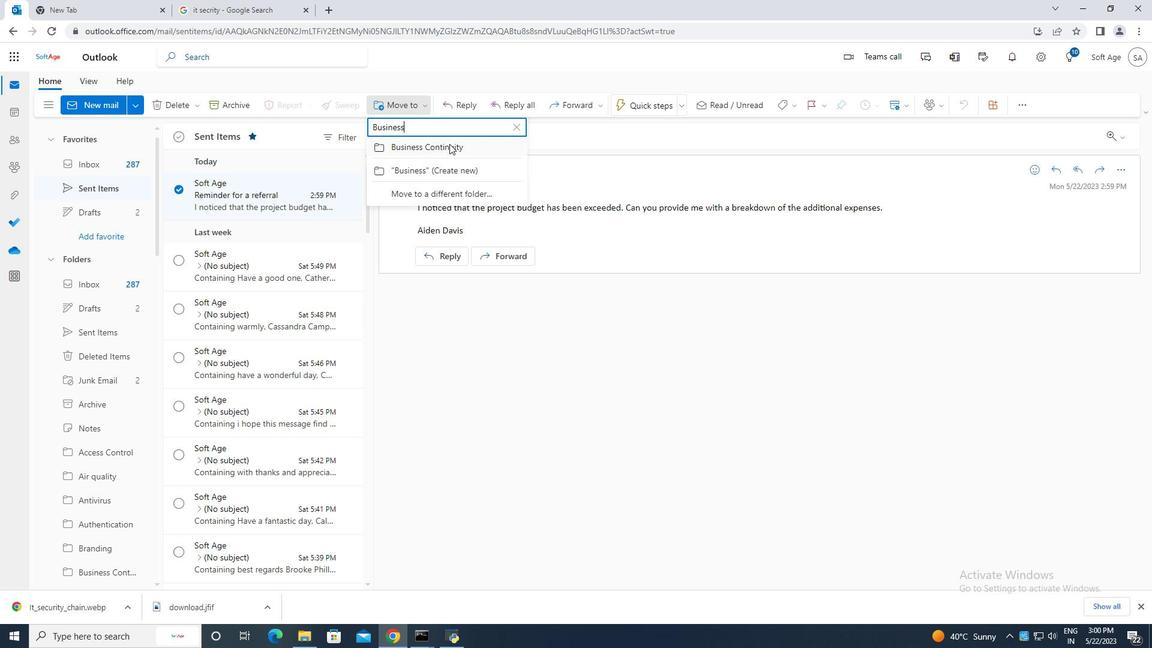 
Action: Mouse pressed left at (451, 147)
Screenshot: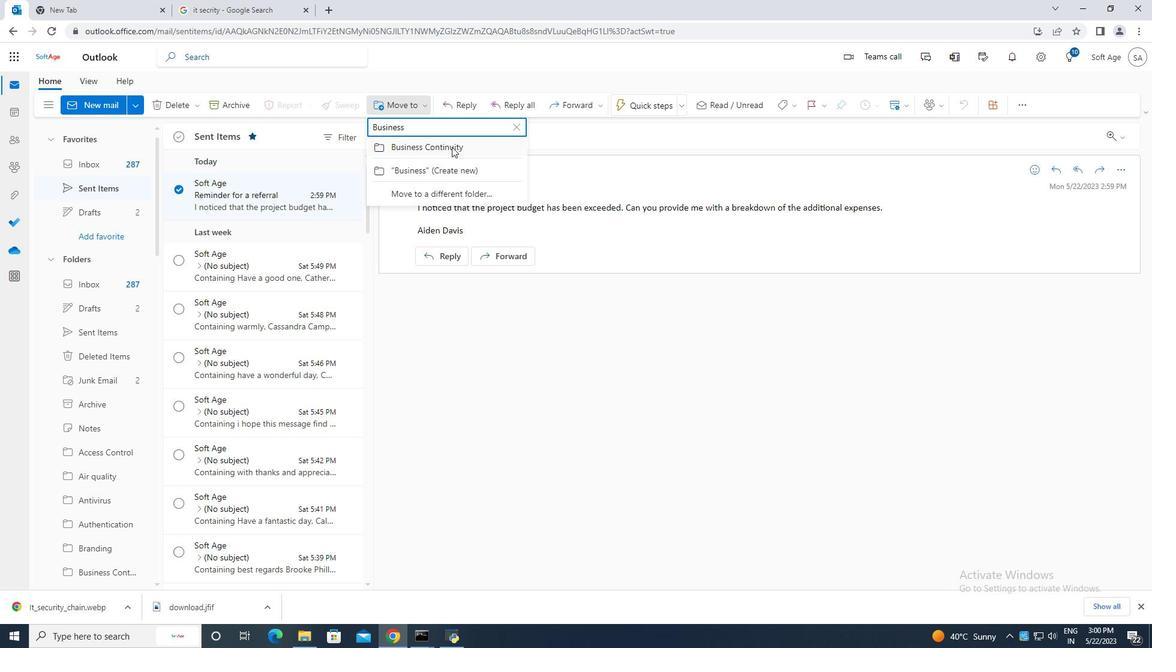 
Action: Mouse moved to (544, 406)
Screenshot: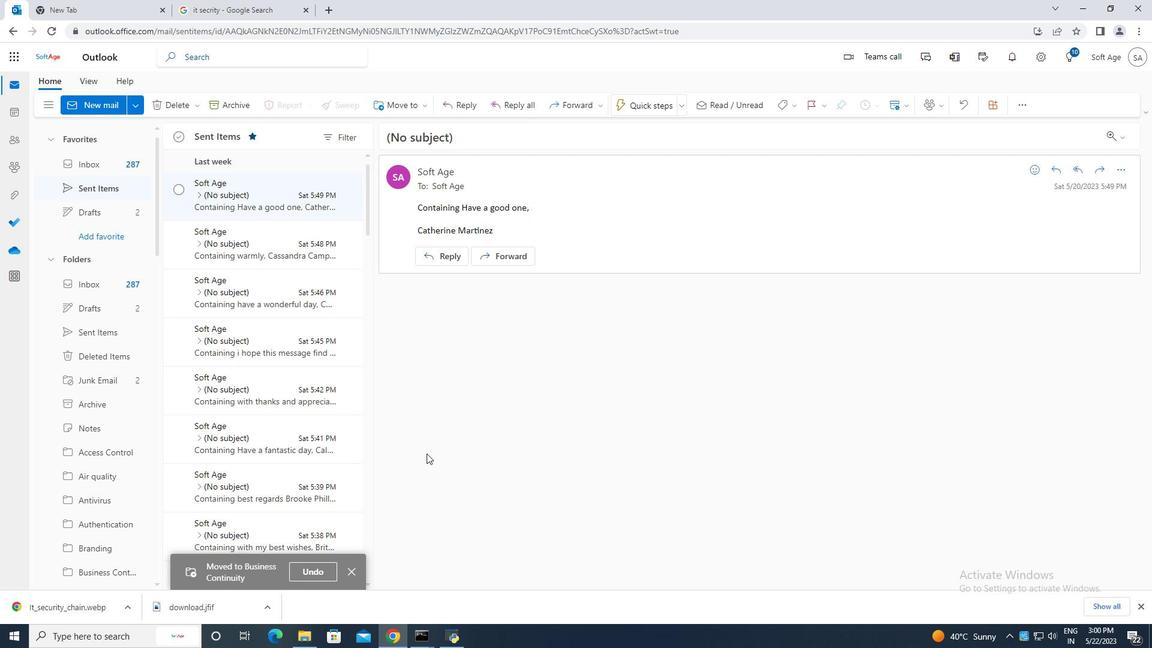 
